 Task: Basic personal budget green modern simple.
Action: Mouse moved to (107, 273)
Screenshot: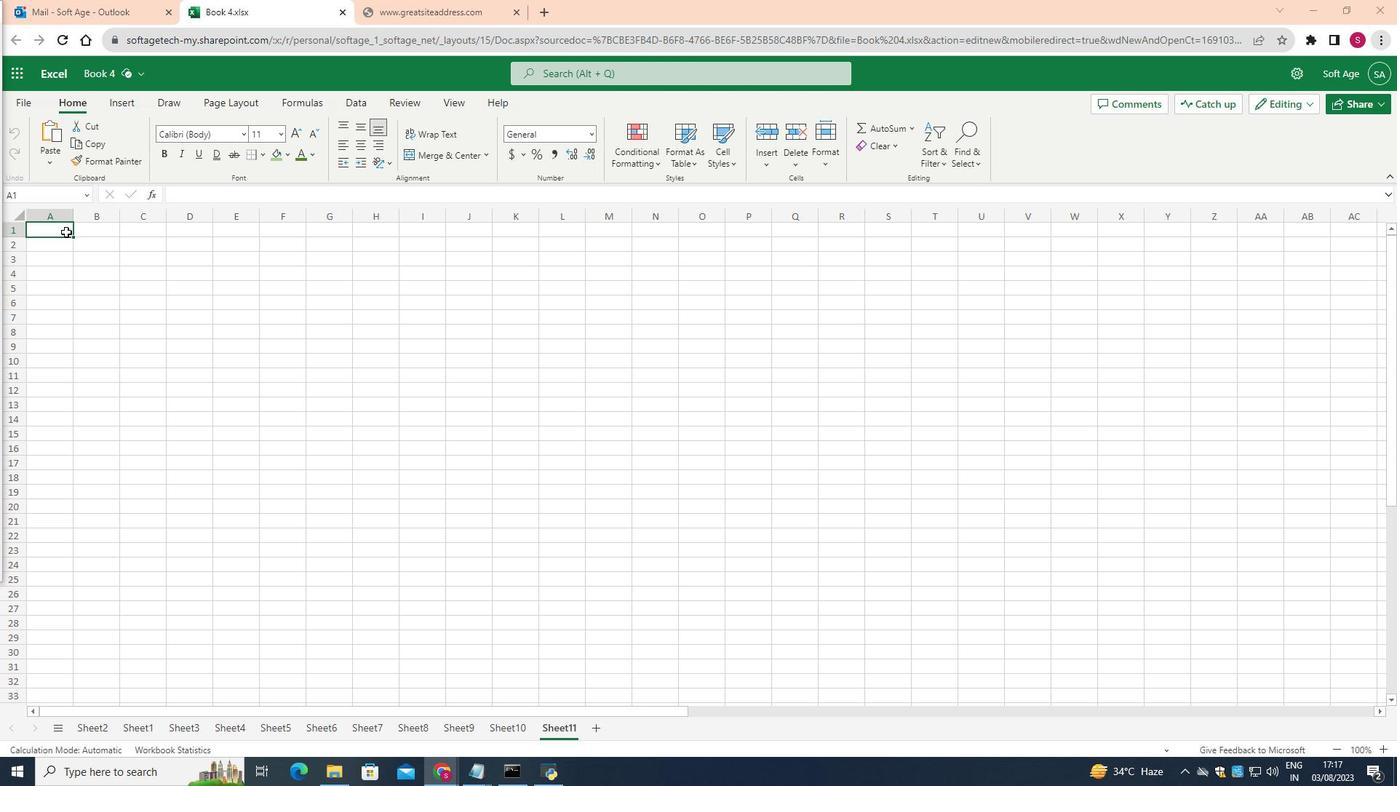
Action: Mouse pressed left at (107, 273)
Screenshot: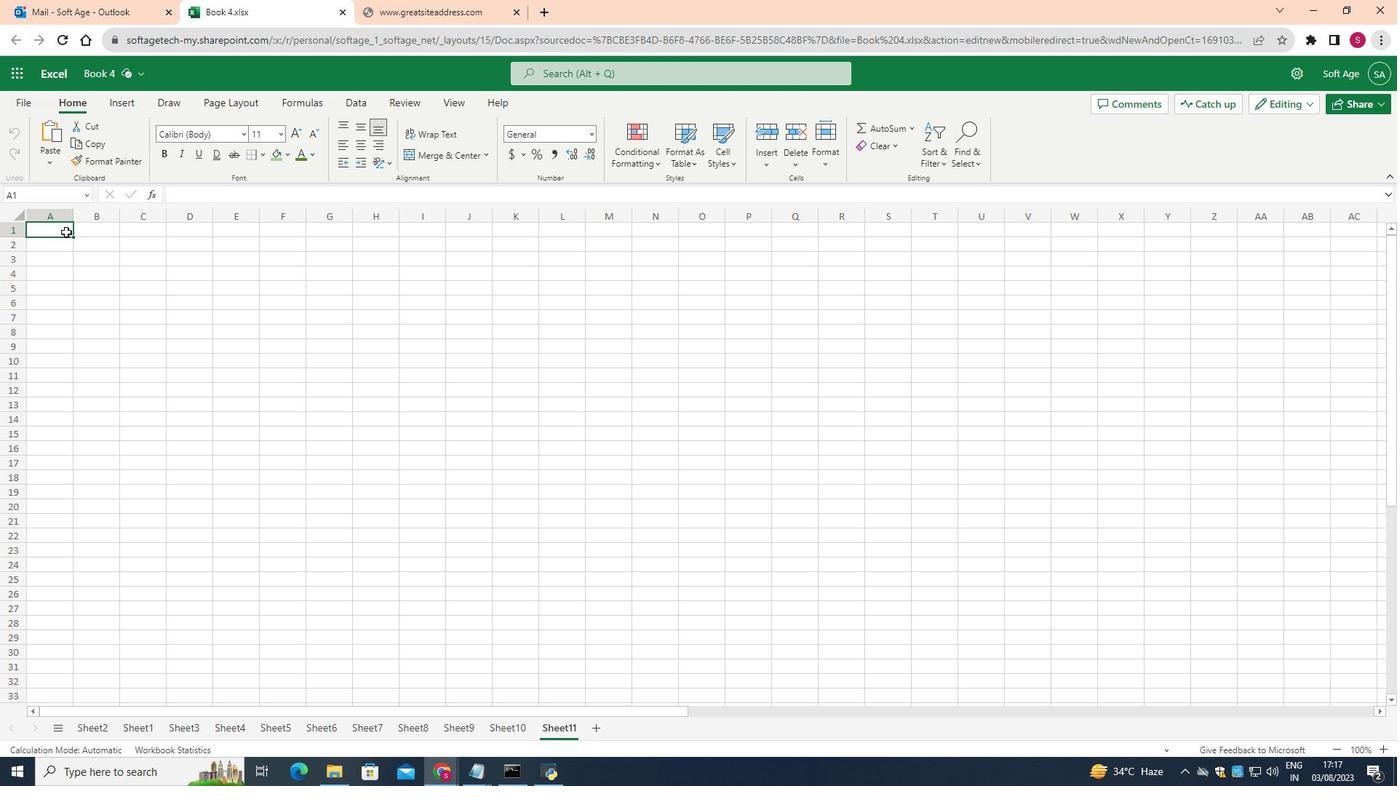 
Action: Mouse moved to (531, 195)
Screenshot: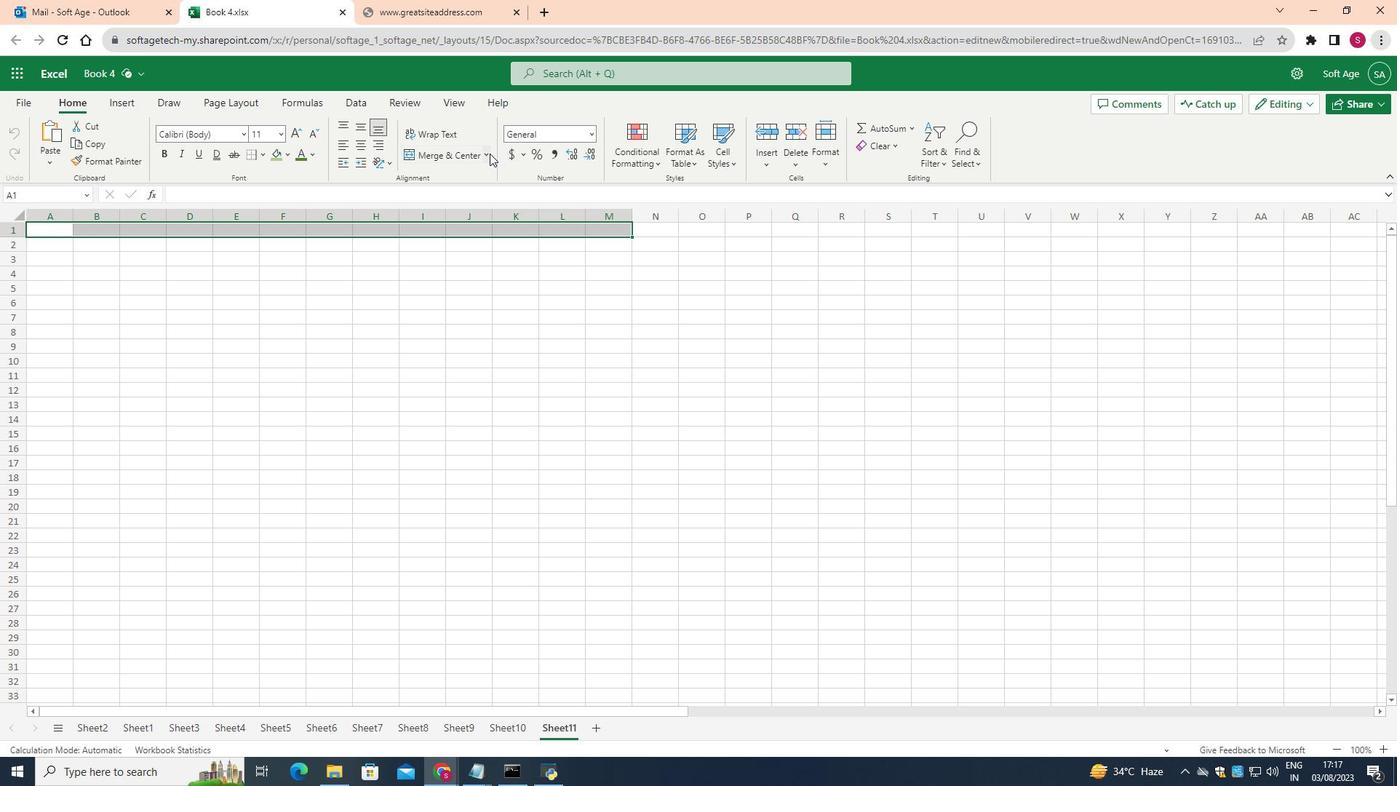 
Action: Mouse pressed left at (531, 195)
Screenshot: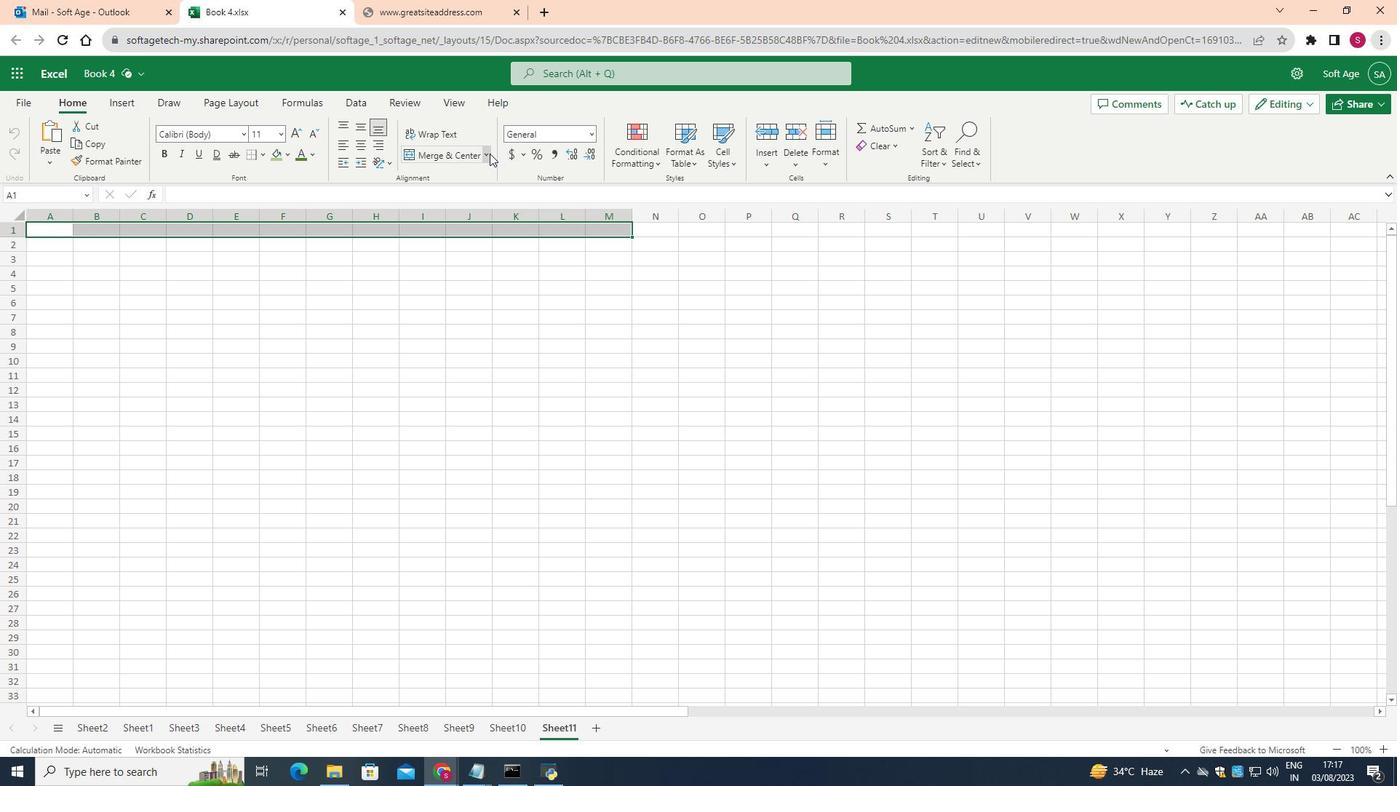 
Action: Mouse moved to (521, 283)
Screenshot: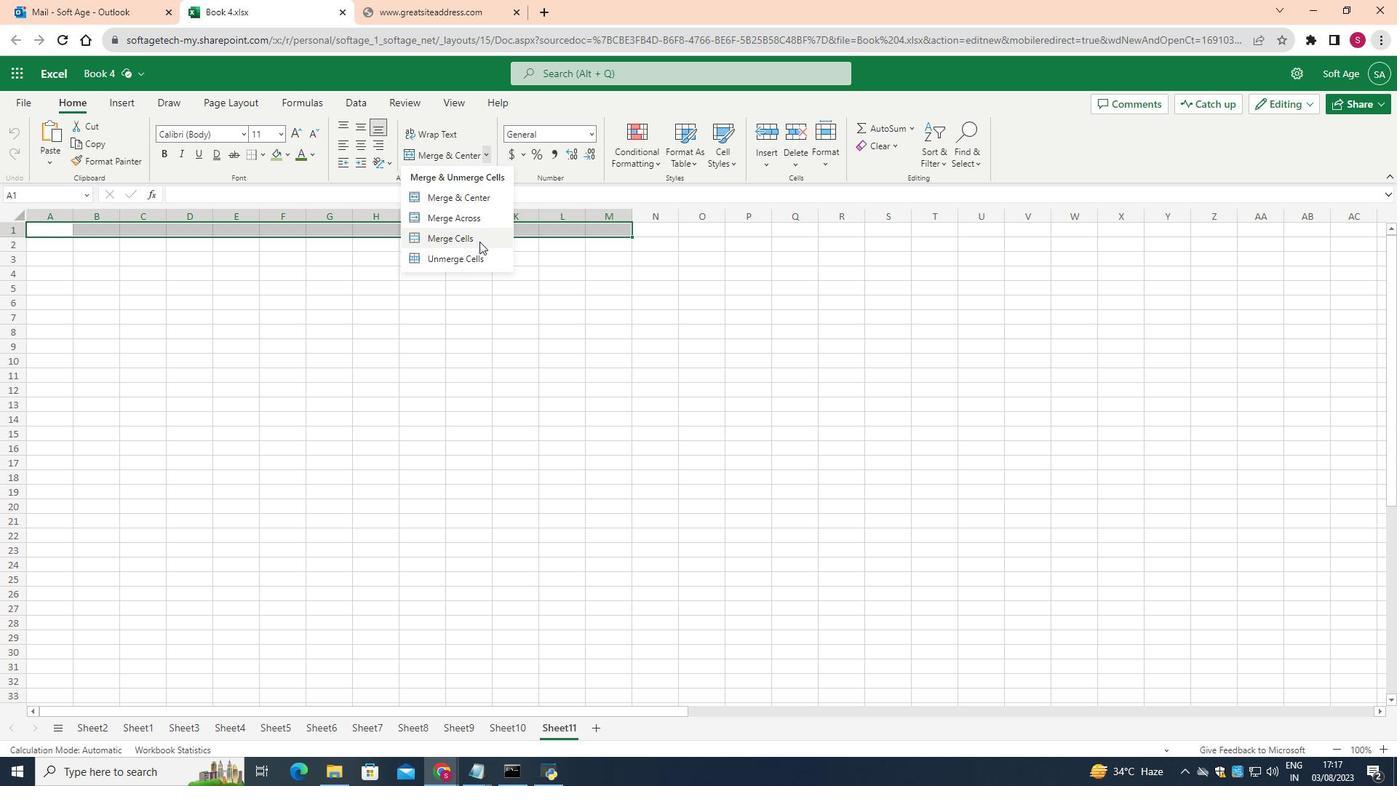 
Action: Mouse pressed left at (521, 283)
Screenshot: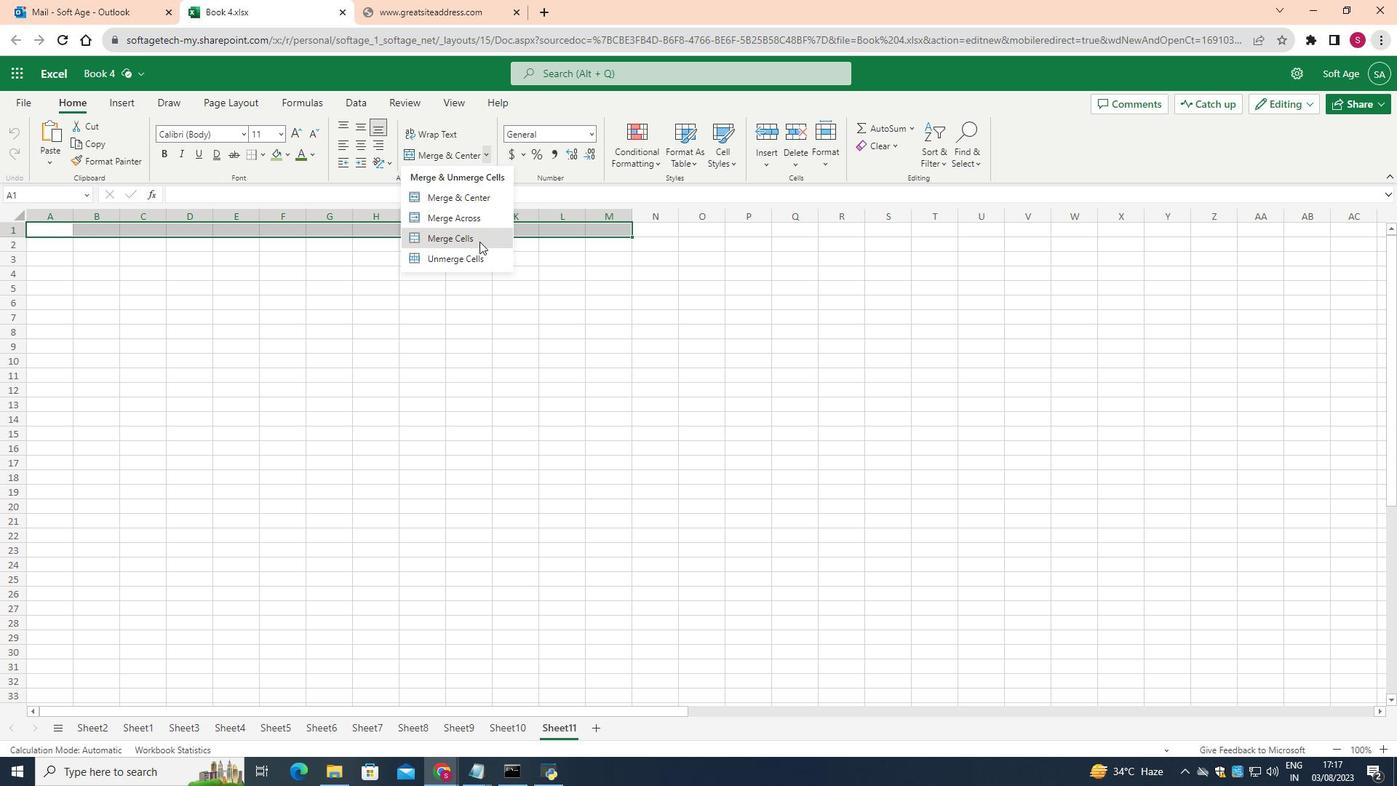 
Action: Mouse moved to (64, 278)
Screenshot: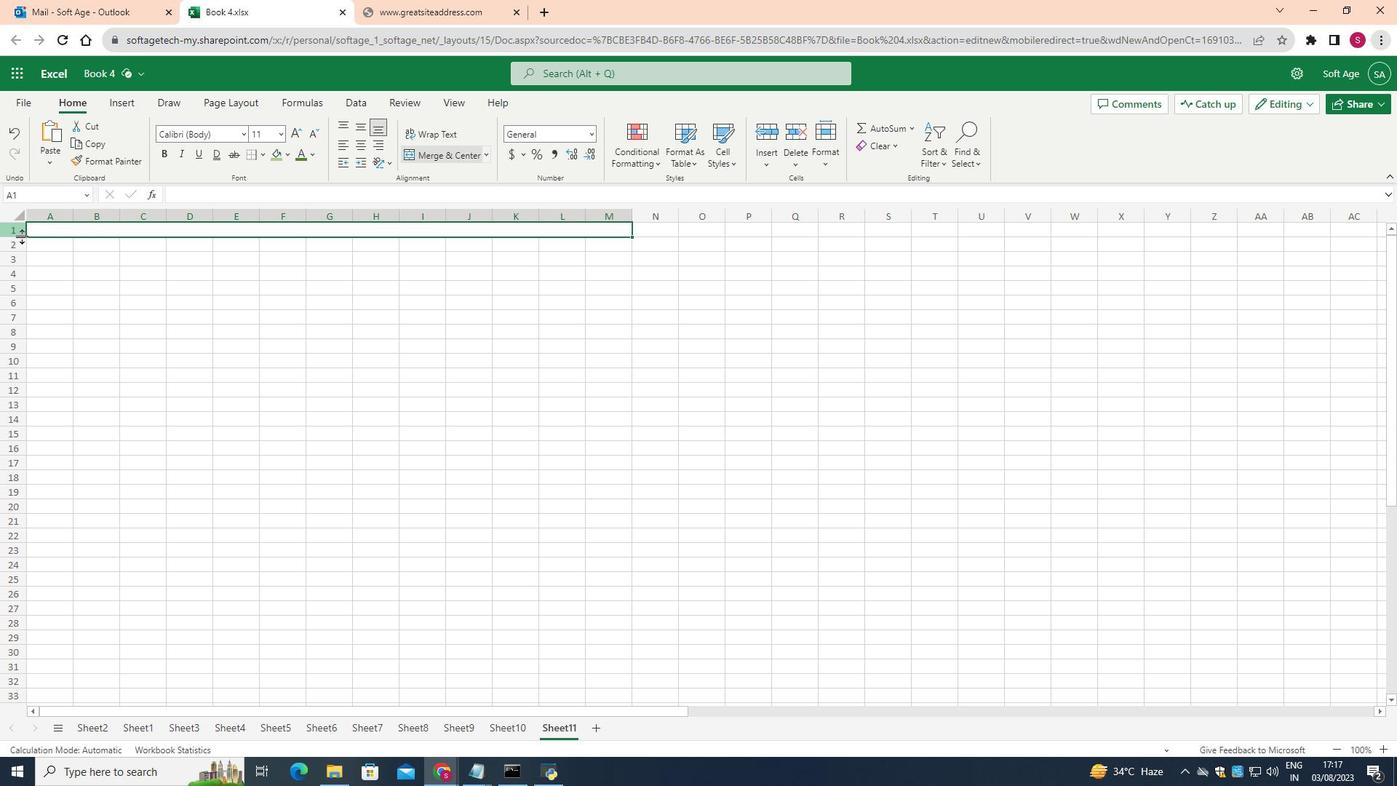 
Action: Mouse pressed left at (64, 278)
Screenshot: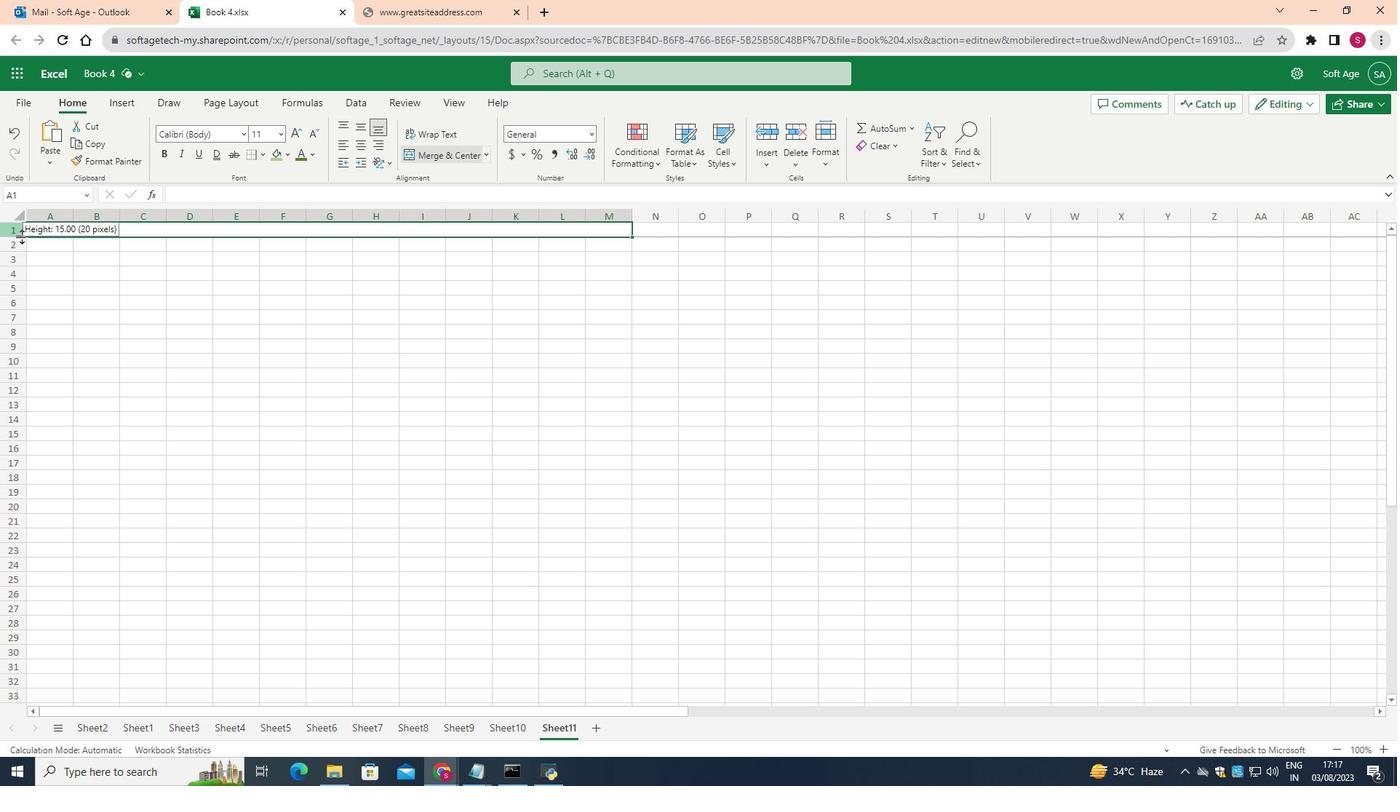 
Action: Mouse moved to (56, 320)
Screenshot: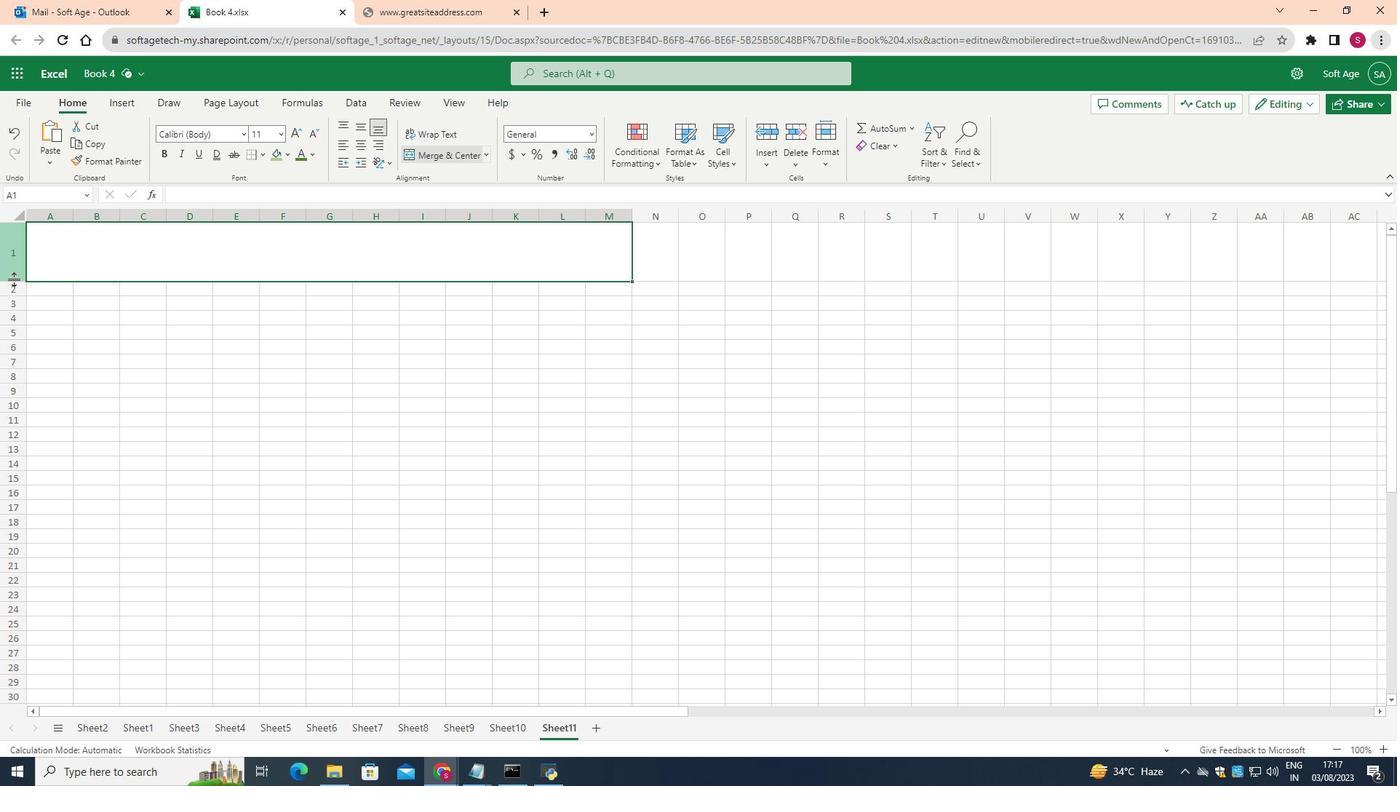 
Action: Mouse pressed left at (56, 320)
Screenshot: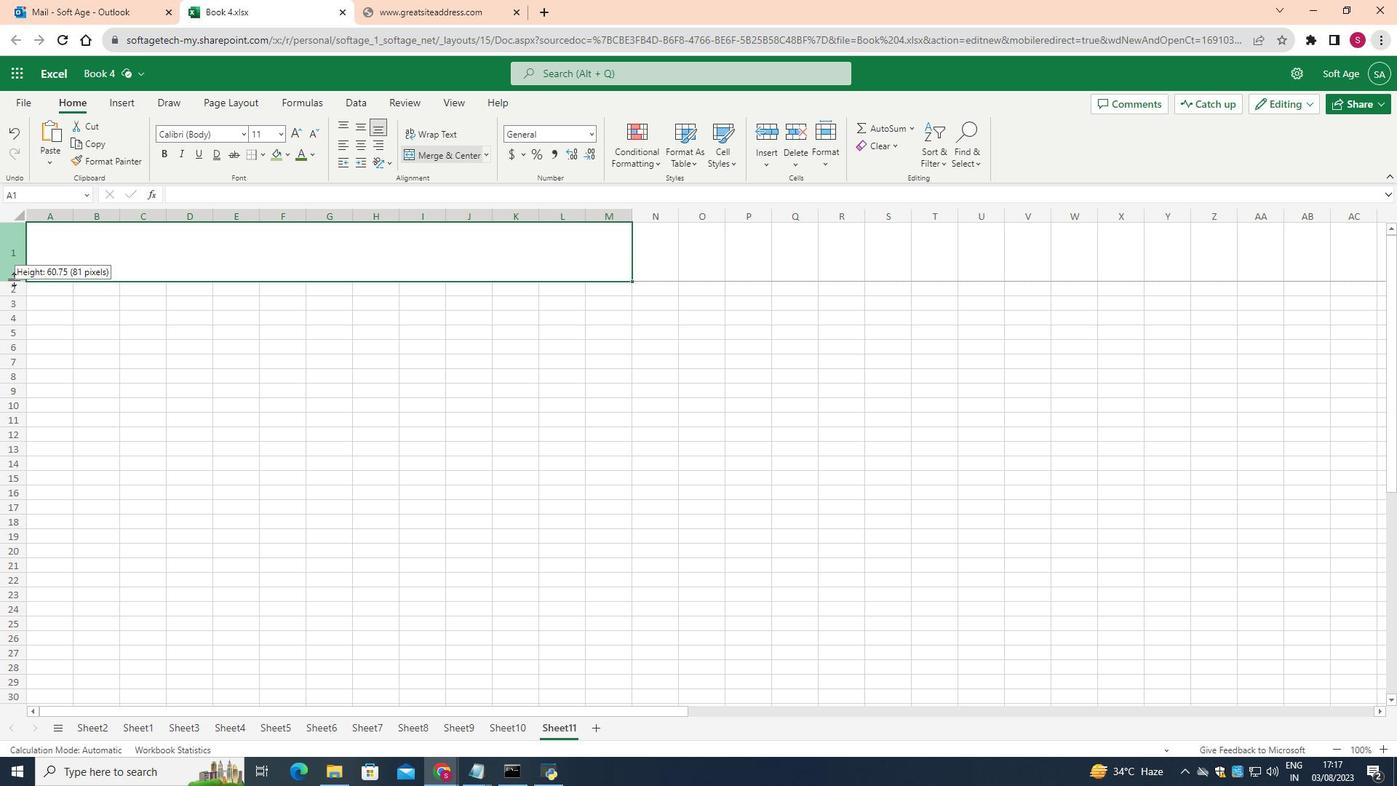 
Action: Mouse moved to (323, 174)
Screenshot: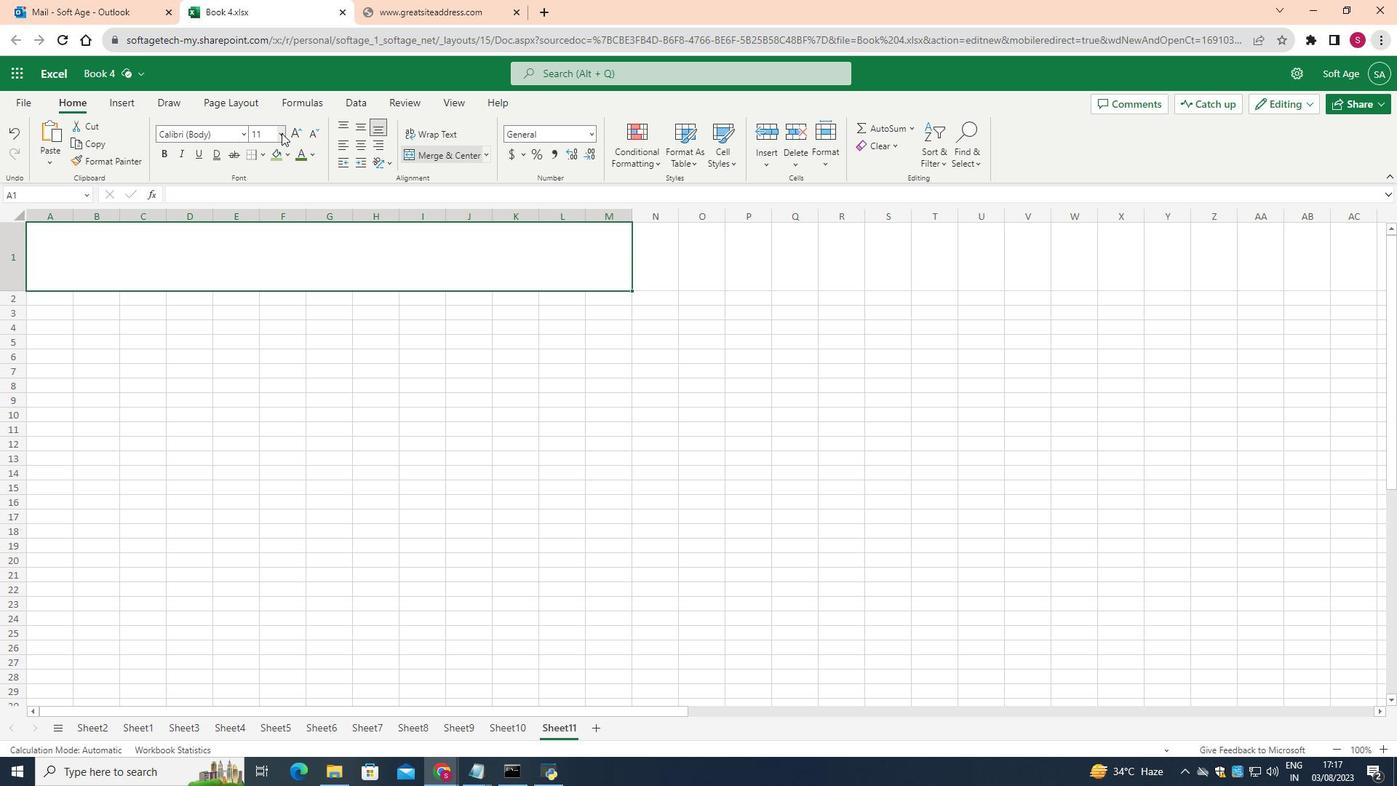 
Action: Mouse pressed left at (323, 174)
Screenshot: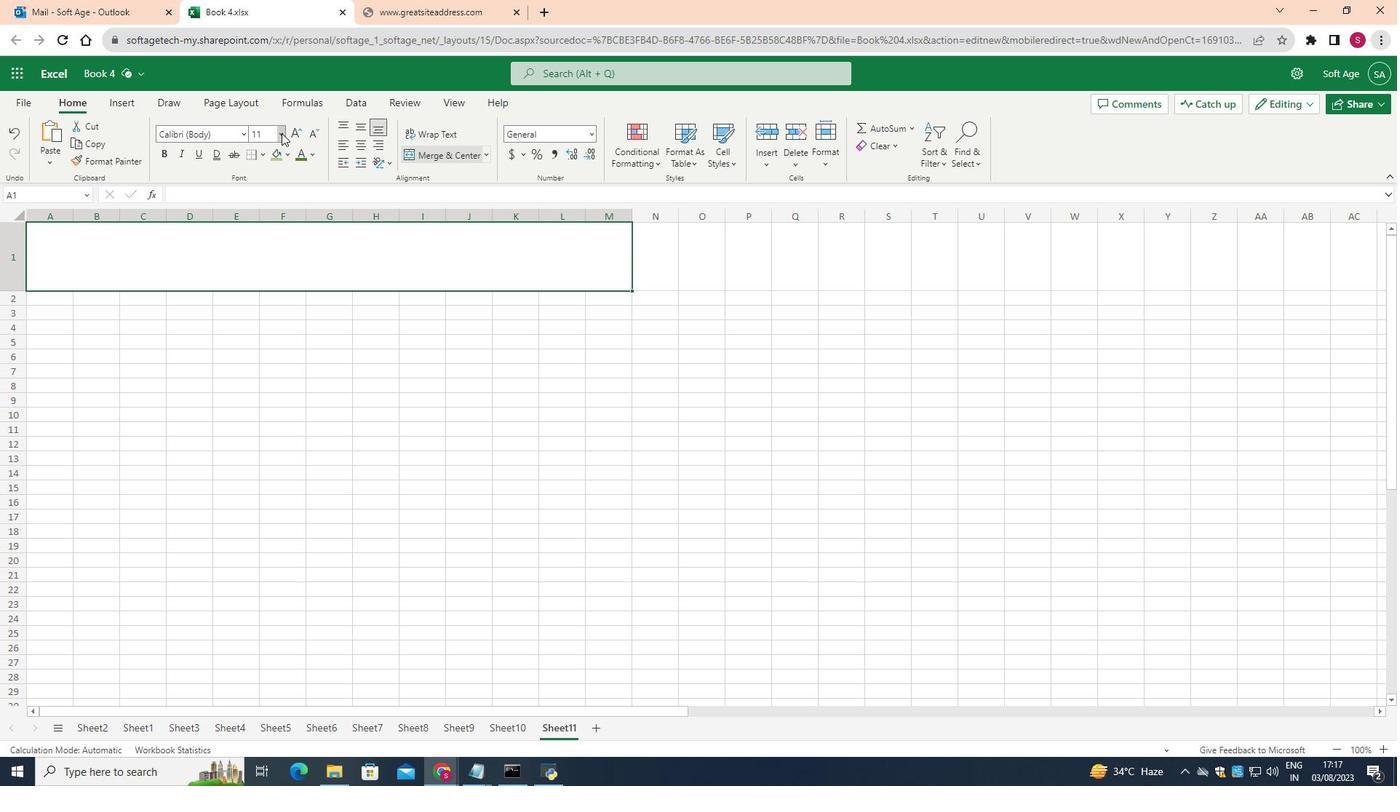 
Action: Mouse moved to (305, 411)
Screenshot: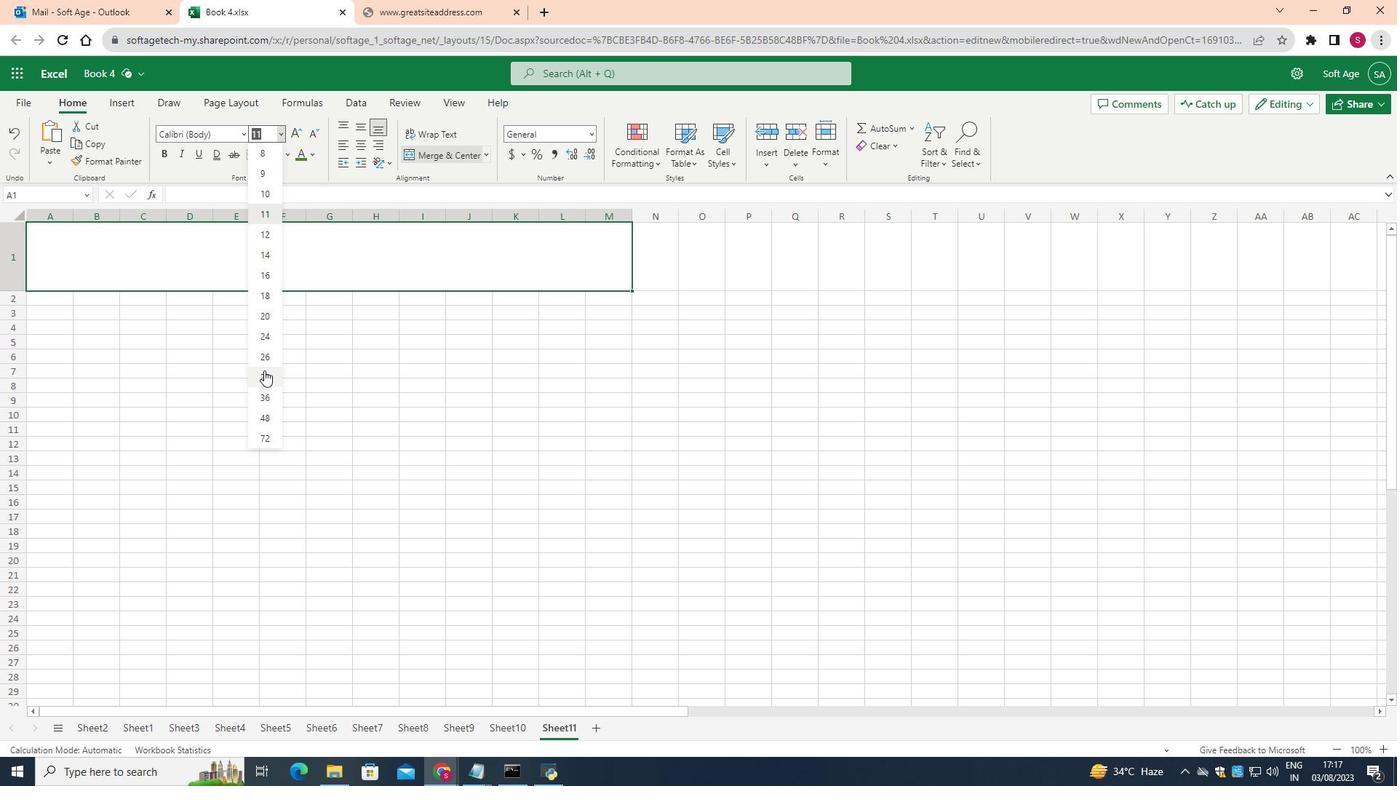 
Action: Mouse pressed left at (305, 411)
Screenshot: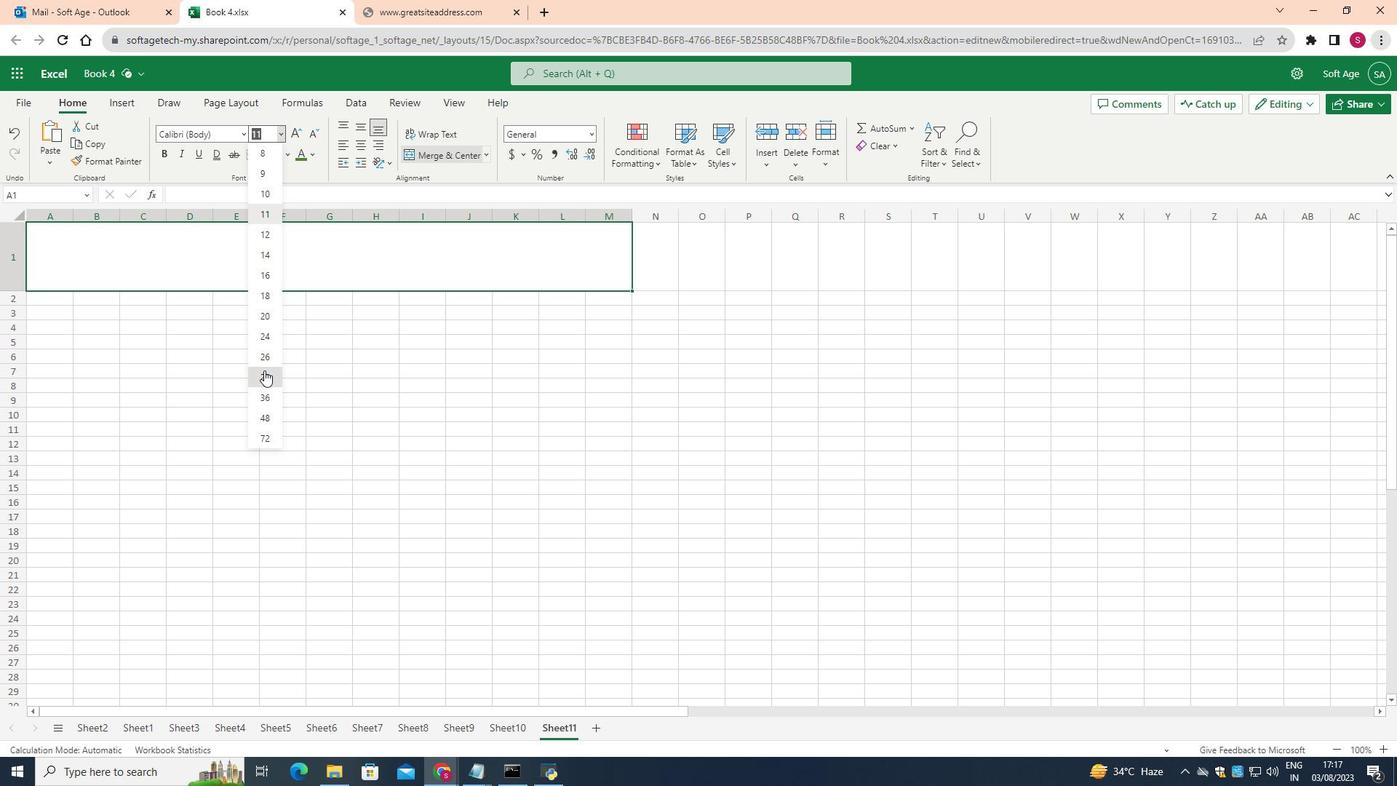 
Action: Mouse moved to (299, 305)
Screenshot: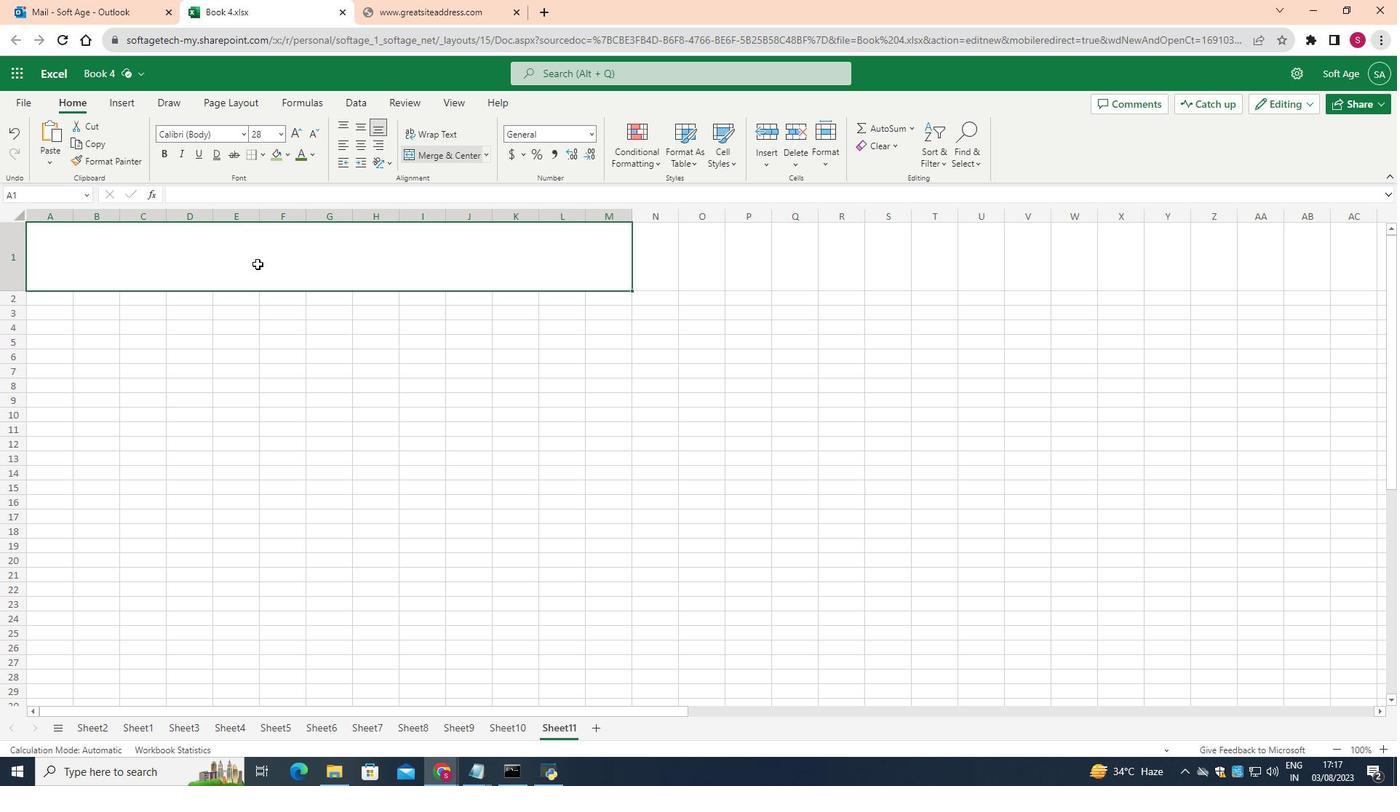 
Action: Mouse pressed left at (299, 305)
Screenshot: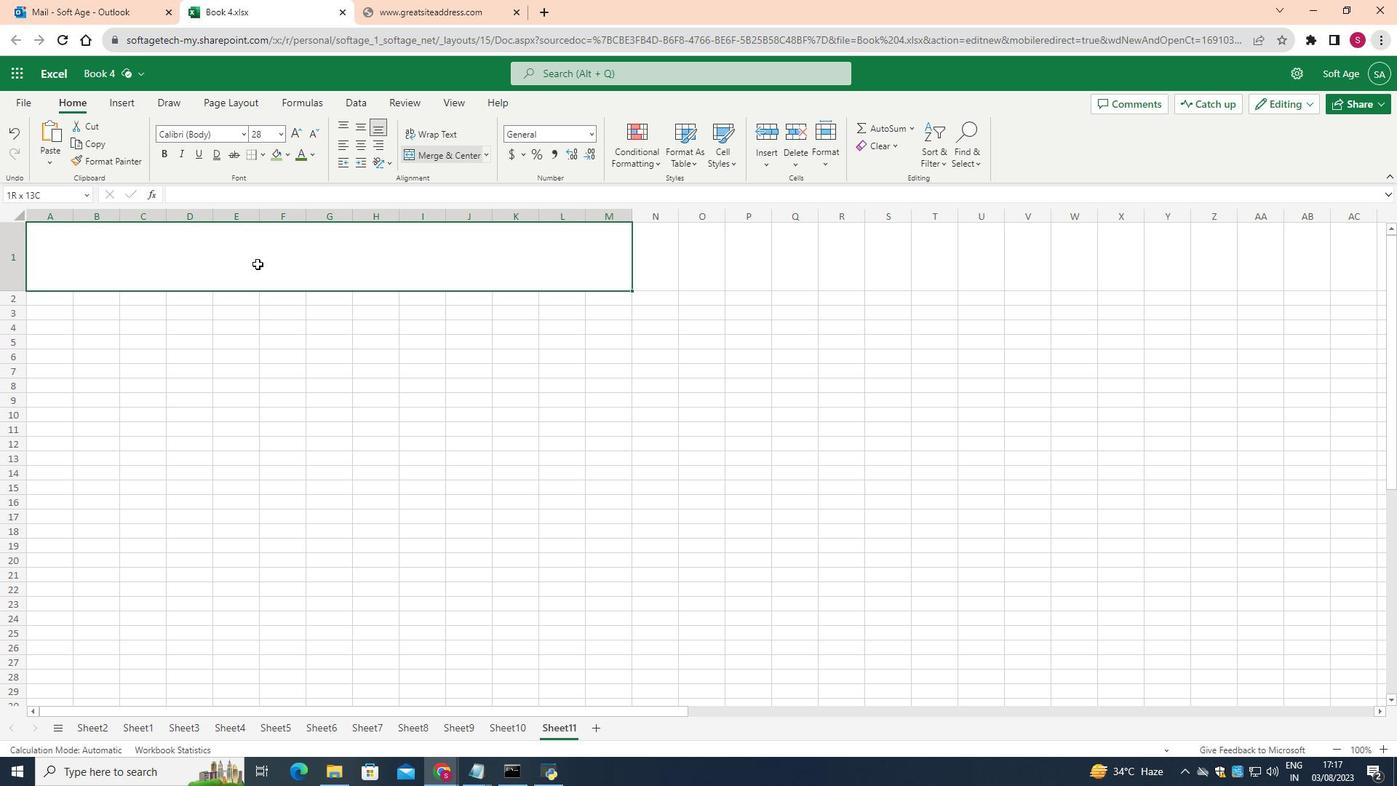 
Action: Mouse pressed left at (299, 305)
Screenshot: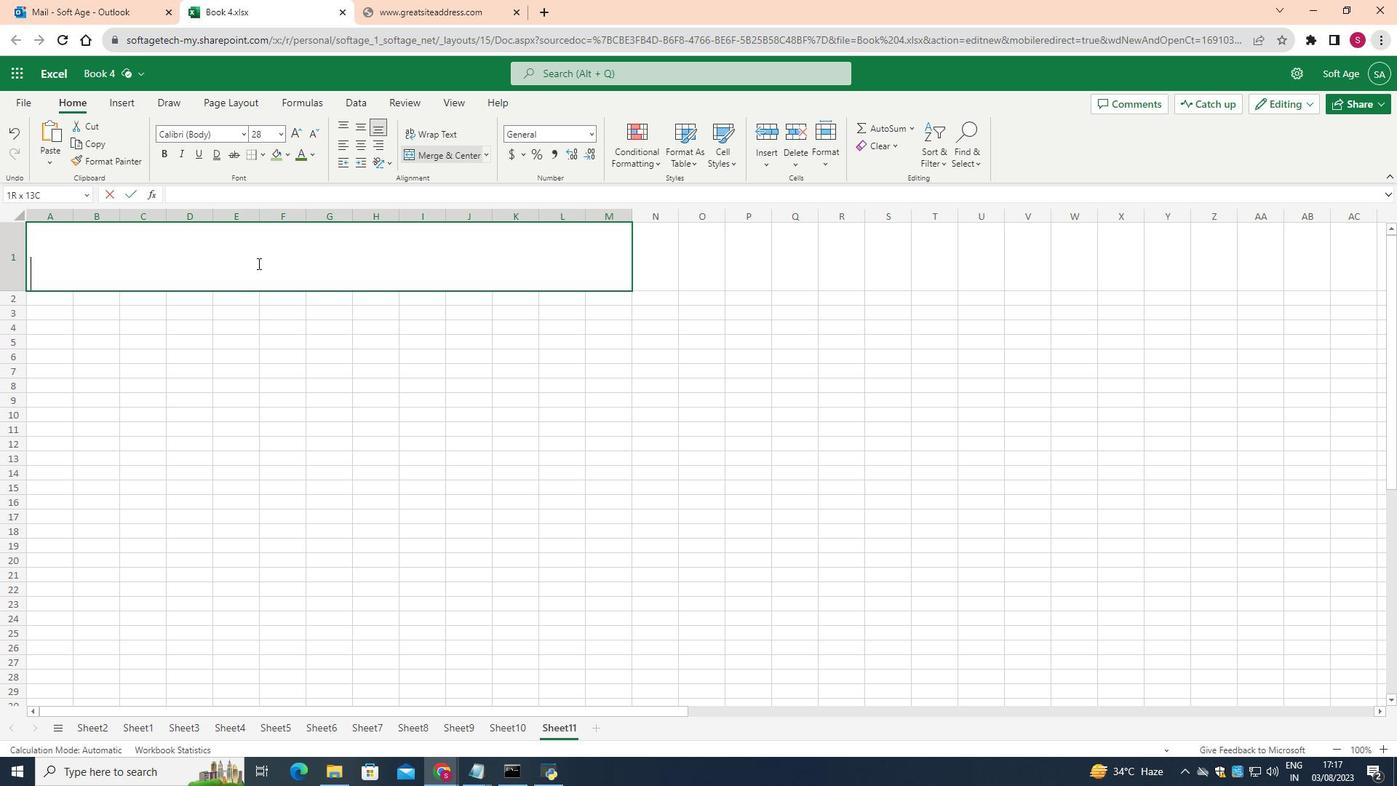 
Action: Mouse moved to (299, 304)
Screenshot: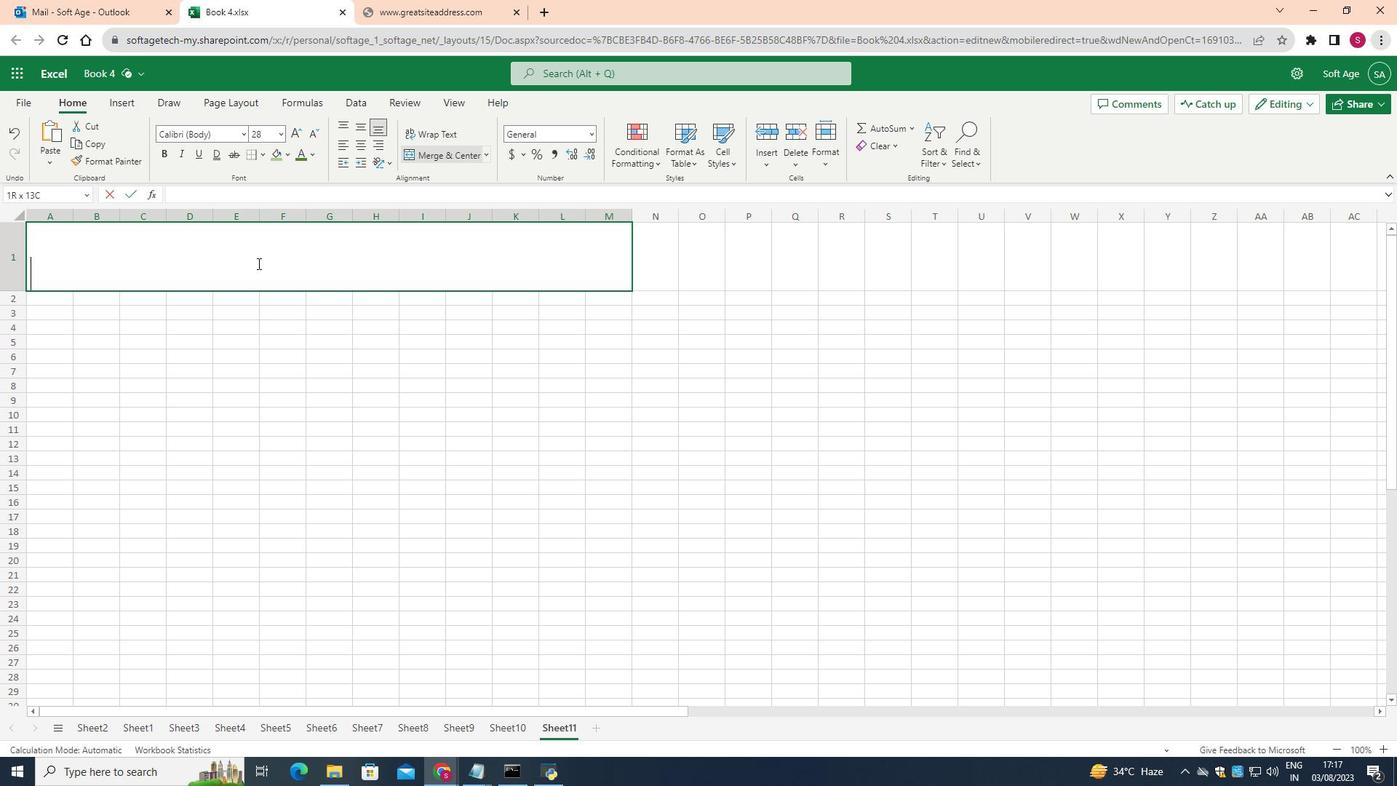 
Action: Key pressed <Key.shift>Personal<Key.space><Key.shift>Budget
Screenshot: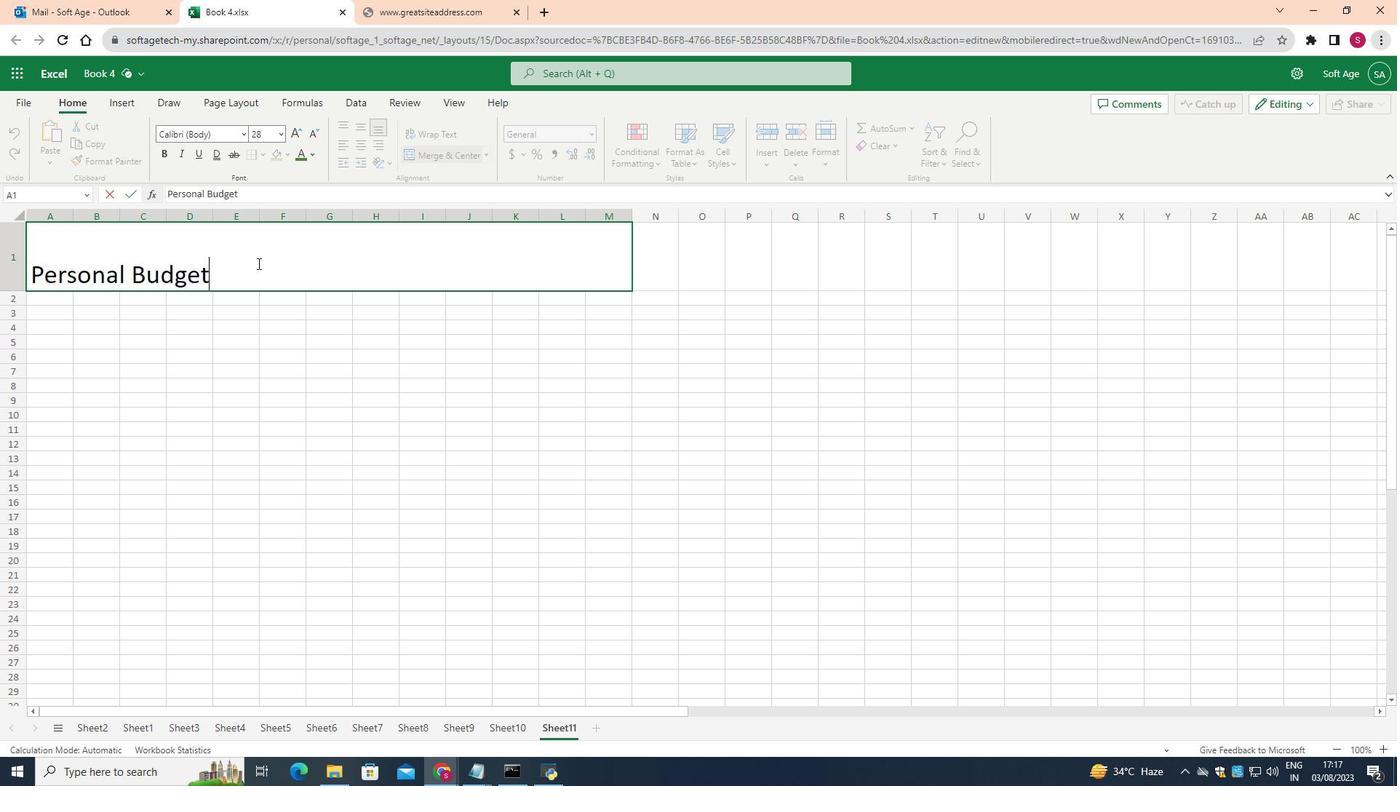 
Action: Mouse moved to (262, 393)
Screenshot: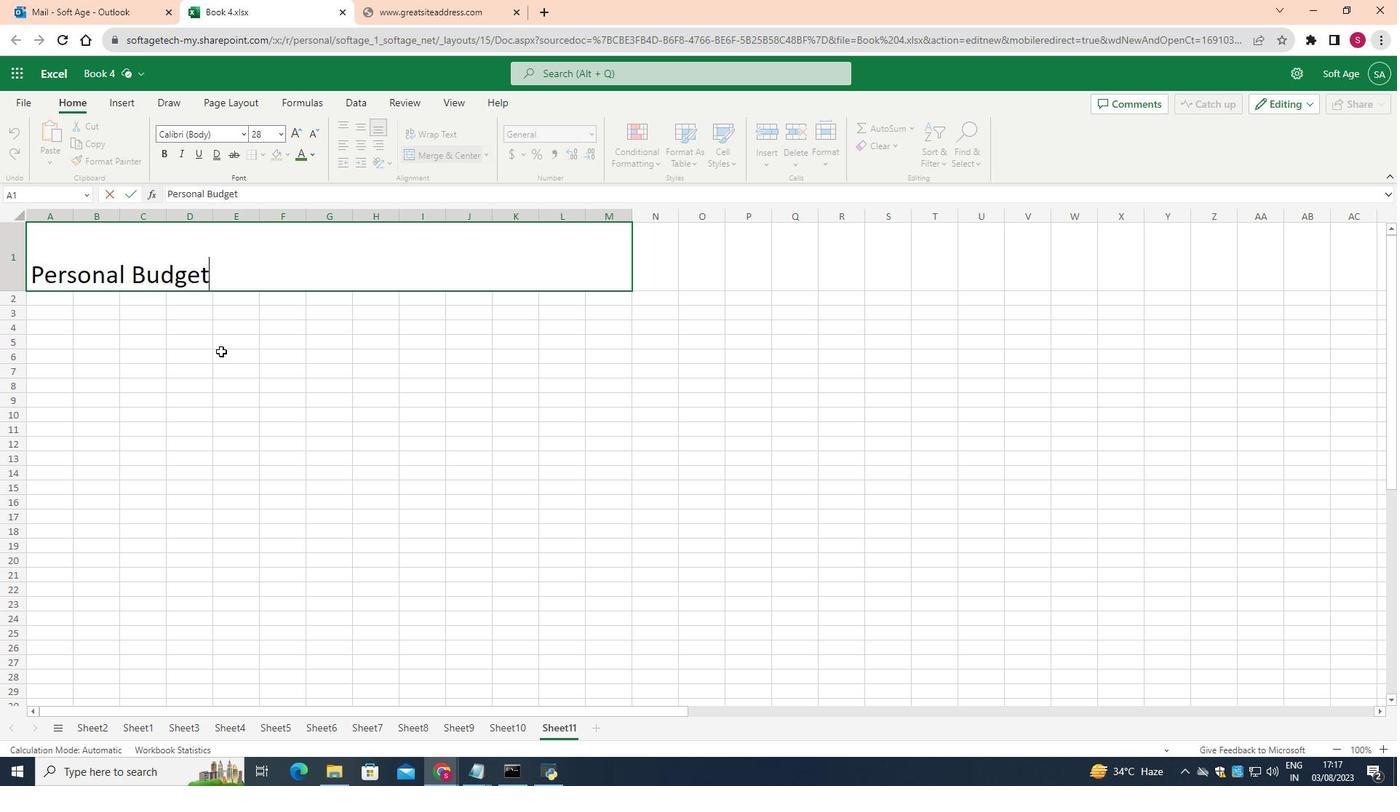 
Action: Mouse pressed left at (262, 393)
Screenshot: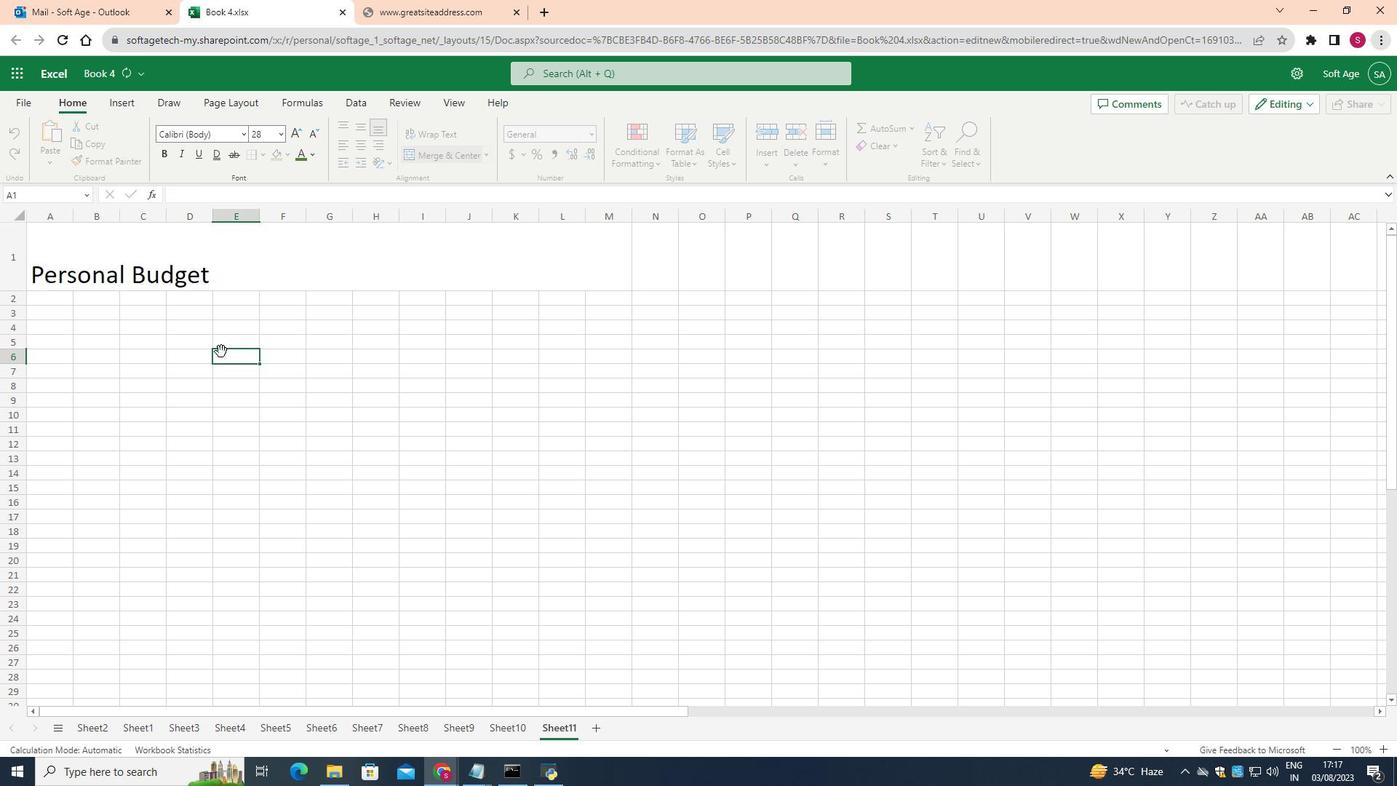 
Action: Mouse moved to (165, 315)
Screenshot: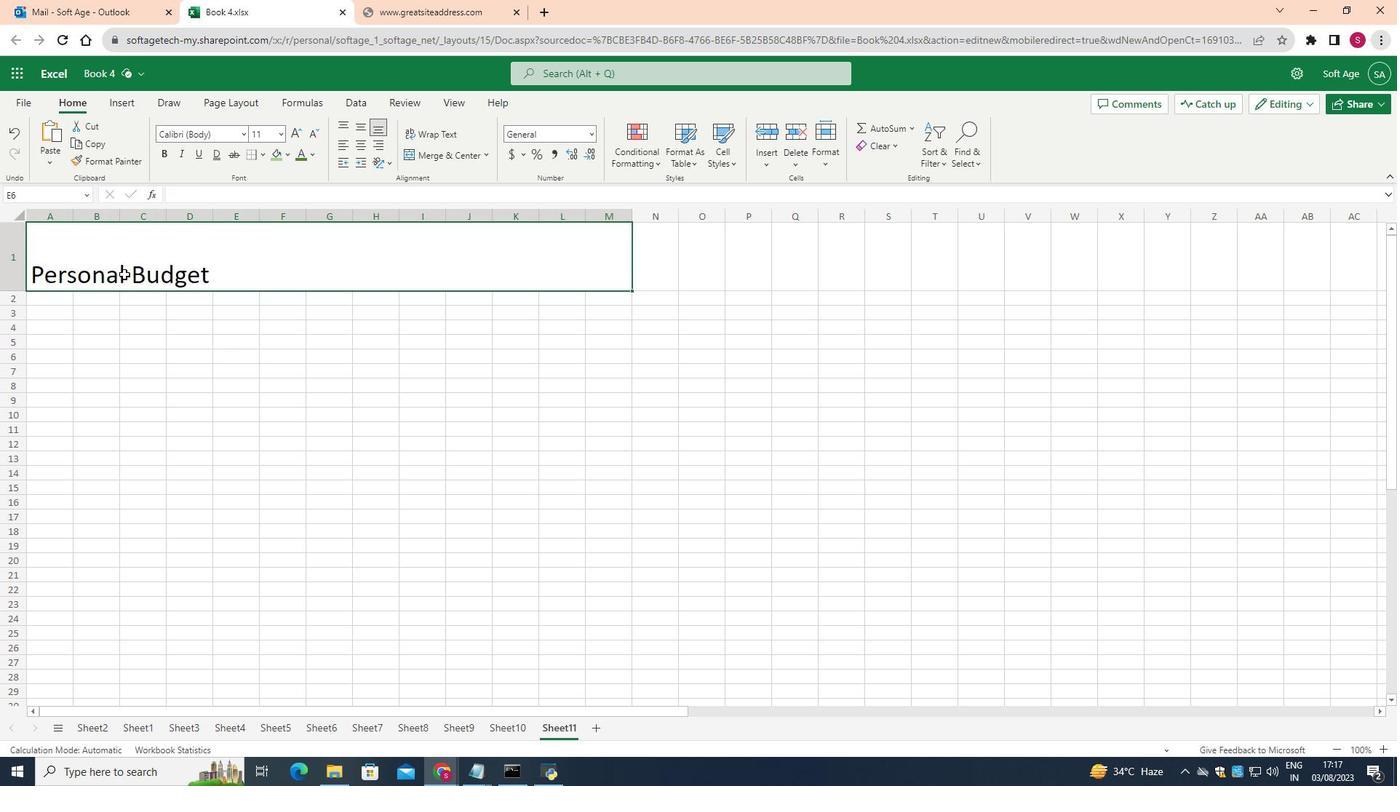 
Action: Mouse pressed left at (165, 315)
Screenshot: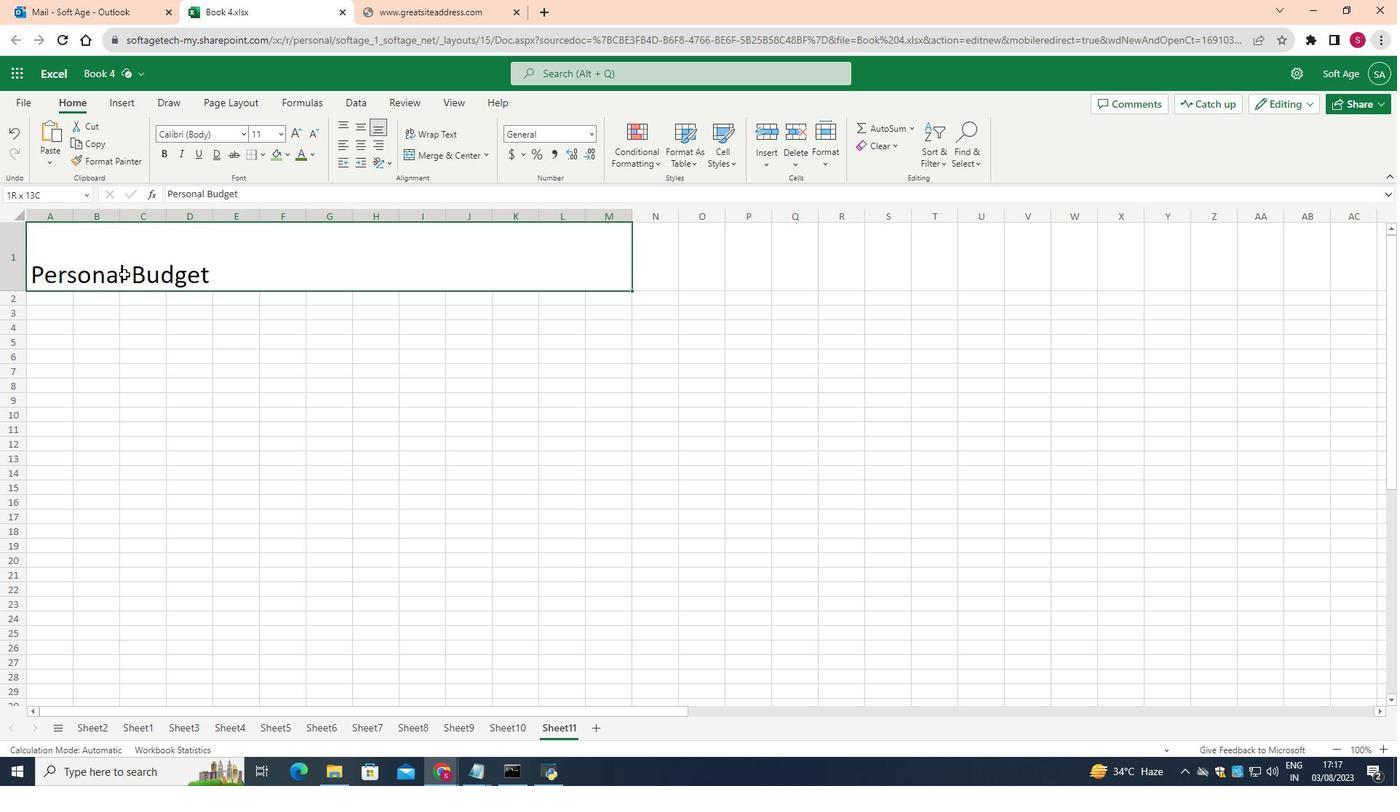 
Action: Mouse moved to (76, 315)
Screenshot: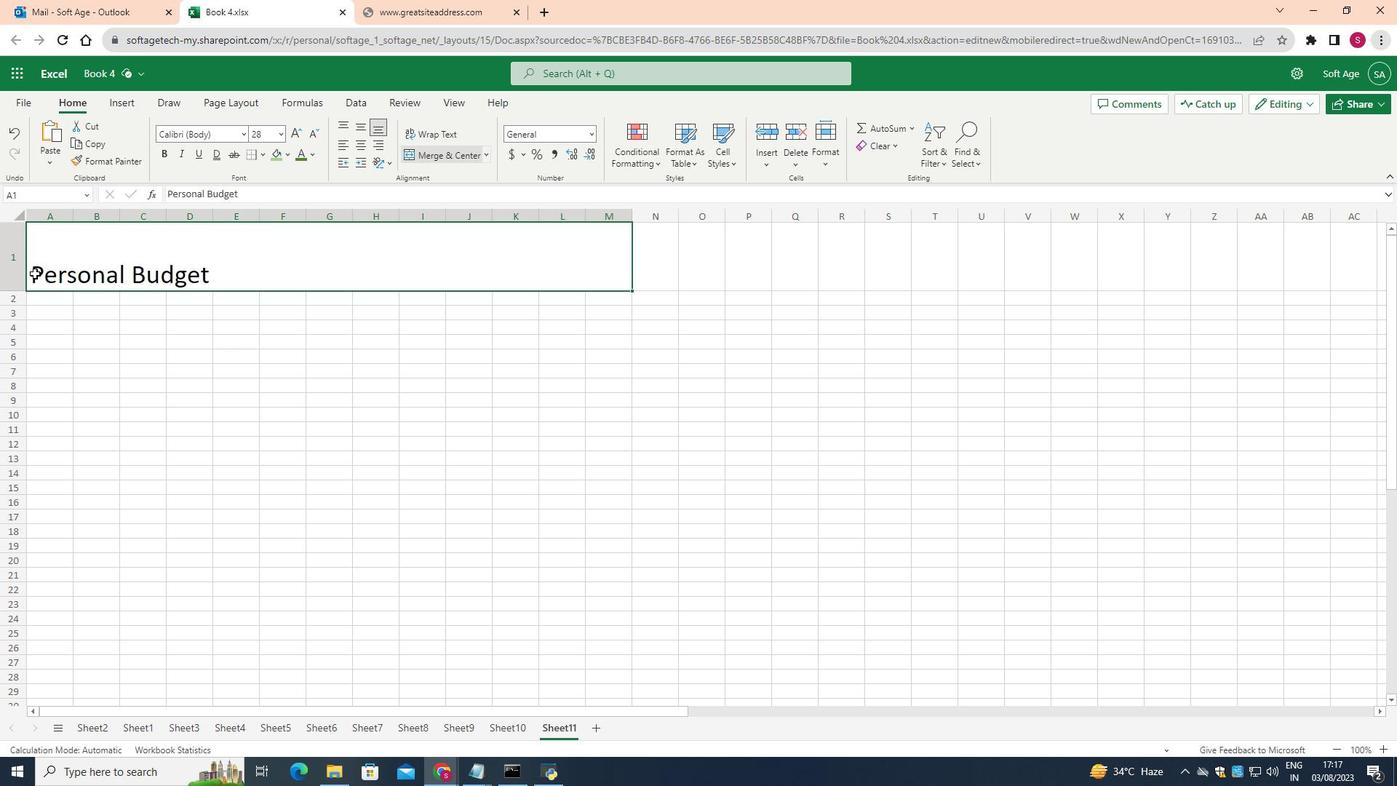 
Action: Mouse pressed left at (76, 315)
Screenshot: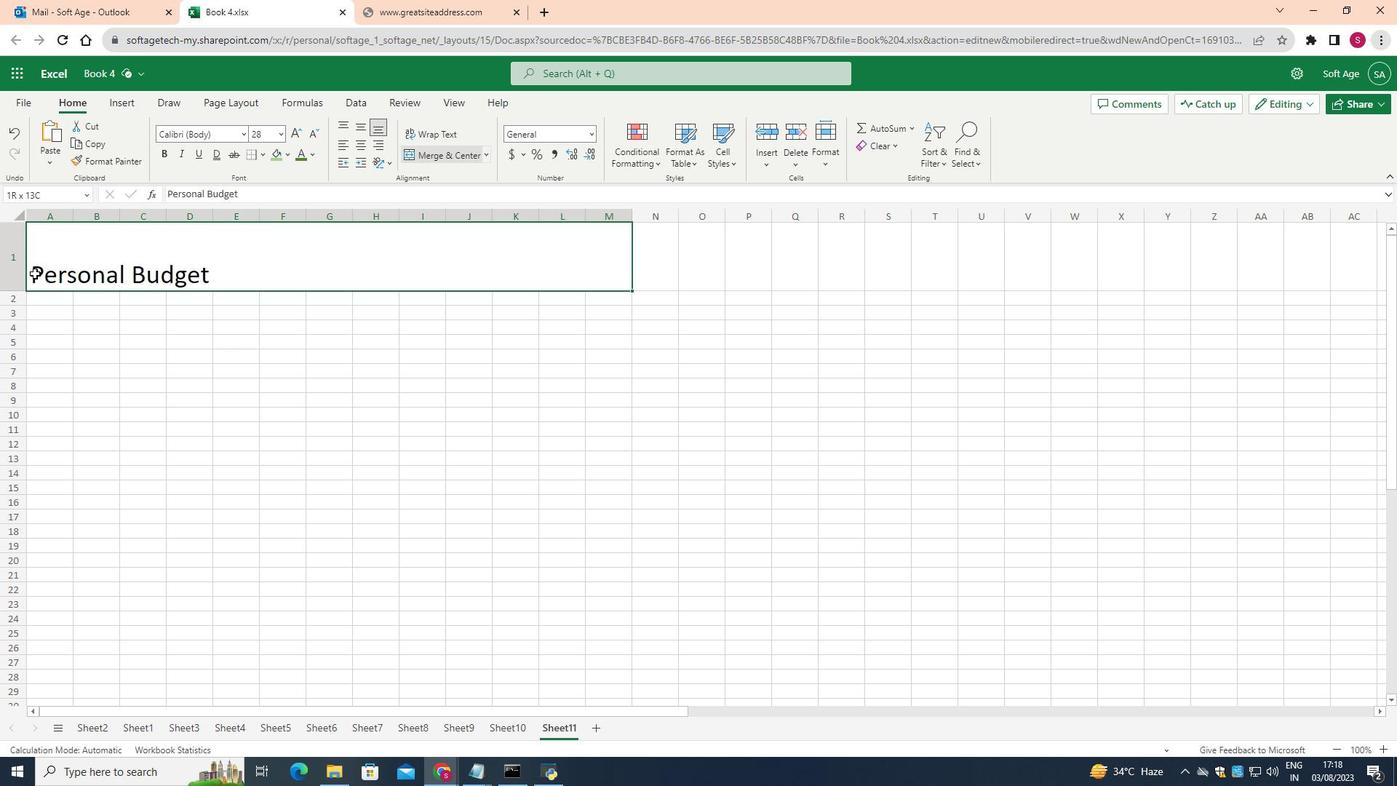 
Action: Mouse pressed left at (76, 315)
Screenshot: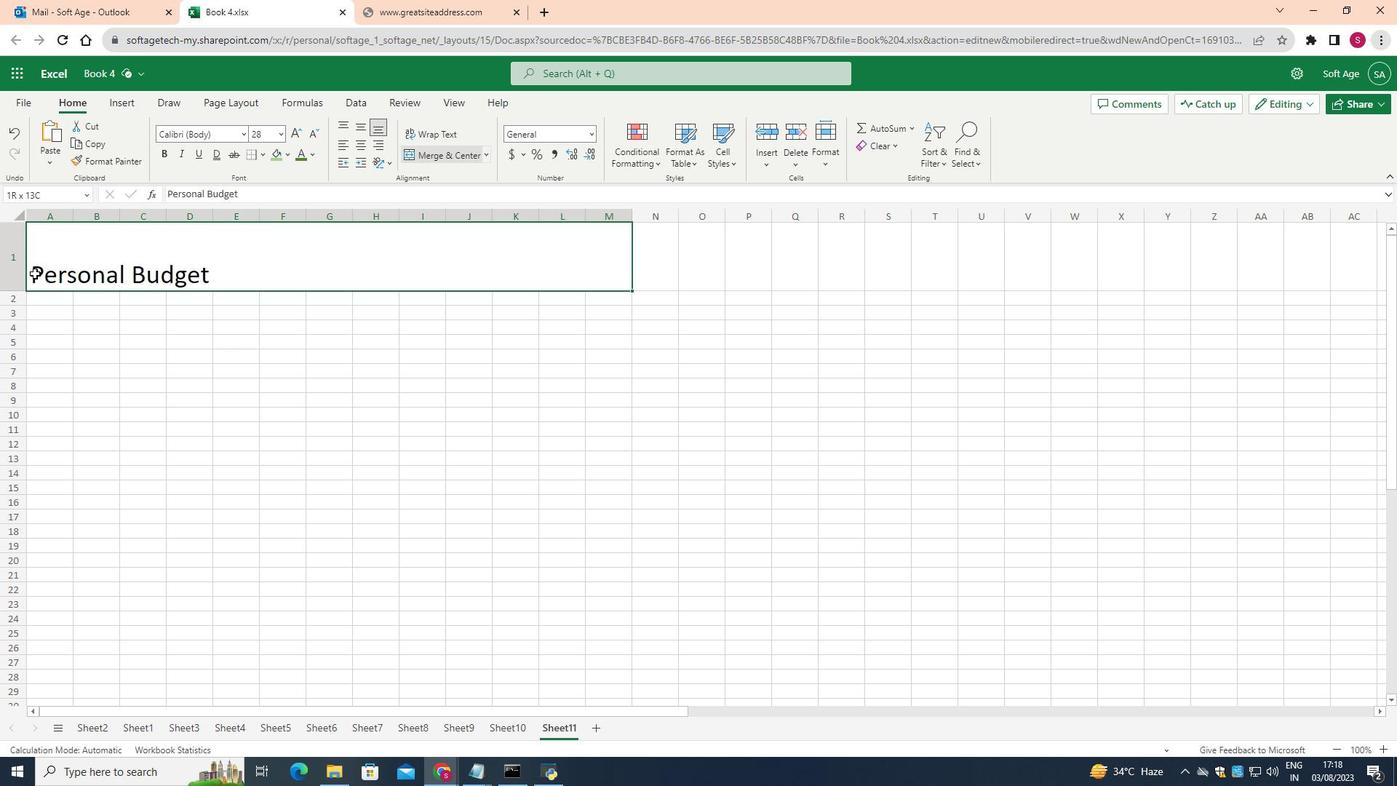 
Action: Mouse moved to (72, 317)
Screenshot: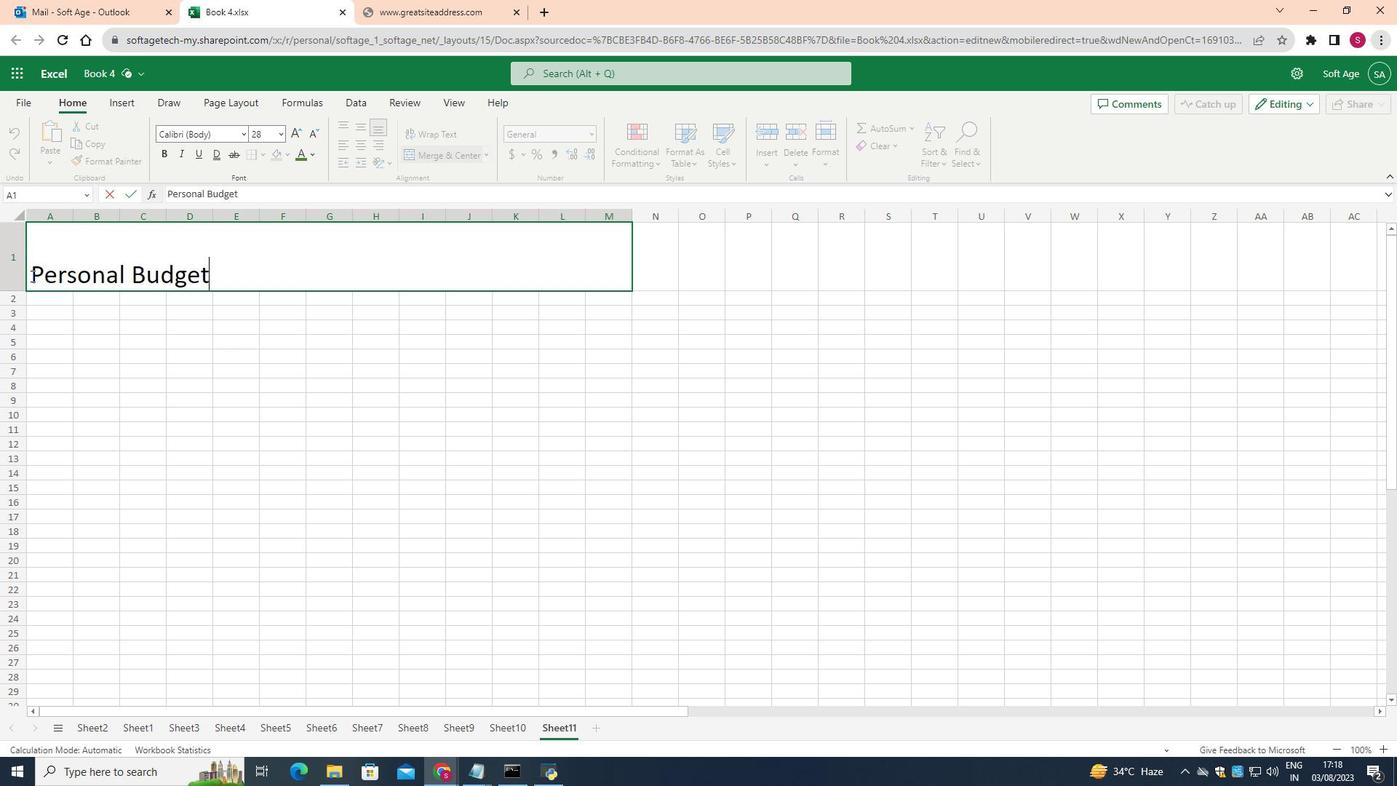 
Action: Mouse pressed left at (72, 317)
Screenshot: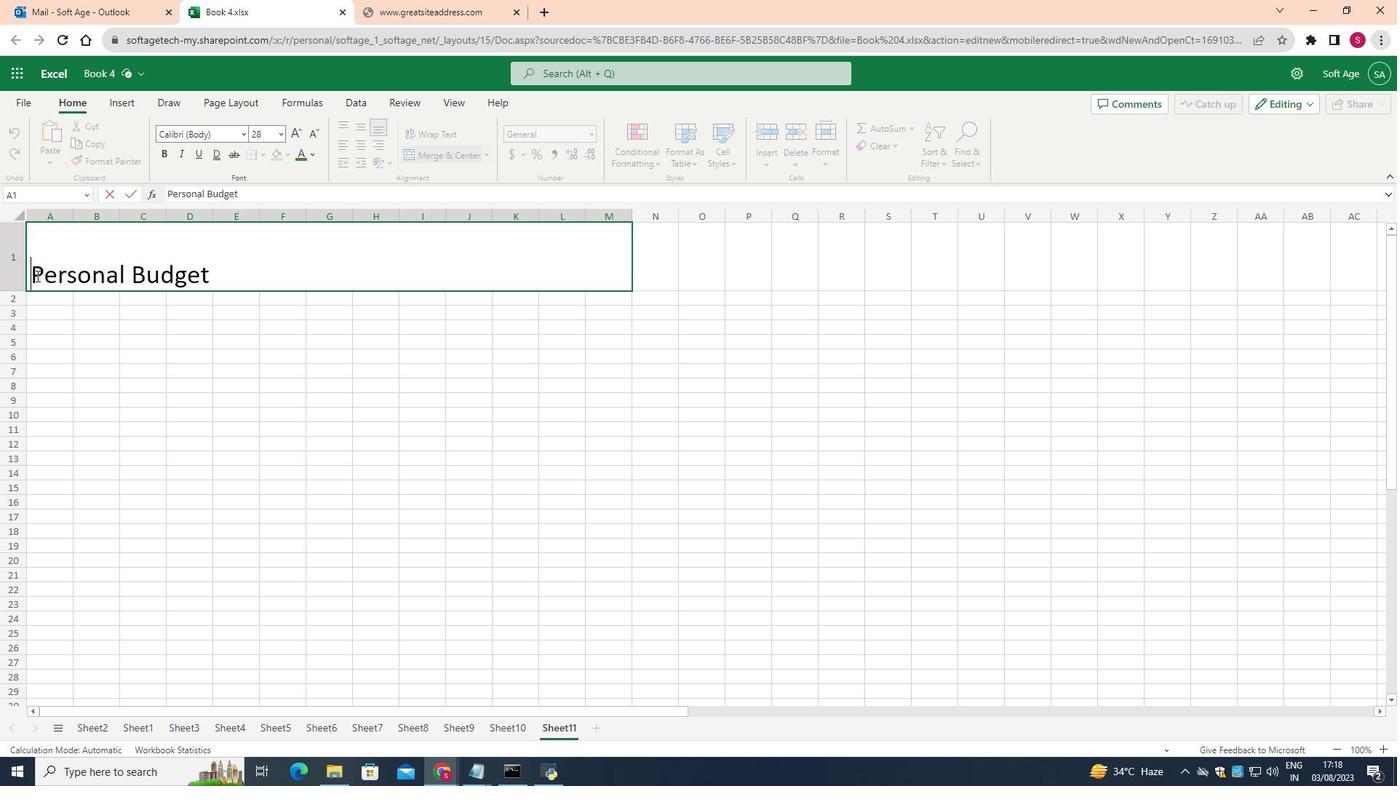 
Action: Mouse moved to (427, 420)
Screenshot: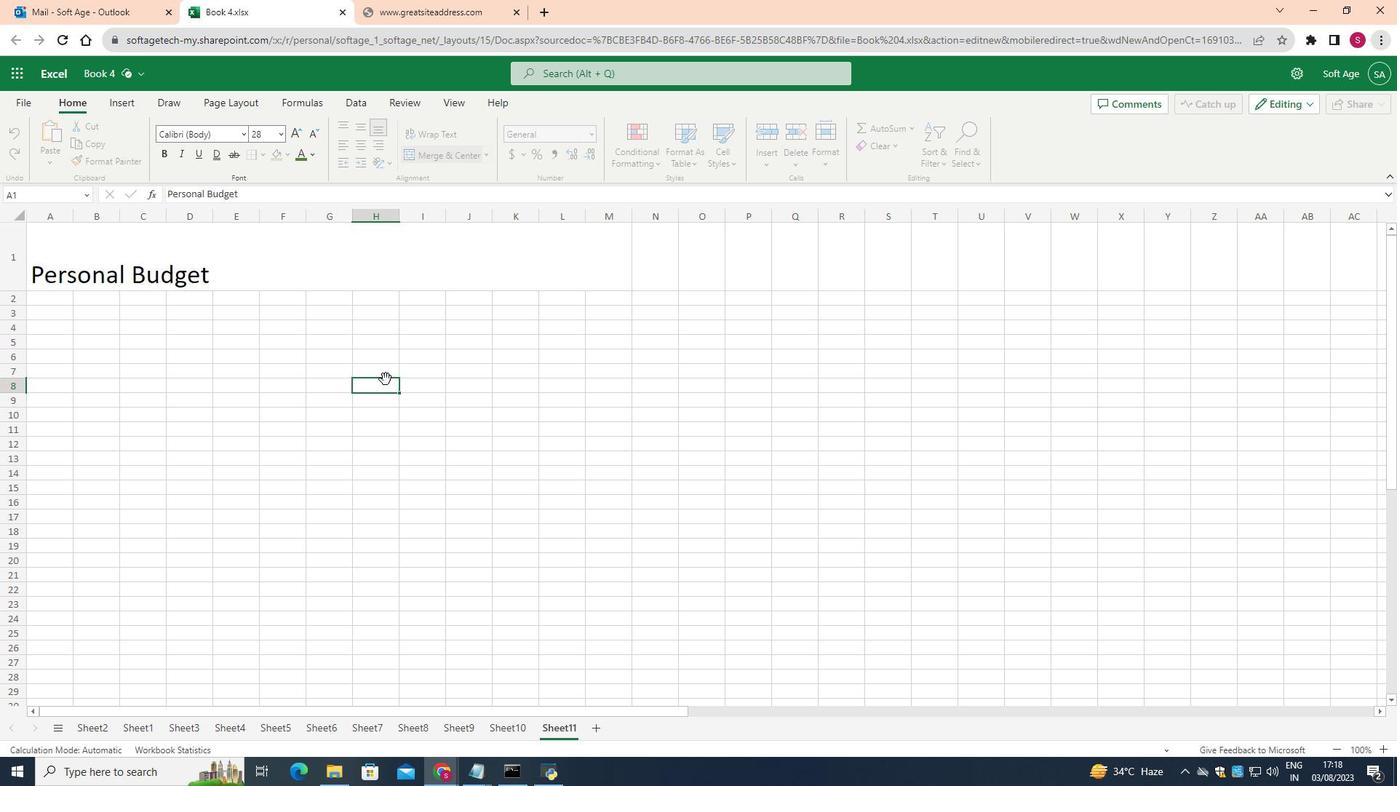 
Action: Mouse pressed left at (427, 420)
Screenshot: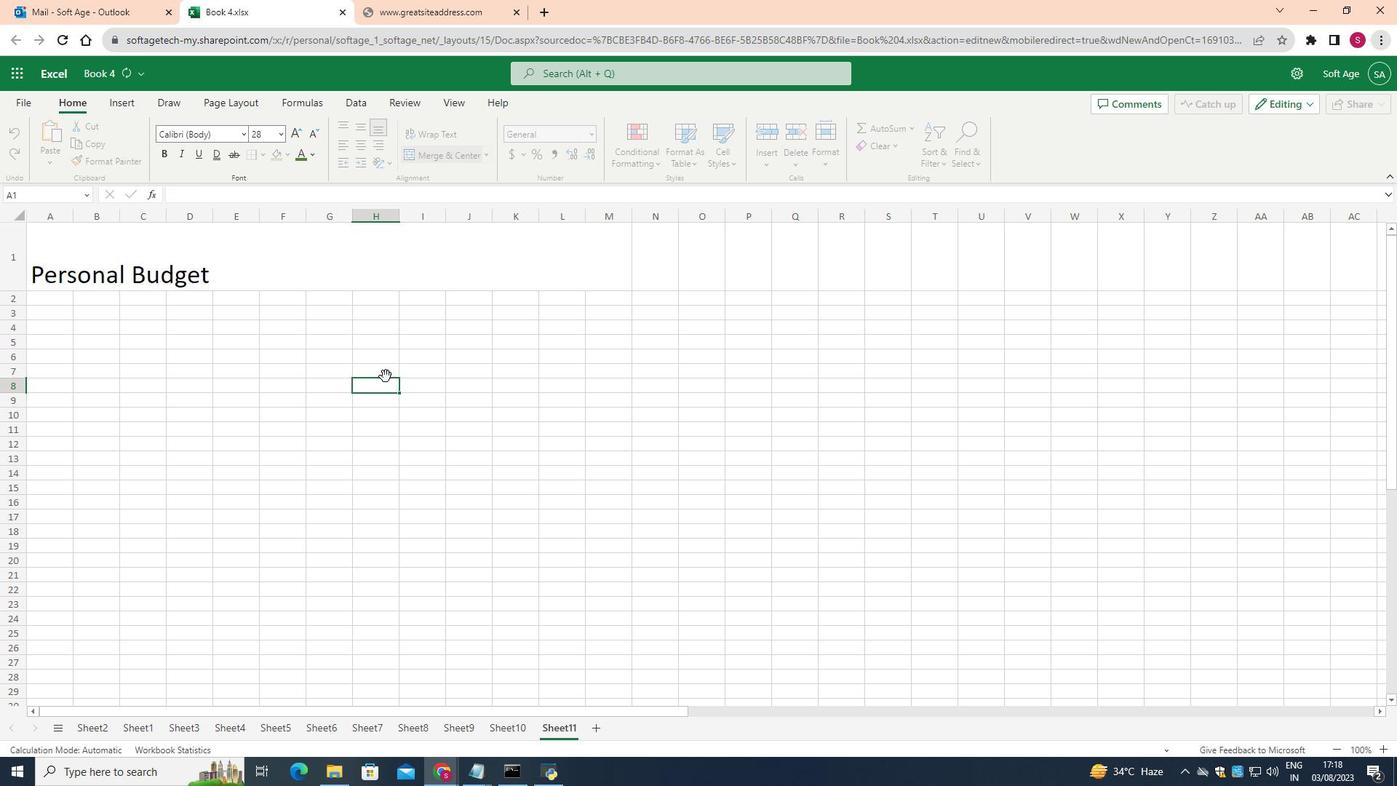
Action: Mouse moved to (416, 322)
Screenshot: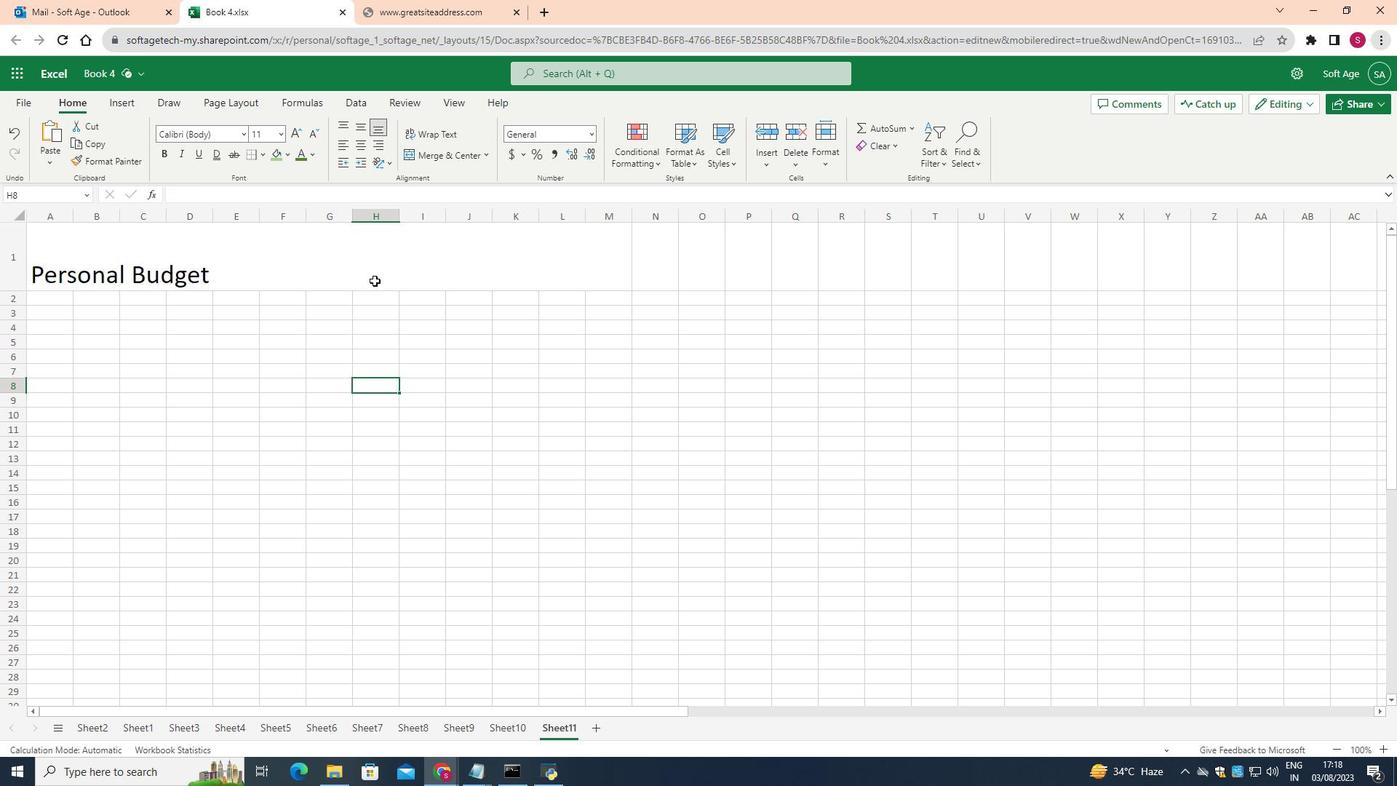 
Action: Mouse pressed left at (416, 322)
Screenshot: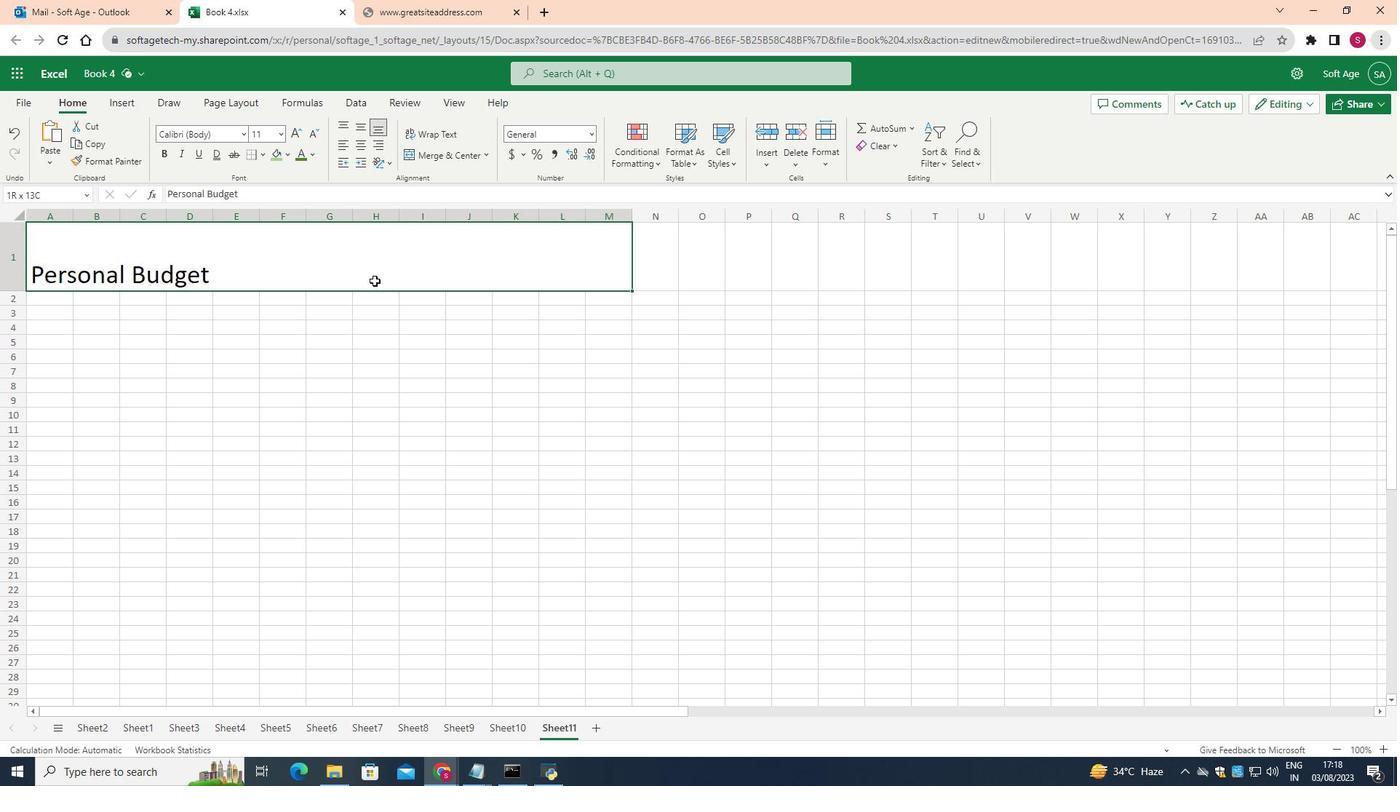 
Action: Mouse moved to (402, 165)
Screenshot: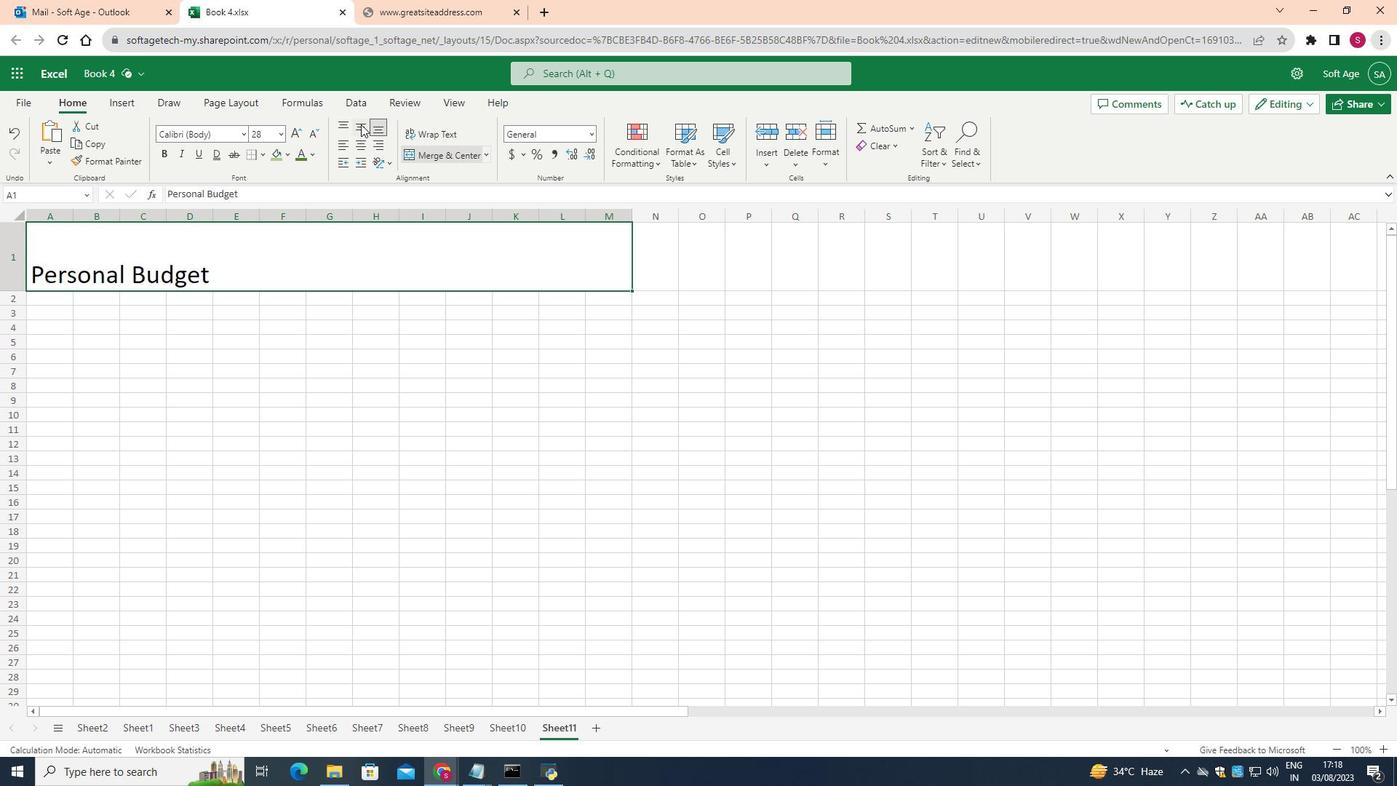 
Action: Mouse pressed left at (402, 165)
Screenshot: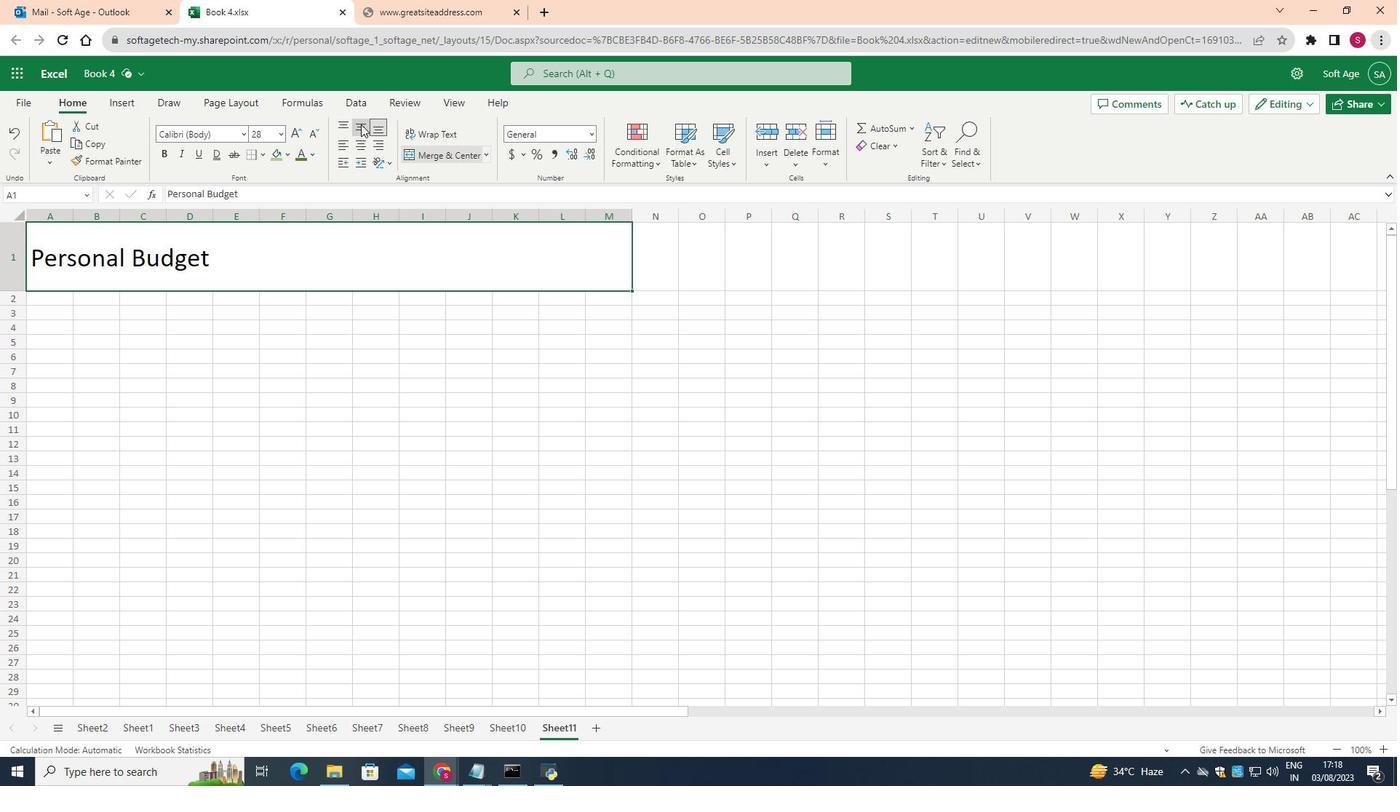
Action: Mouse moved to (320, 178)
Screenshot: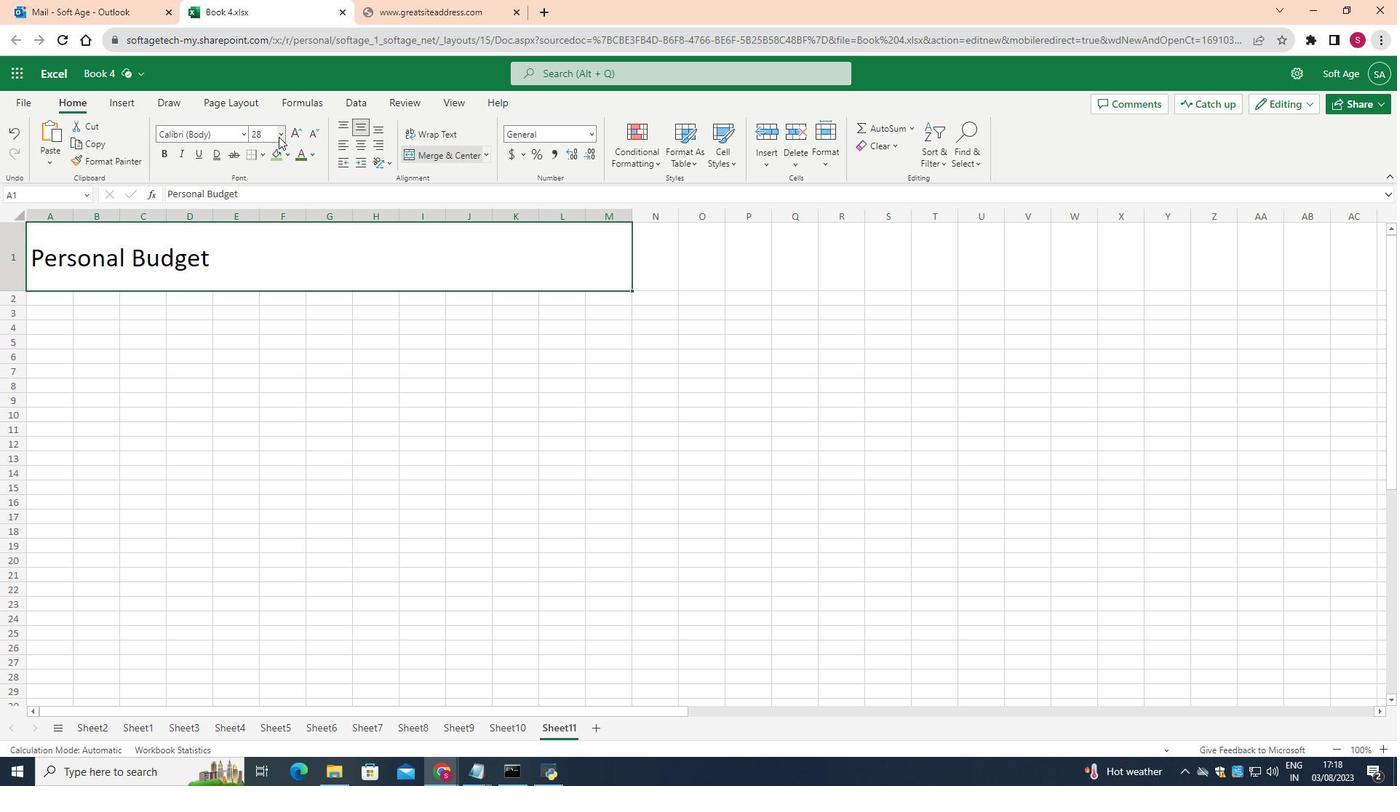 
Action: Mouse pressed left at (320, 178)
Screenshot: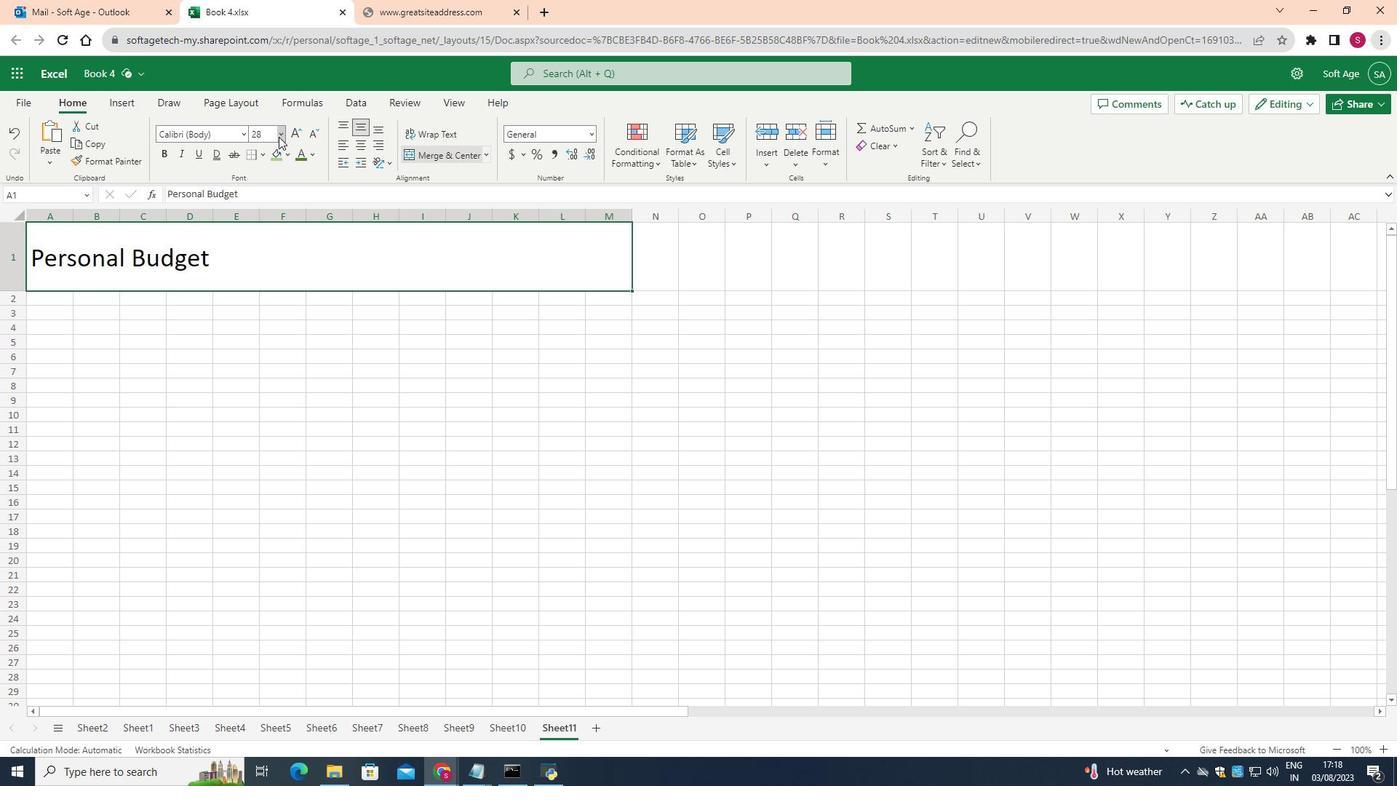 
Action: Mouse moved to (307, 433)
Screenshot: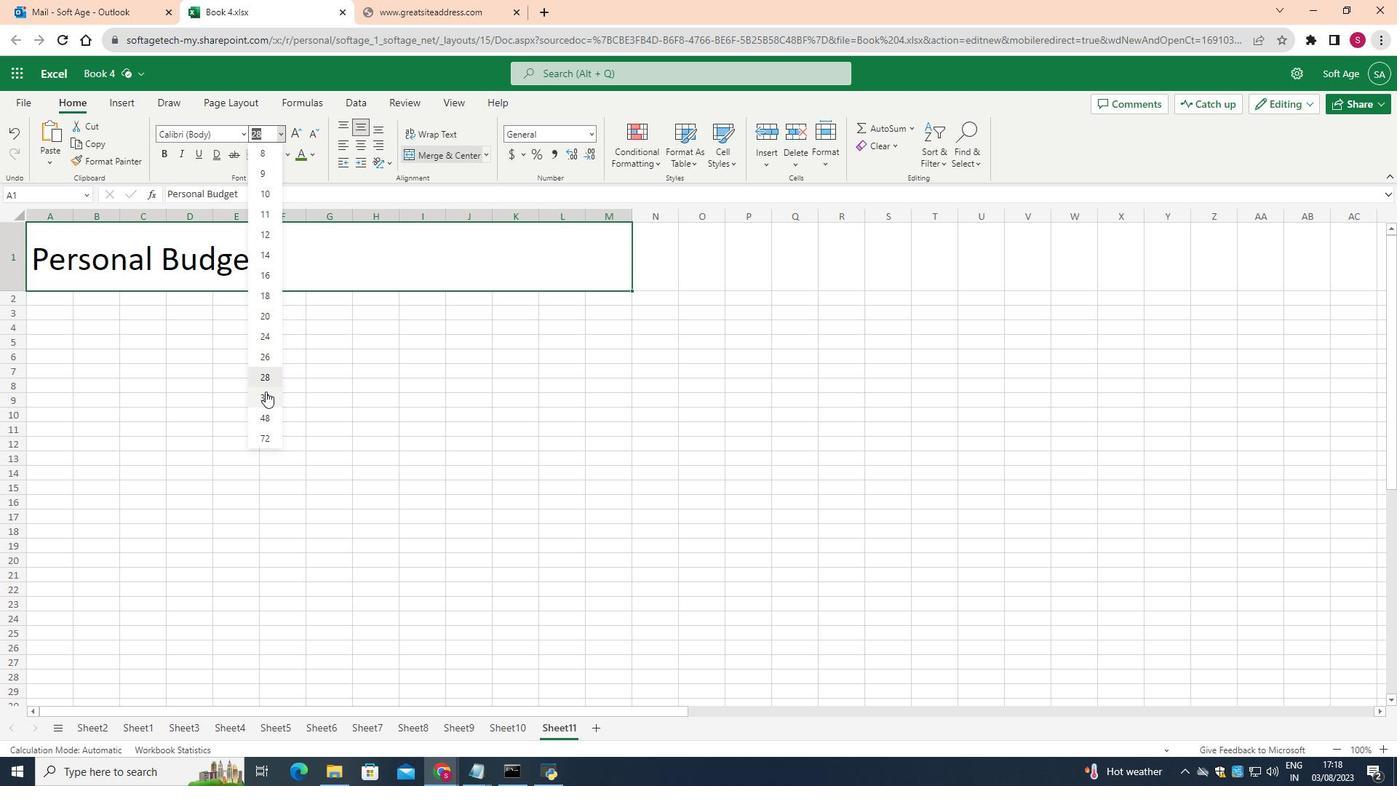 
Action: Mouse pressed left at (307, 433)
Screenshot: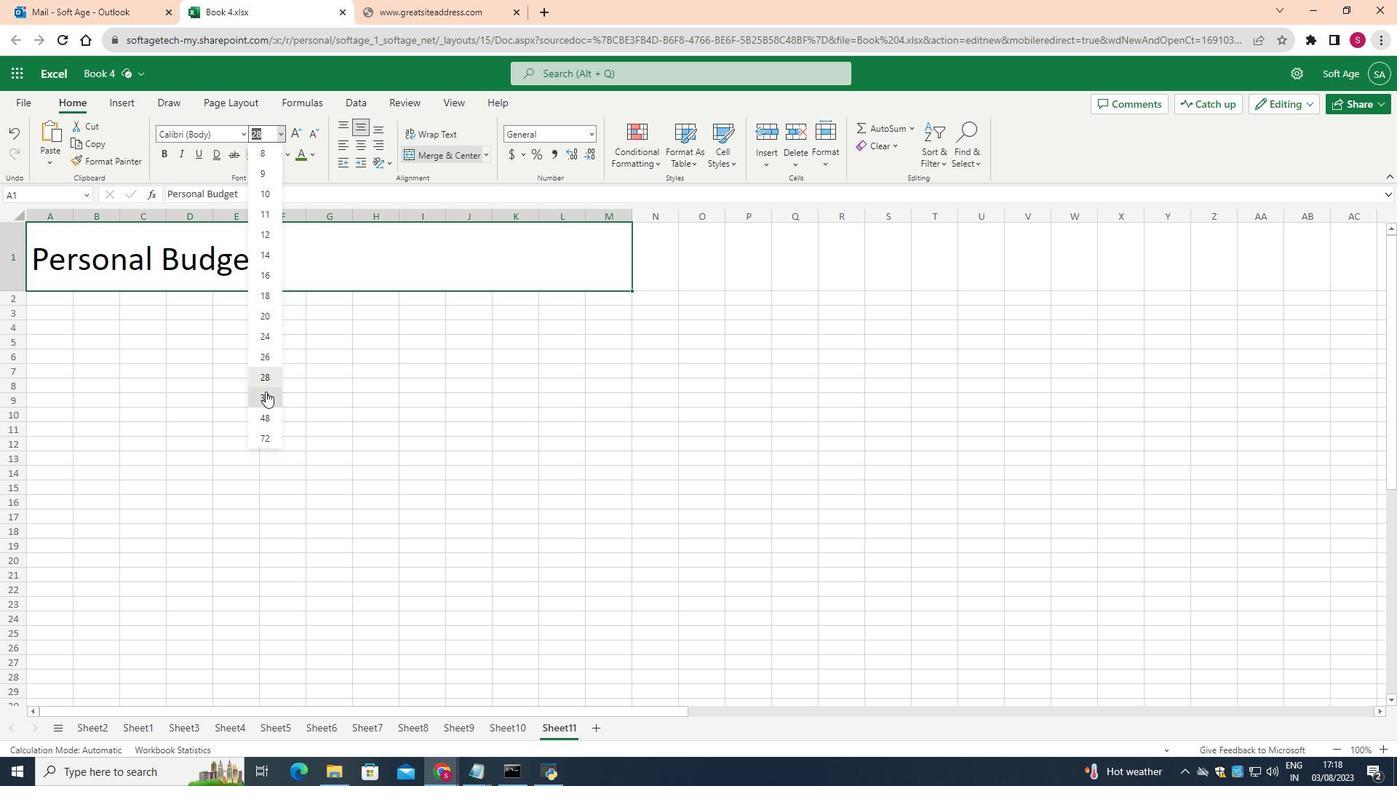 
Action: Mouse moved to (307, 384)
Screenshot: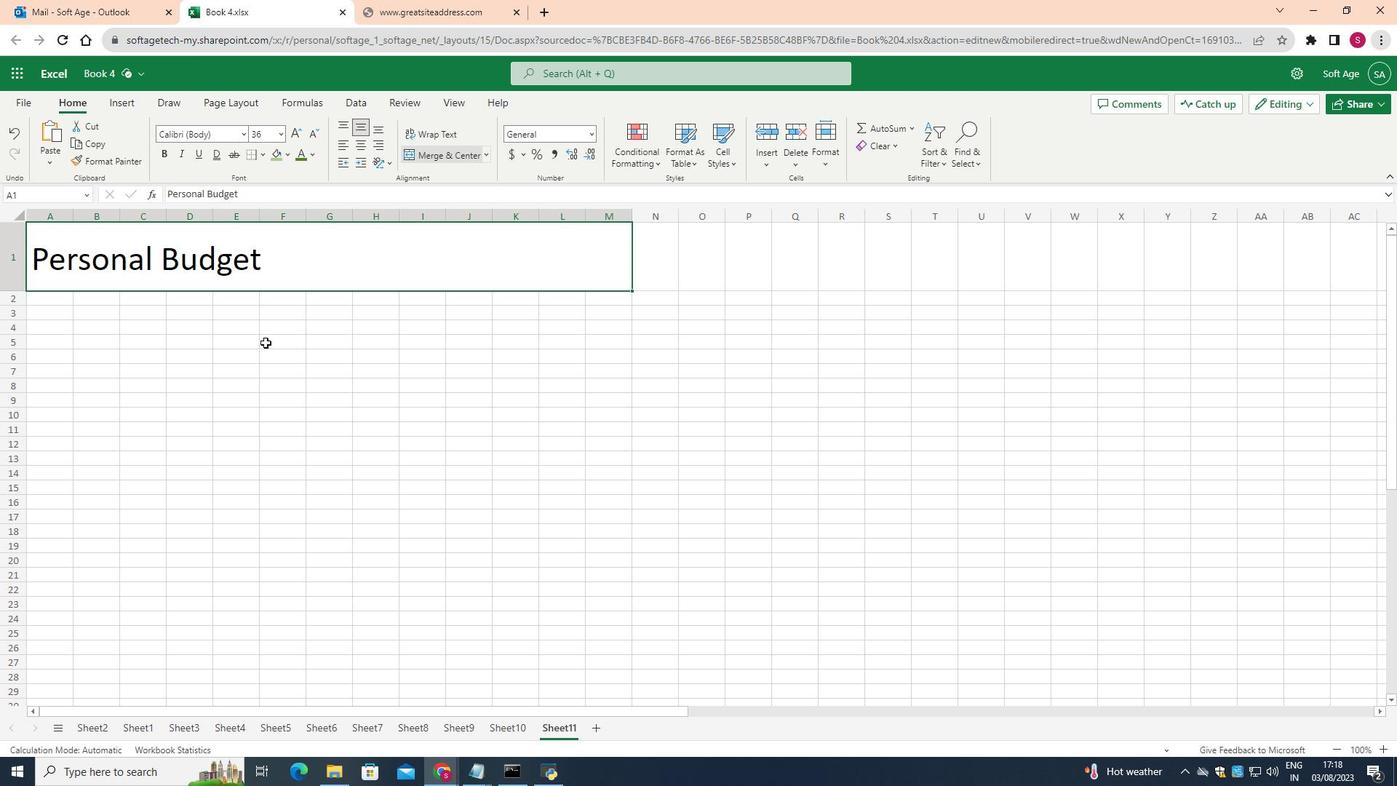 
Action: Mouse pressed left at (307, 384)
Screenshot: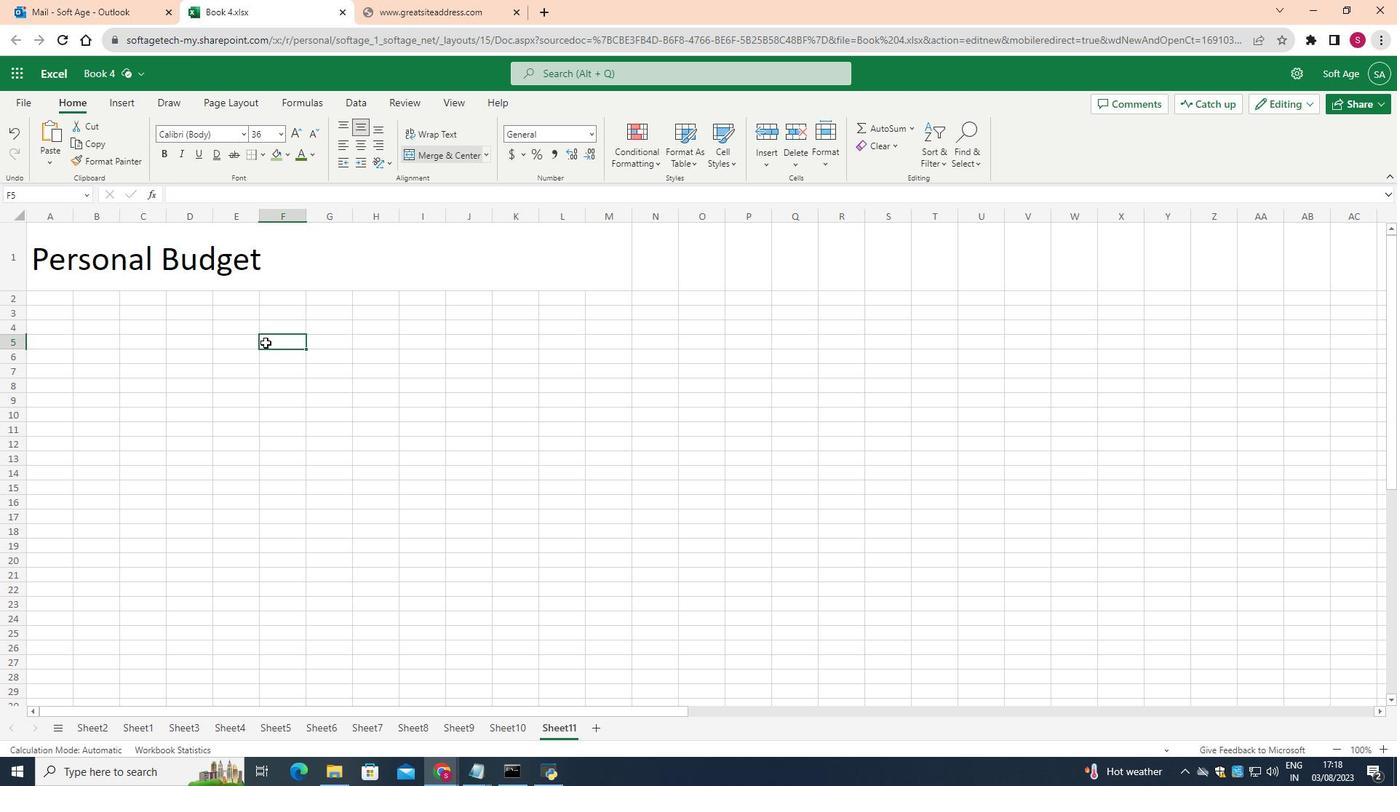
Action: Mouse moved to (115, 262)
Screenshot: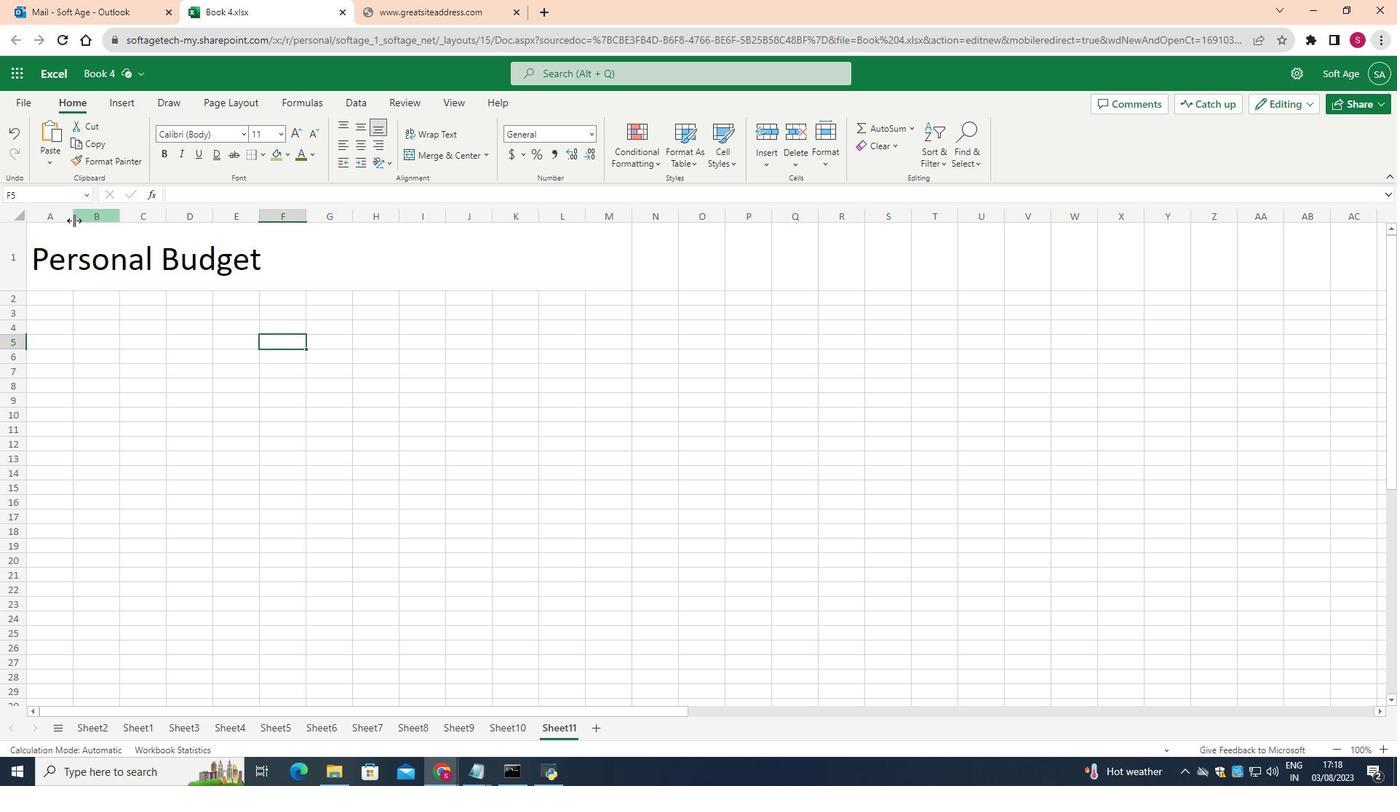 
Action: Mouse pressed left at (115, 262)
Screenshot: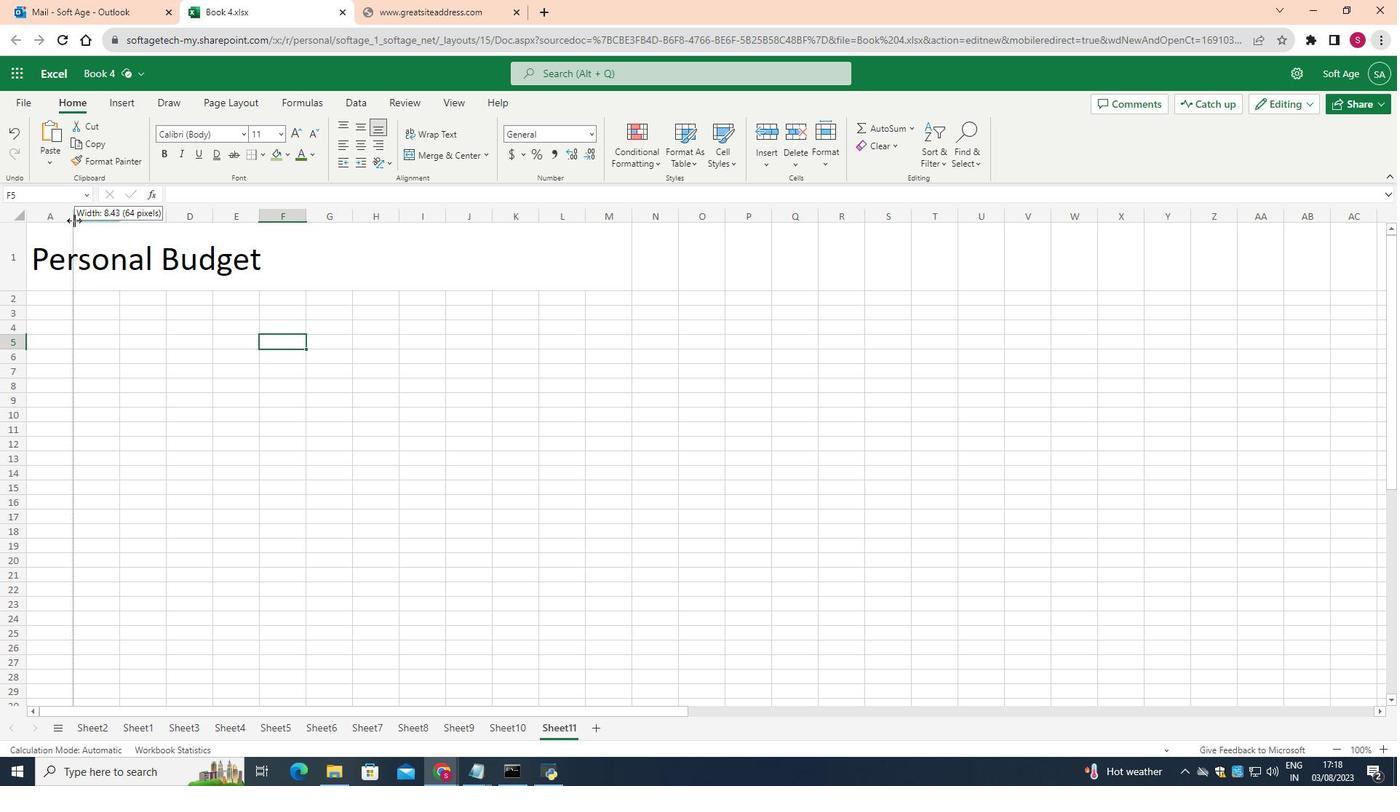 
Action: Mouse moved to (196, 337)
Screenshot: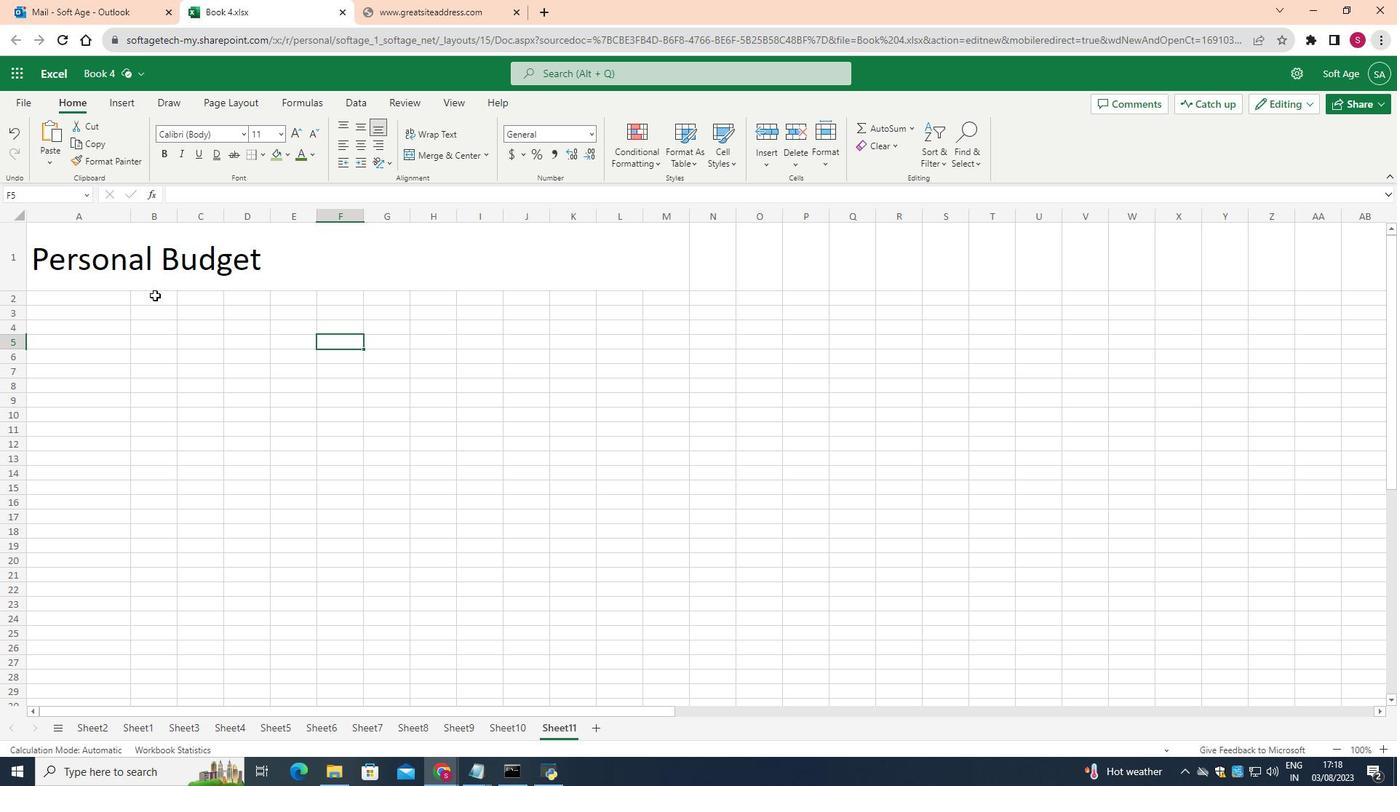 
Action: Mouse pressed left at (196, 337)
Screenshot: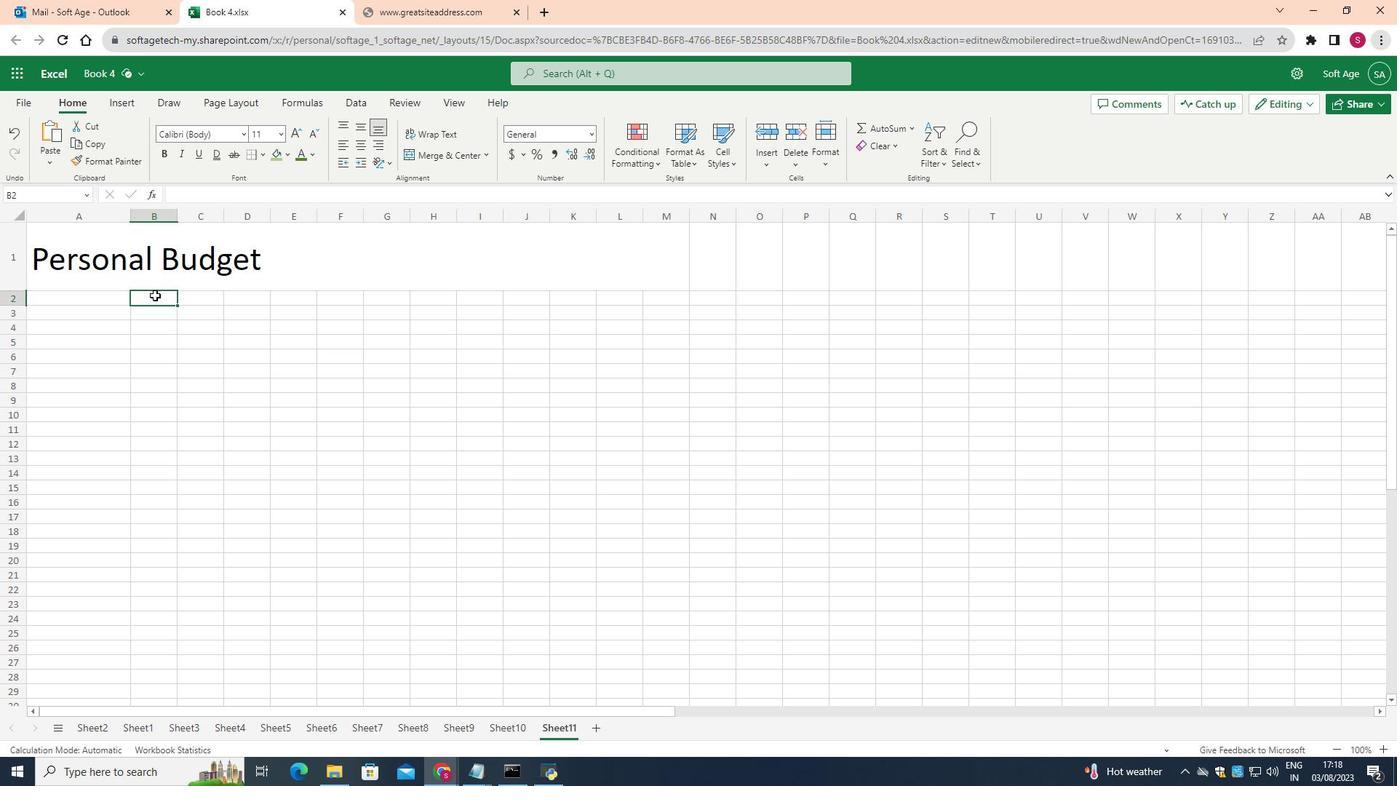 
Action: Mouse moved to (323, 171)
Screenshot: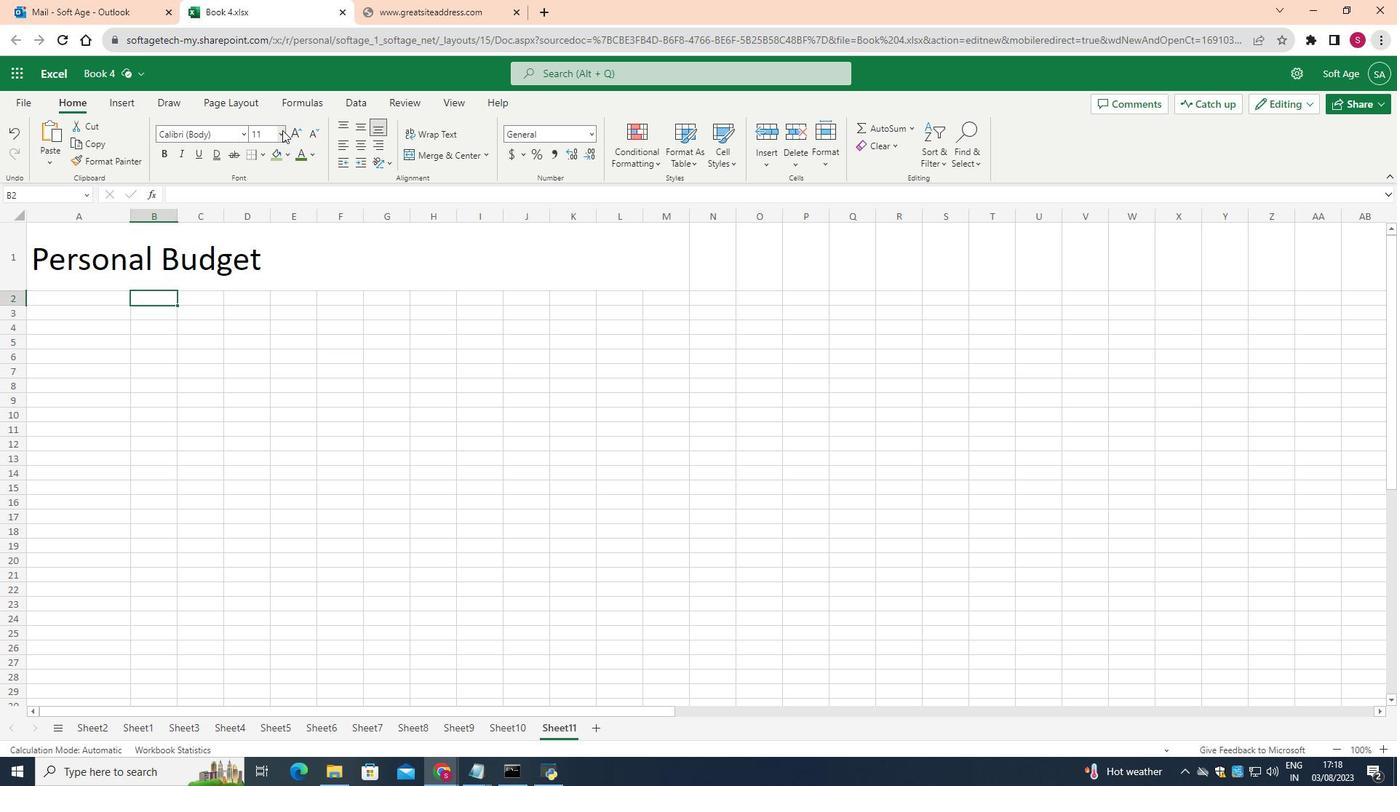 
Action: Mouse pressed left at (323, 171)
Screenshot: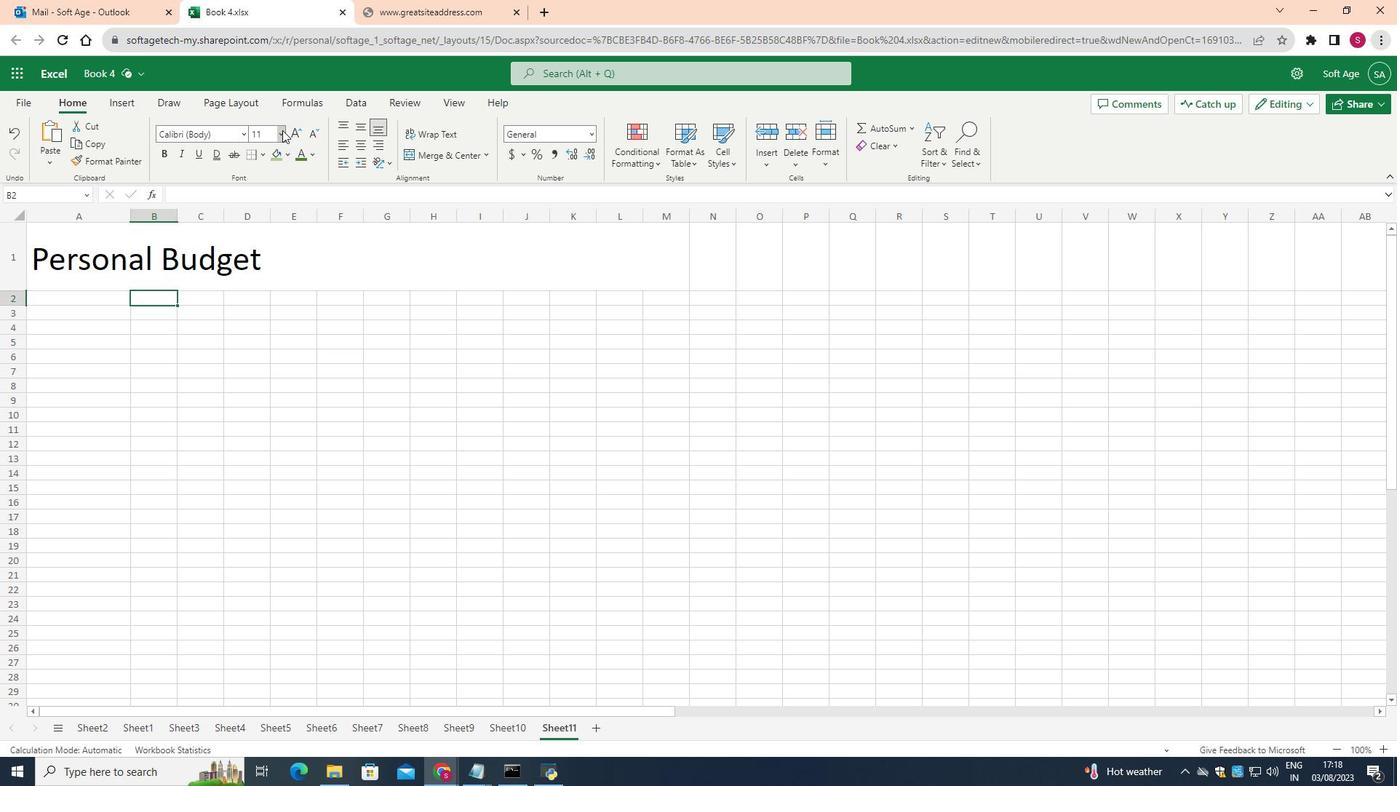 
Action: Mouse moved to (308, 294)
Screenshot: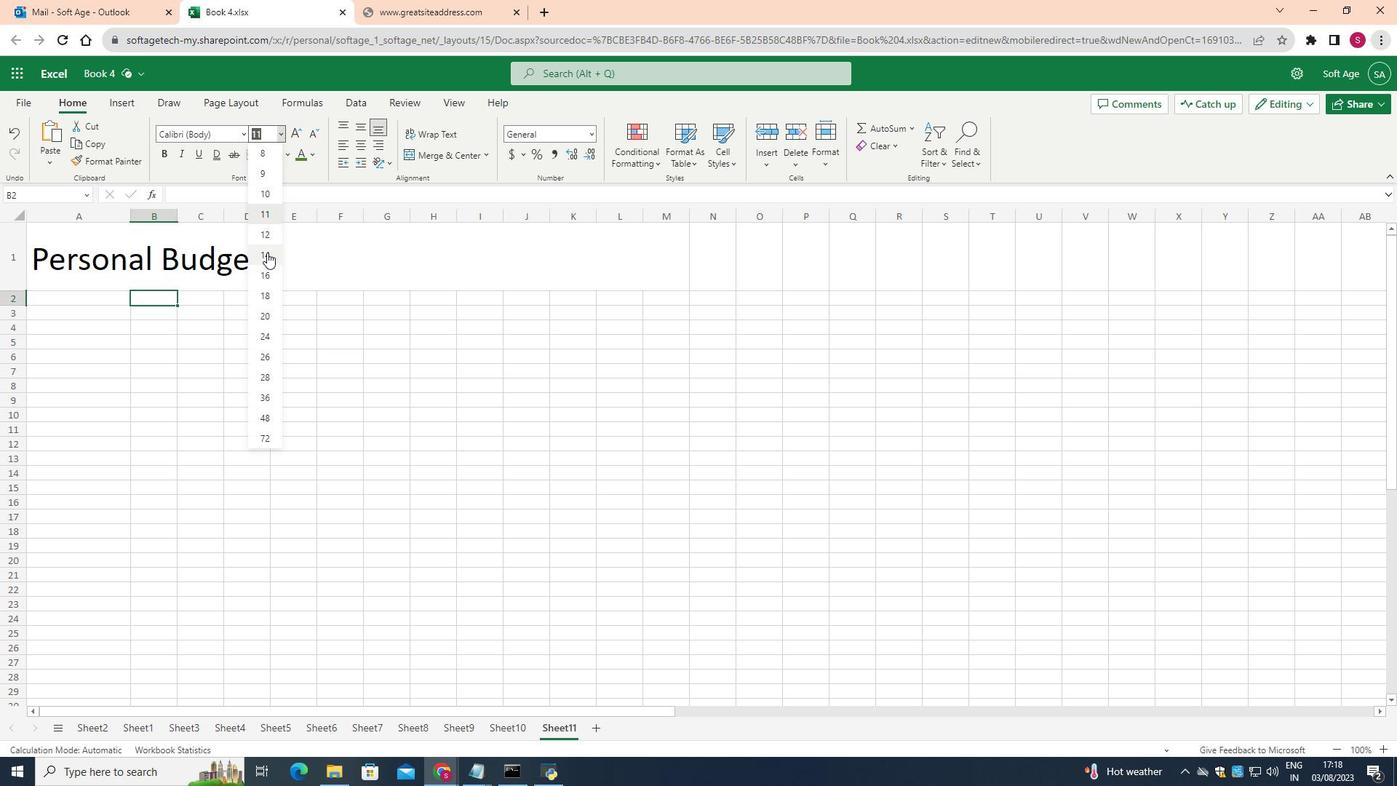 
Action: Mouse pressed left at (308, 294)
Screenshot: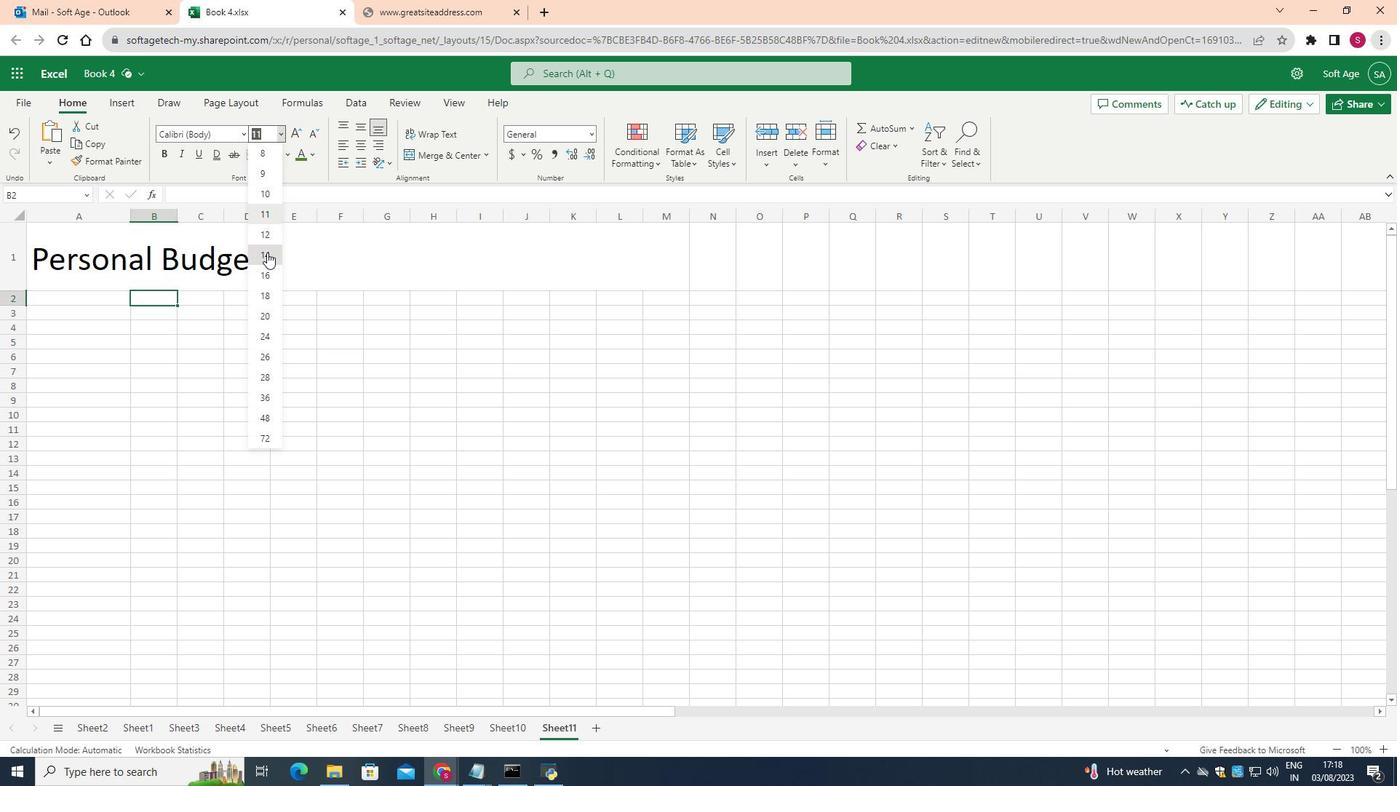 
Action: Key pressed <Key.shift>Jan
Screenshot: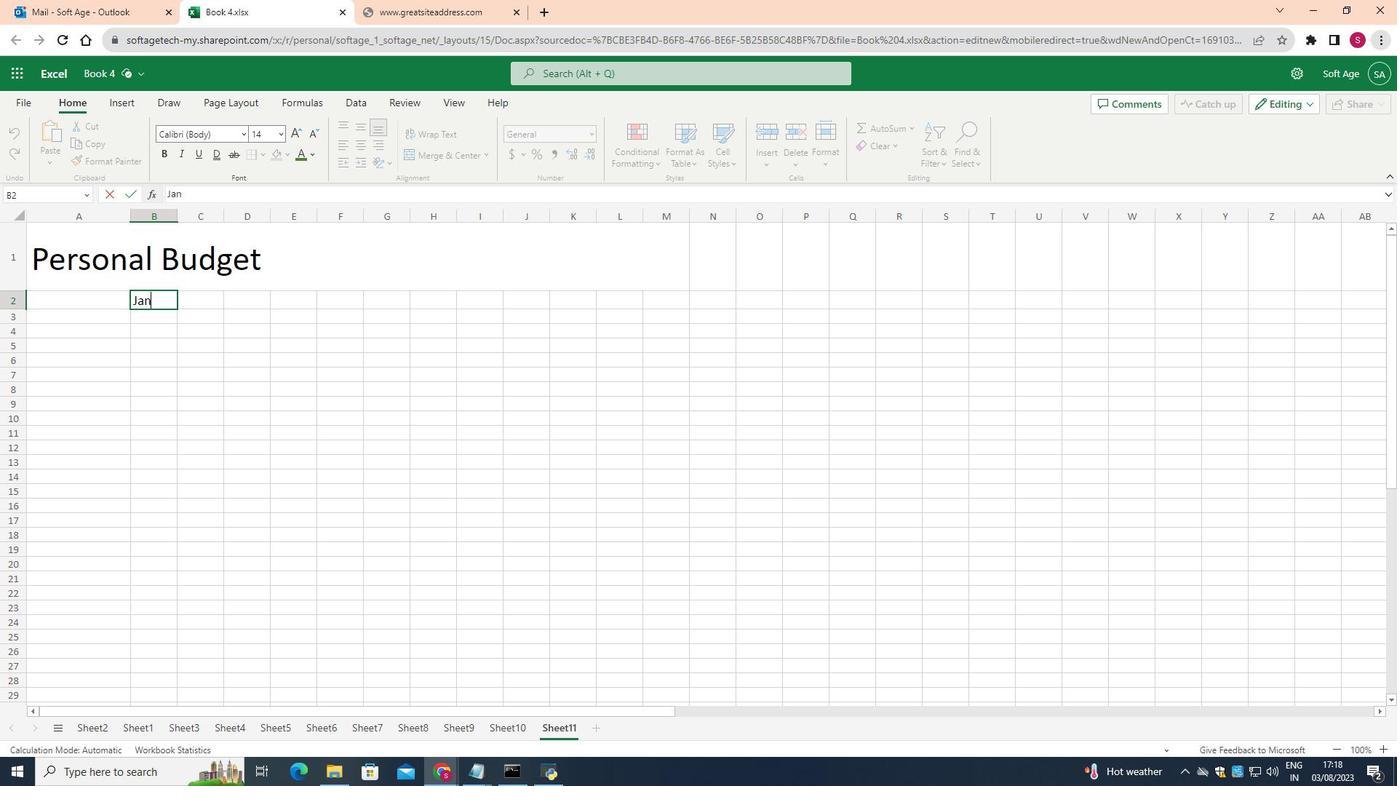 
Action: Mouse moved to (230, 343)
Screenshot: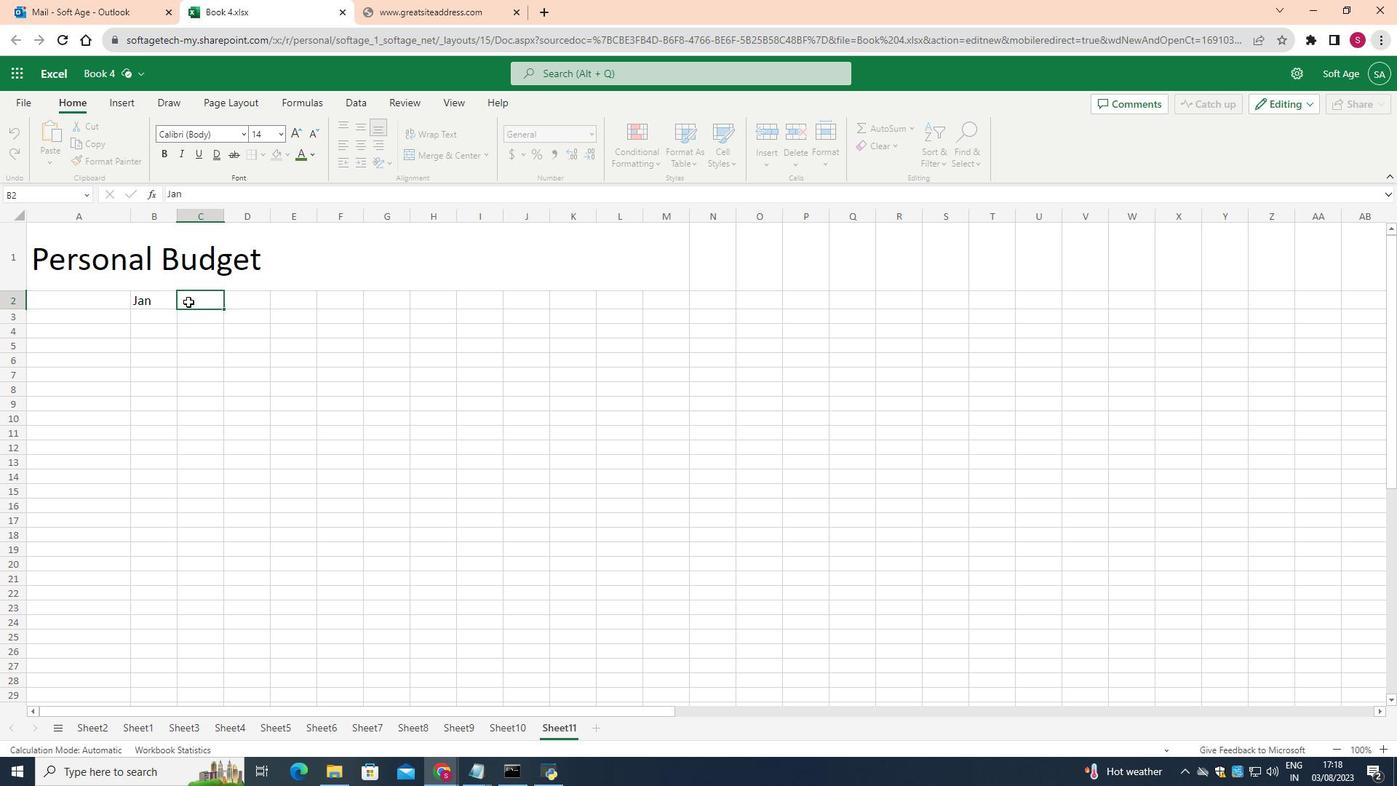 
Action: Mouse pressed left at (230, 343)
Screenshot: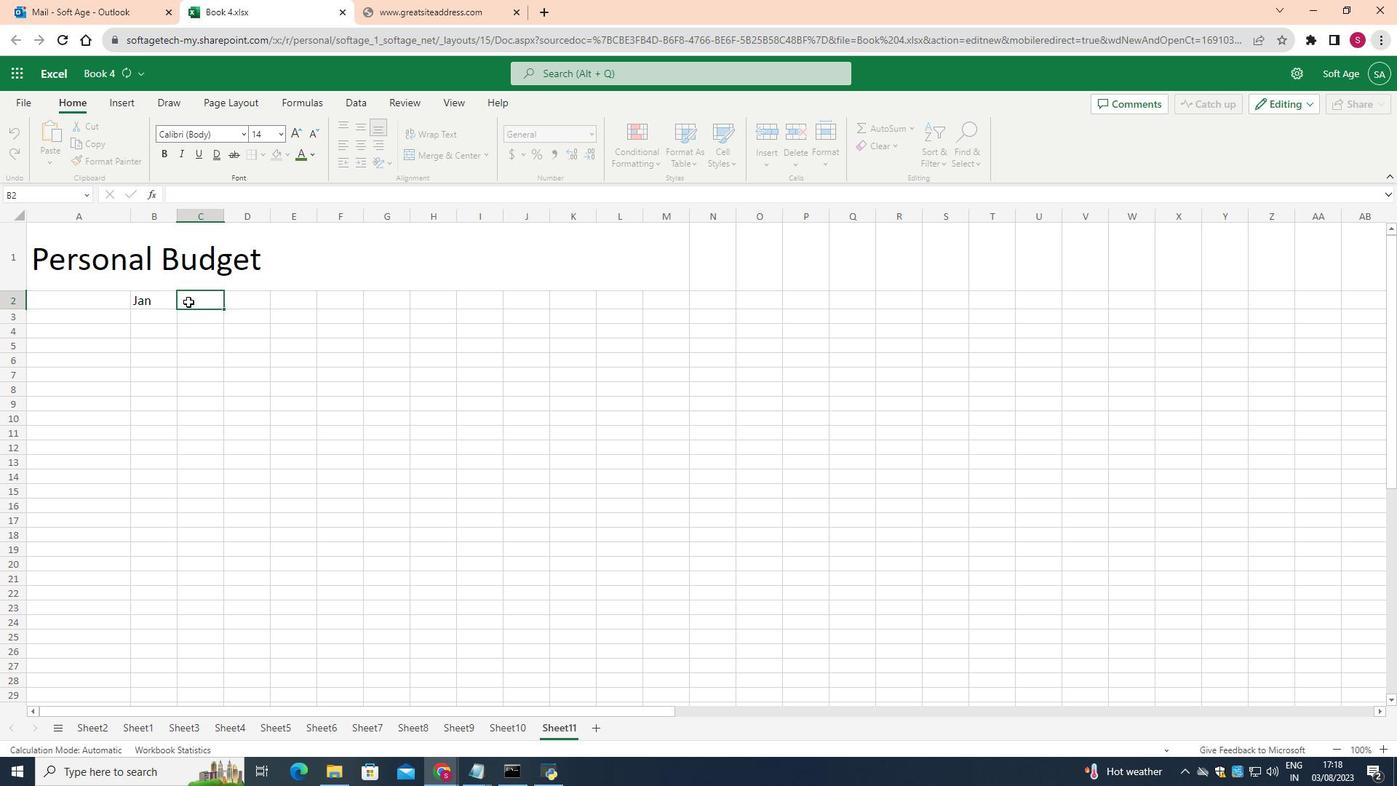 
Action: Mouse moved to (320, 171)
Screenshot: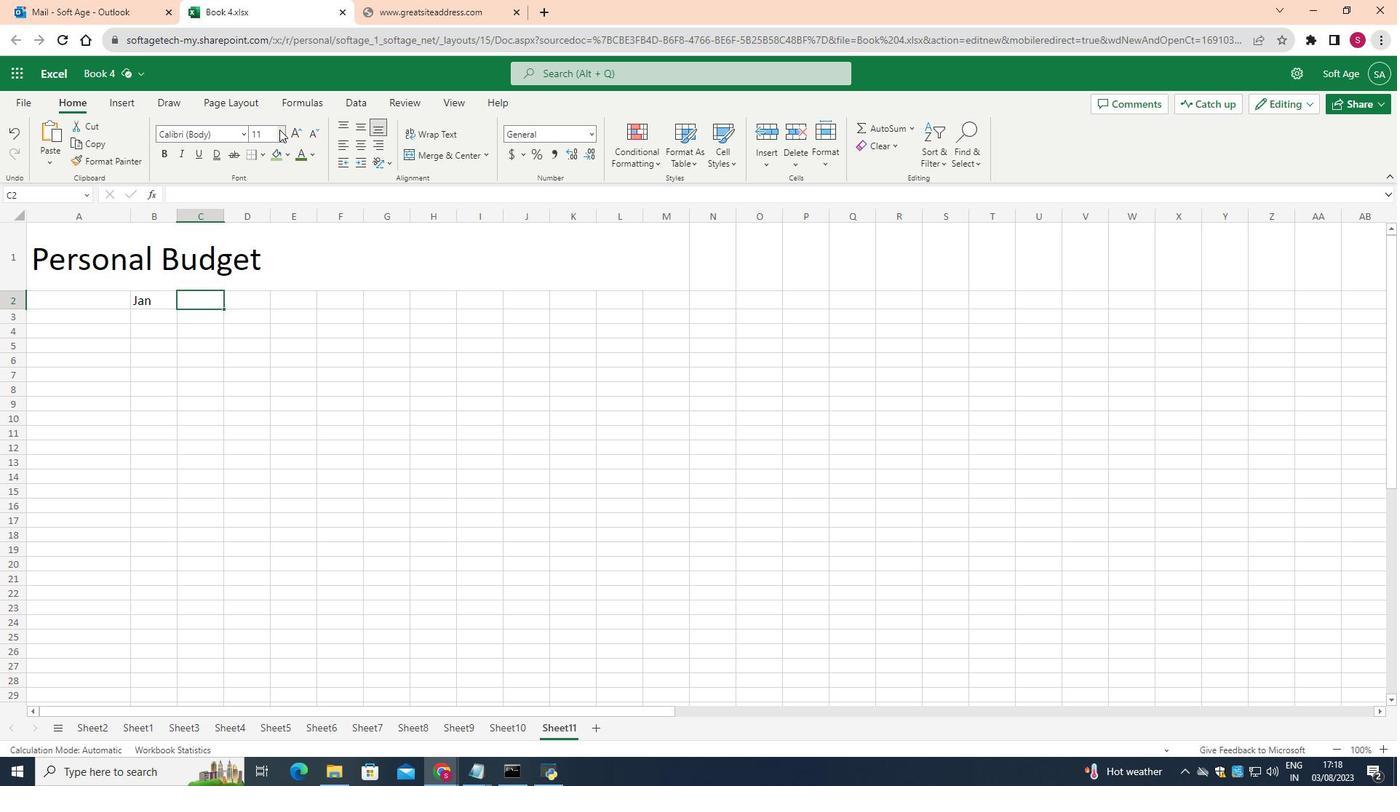
Action: Mouse pressed left at (320, 171)
Screenshot: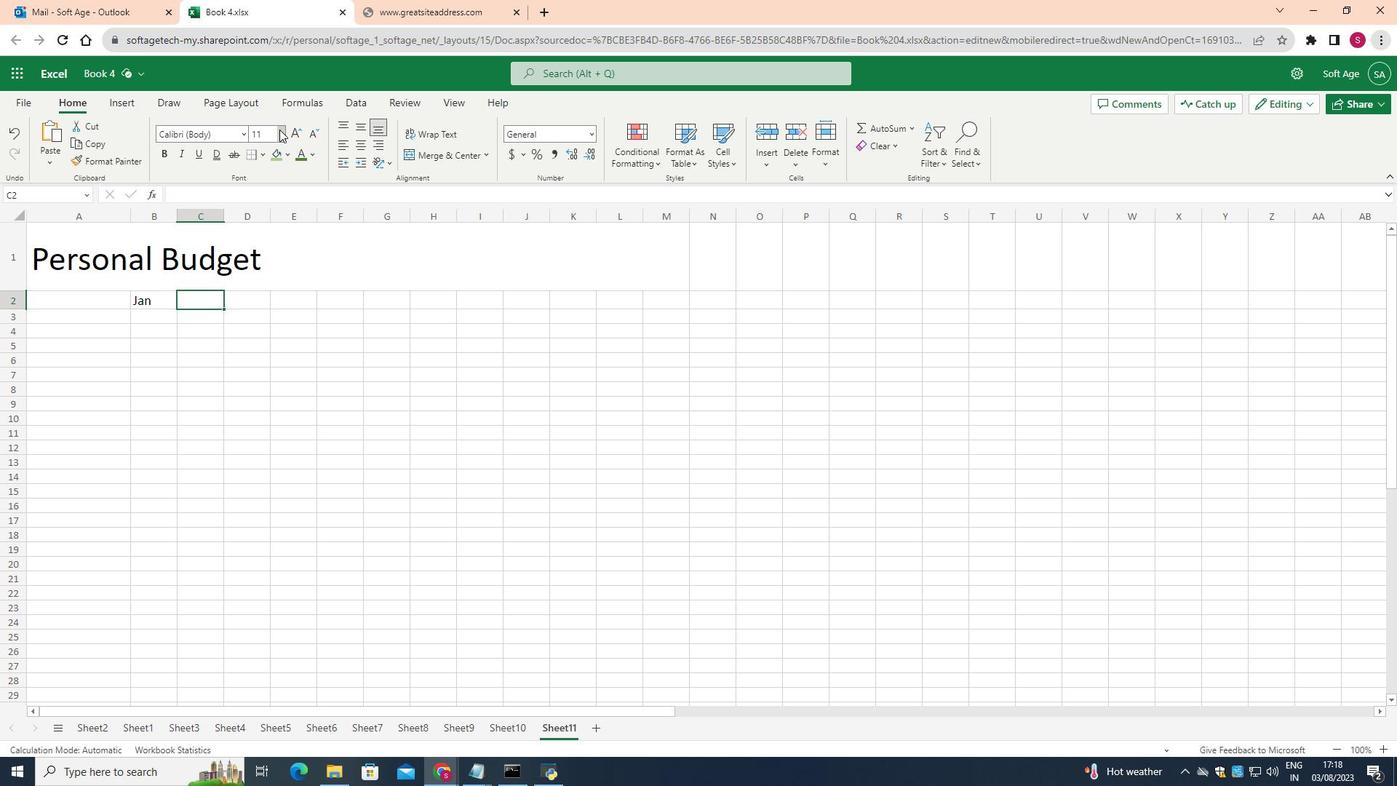 
Action: Mouse moved to (311, 296)
Screenshot: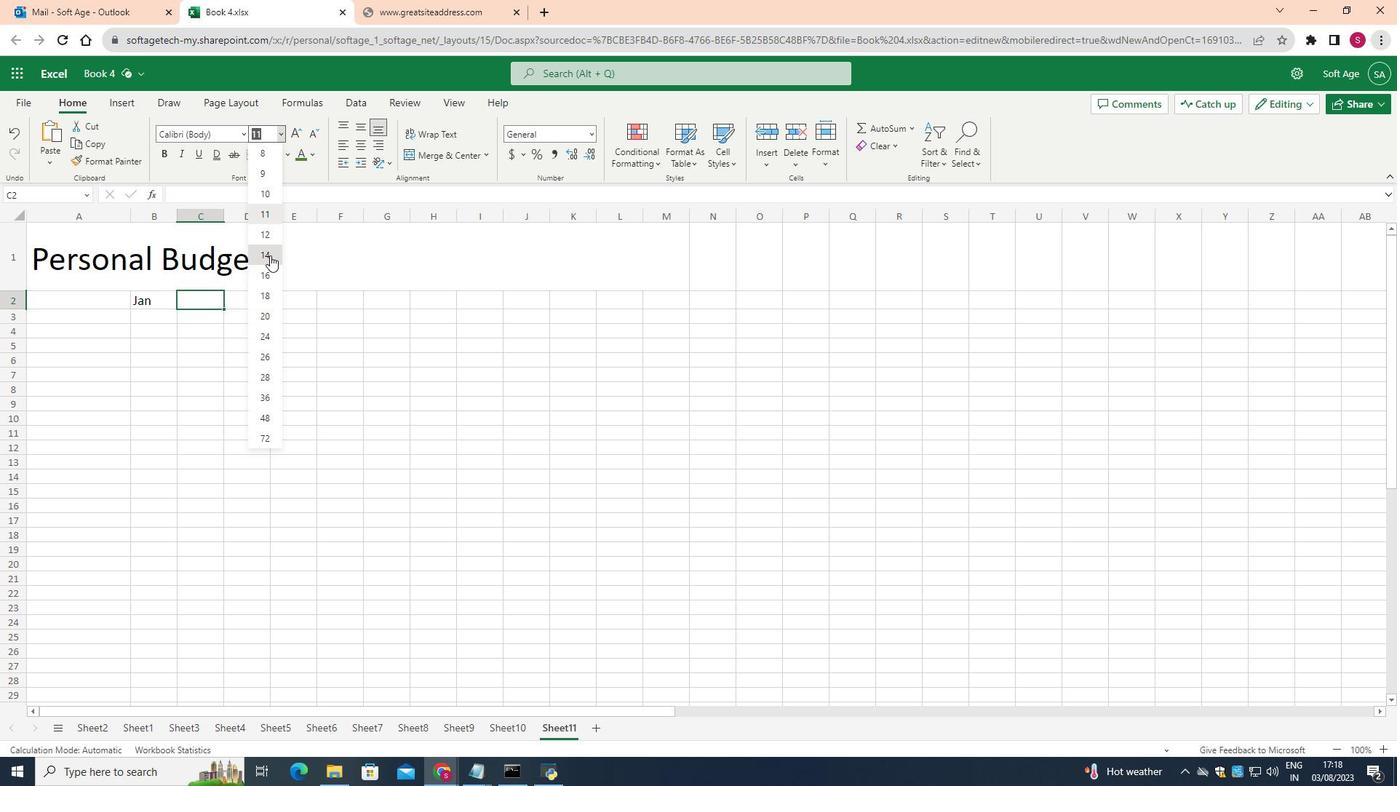 
Action: Mouse pressed left at (311, 296)
Screenshot: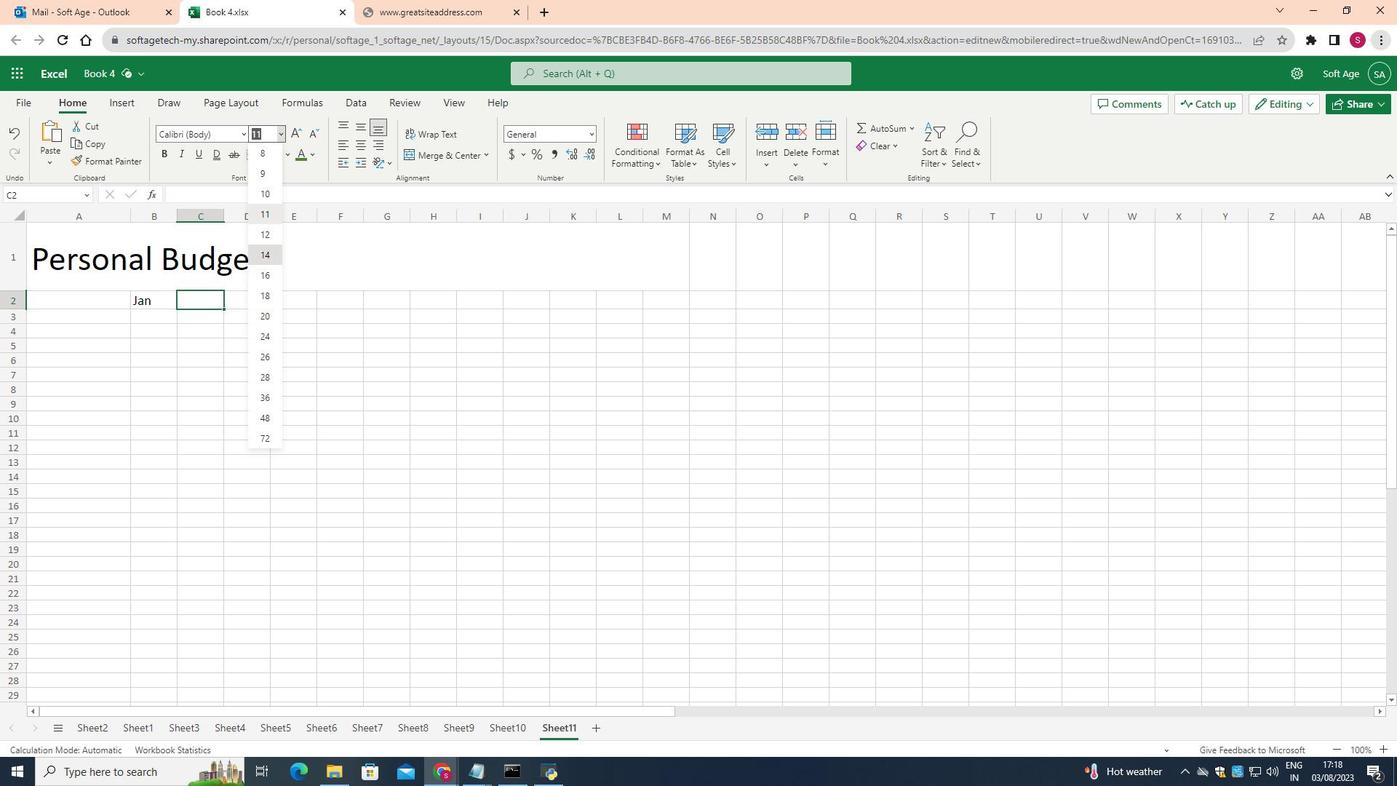 
Action: Key pressed <Key.shift>Feb
Screenshot: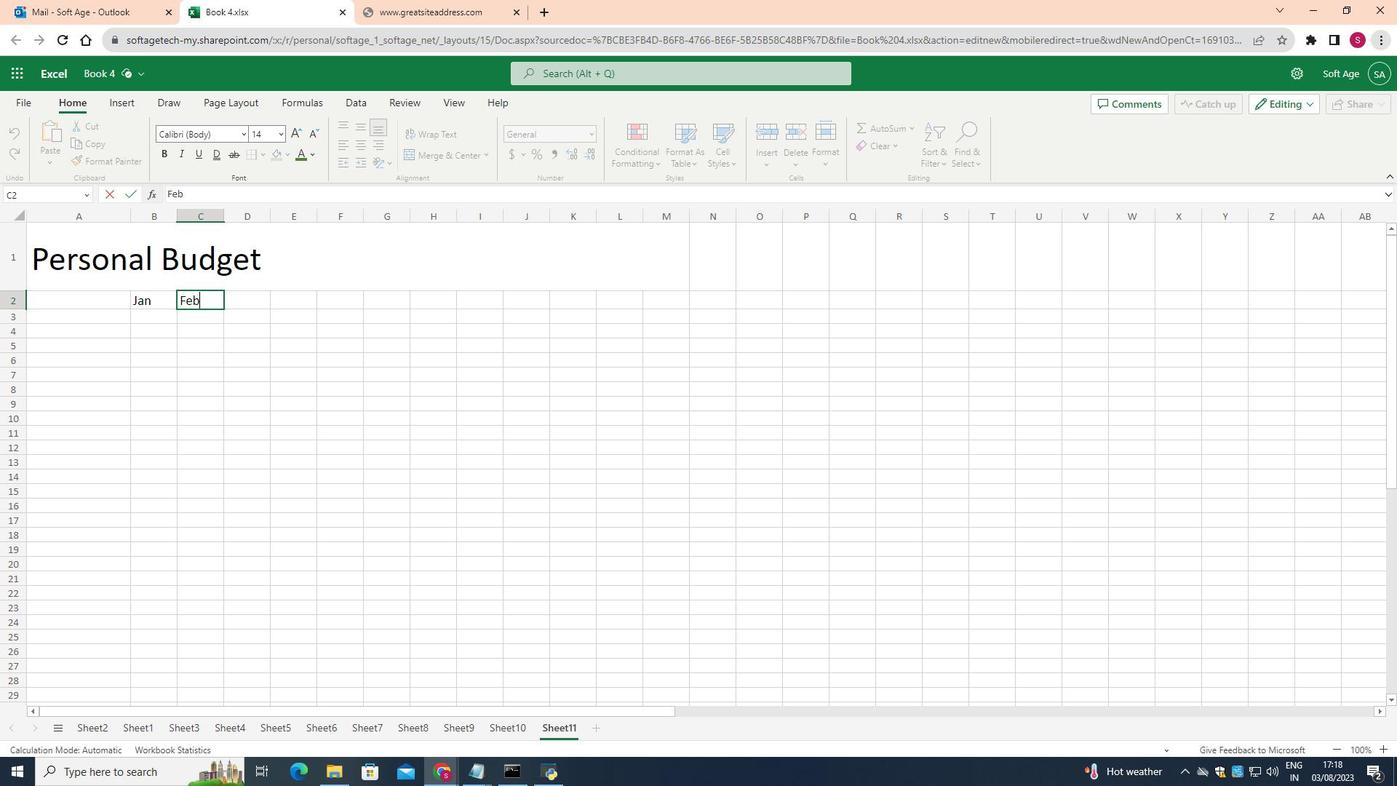 
Action: Mouse moved to (299, 340)
Screenshot: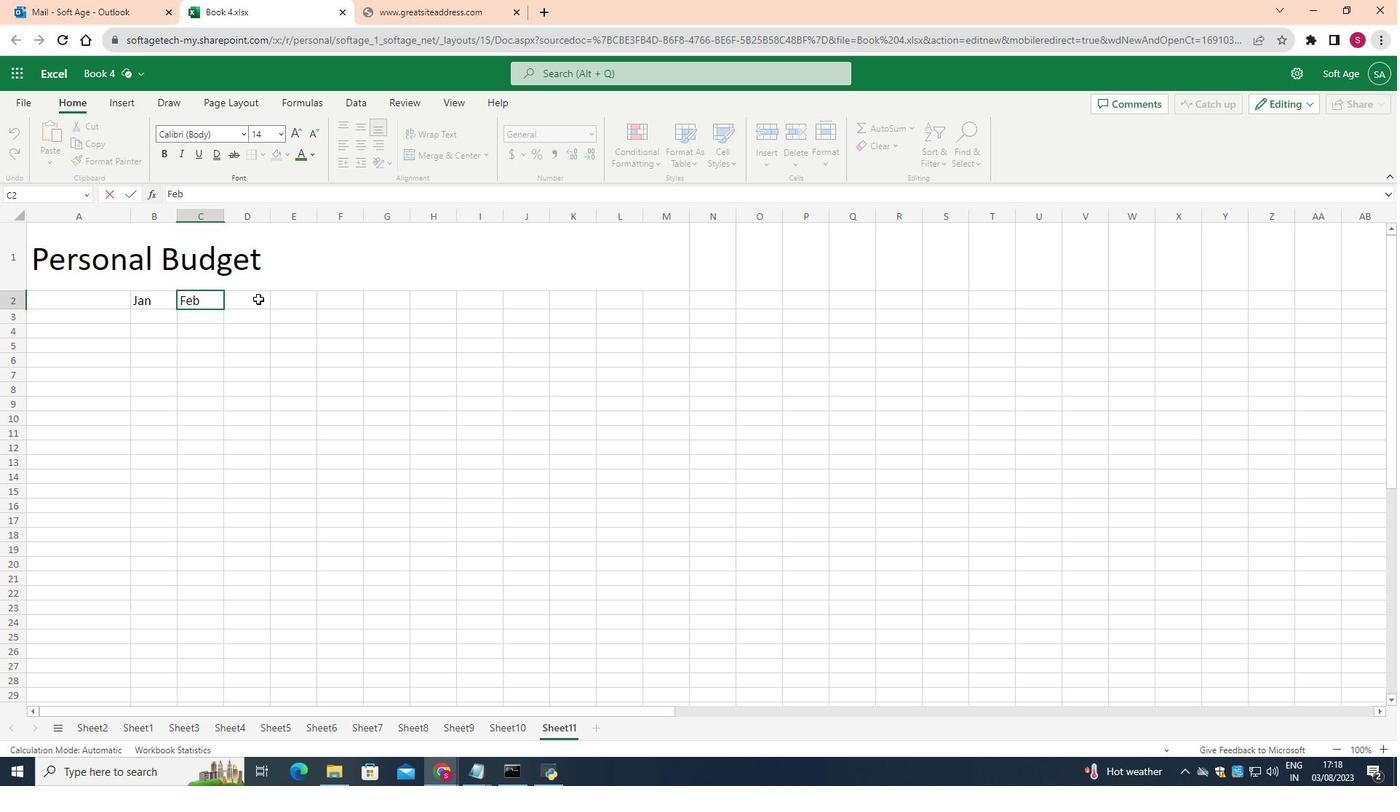 
Action: Mouse pressed left at (299, 340)
Screenshot: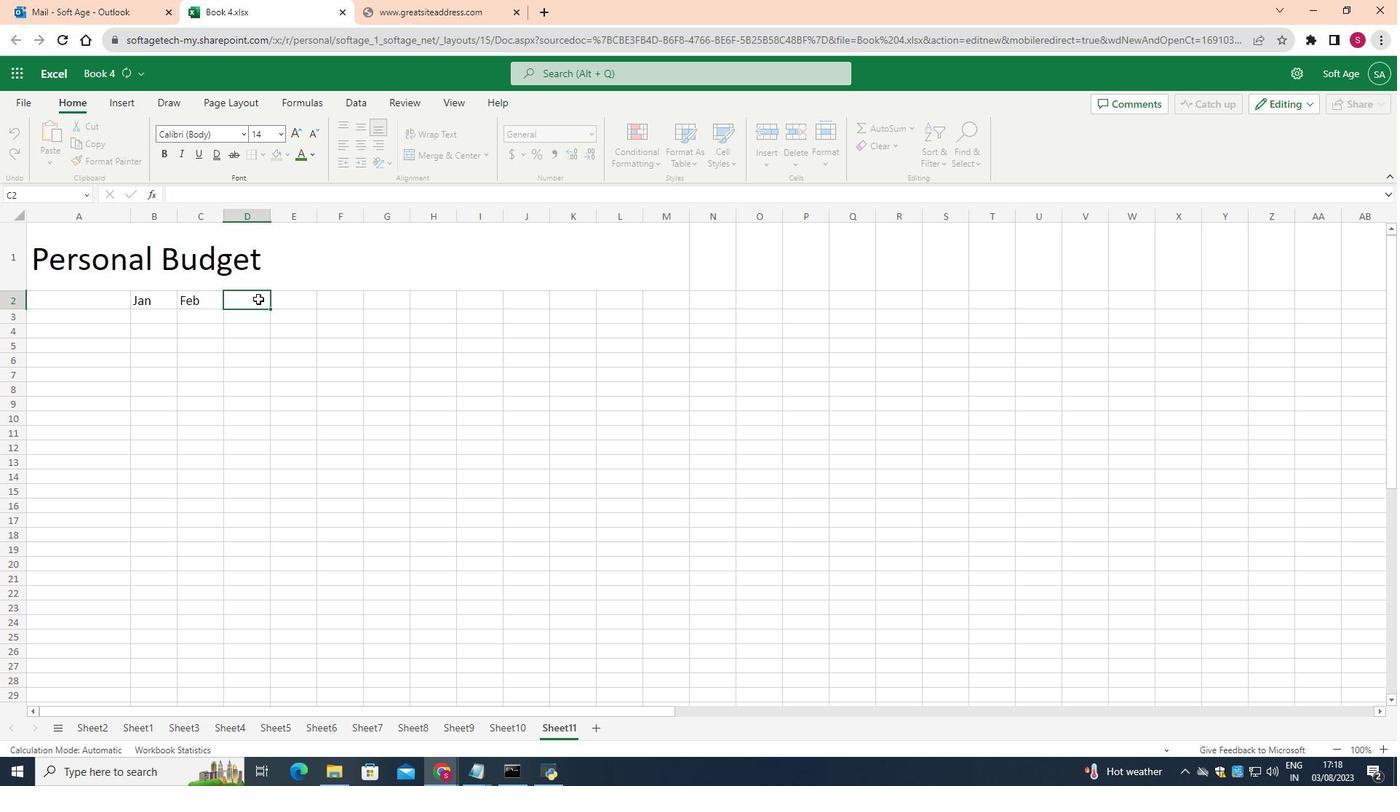 
Action: Mouse moved to (320, 173)
Screenshot: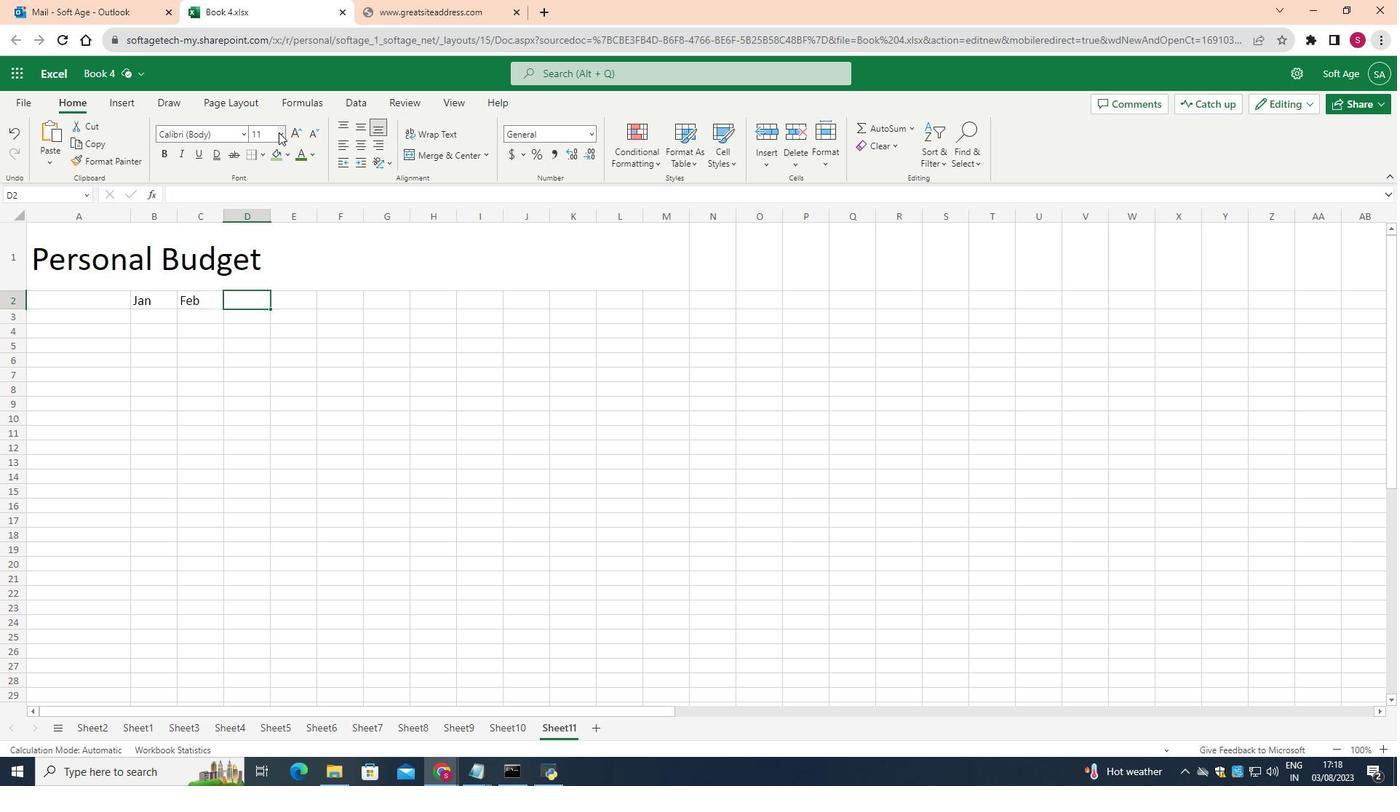 
Action: Mouse pressed left at (320, 173)
Screenshot: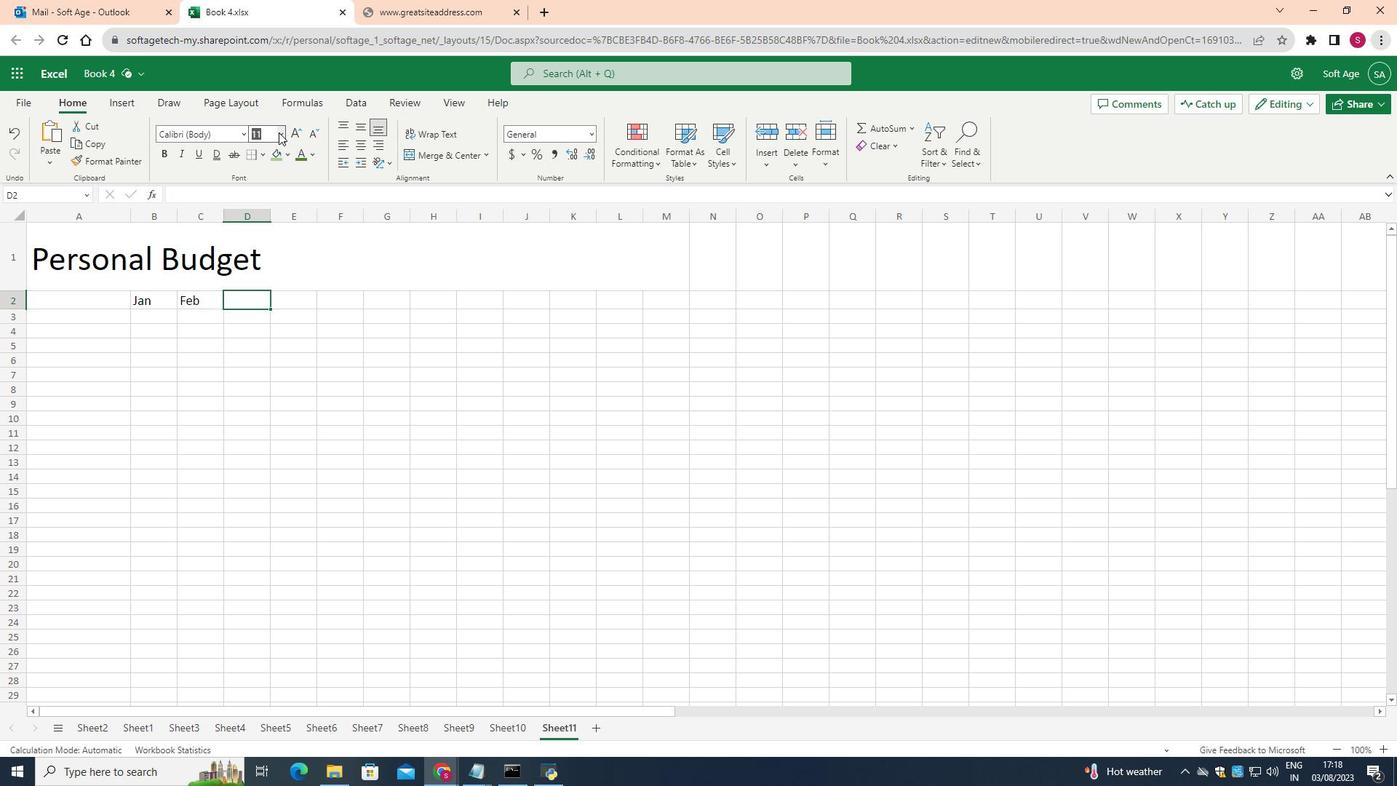 
Action: Mouse moved to (300, 291)
Screenshot: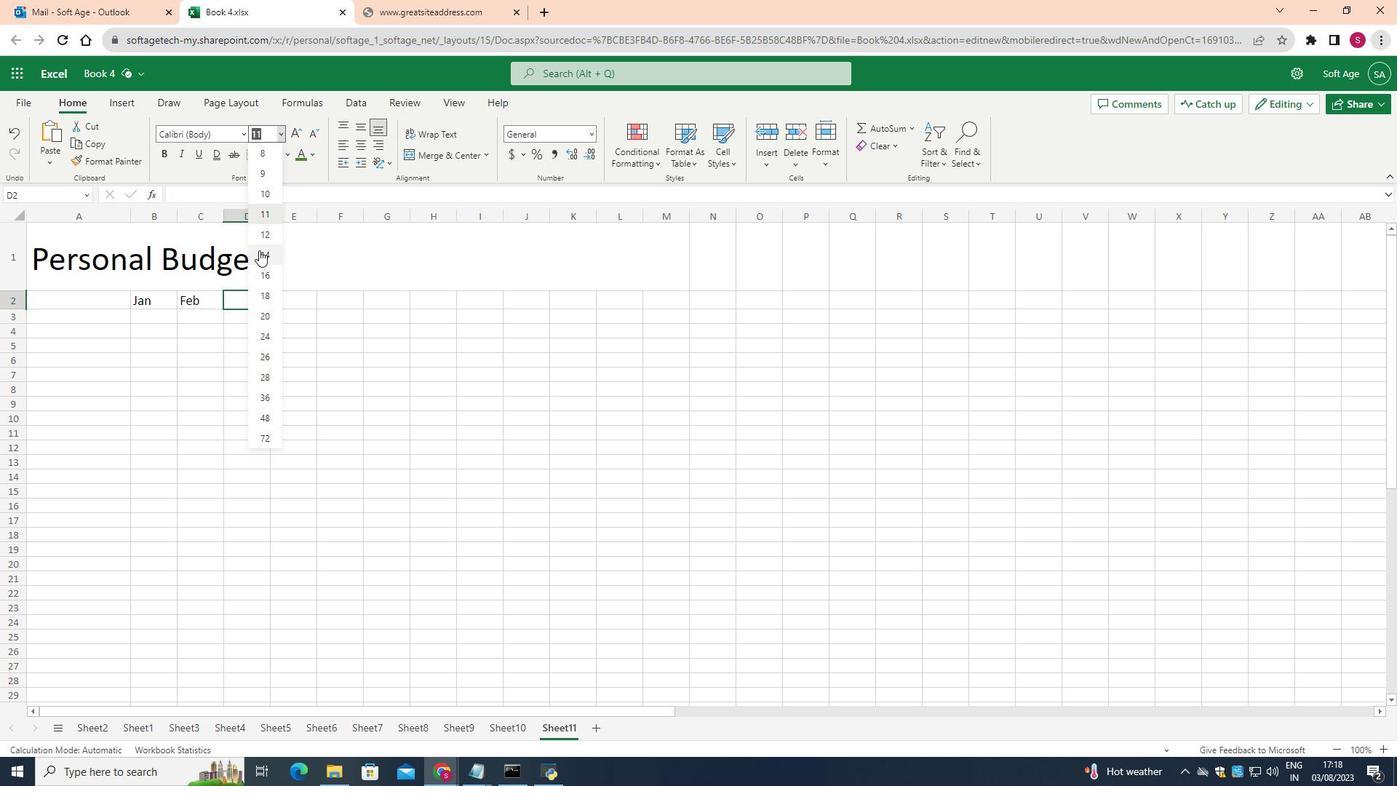 
Action: Mouse pressed left at (300, 291)
Screenshot: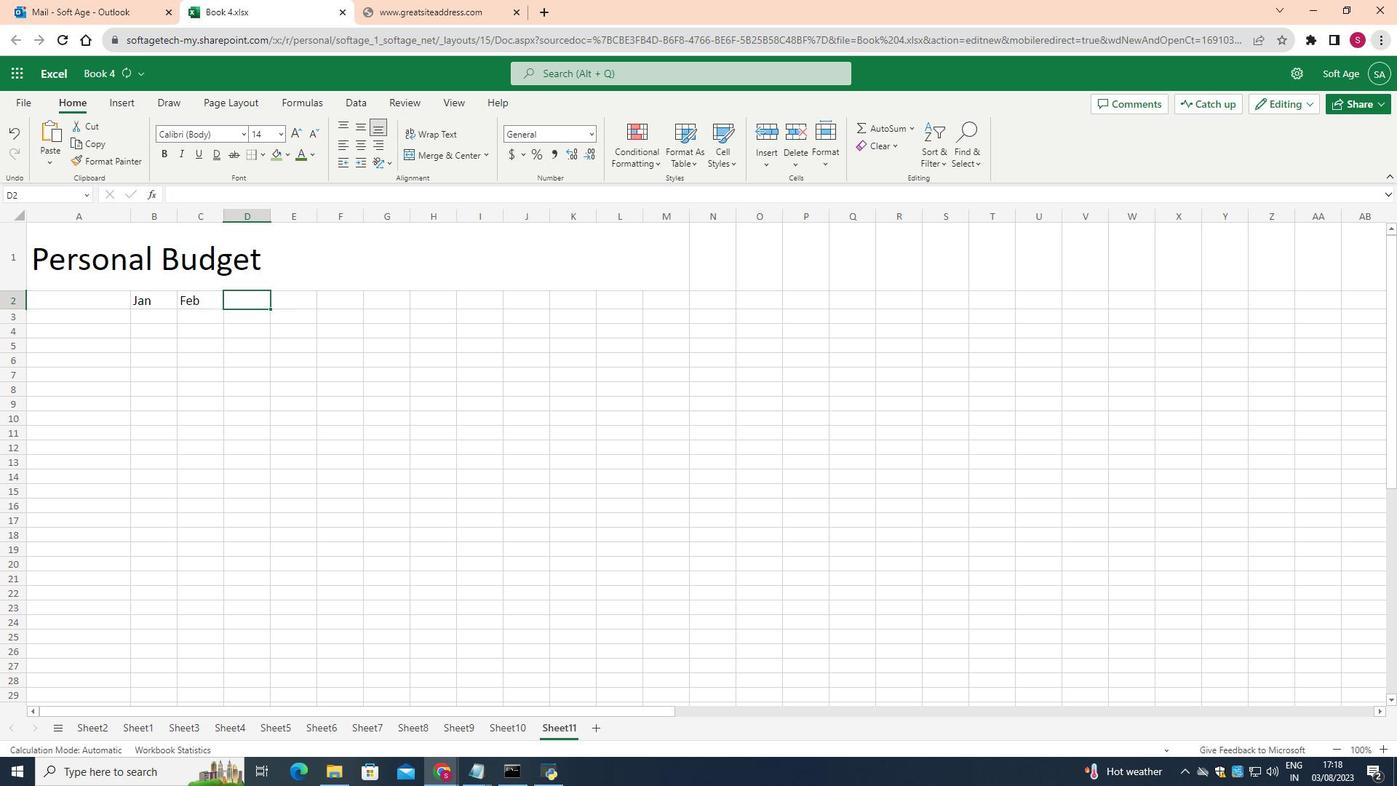 
Action: Key pressed <Key.shift>March
Screenshot: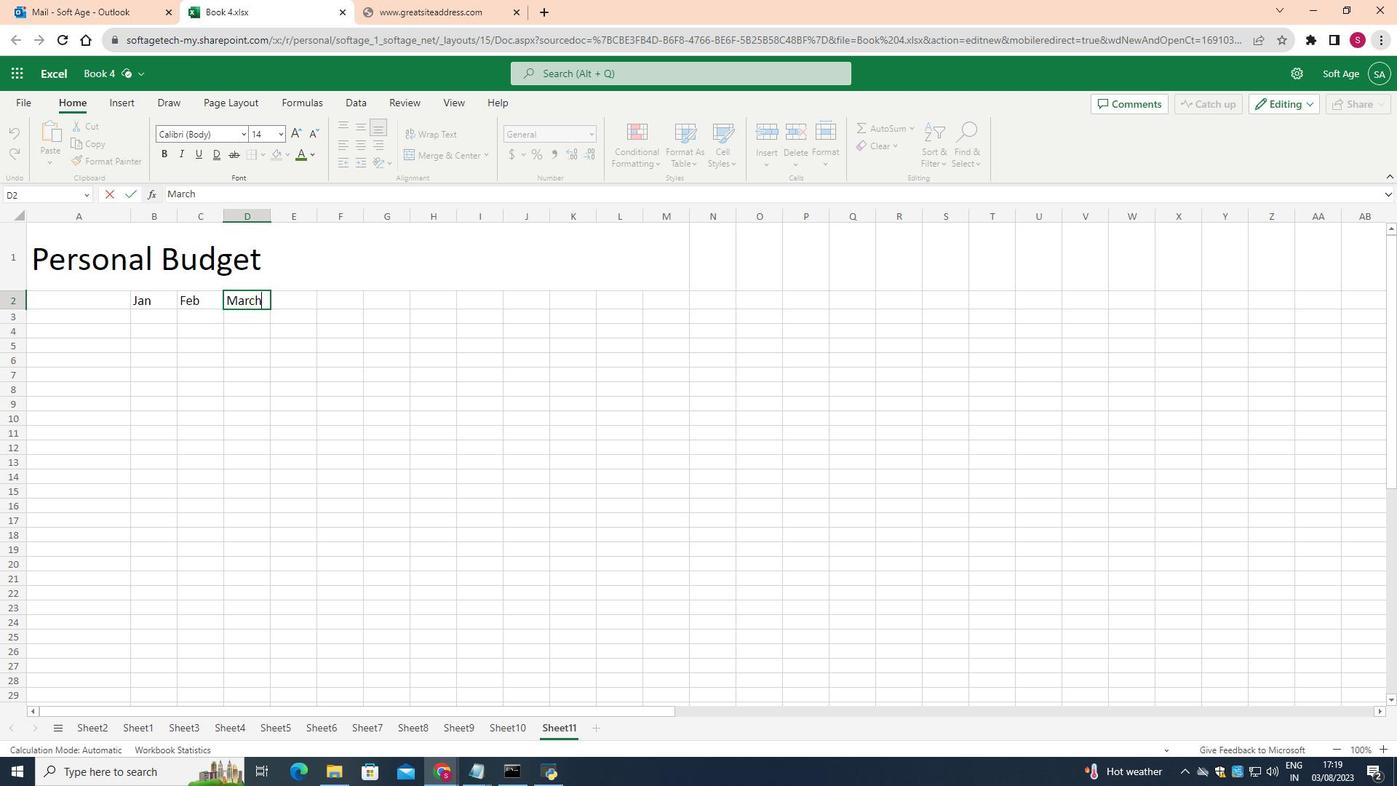 
Action: Mouse moved to (342, 345)
Screenshot: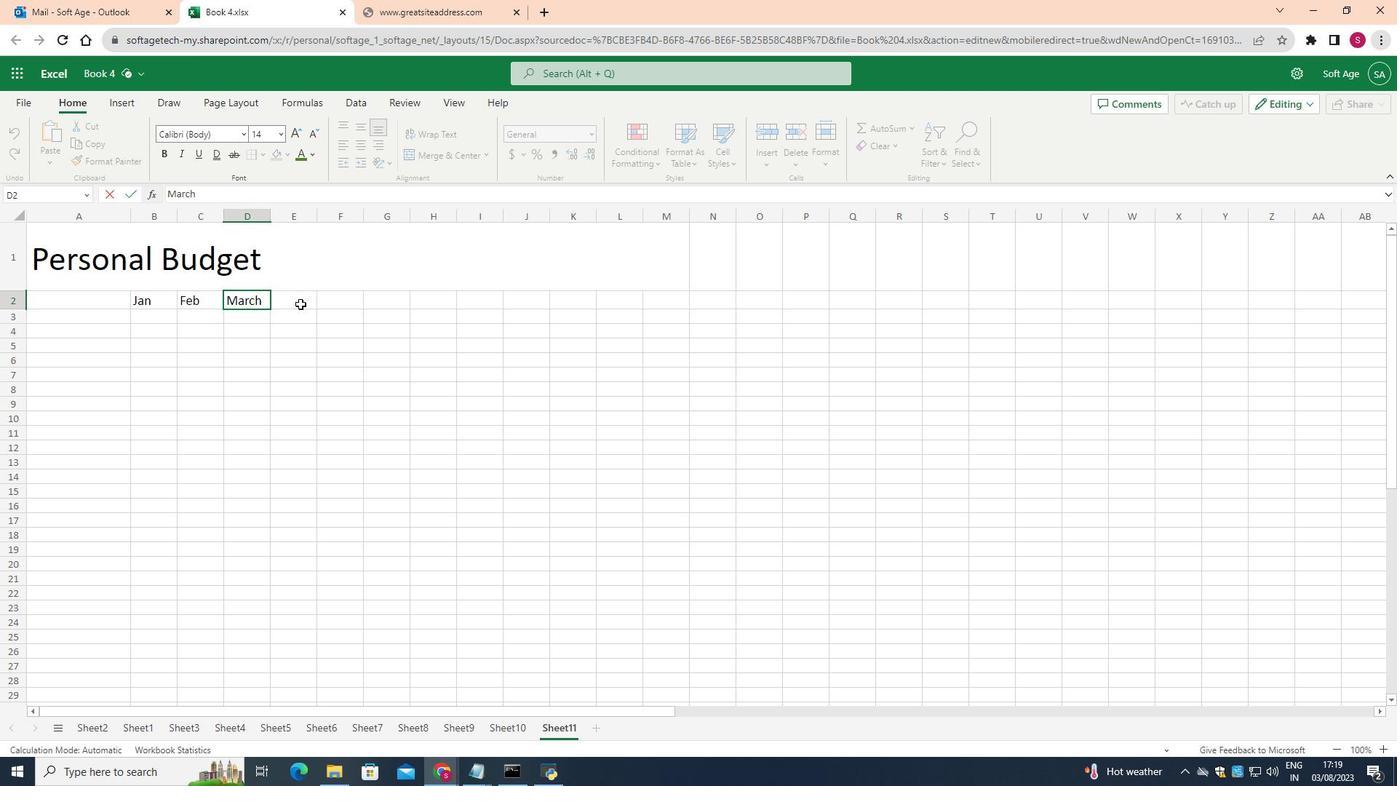 
Action: Mouse pressed left at (342, 345)
Screenshot: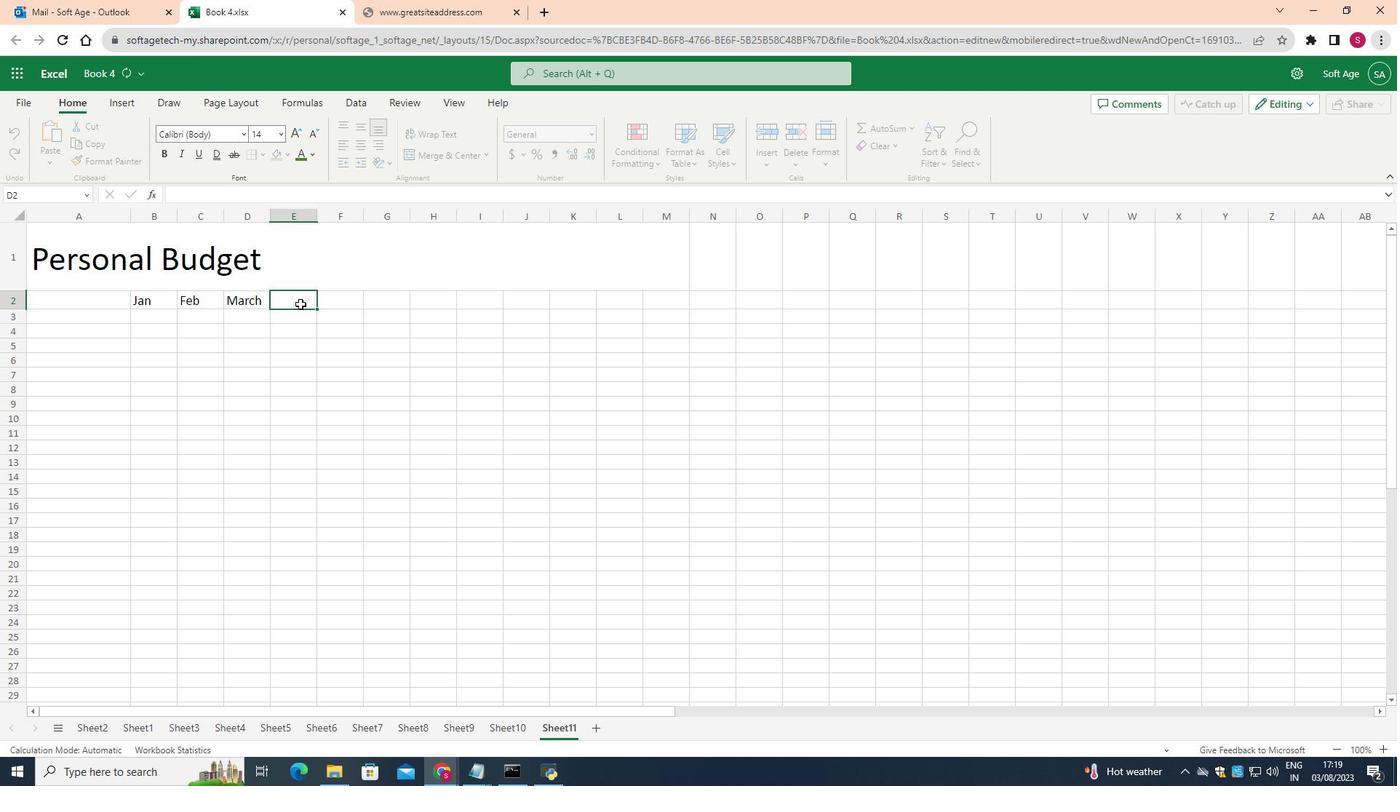 
Action: Mouse moved to (323, 177)
Screenshot: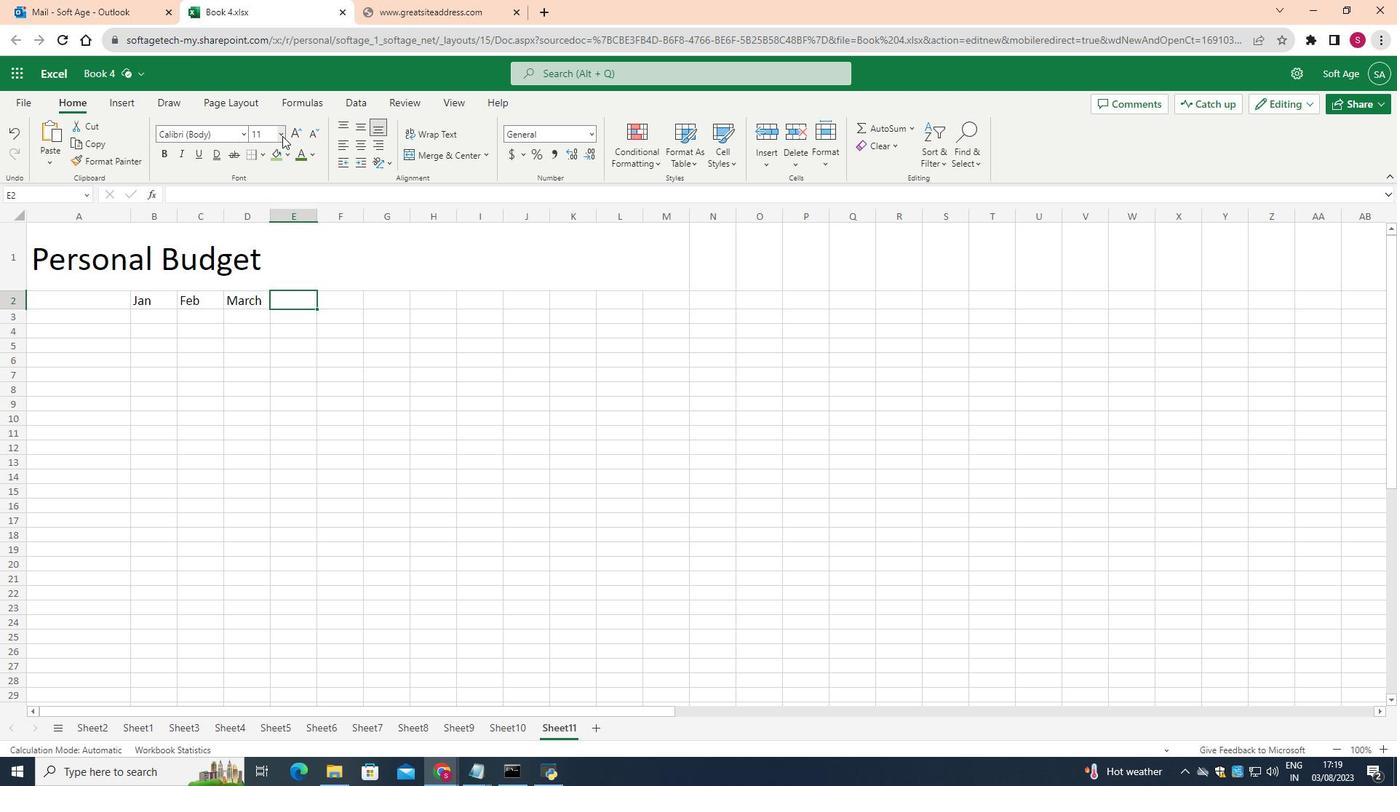 
Action: Mouse pressed left at (323, 177)
Screenshot: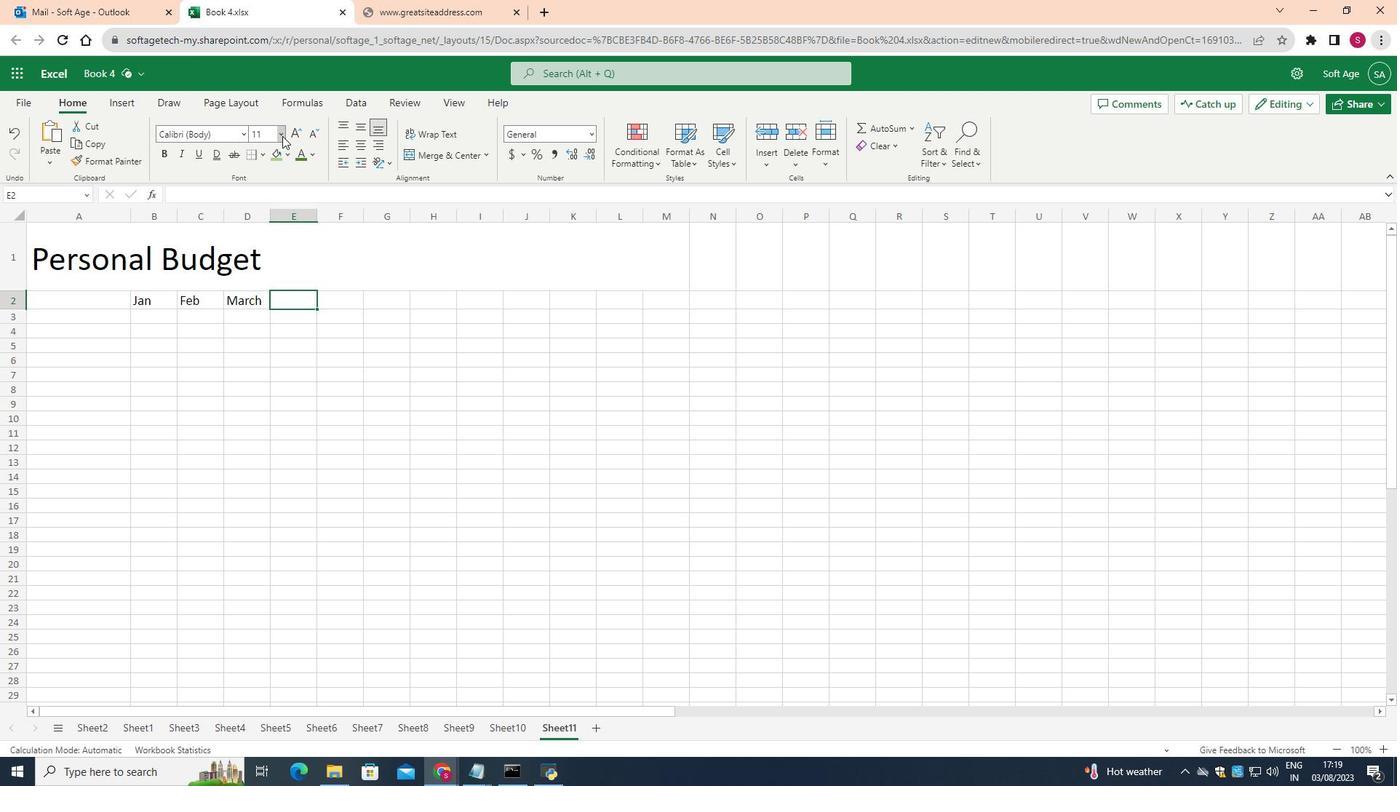 
Action: Mouse moved to (310, 301)
Screenshot: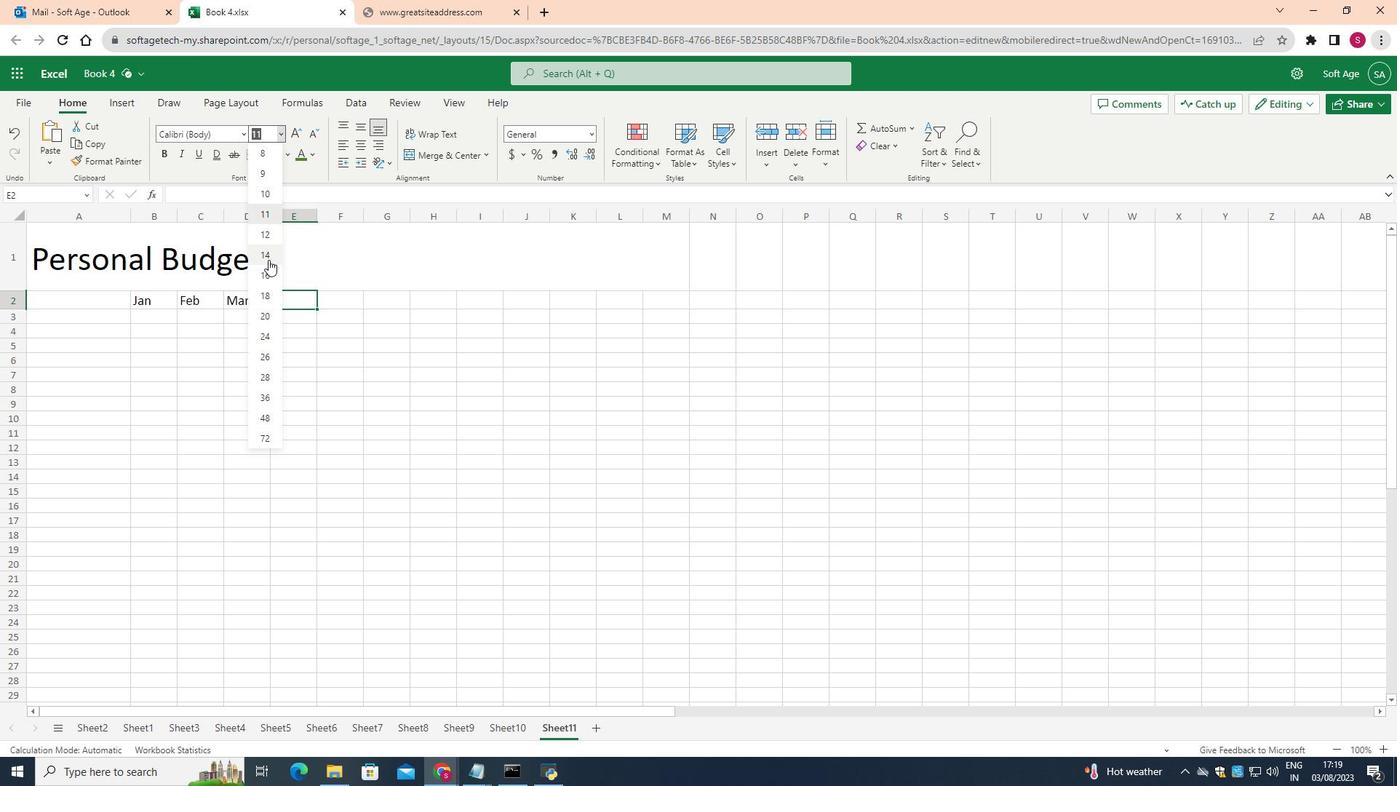 
Action: Mouse pressed left at (310, 301)
Screenshot: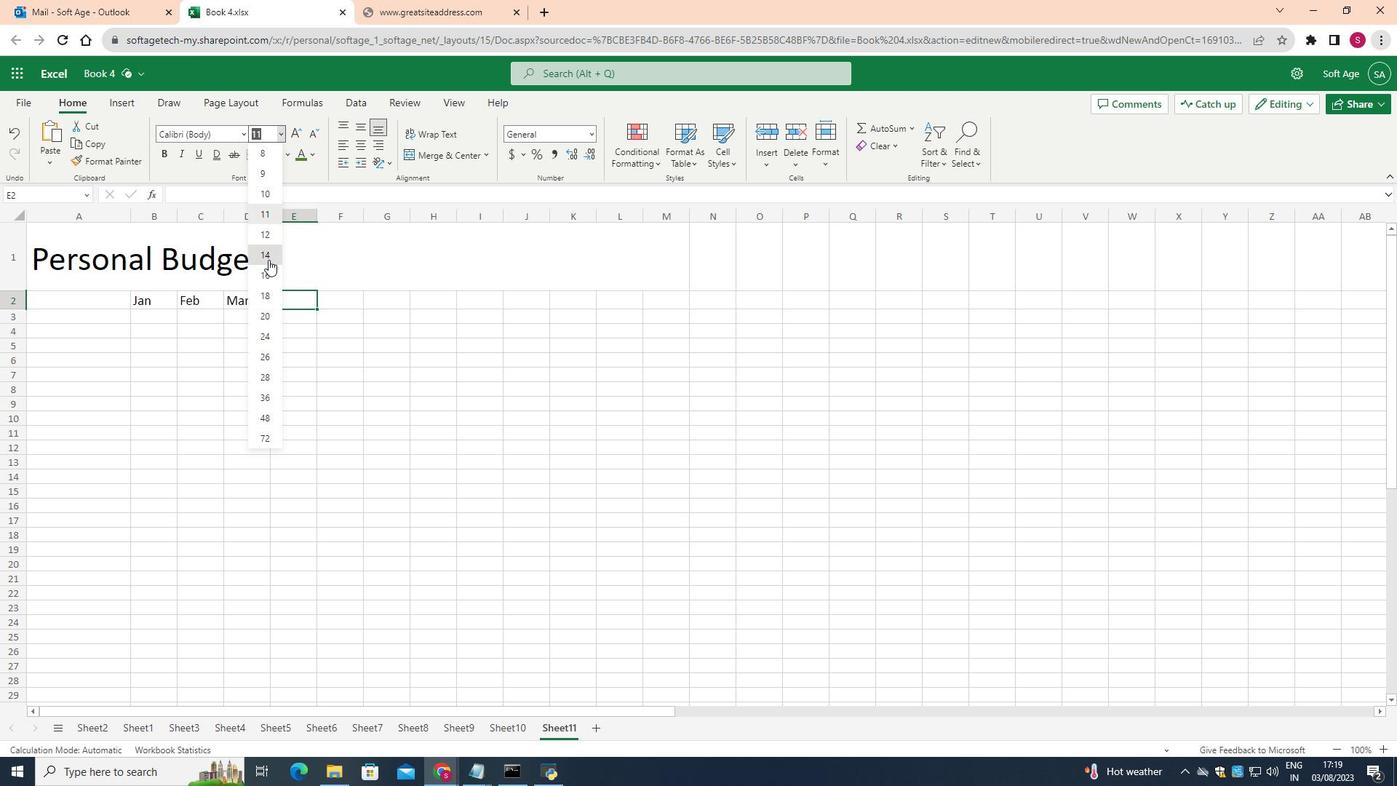 
Action: Key pressed <Key.shift>April
Screenshot: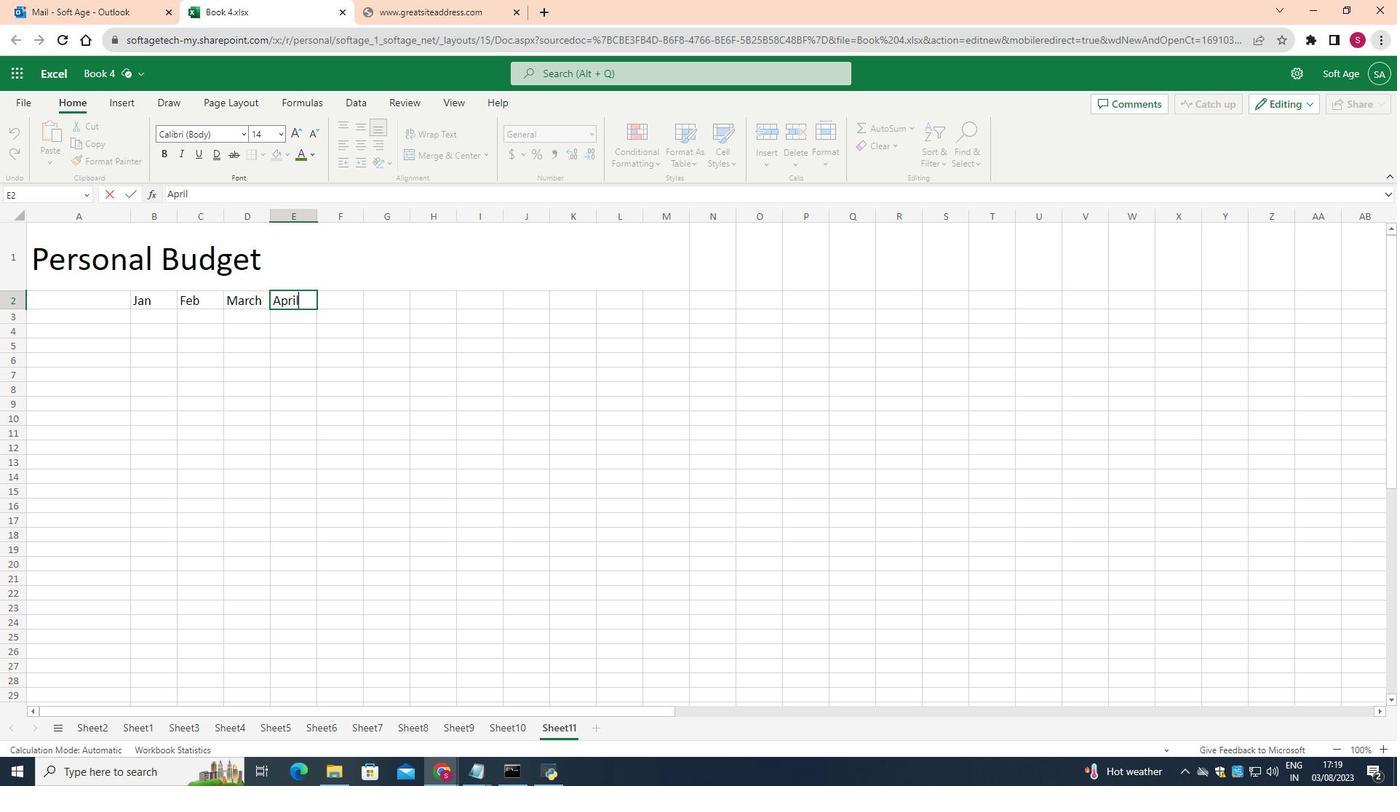 
Action: Mouse moved to (392, 342)
Screenshot: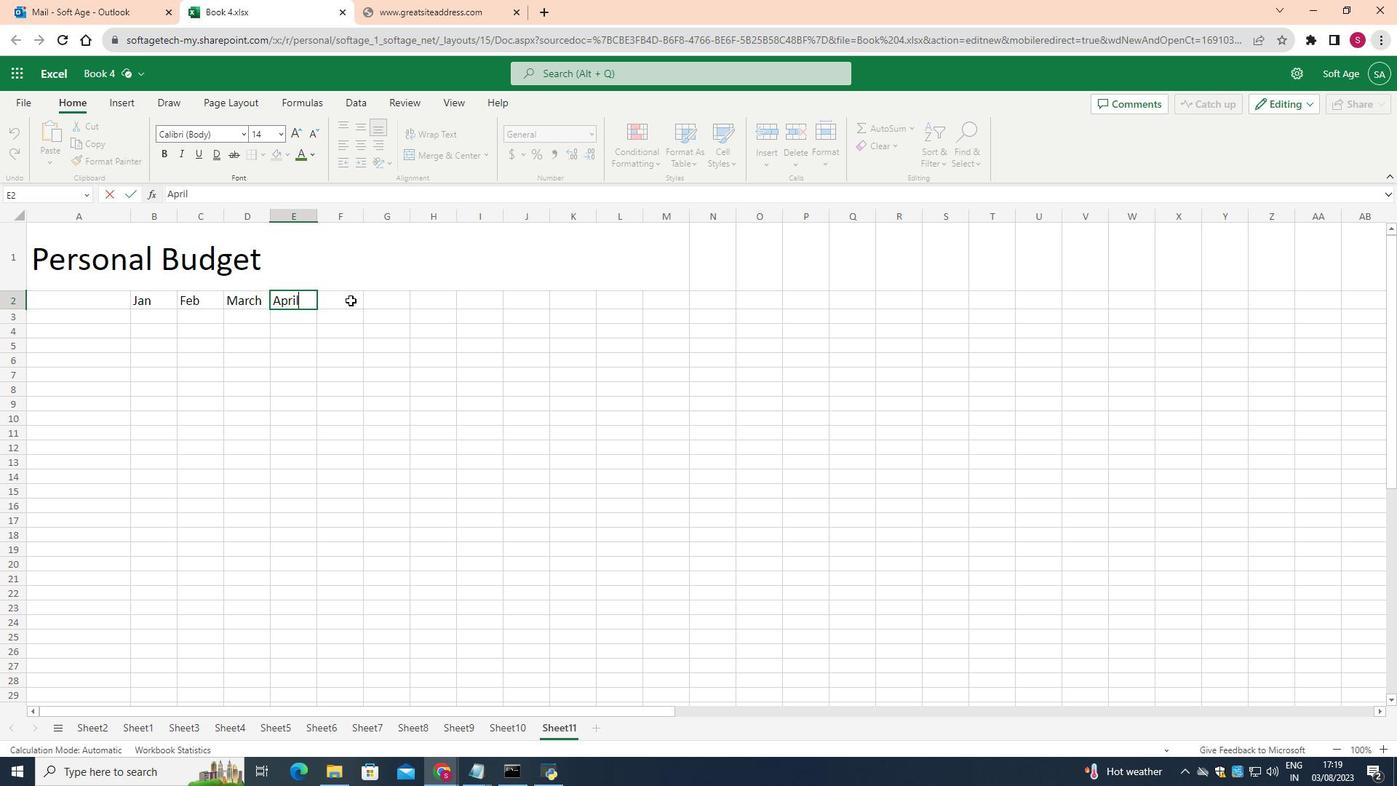 
Action: Mouse pressed left at (392, 342)
Screenshot: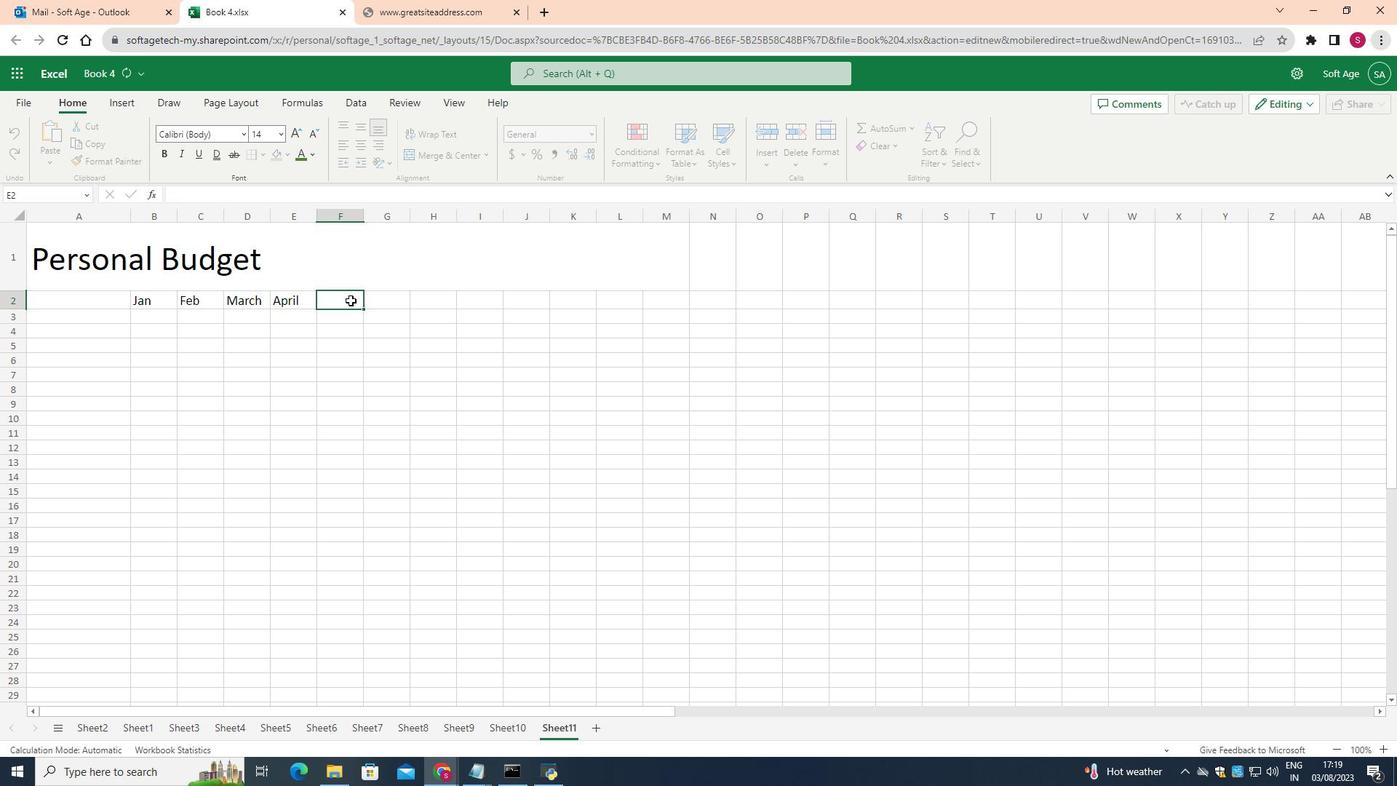 
Action: Mouse moved to (320, 173)
Screenshot: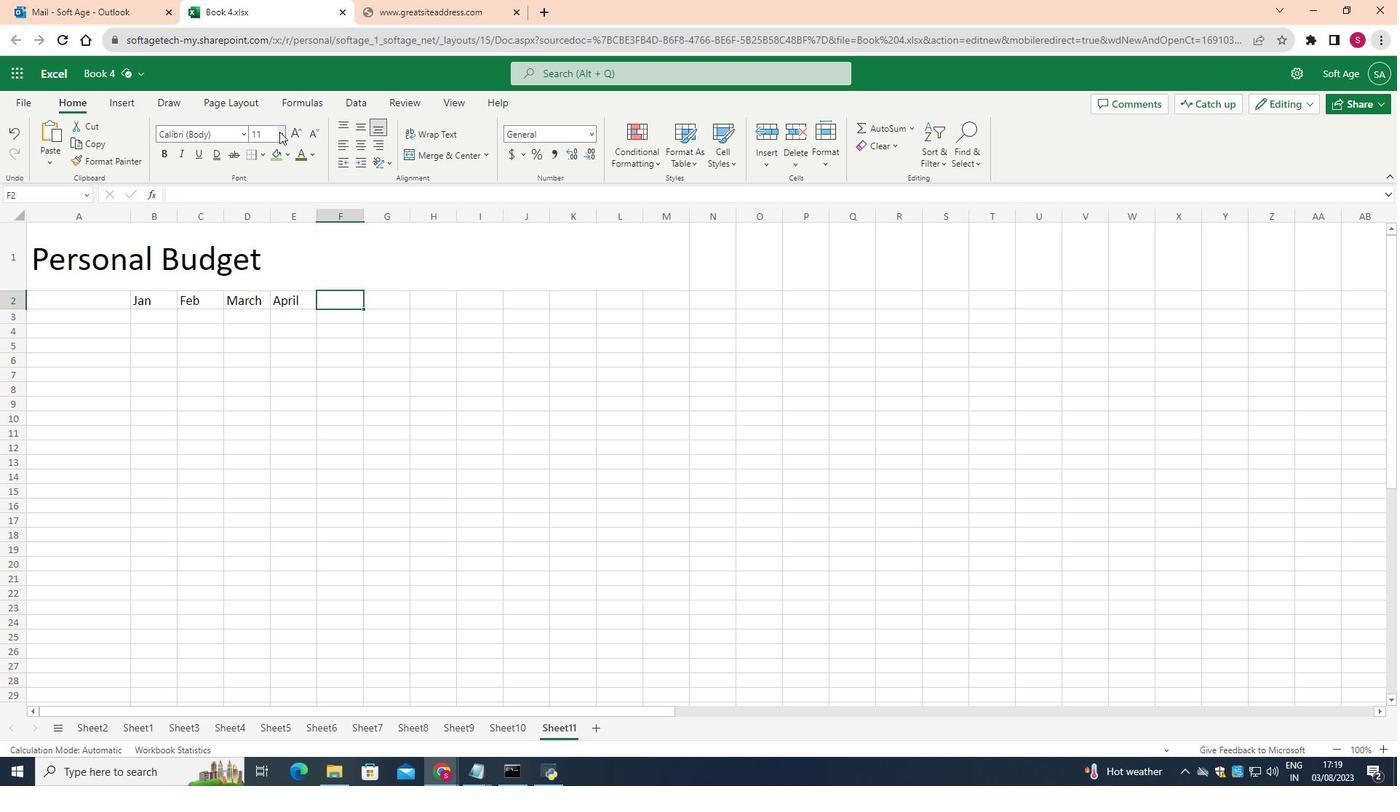 
Action: Mouse pressed left at (320, 173)
Screenshot: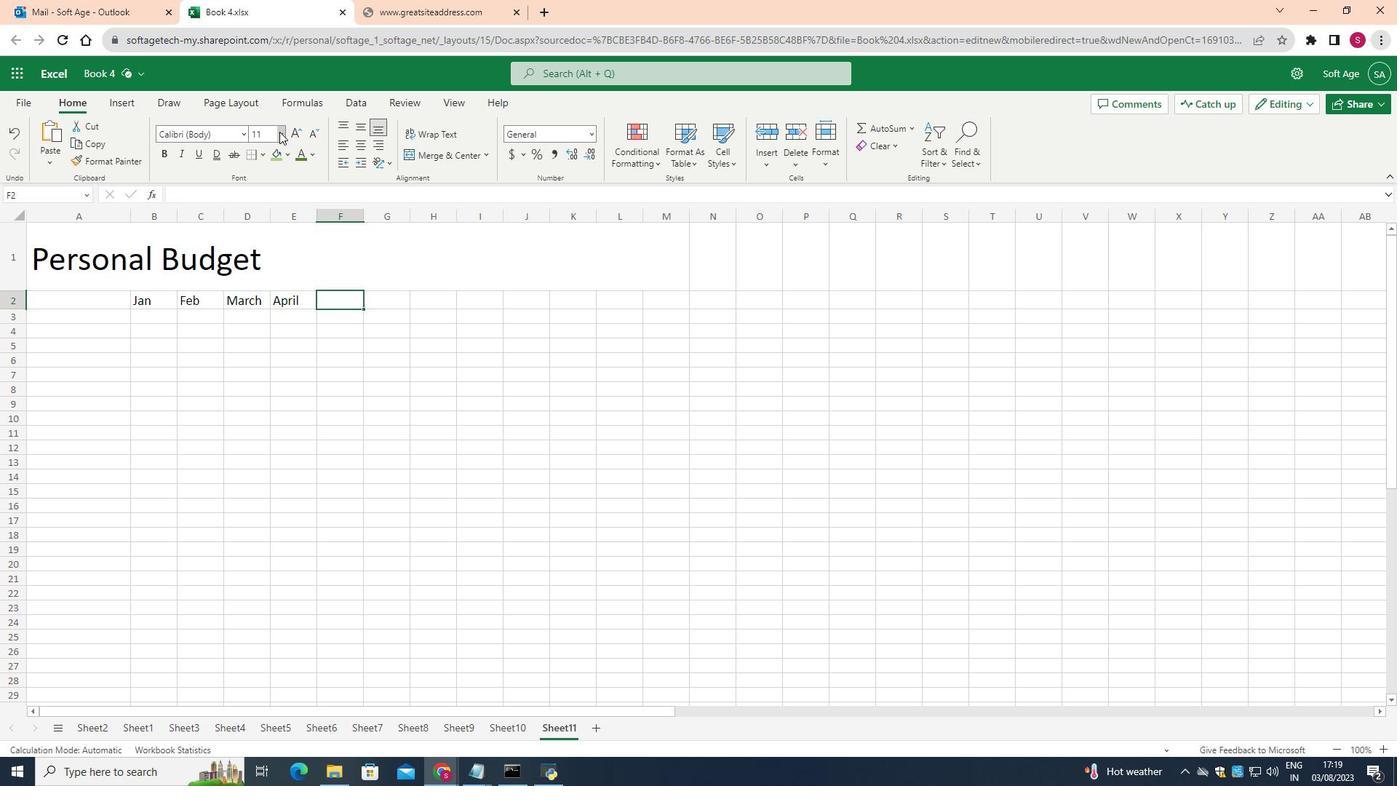 
Action: Mouse moved to (311, 295)
Screenshot: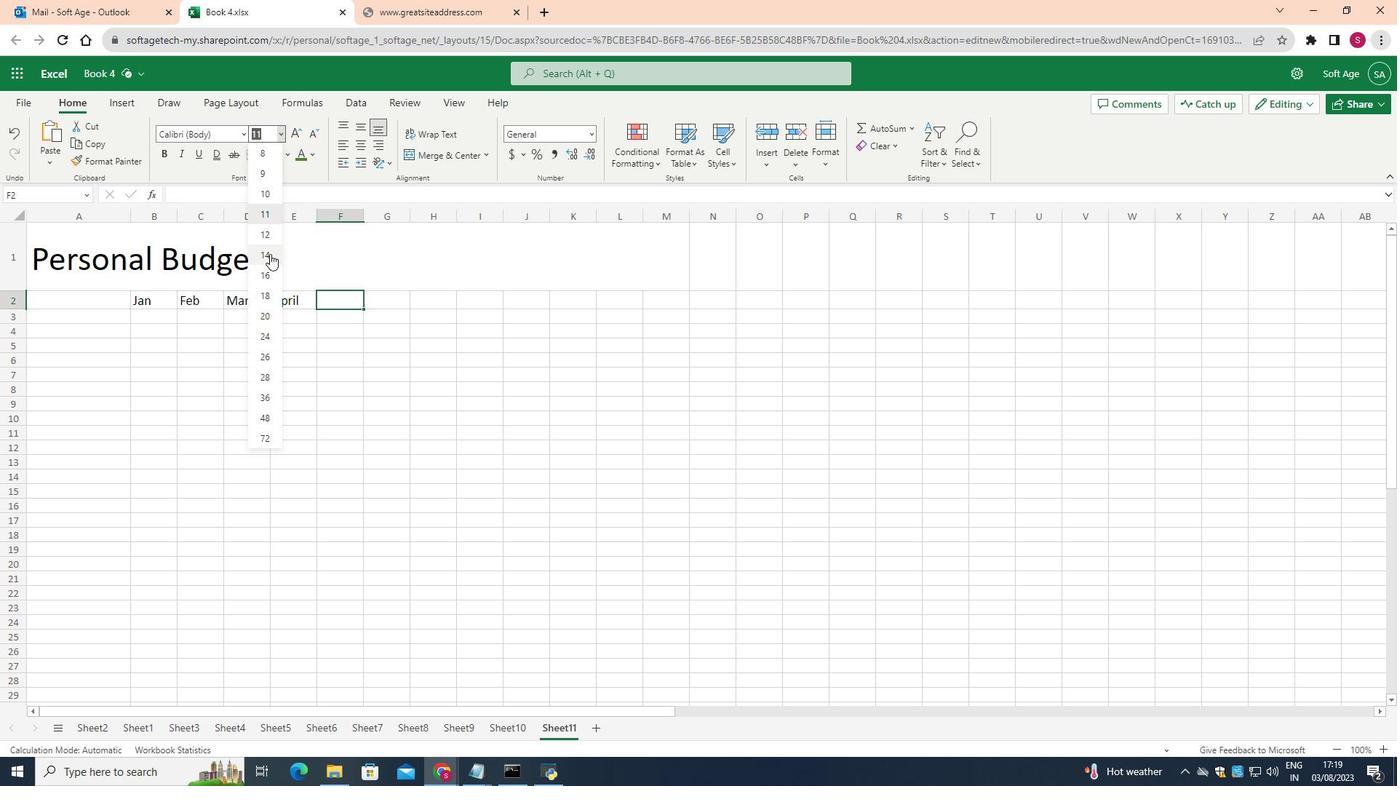 
Action: Mouse pressed left at (311, 295)
Screenshot: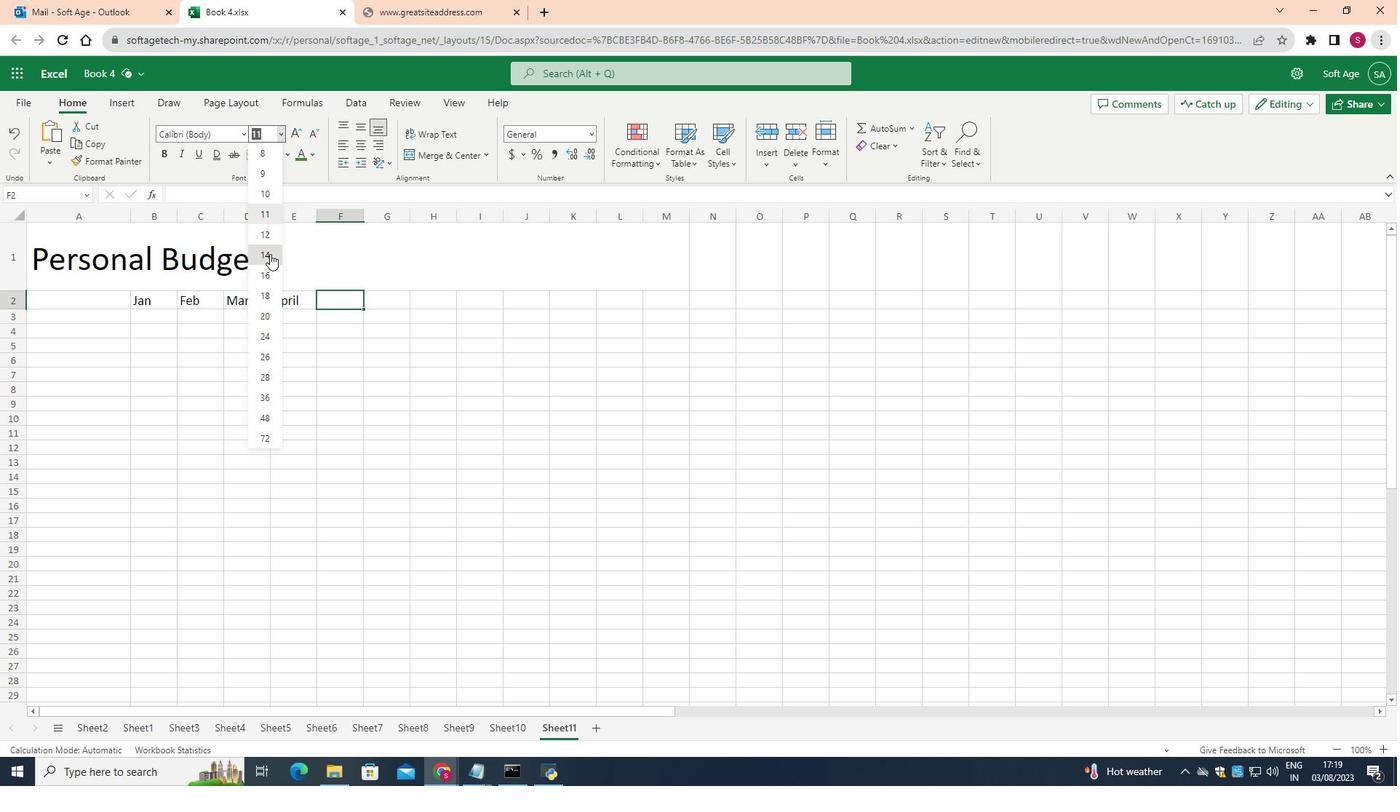 
Action: Key pressed <Key.shift>May
Screenshot: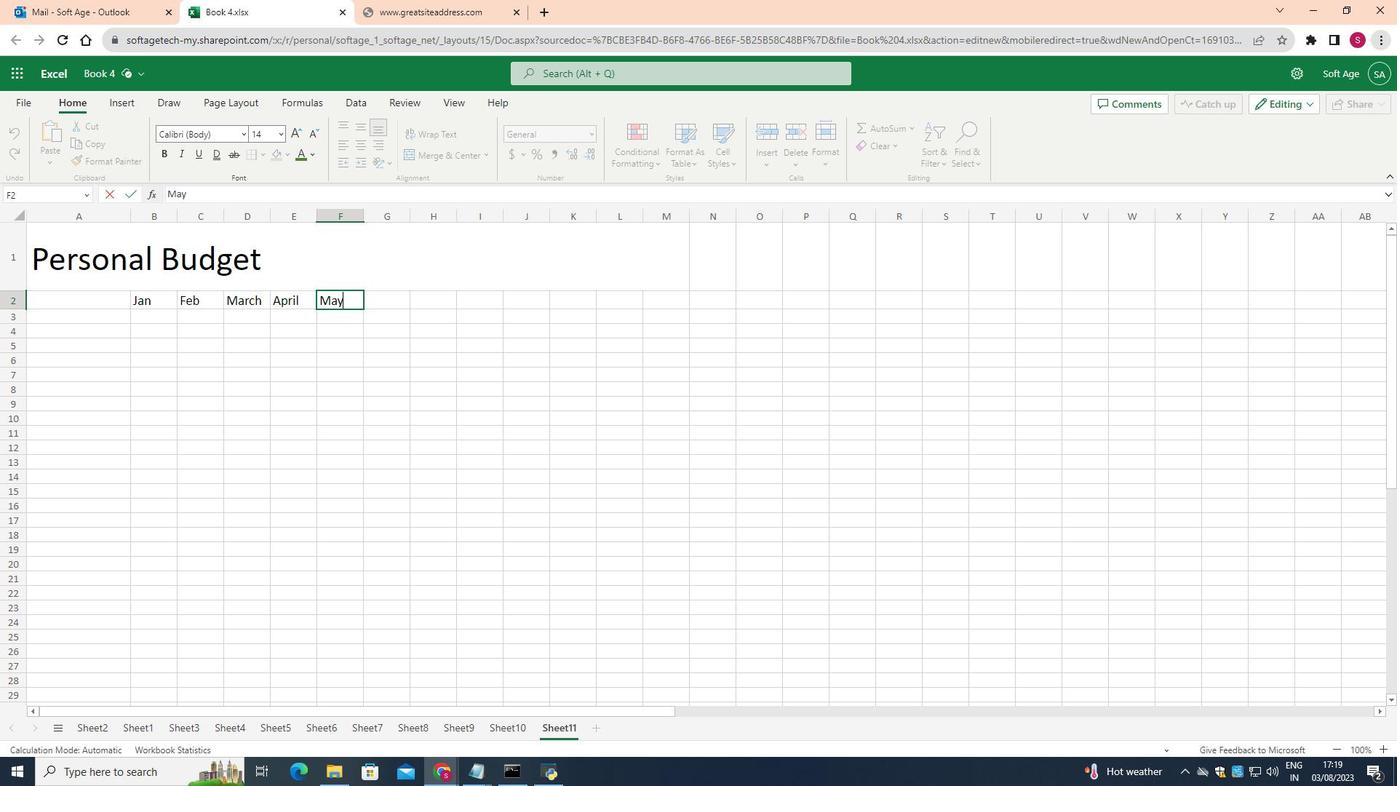 
Action: Mouse moved to (438, 339)
Screenshot: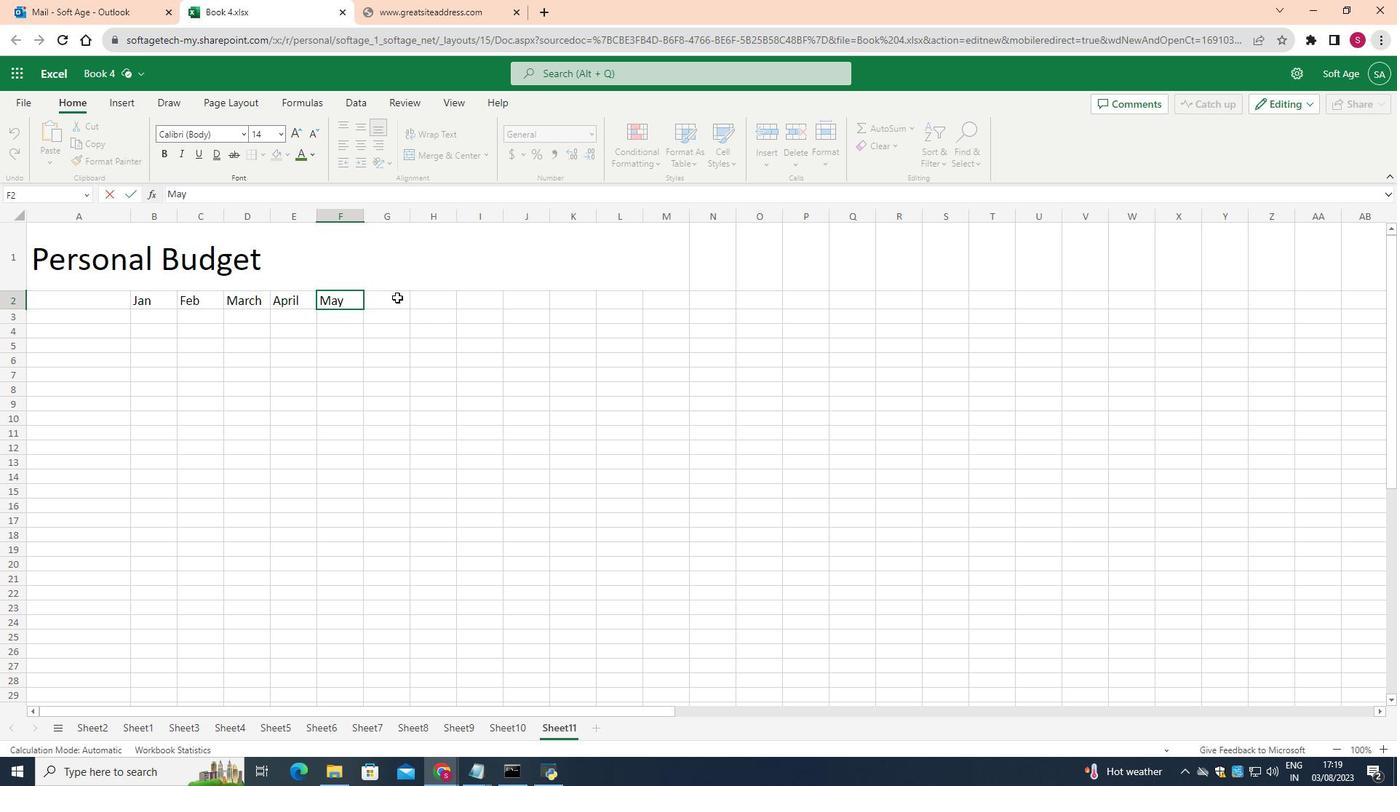 
Action: Mouse pressed left at (438, 339)
Screenshot: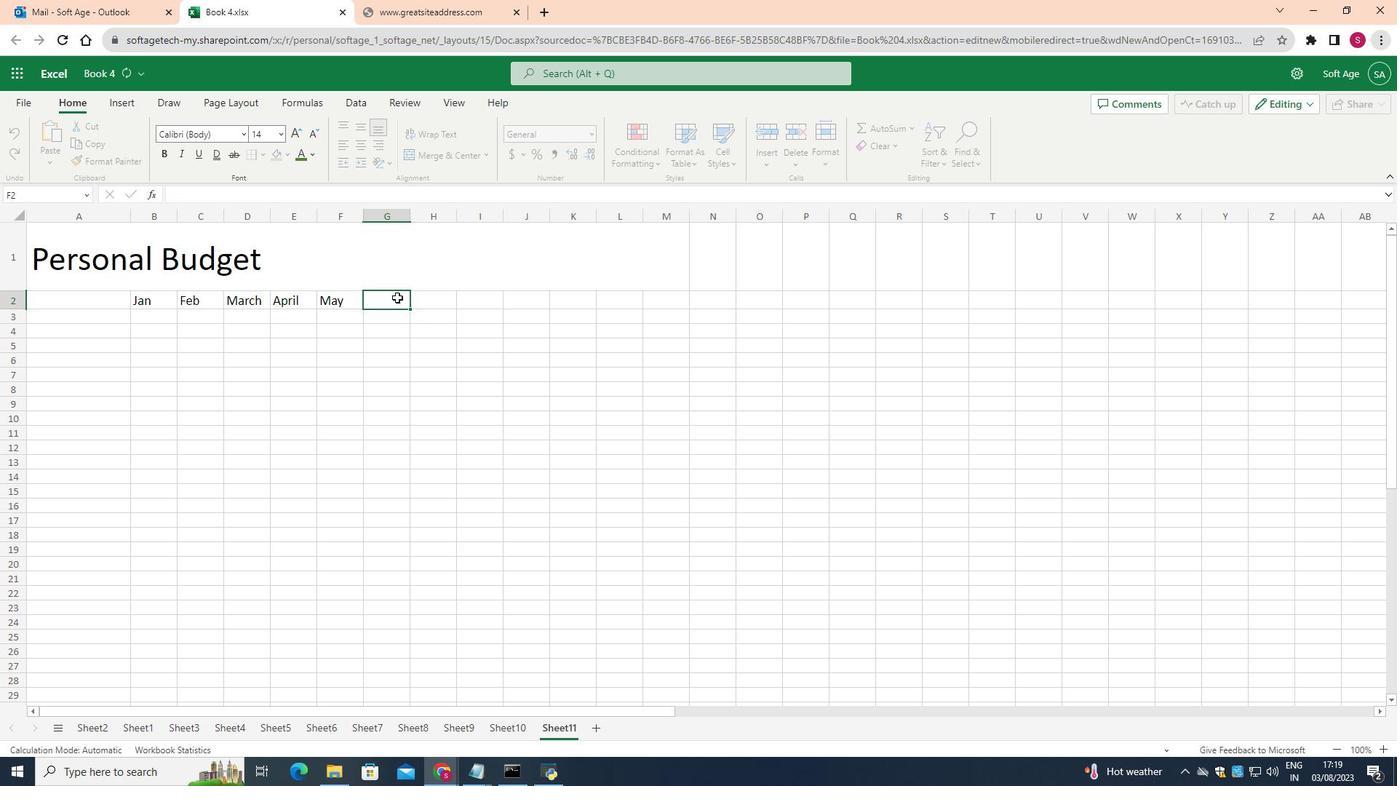 
Action: Mouse moved to (320, 171)
Screenshot: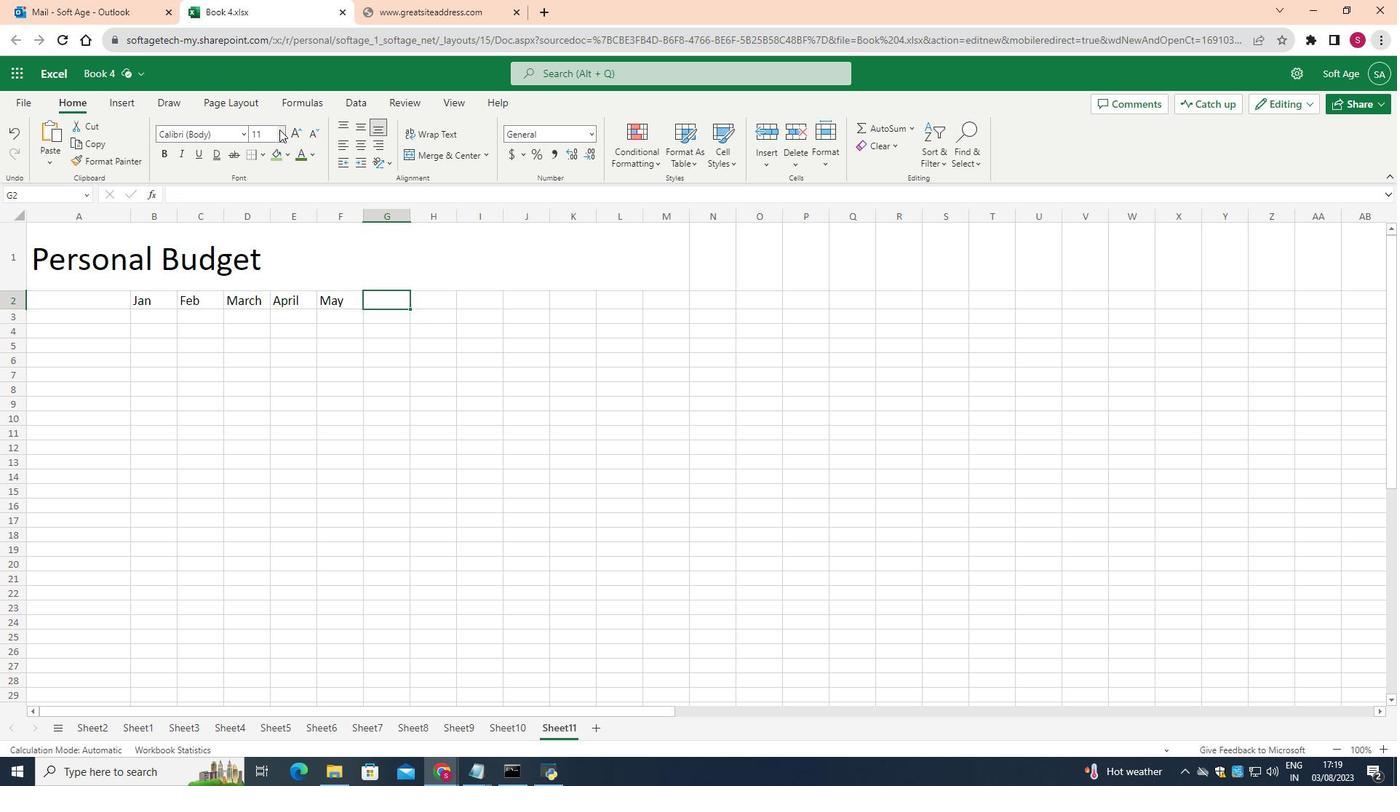 
Action: Mouse pressed left at (320, 171)
Screenshot: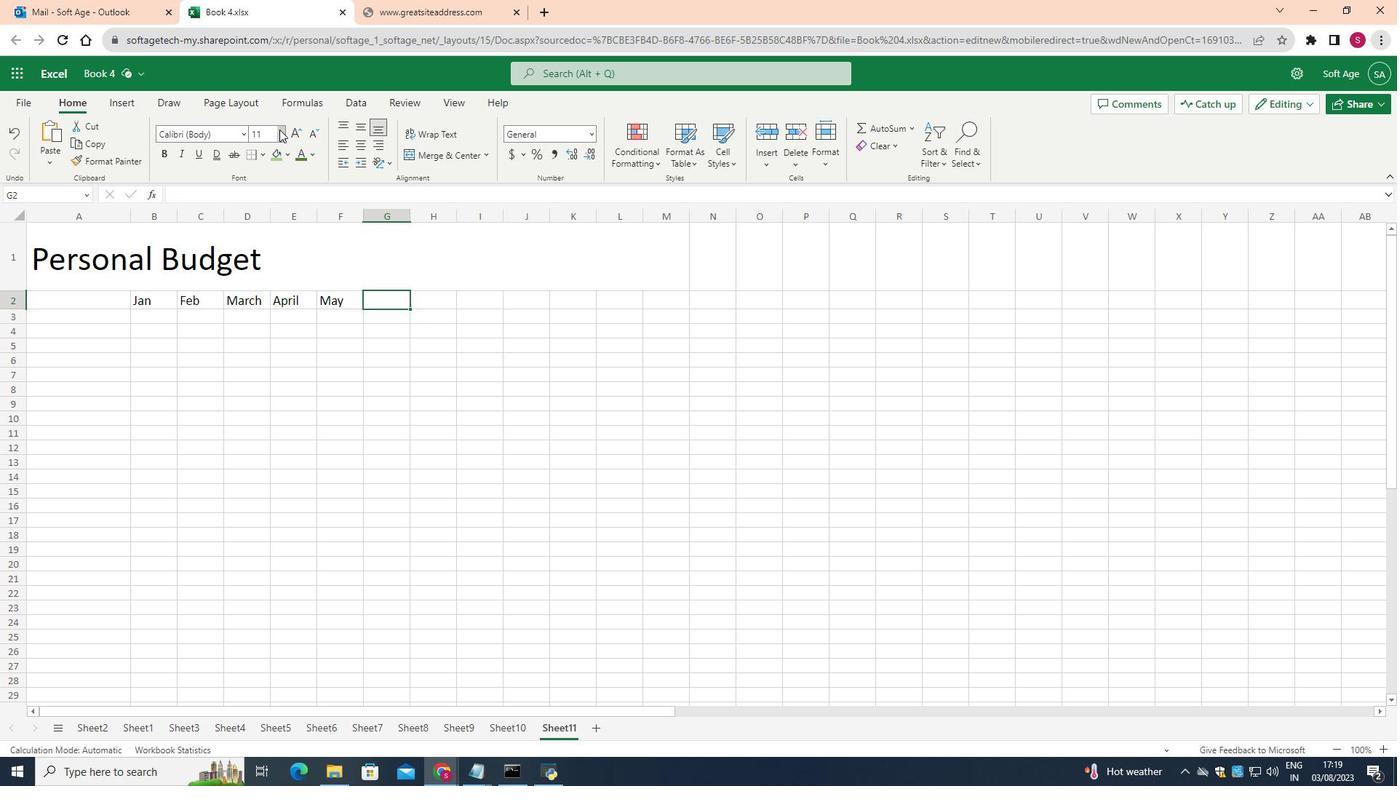 
Action: Mouse moved to (306, 292)
Screenshot: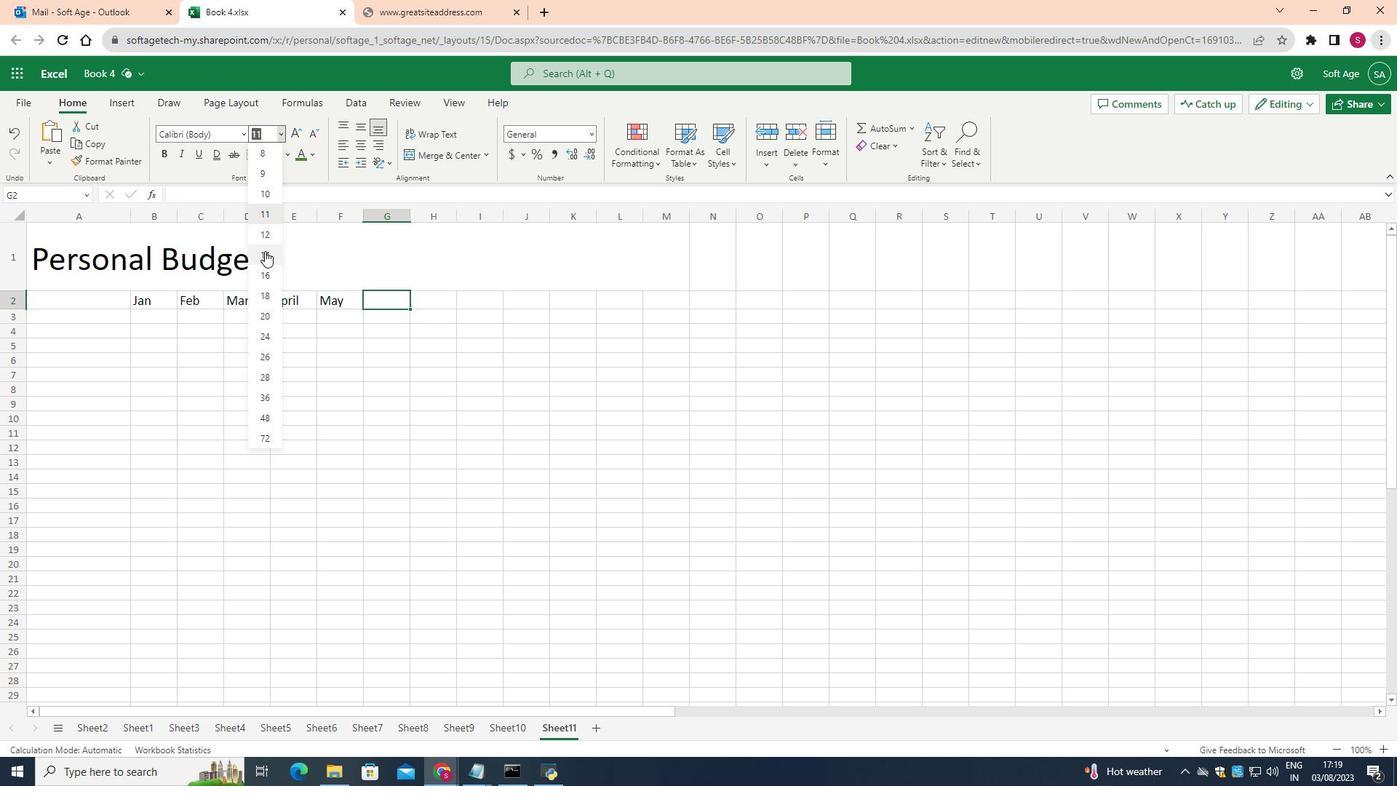 
Action: Mouse pressed left at (306, 292)
Screenshot: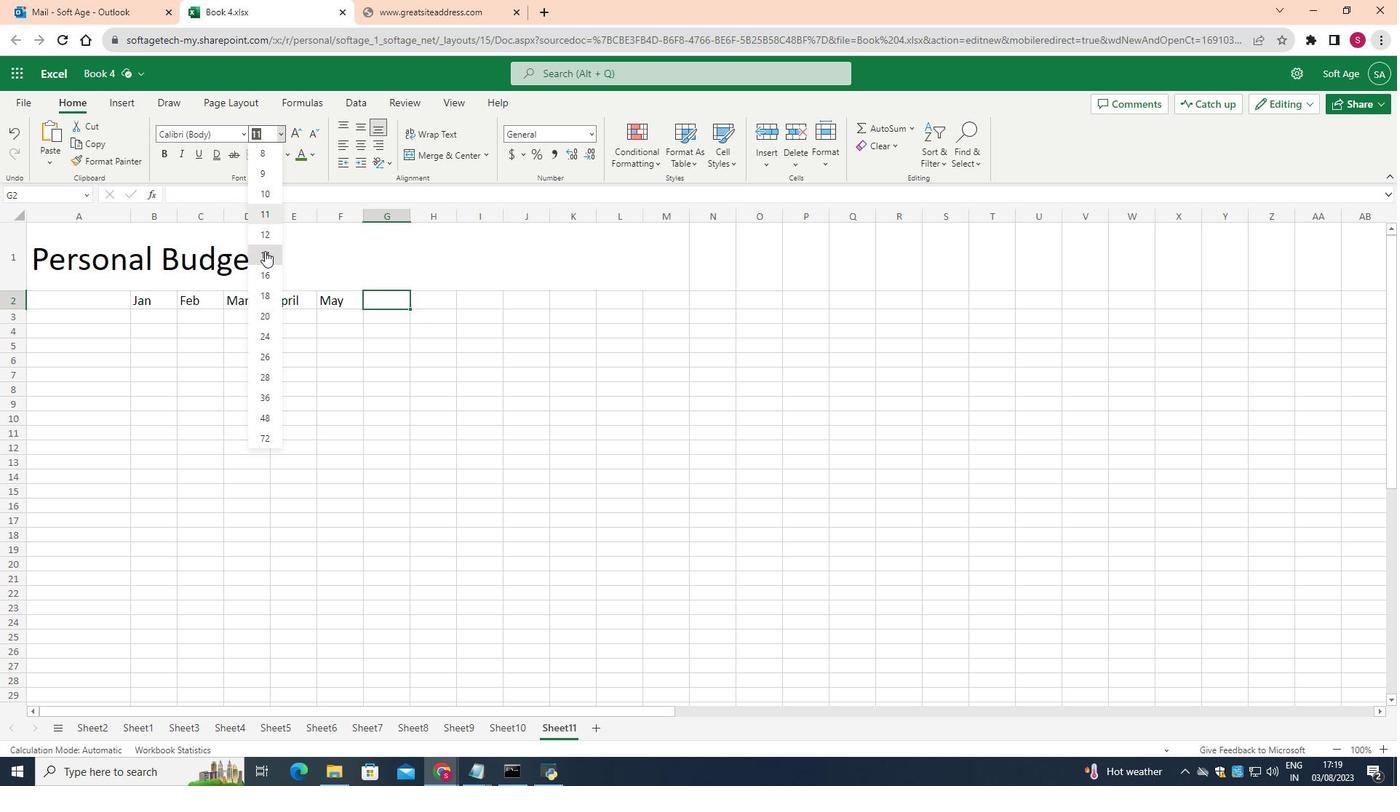 
Action: Key pressed <Key.shift>June
Screenshot: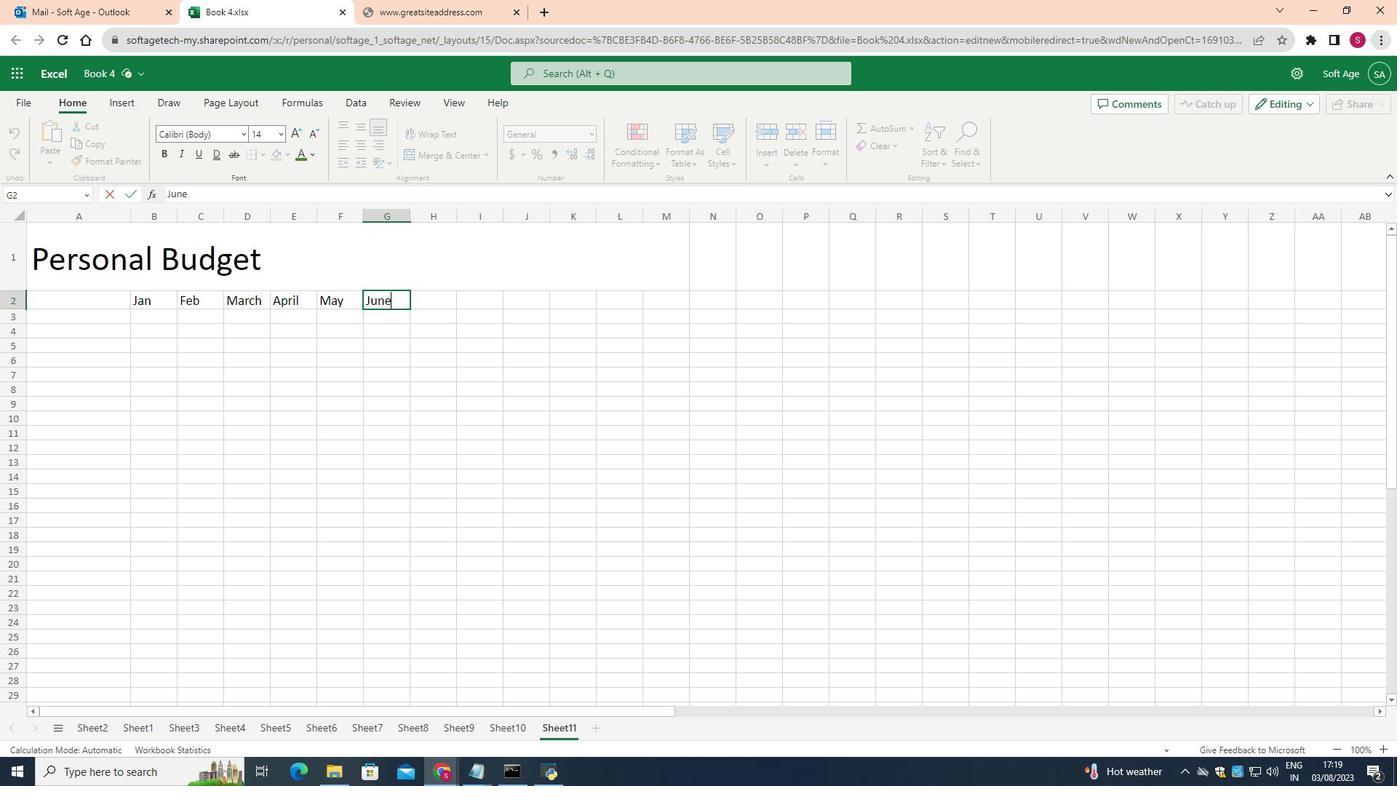 
Action: Mouse moved to (465, 340)
Screenshot: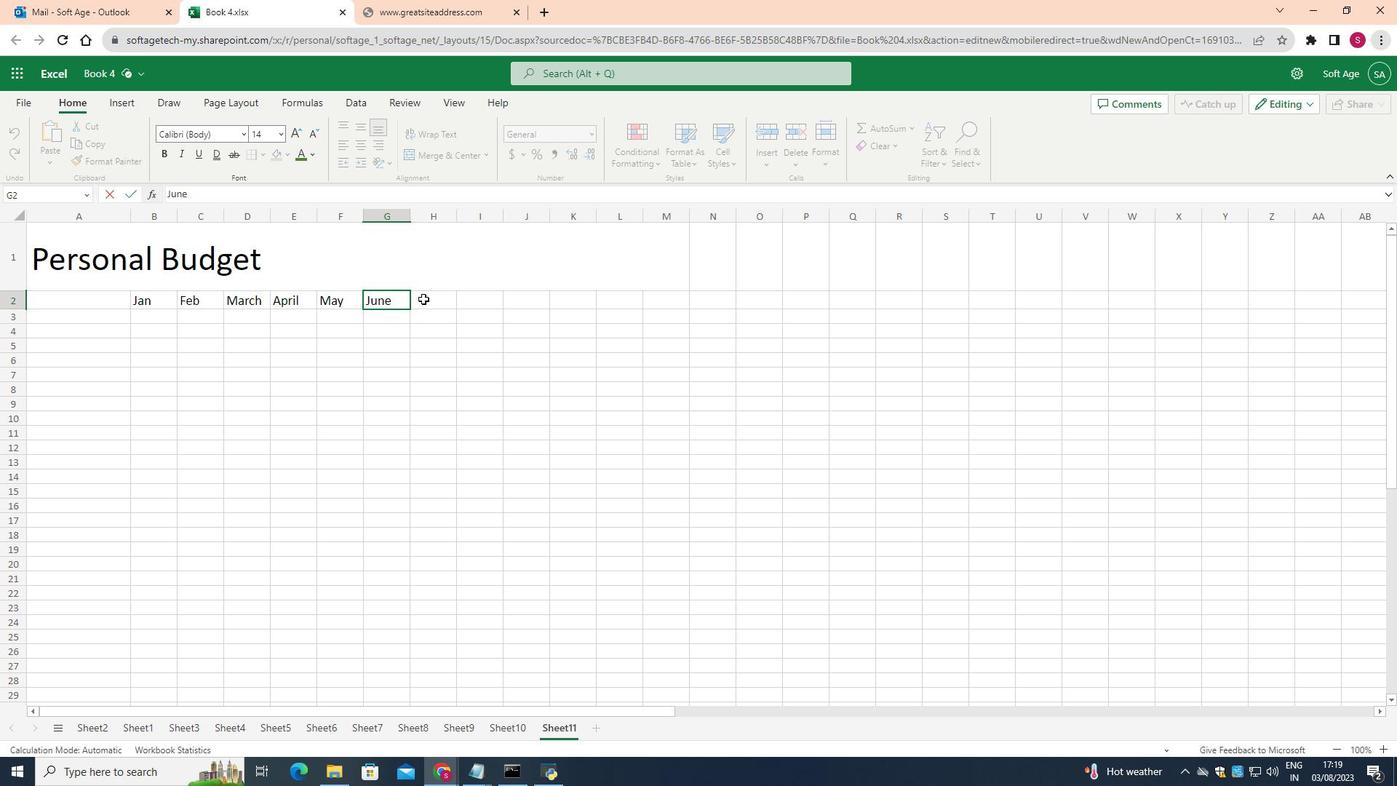 
Action: Mouse pressed left at (465, 340)
Screenshot: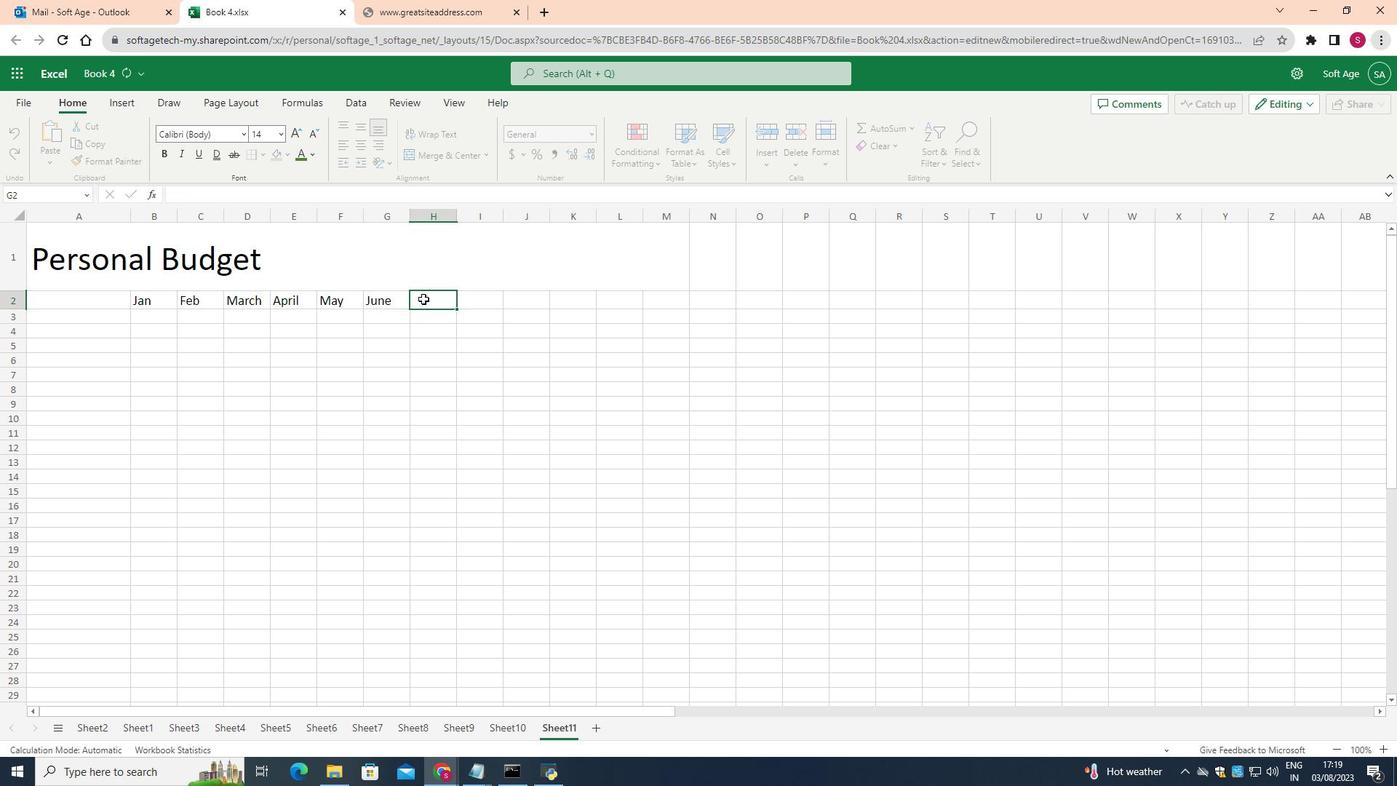 
Action: Mouse moved to (318, 172)
Screenshot: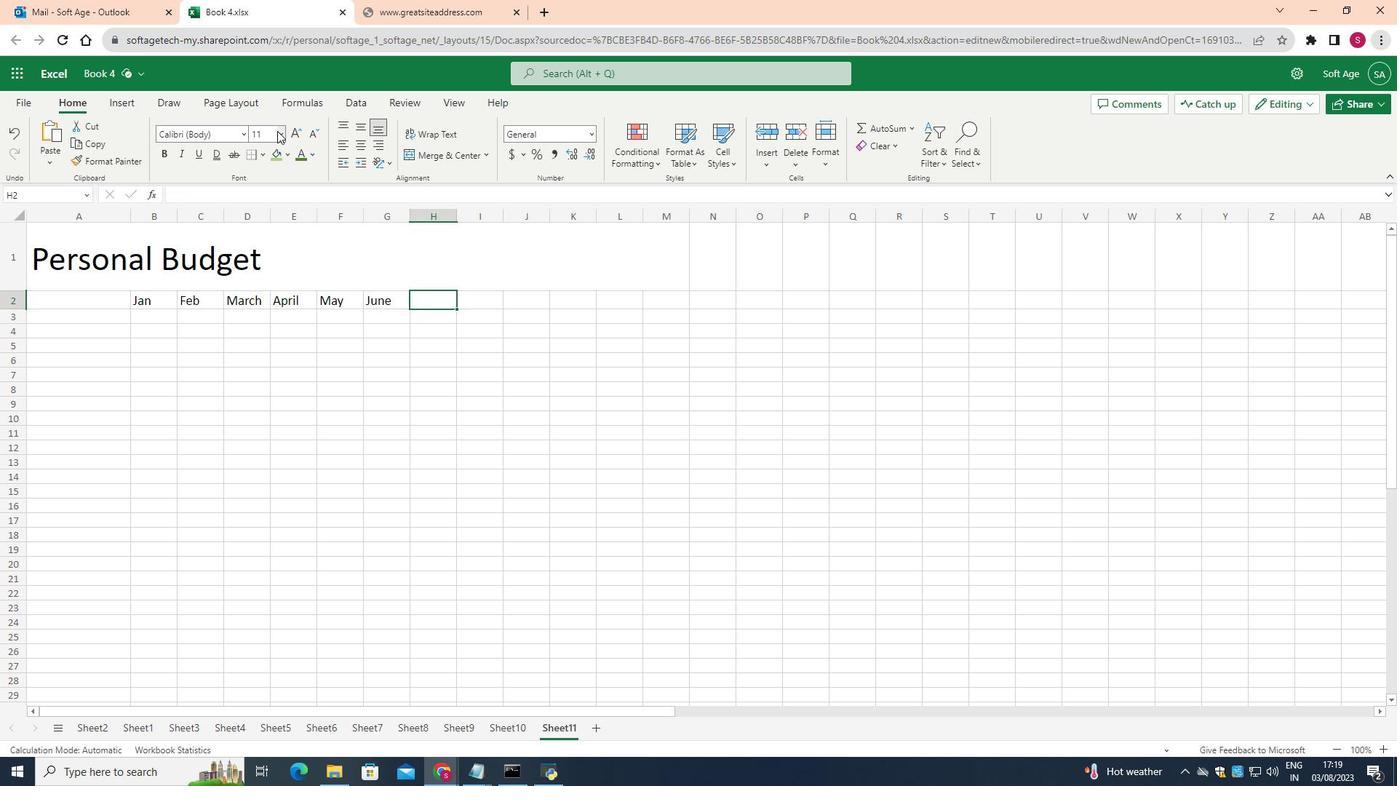
Action: Mouse pressed left at (318, 172)
Screenshot: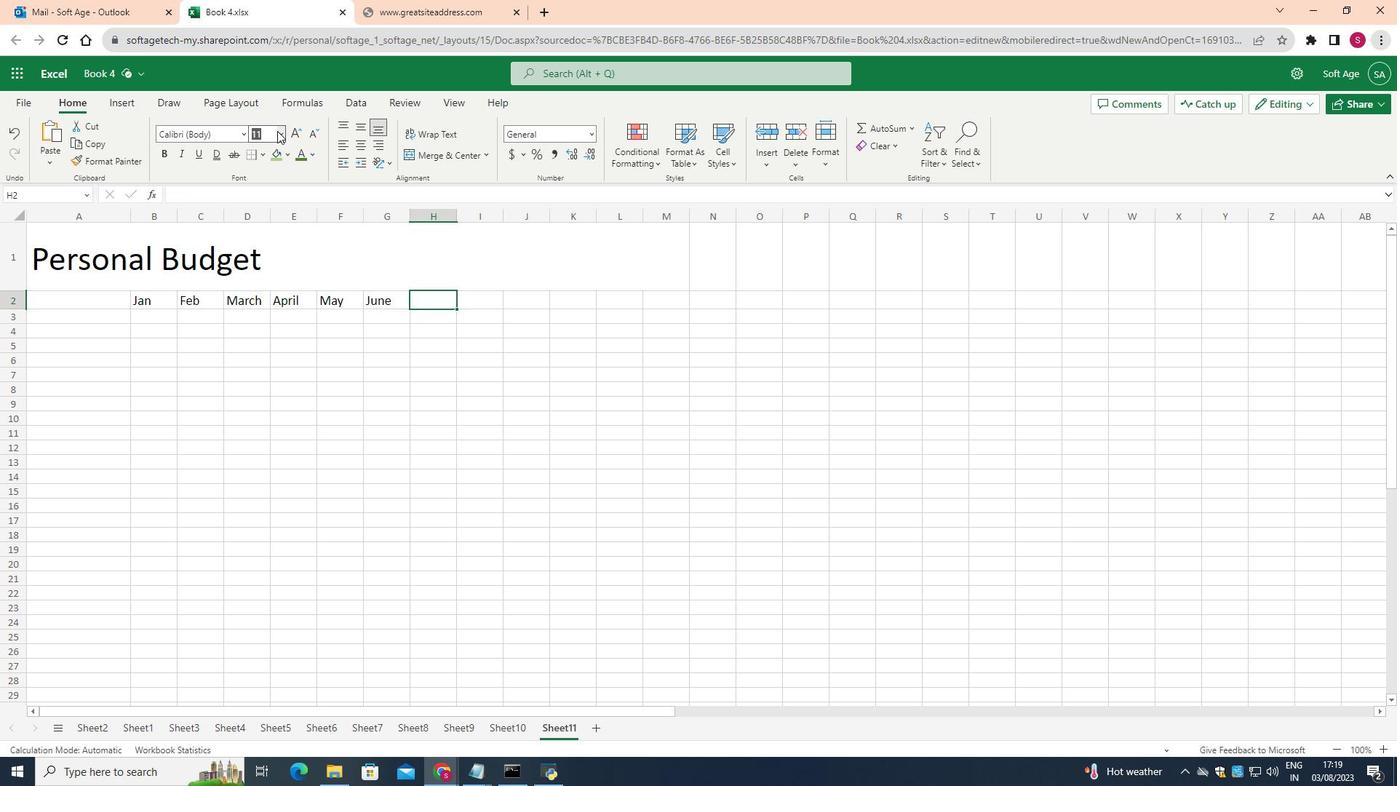 
Action: Mouse moved to (310, 293)
Screenshot: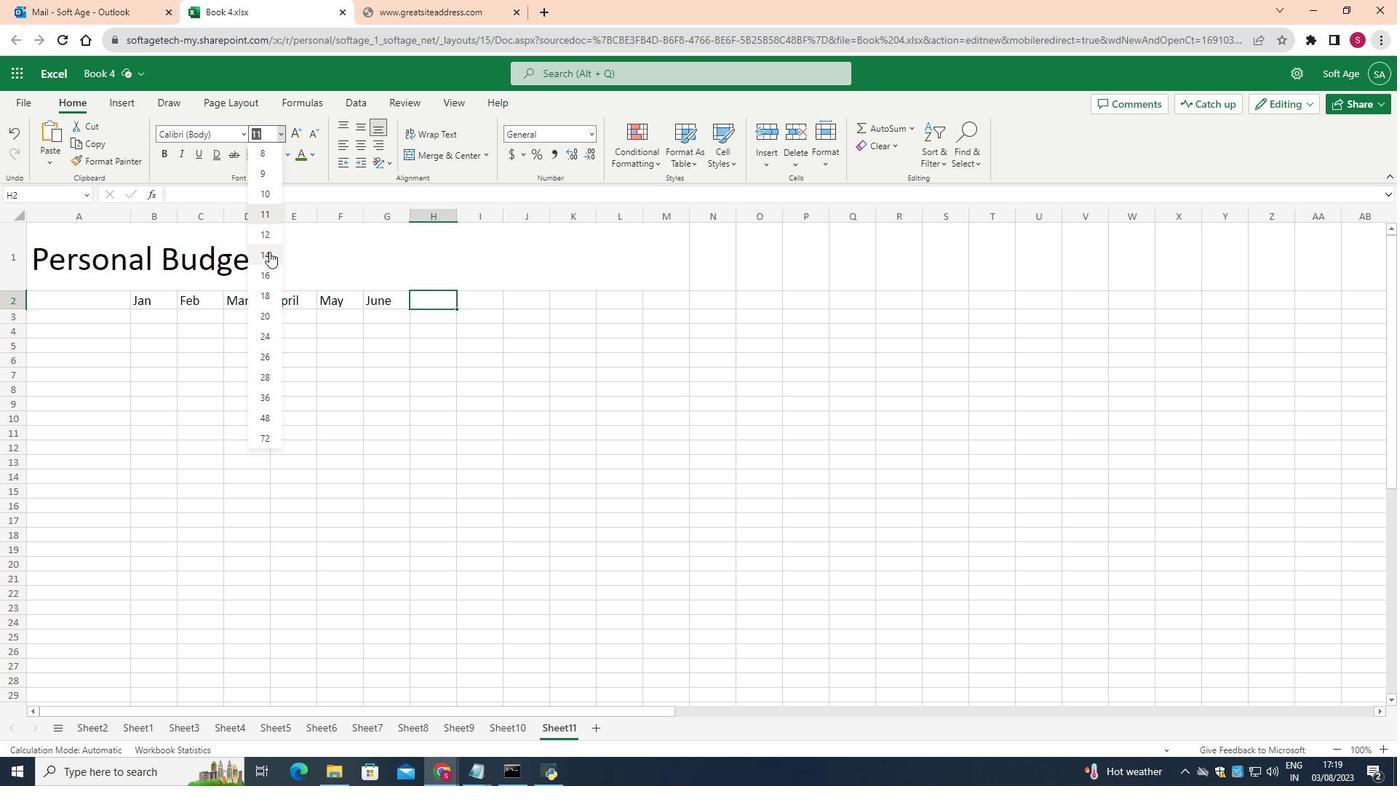 
Action: Mouse pressed left at (310, 293)
Screenshot: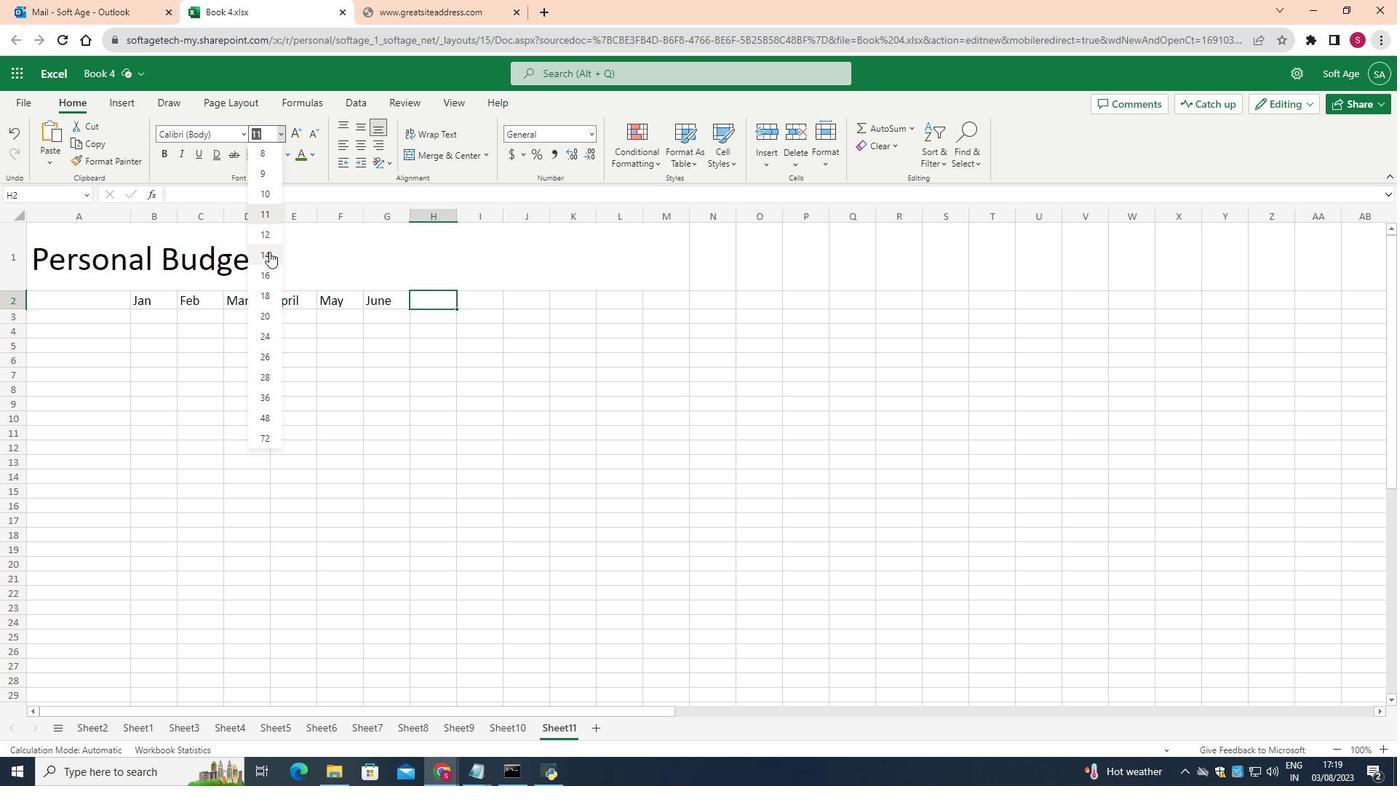 
Action: Key pressed <Key.shift>July
Screenshot: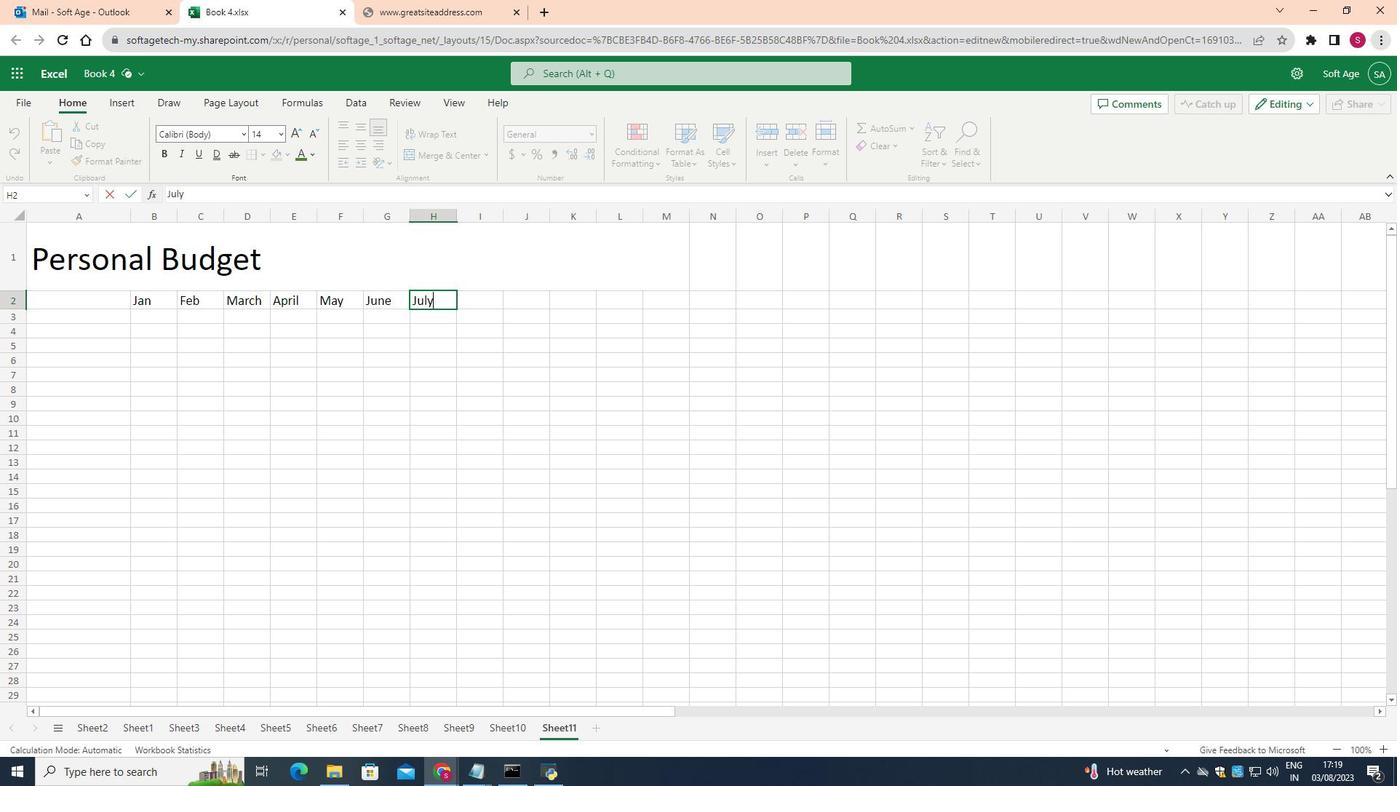 
Action: Mouse moved to (532, 345)
Screenshot: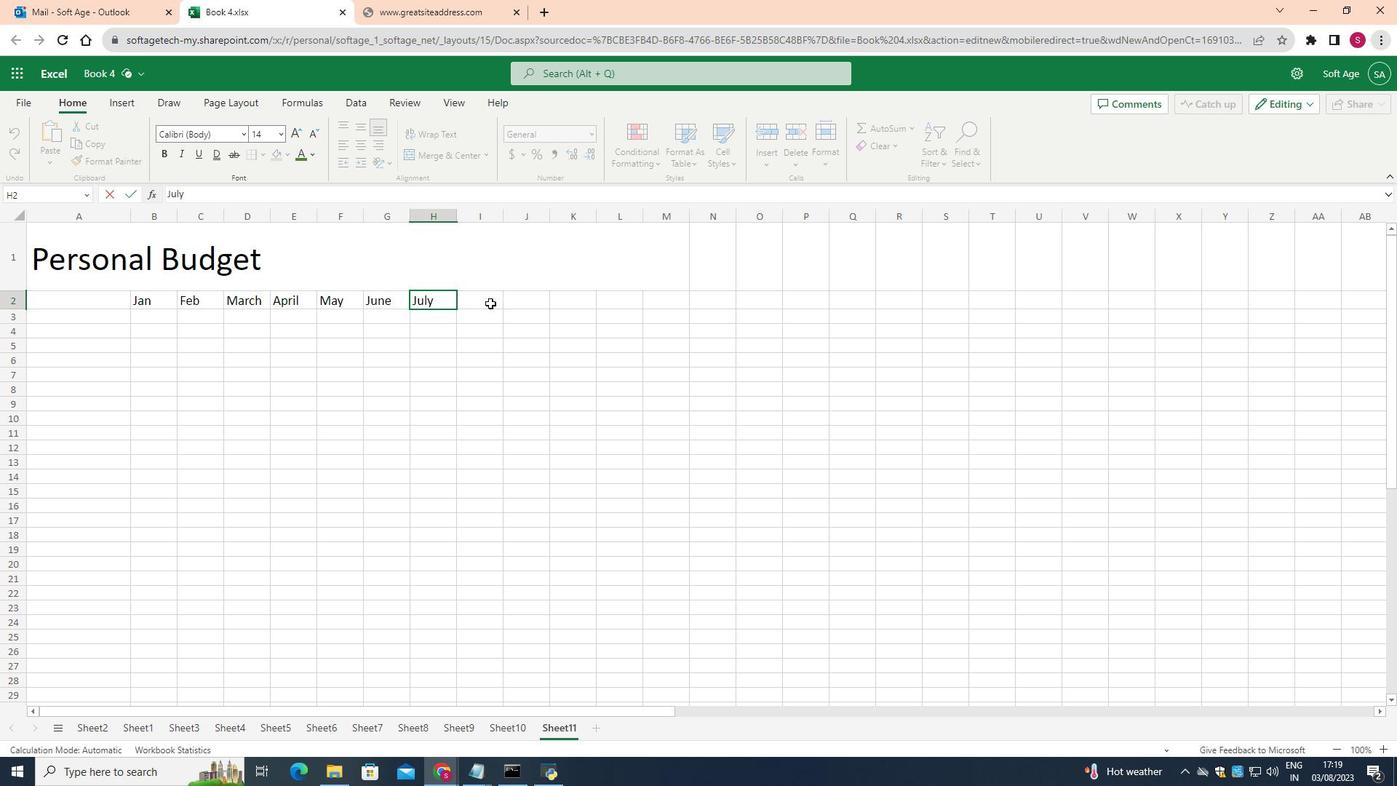 
Action: Mouse pressed left at (532, 345)
Screenshot: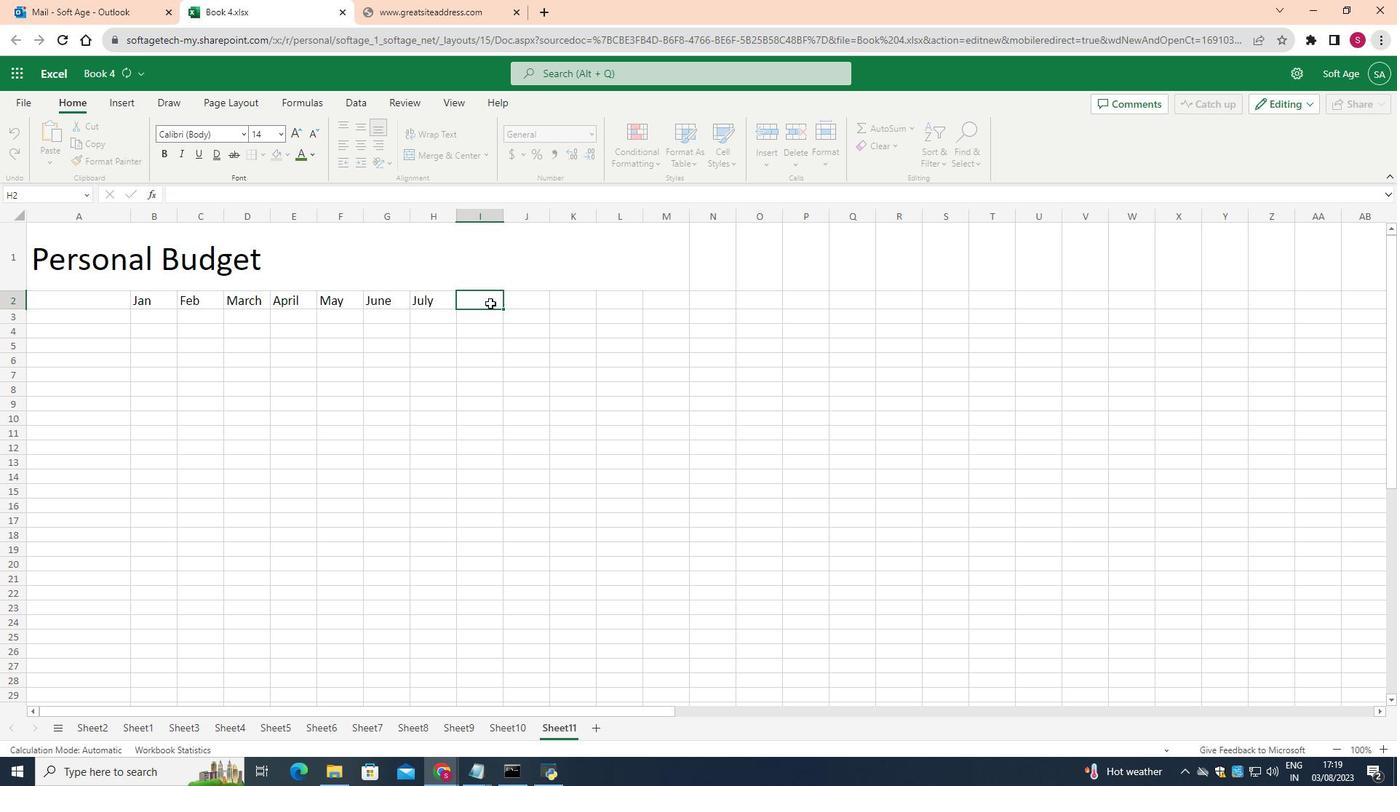 
Action: Mouse moved to (320, 173)
Screenshot: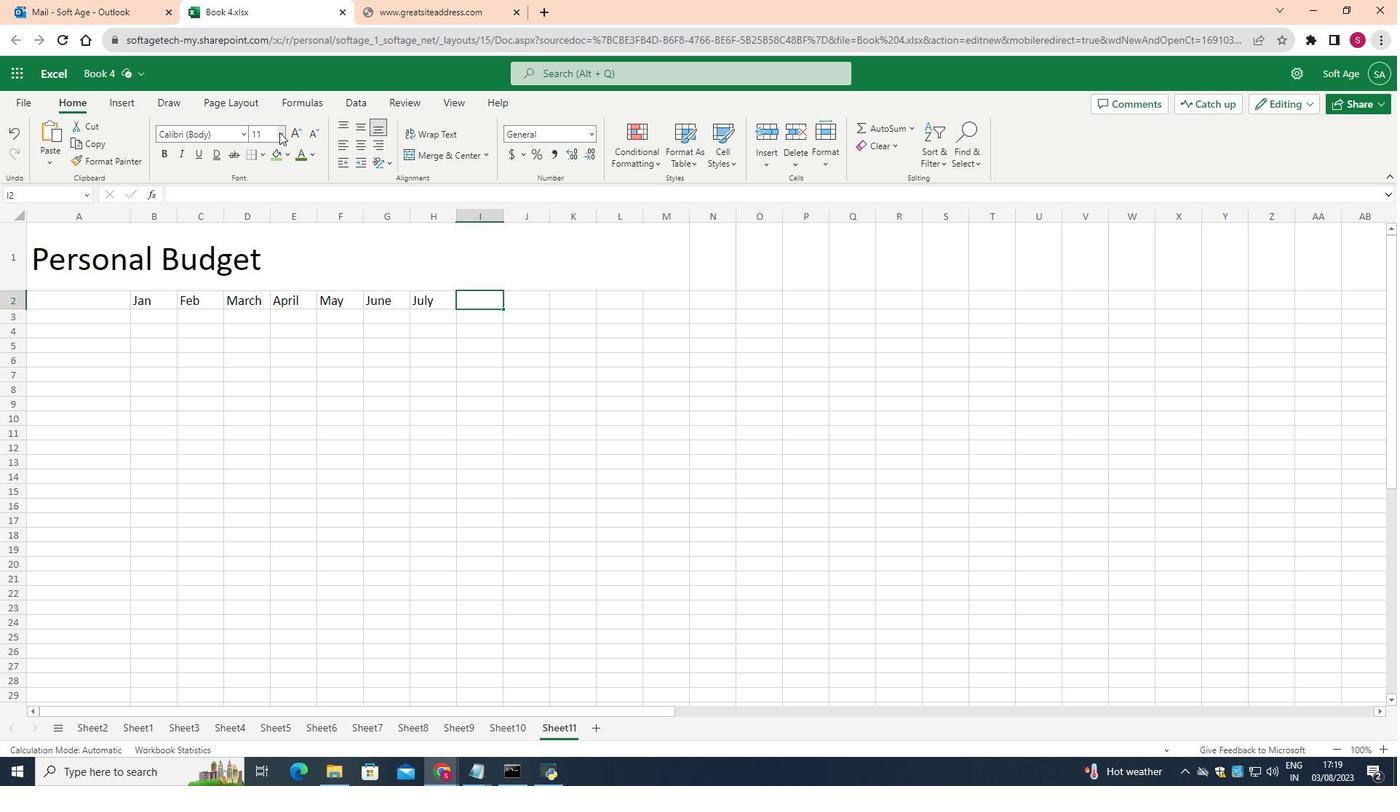 
Action: Mouse pressed left at (320, 173)
Screenshot: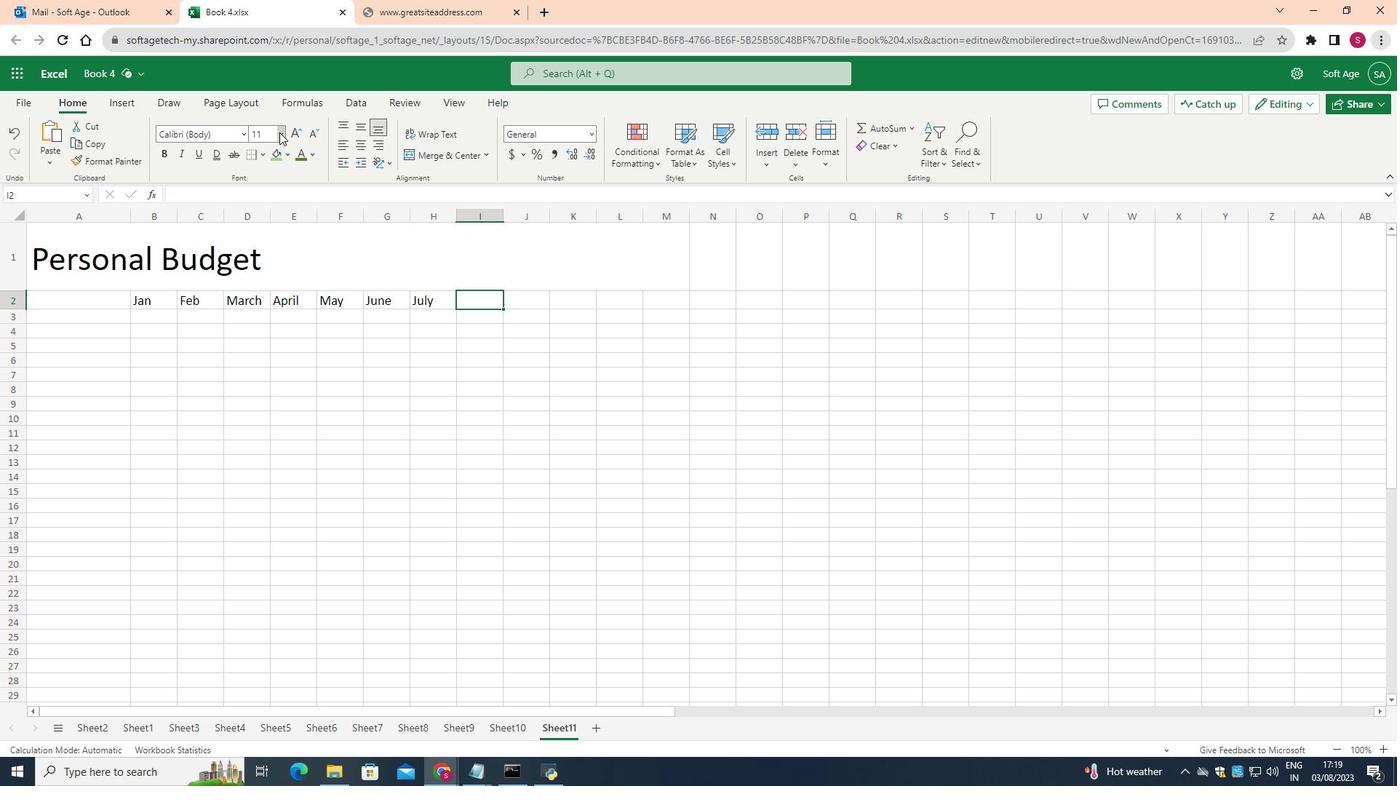 
Action: Mouse moved to (302, 292)
Screenshot: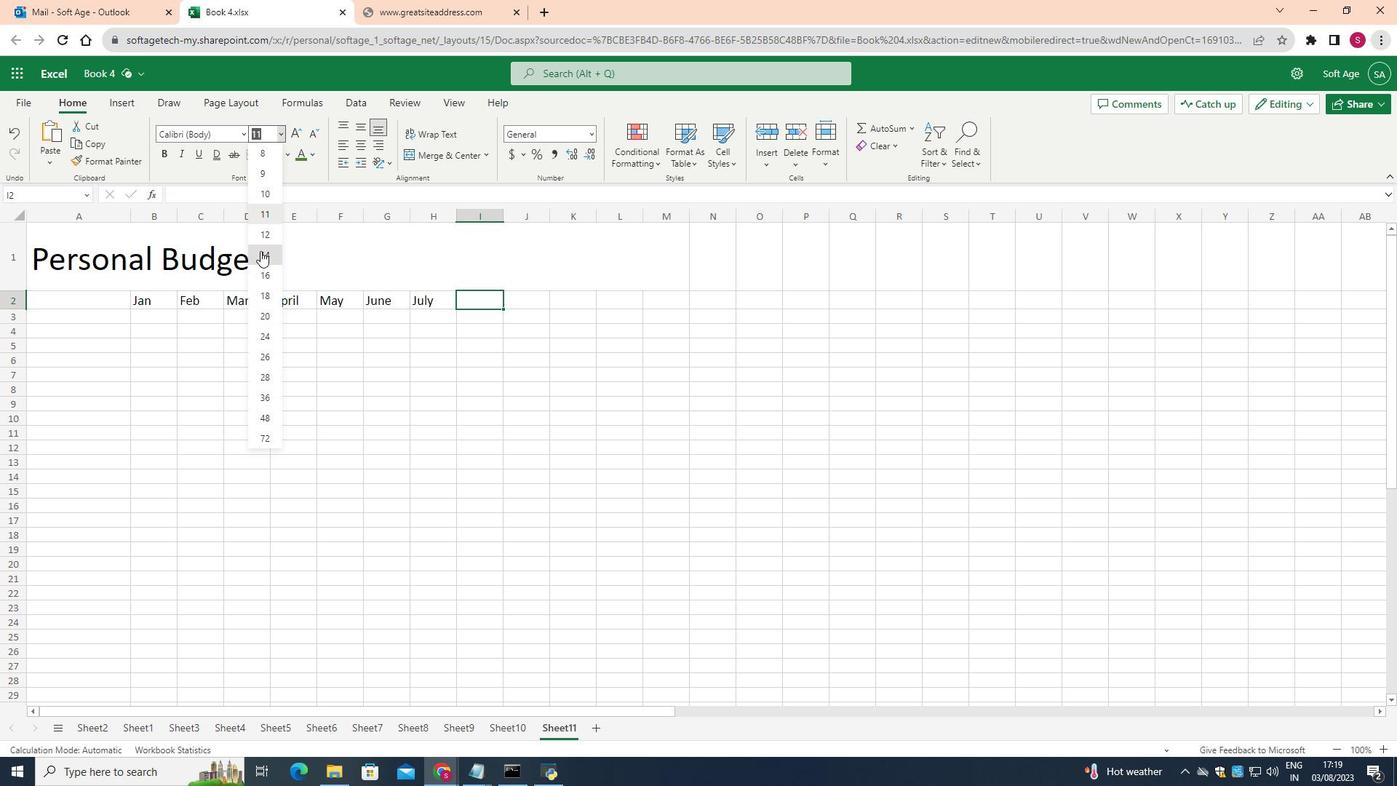
Action: Mouse pressed left at (302, 292)
Screenshot: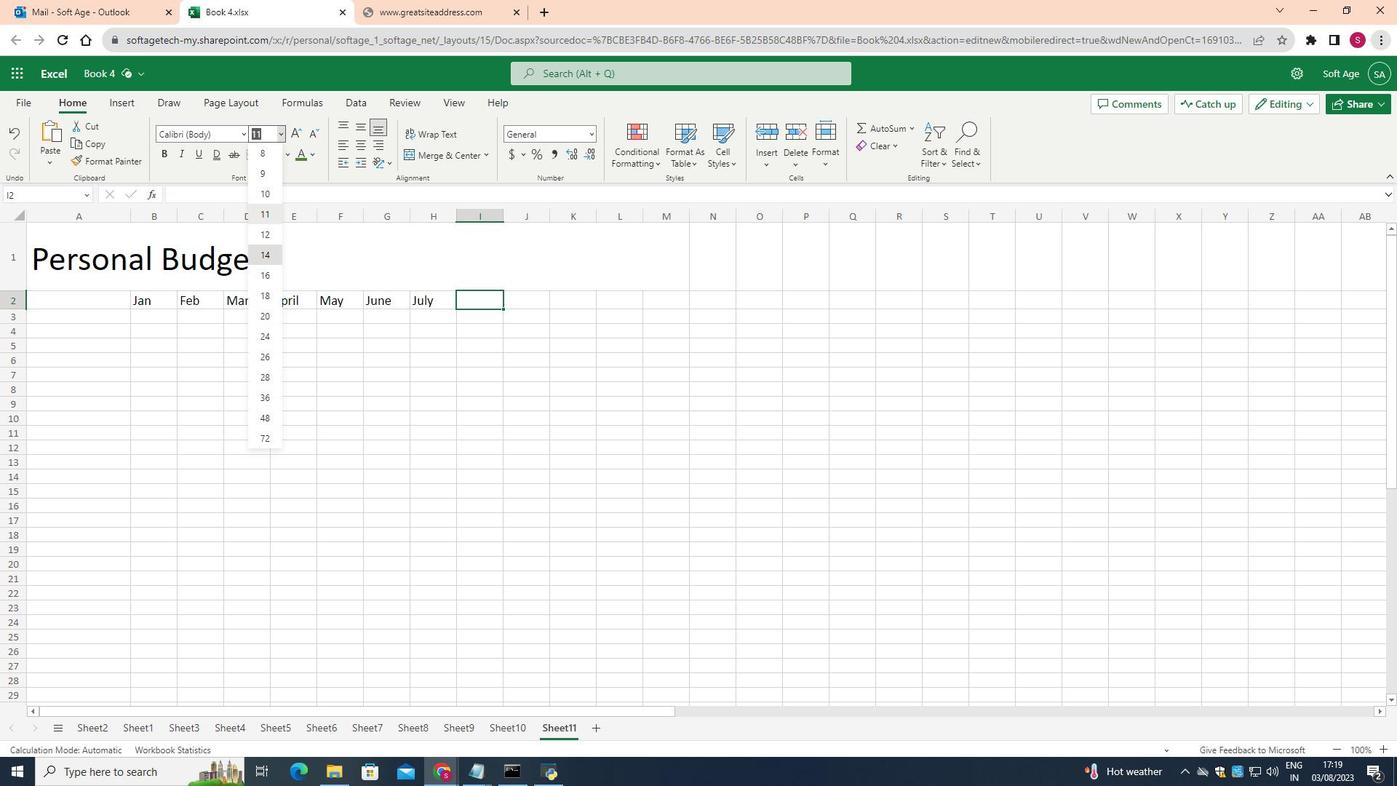 
Action: Mouse moved to (506, 342)
Screenshot: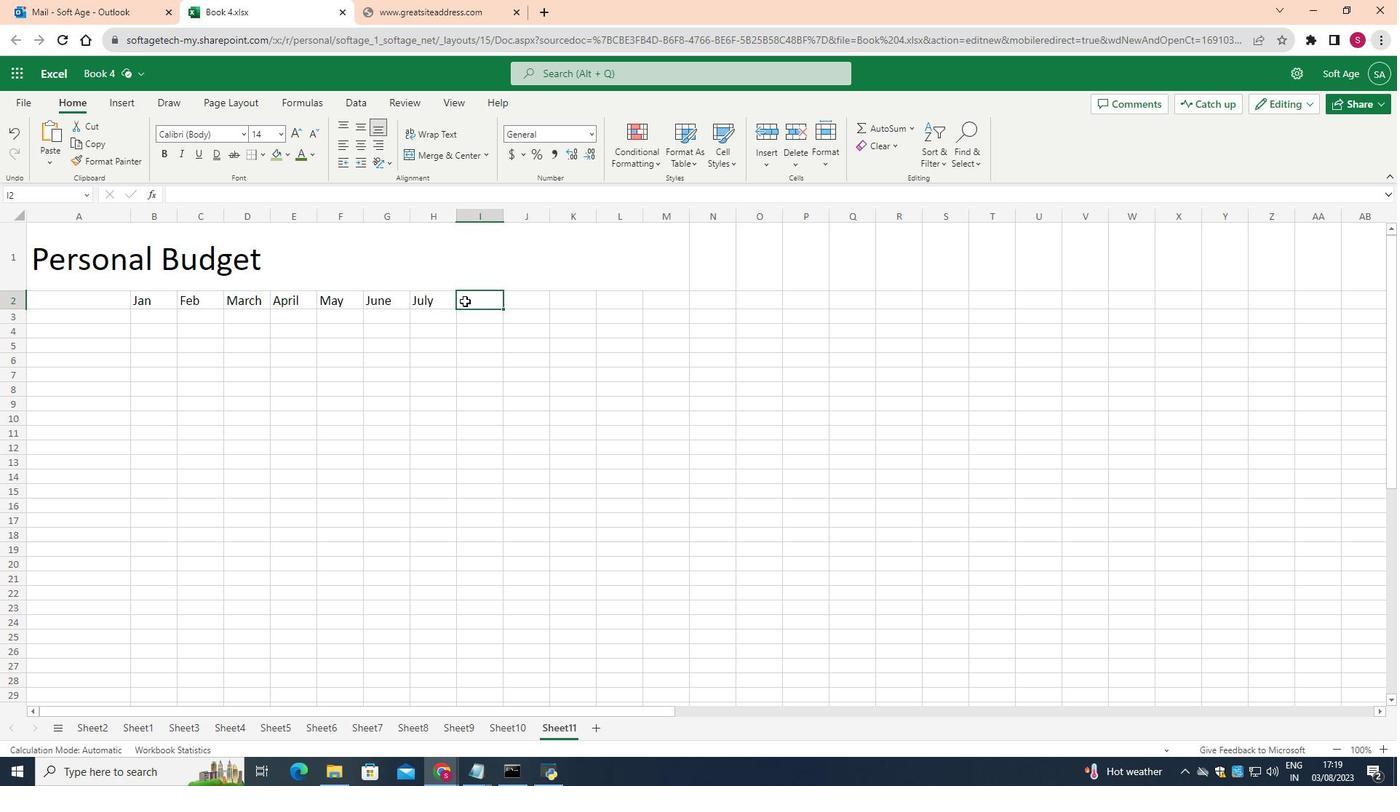 
Action: Mouse pressed left at (506, 342)
Screenshot: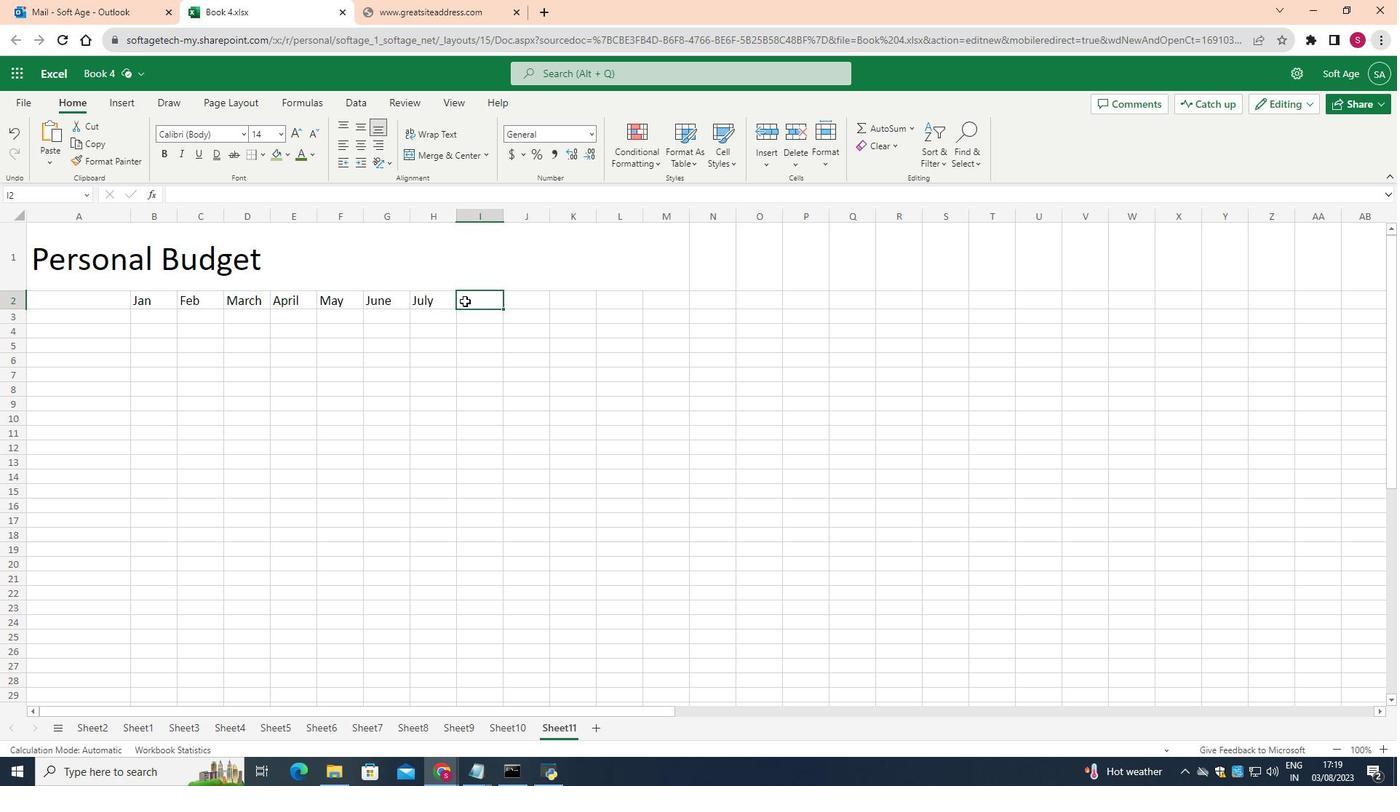 
Action: Mouse pressed left at (506, 342)
Screenshot: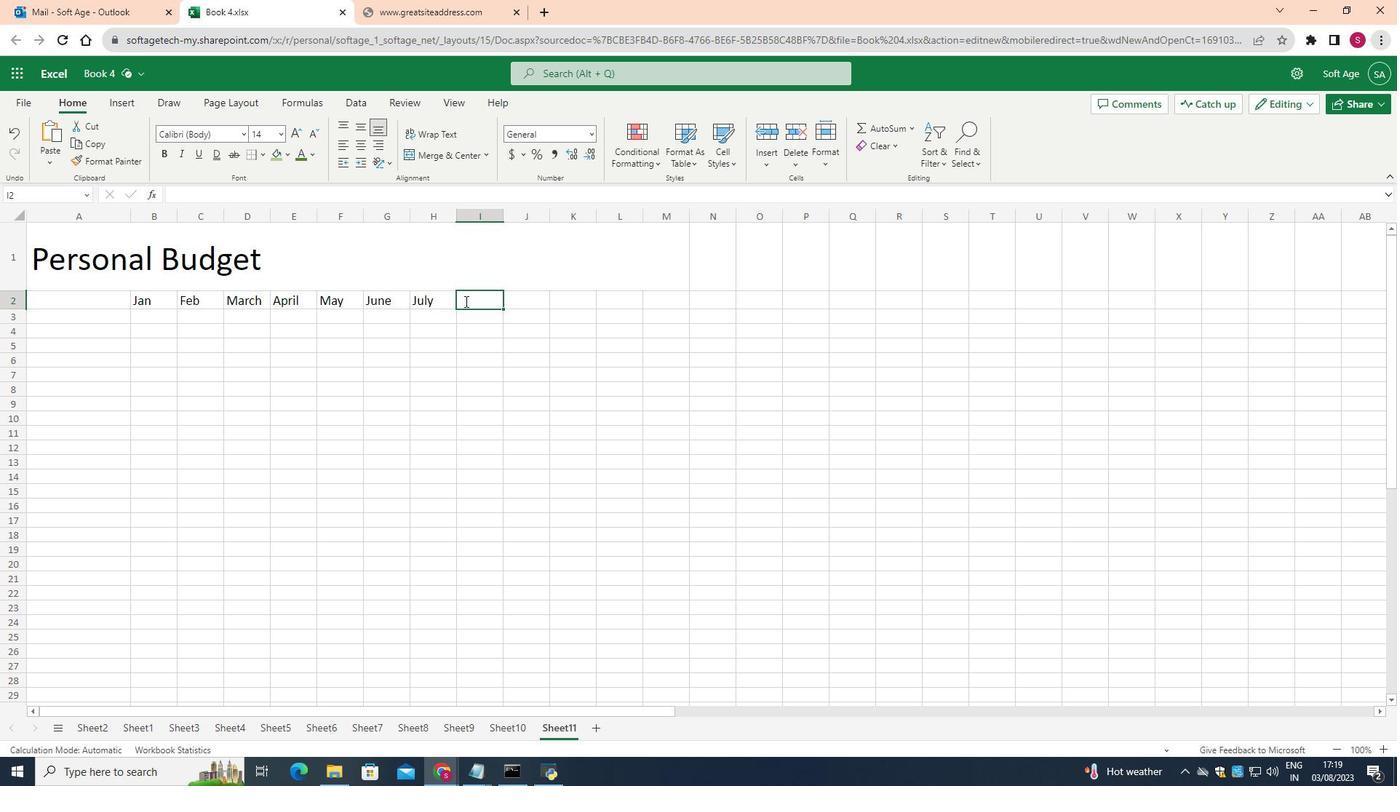 
Action: Key pressed <Key.shift>Aug
Screenshot: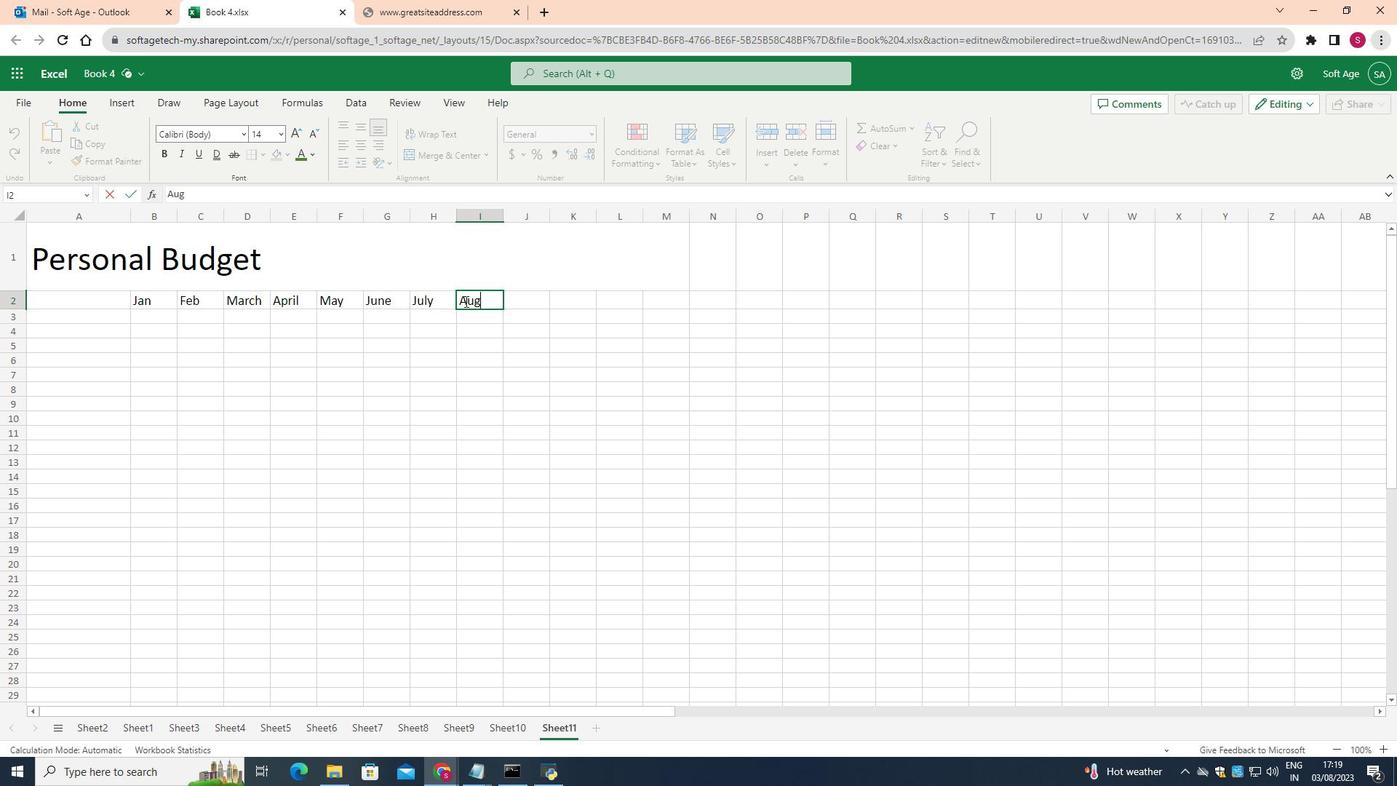 
Action: Mouse moved to (567, 350)
Screenshot: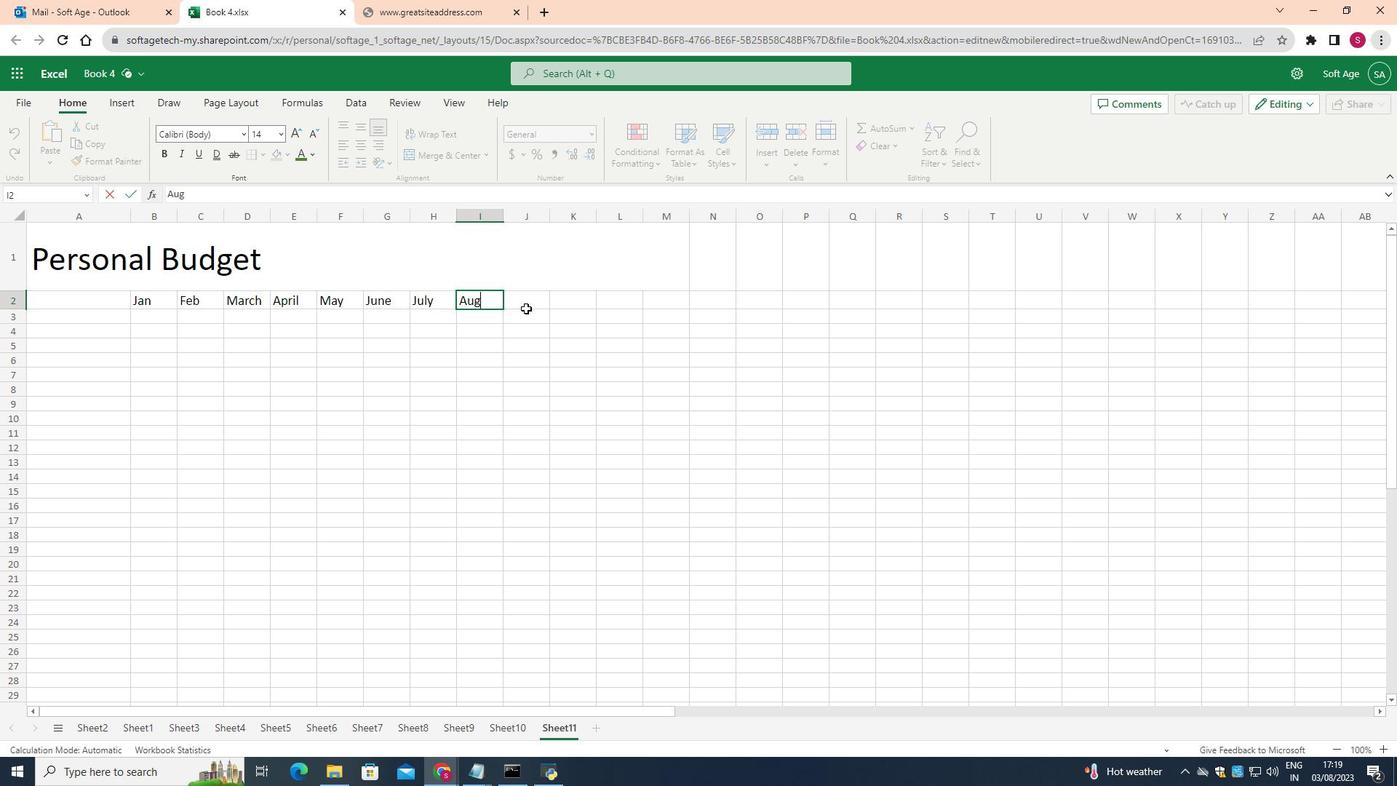 
Action: Mouse pressed left at (567, 350)
Screenshot: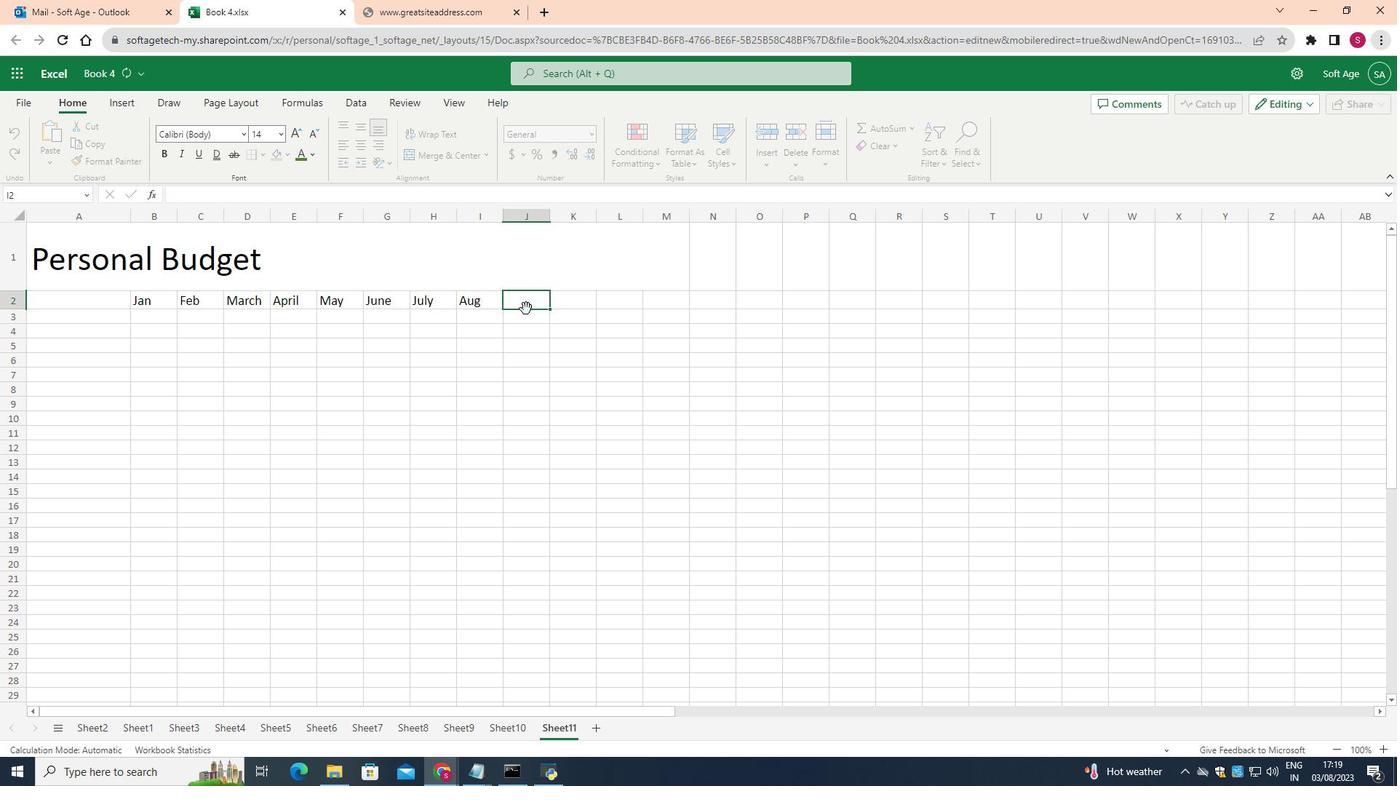 
Action: Mouse moved to (323, 174)
Screenshot: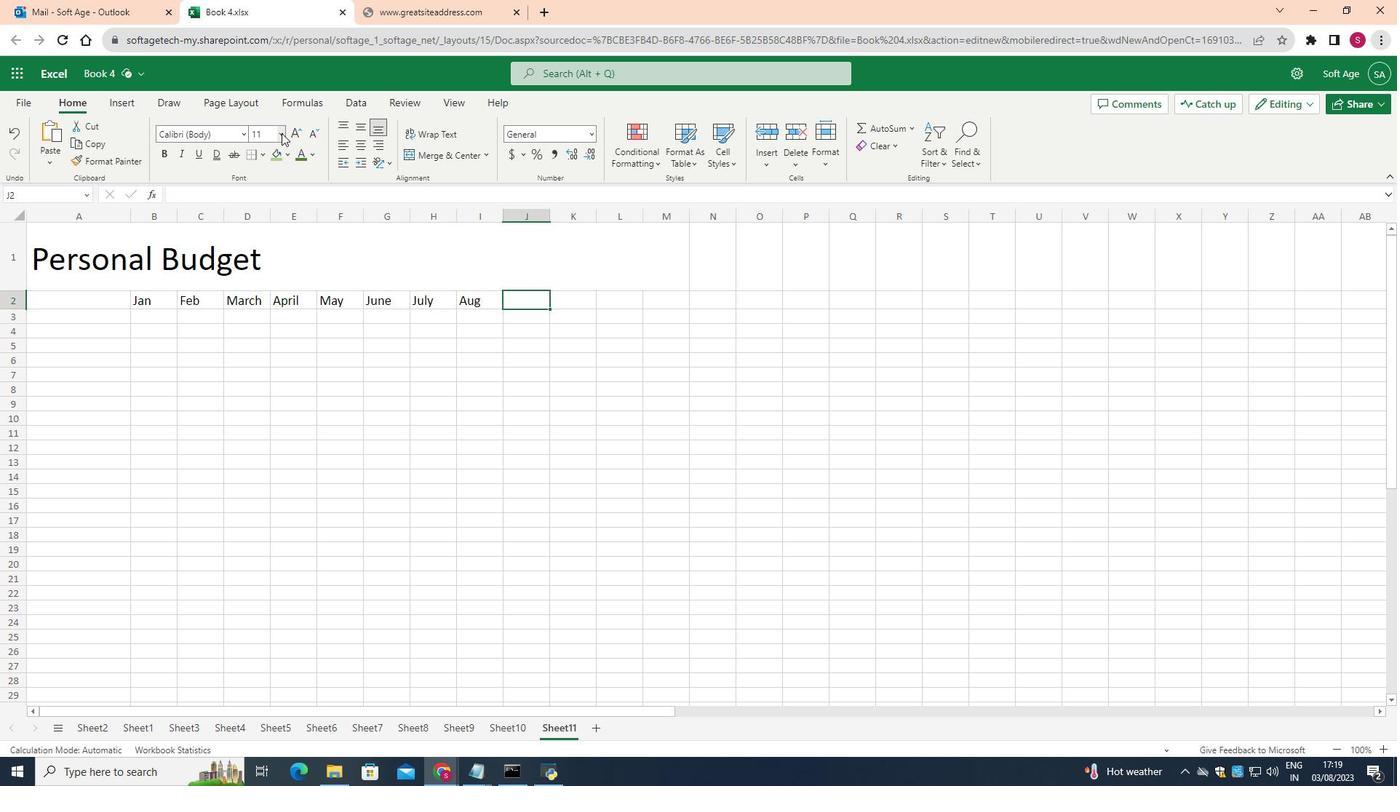
Action: Mouse pressed left at (323, 174)
Screenshot: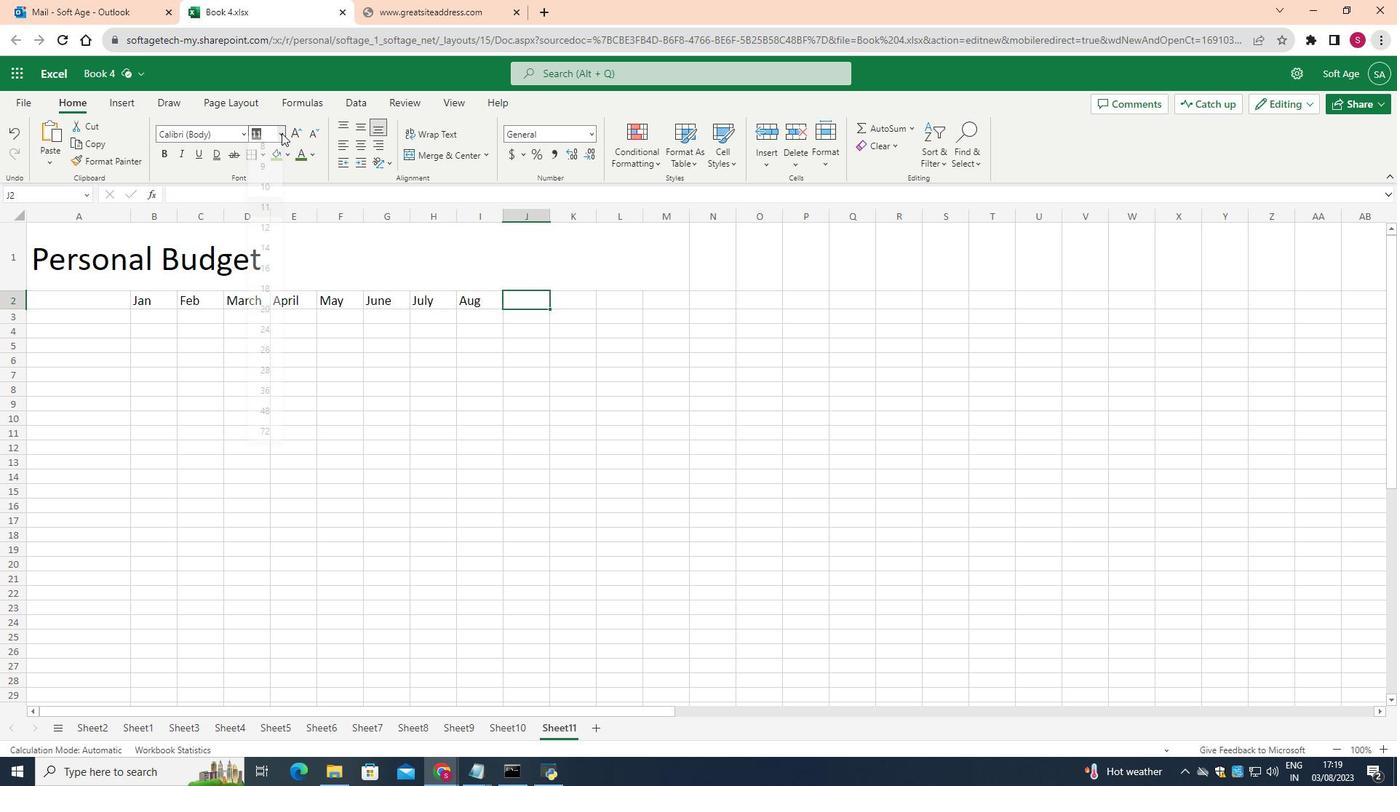 
Action: Mouse moved to (307, 299)
Screenshot: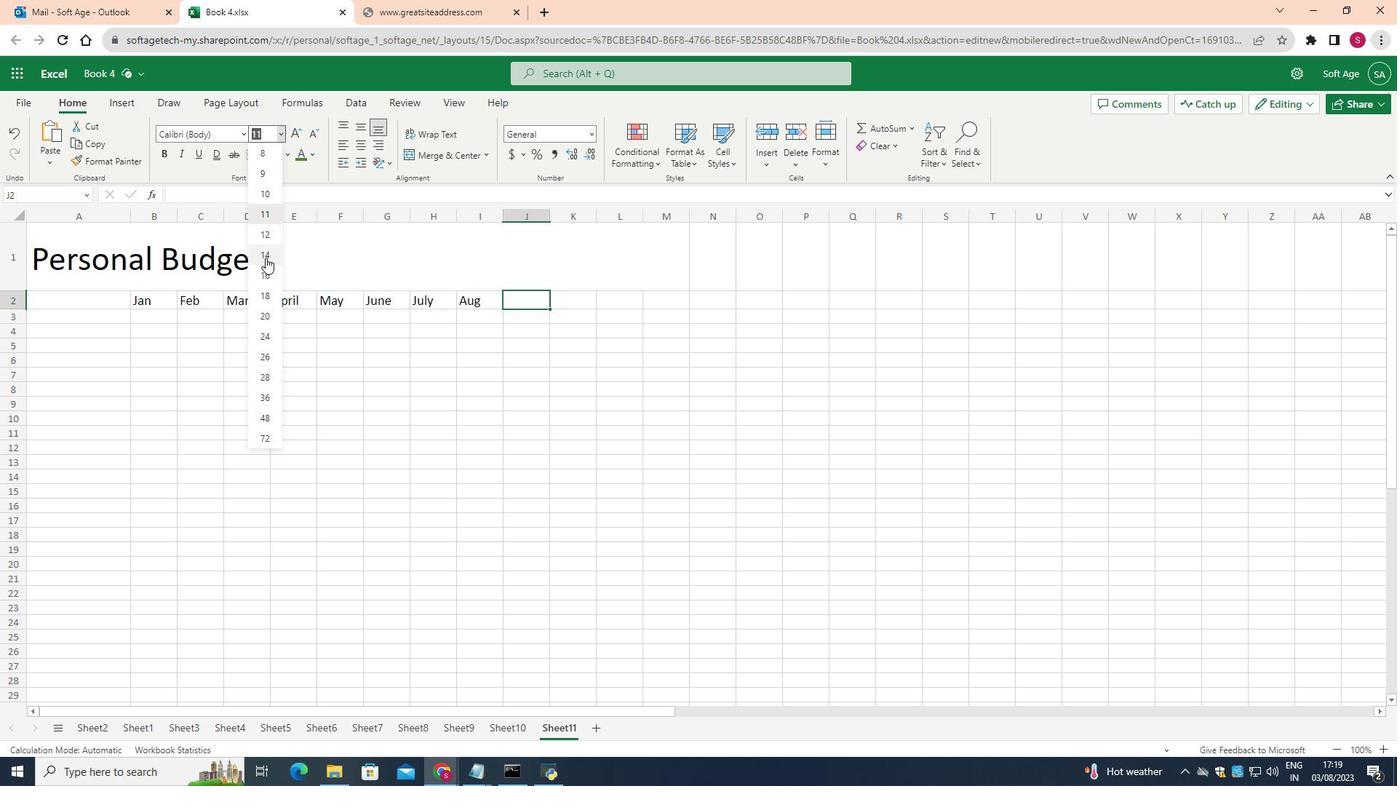 
Action: Mouse pressed left at (307, 299)
Screenshot: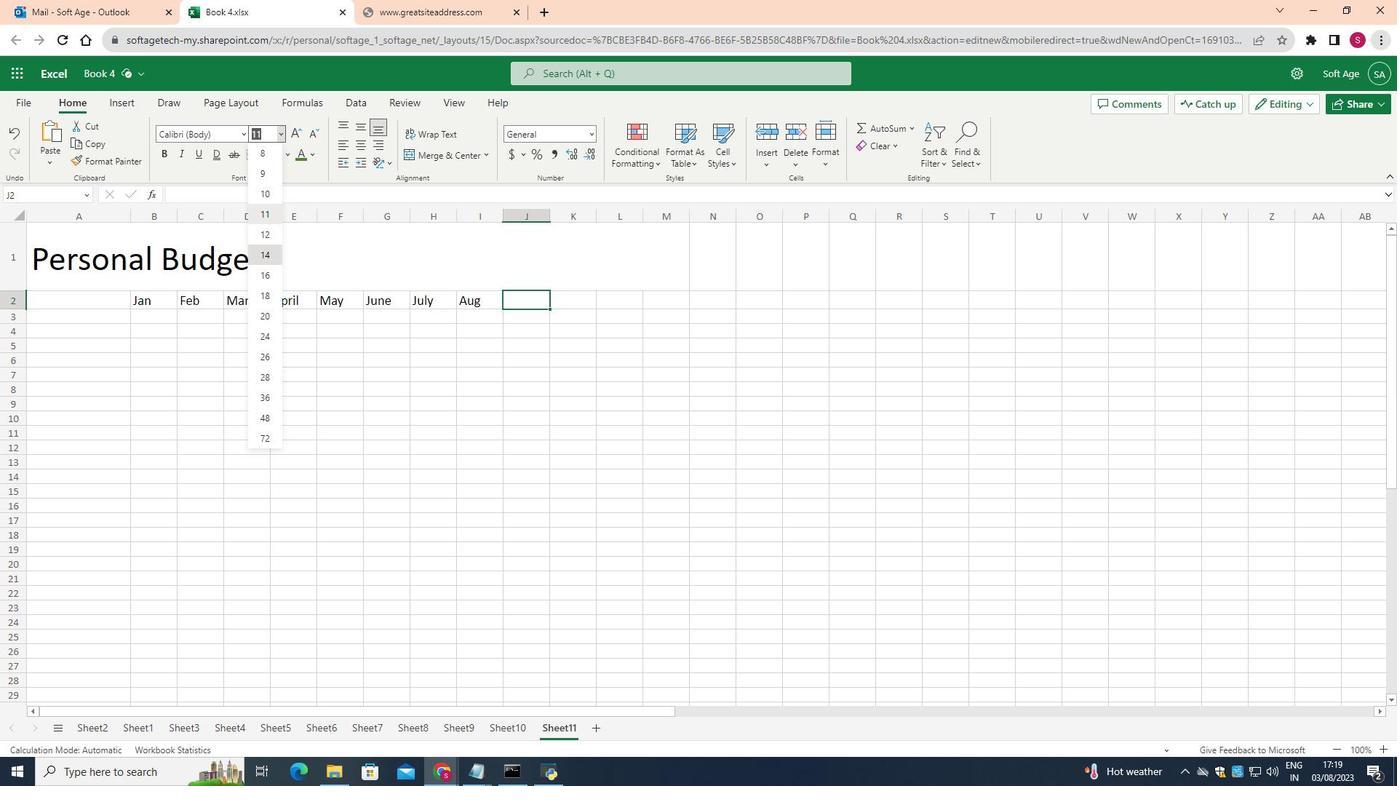 
Action: Mouse moved to (561, 347)
Screenshot: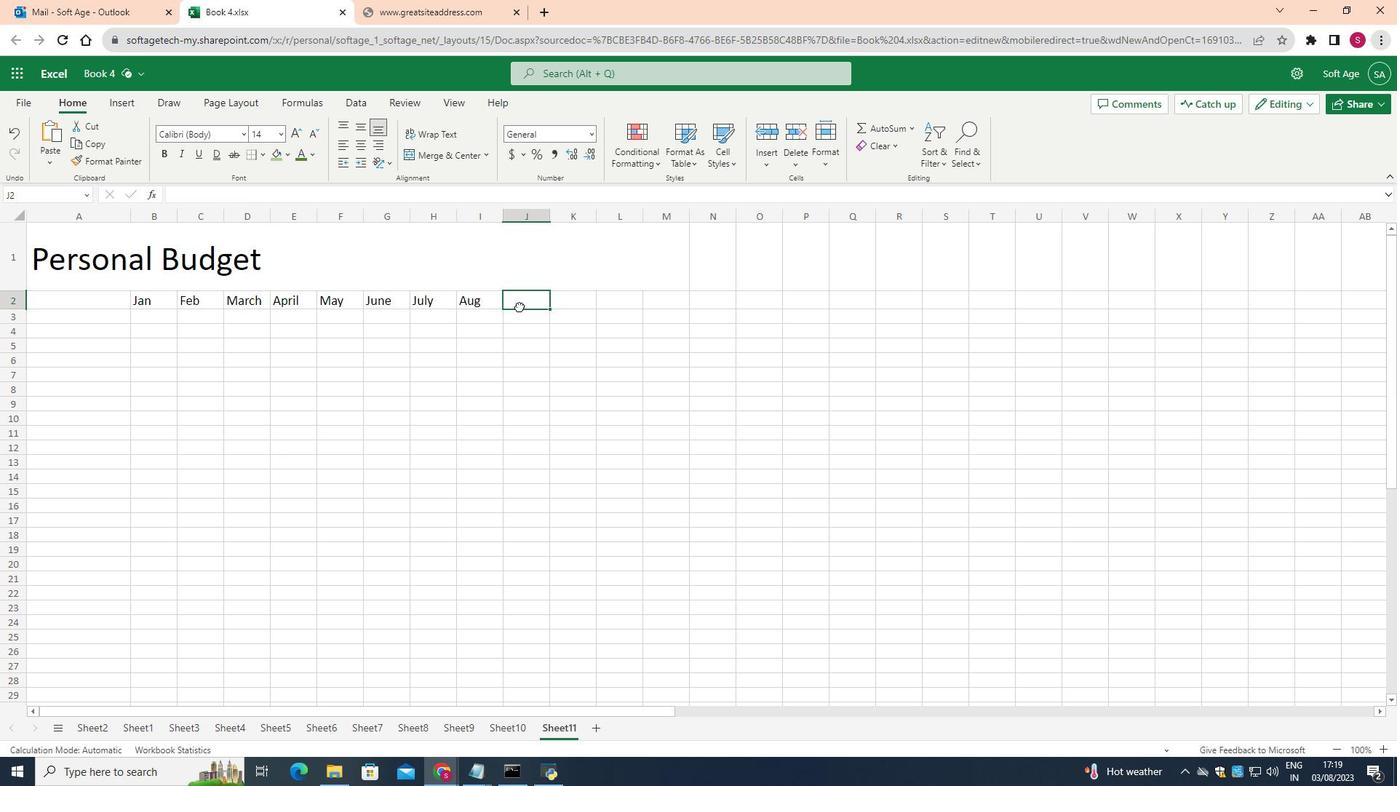 
Action: Mouse pressed left at (561, 347)
Screenshot: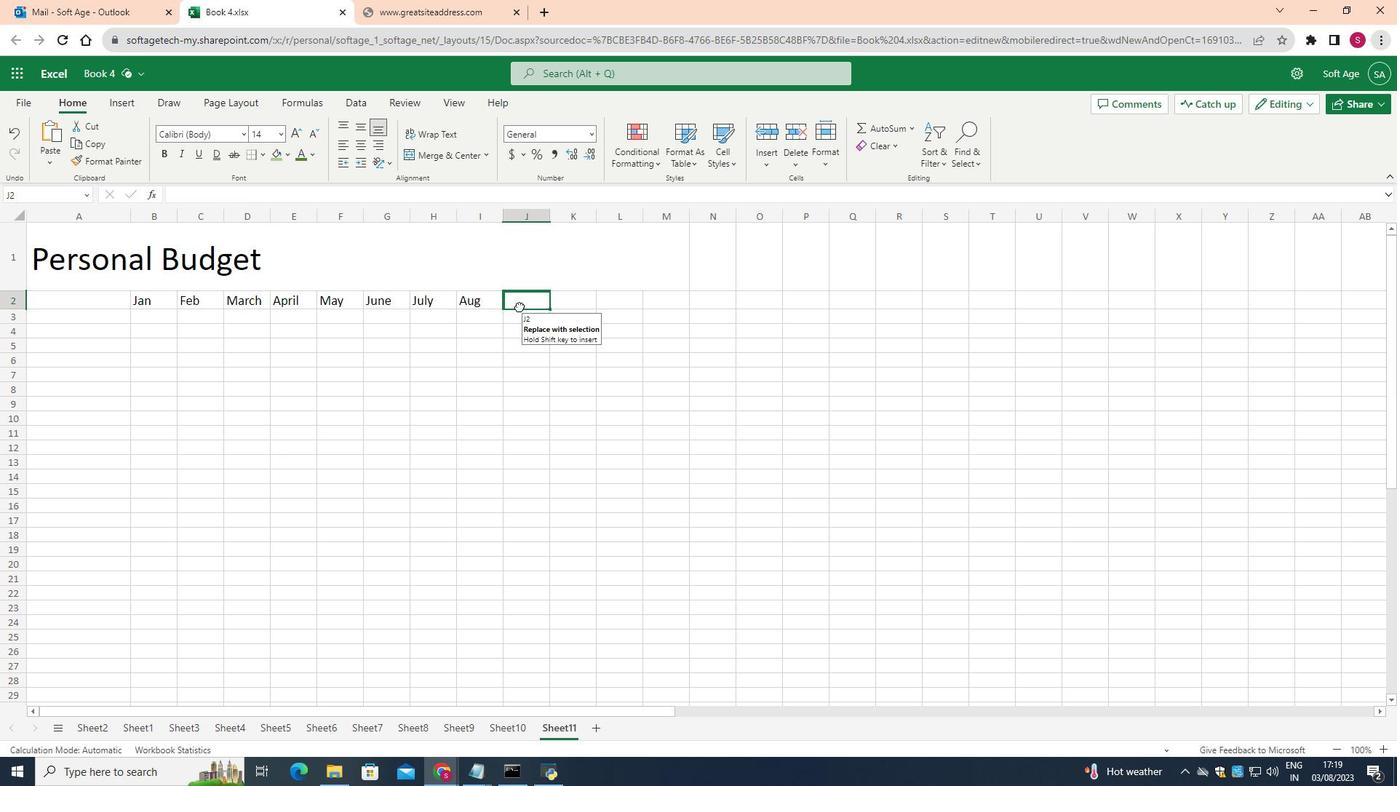 
Action: Mouse pressed left at (561, 347)
Screenshot: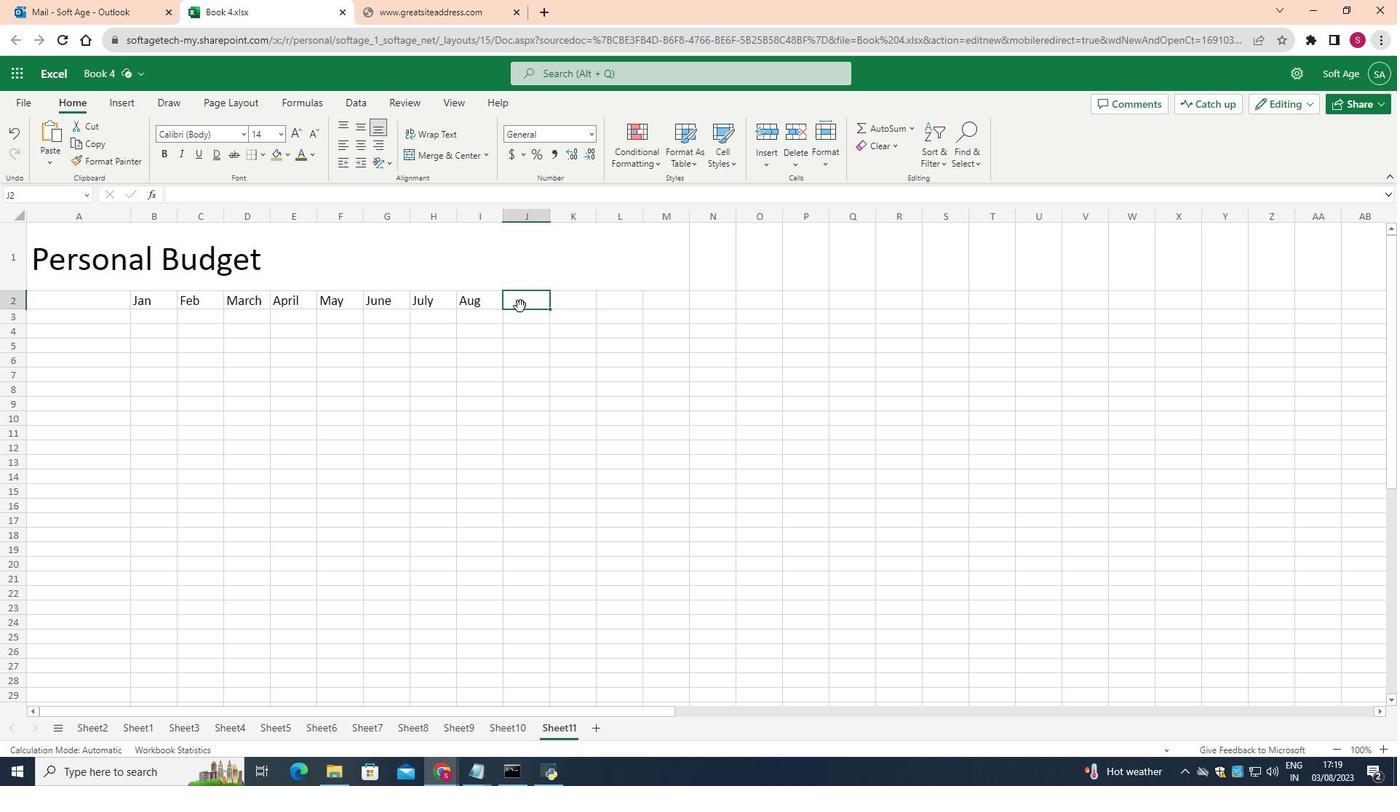 
Action: Mouse moved to (563, 343)
Screenshot: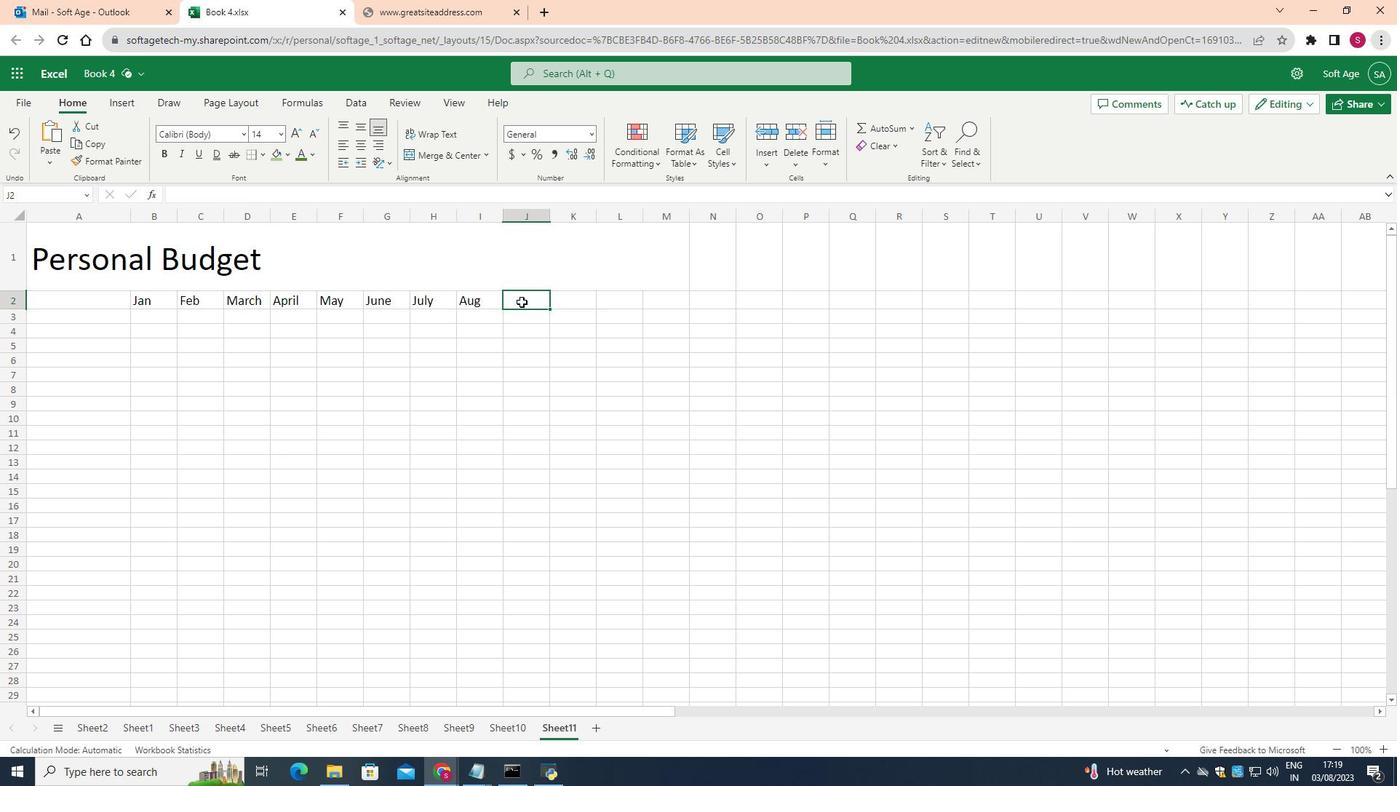 
Action: Mouse pressed left at (563, 343)
Screenshot: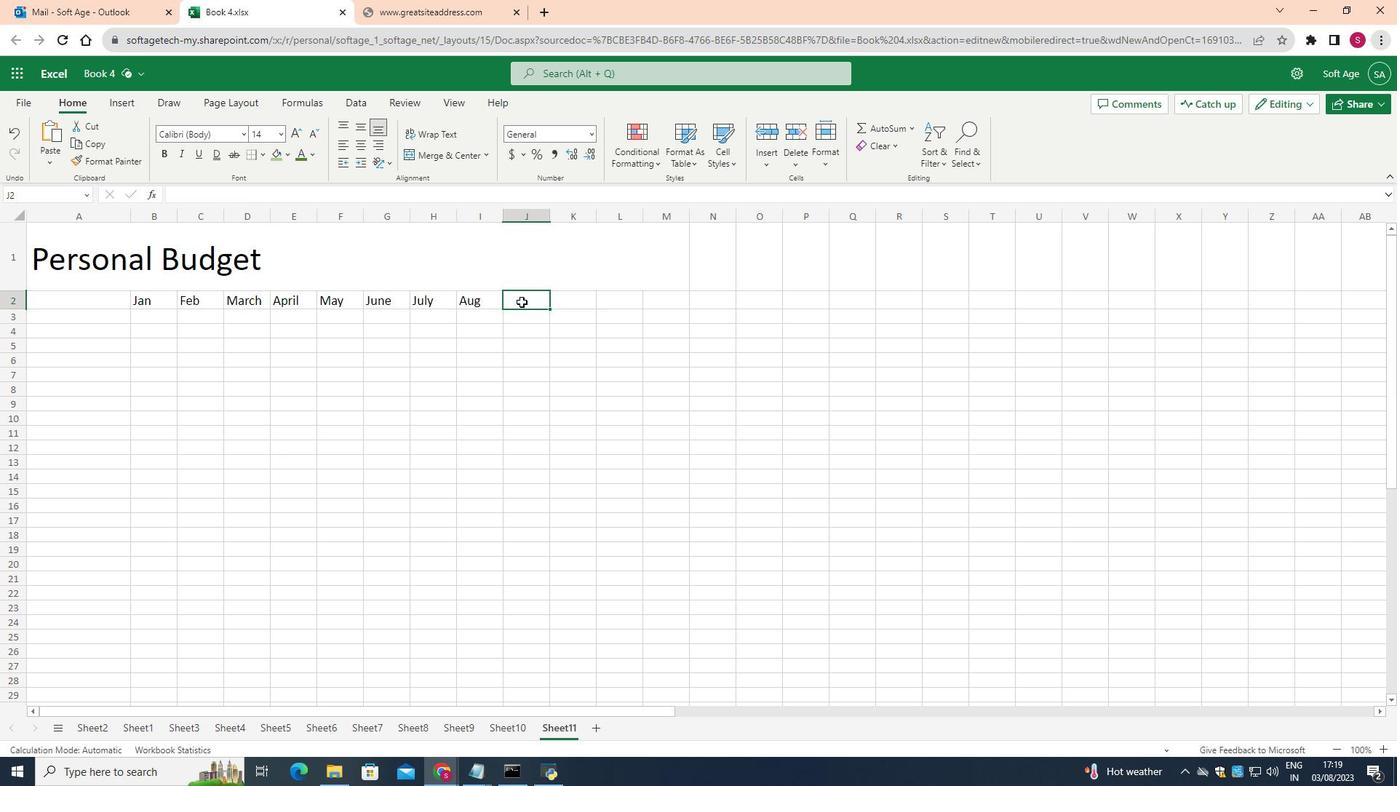 
Action: Mouse pressed left at (563, 343)
Screenshot: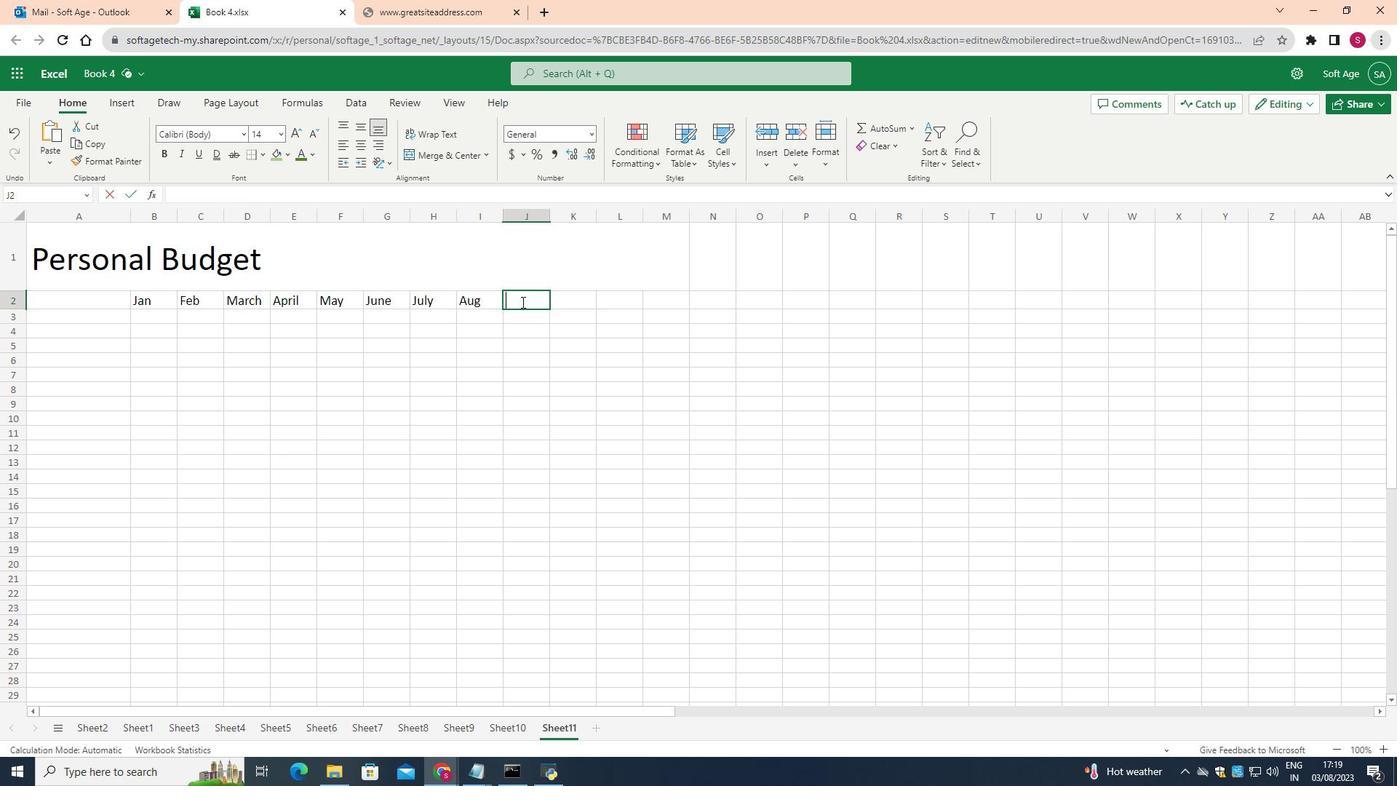 
Action: Key pressed <Key.shift>Sep
Screenshot: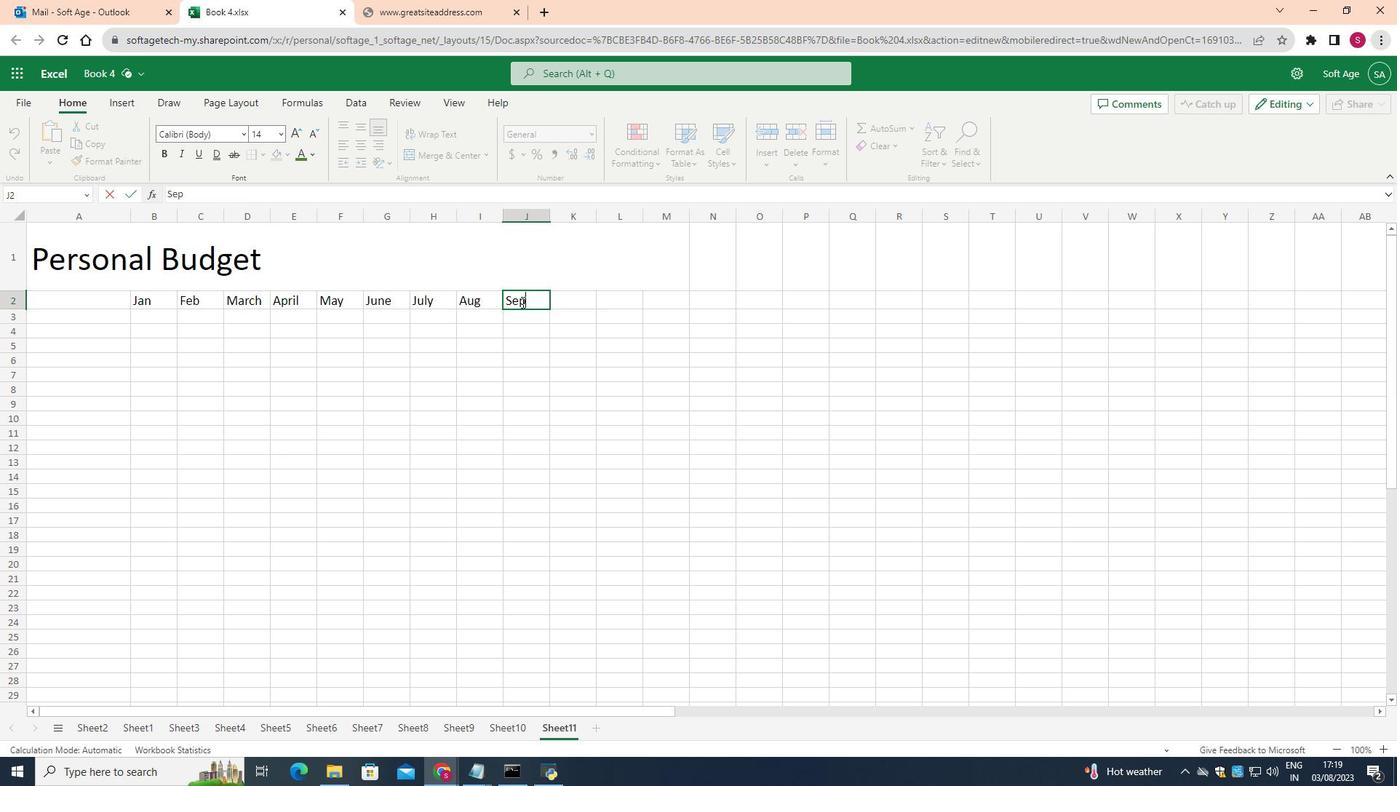 
Action: Mouse moved to (611, 338)
Screenshot: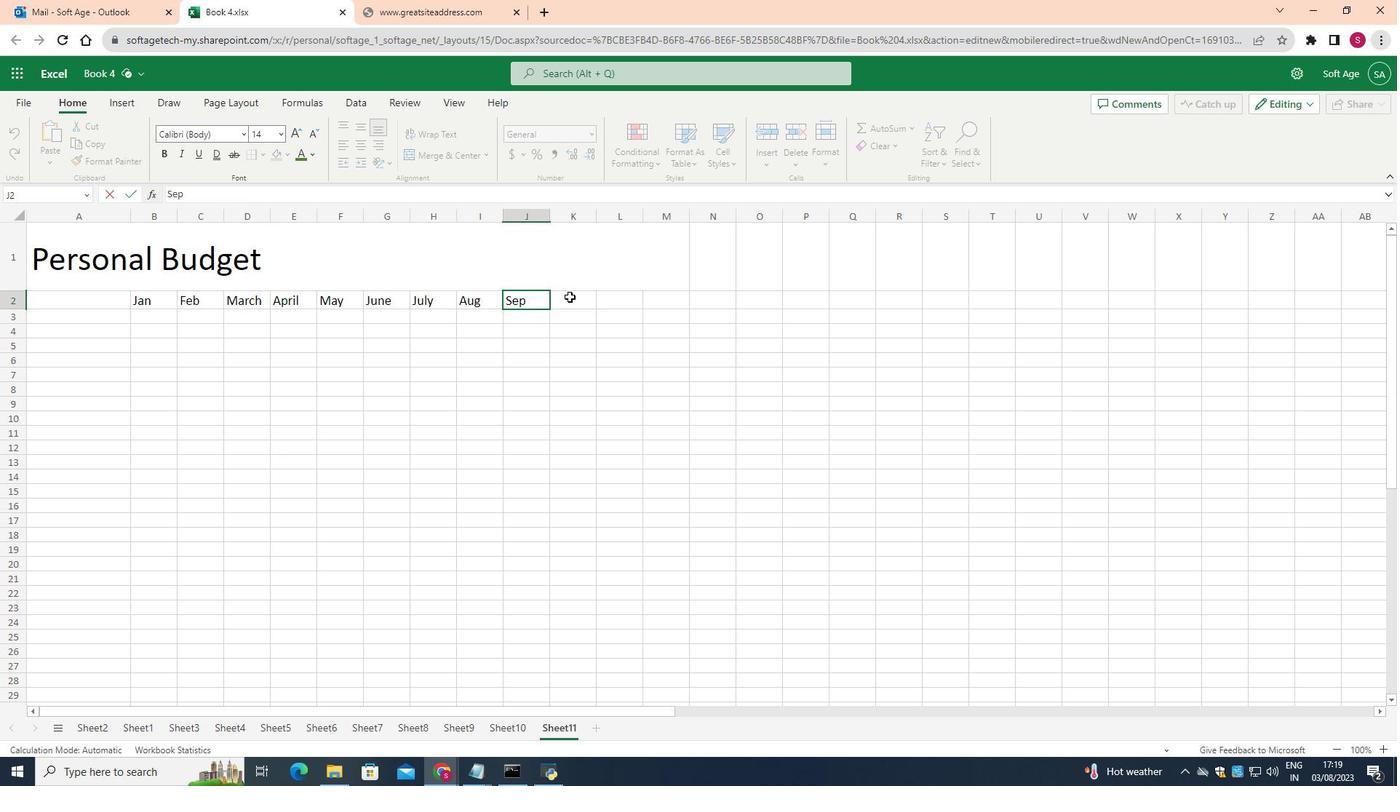 
Action: Mouse pressed left at (611, 338)
Screenshot: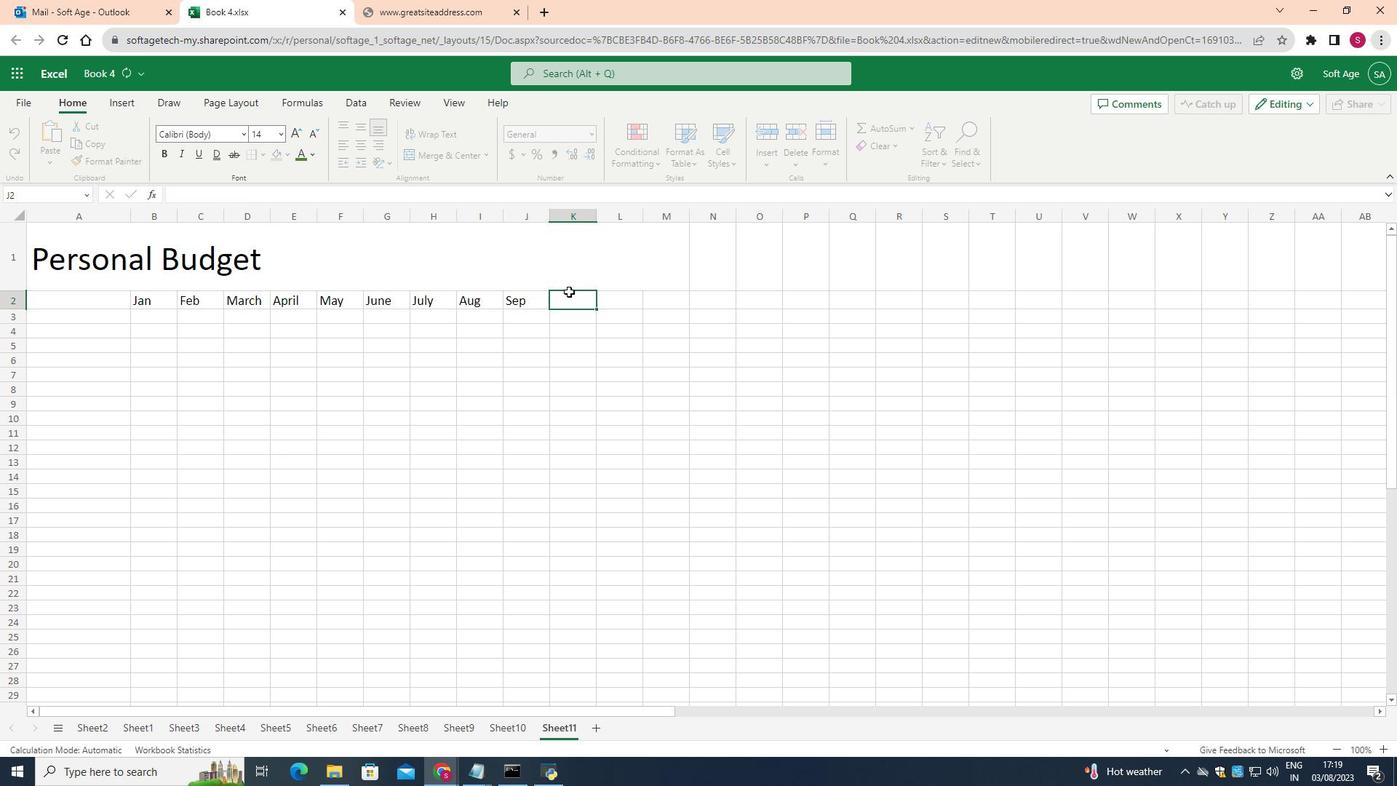 
Action: Mouse moved to (323, 169)
Screenshot: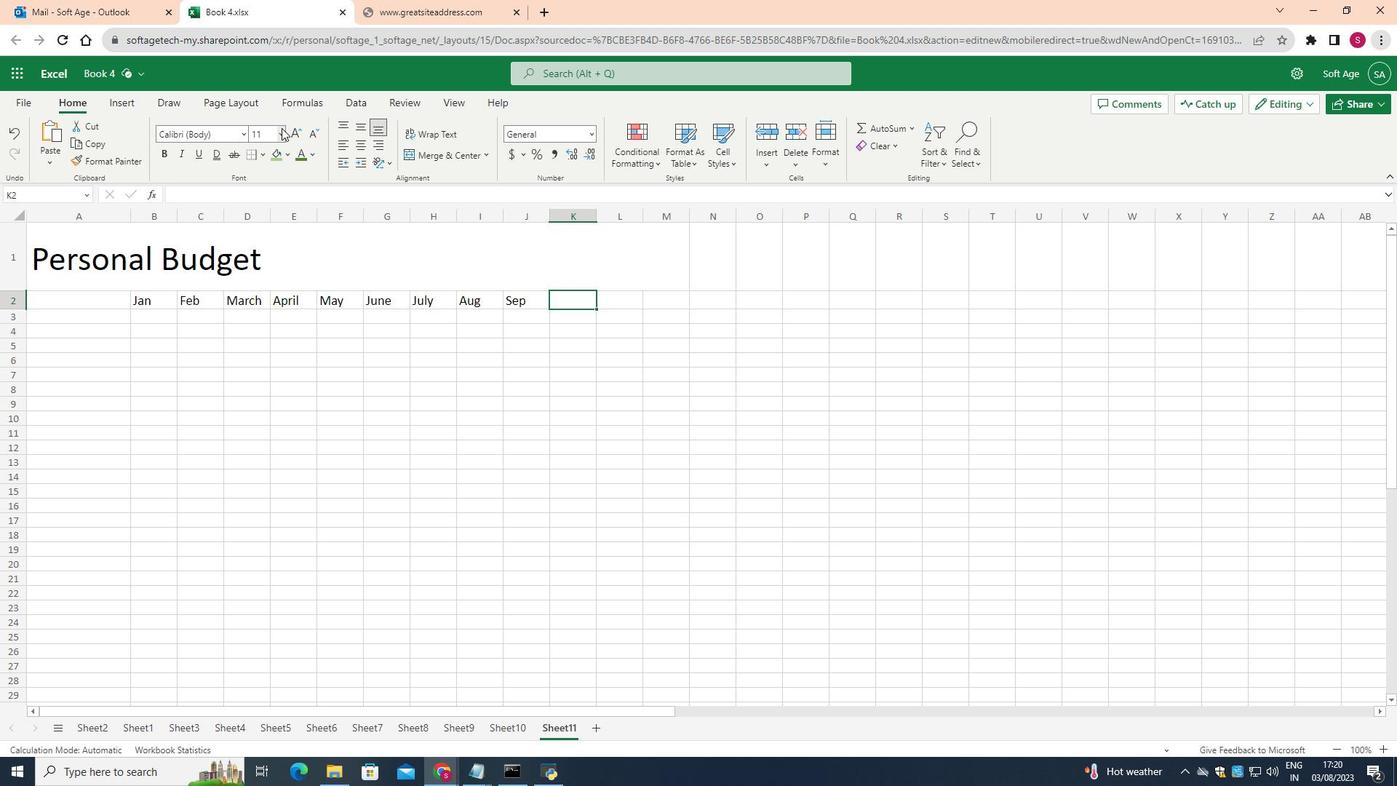 
Action: Mouse pressed left at (323, 169)
Screenshot: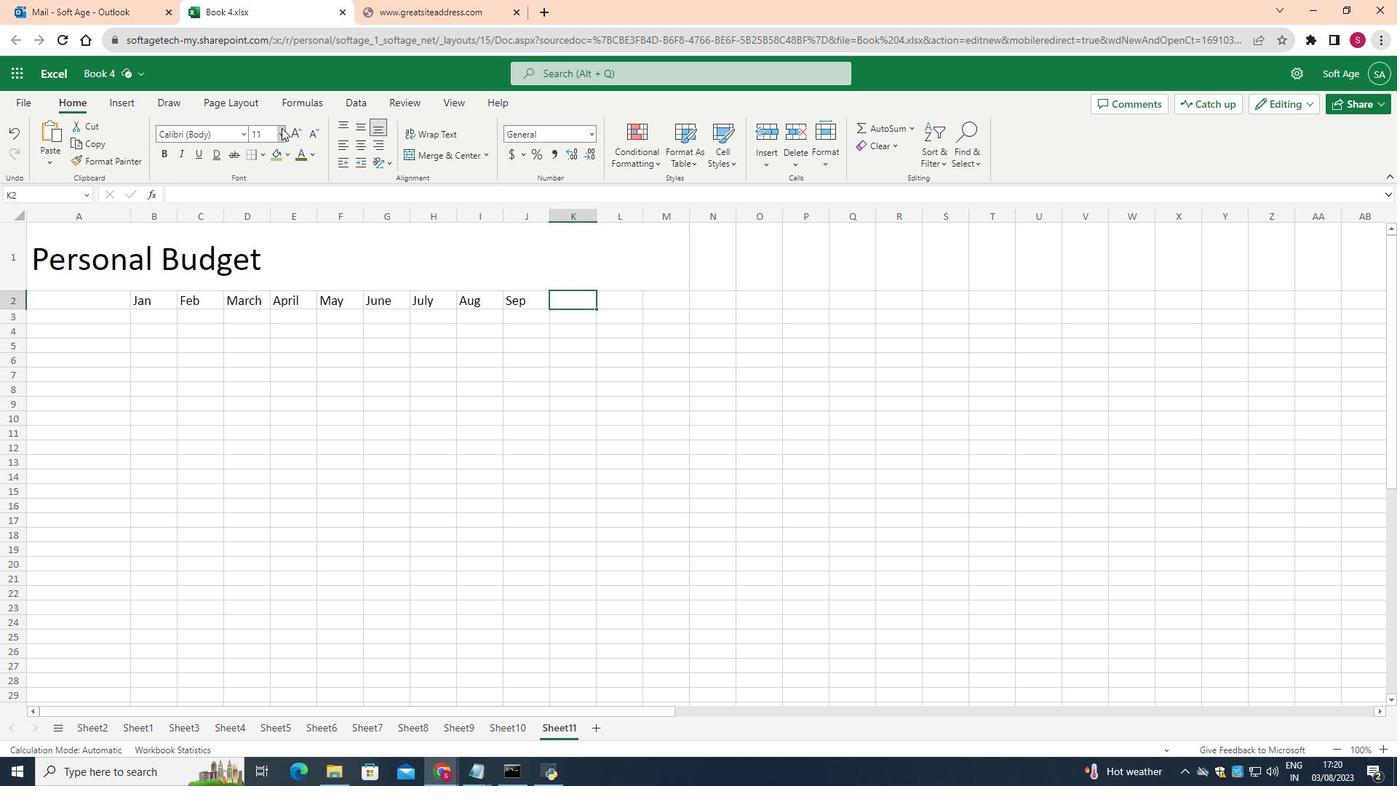 
Action: Mouse moved to (310, 289)
Screenshot: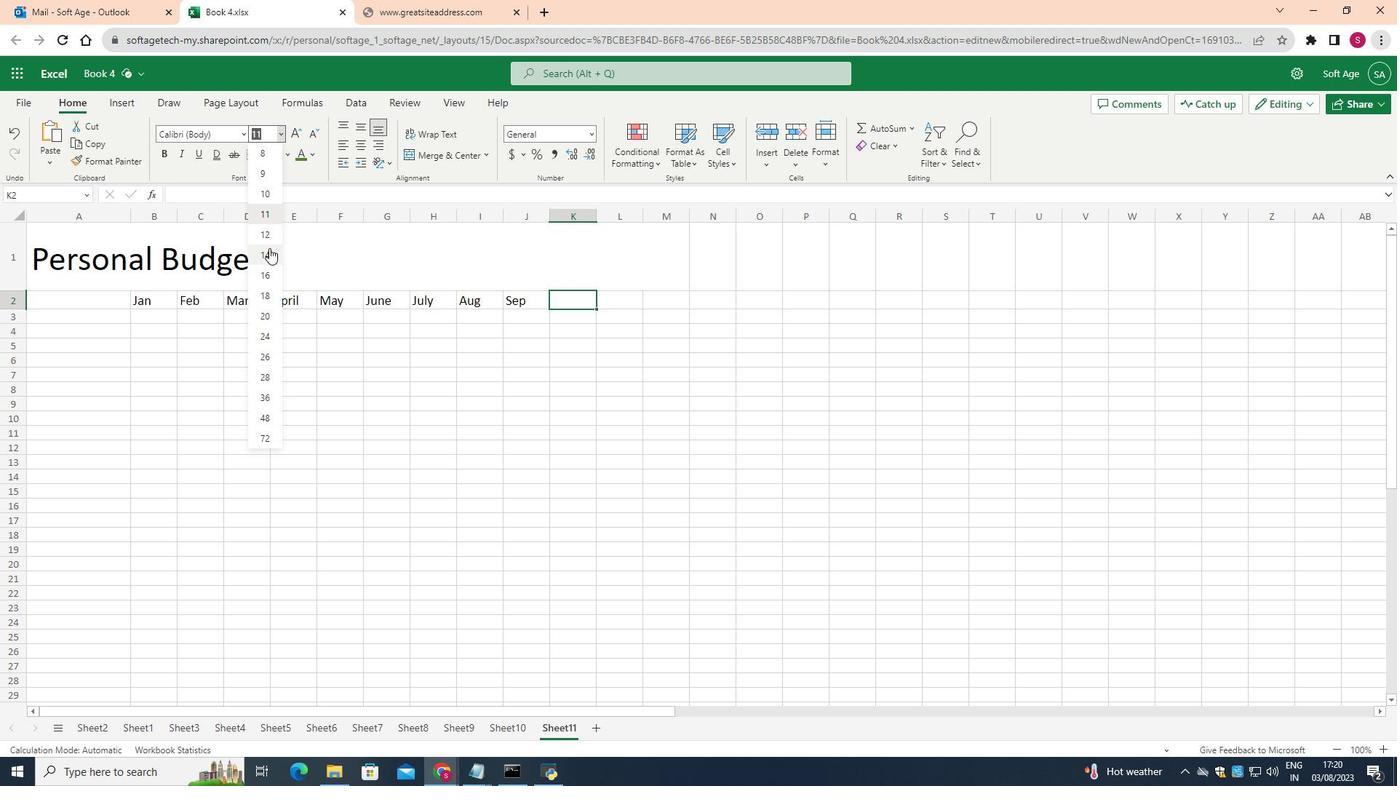
Action: Mouse pressed left at (310, 289)
Screenshot: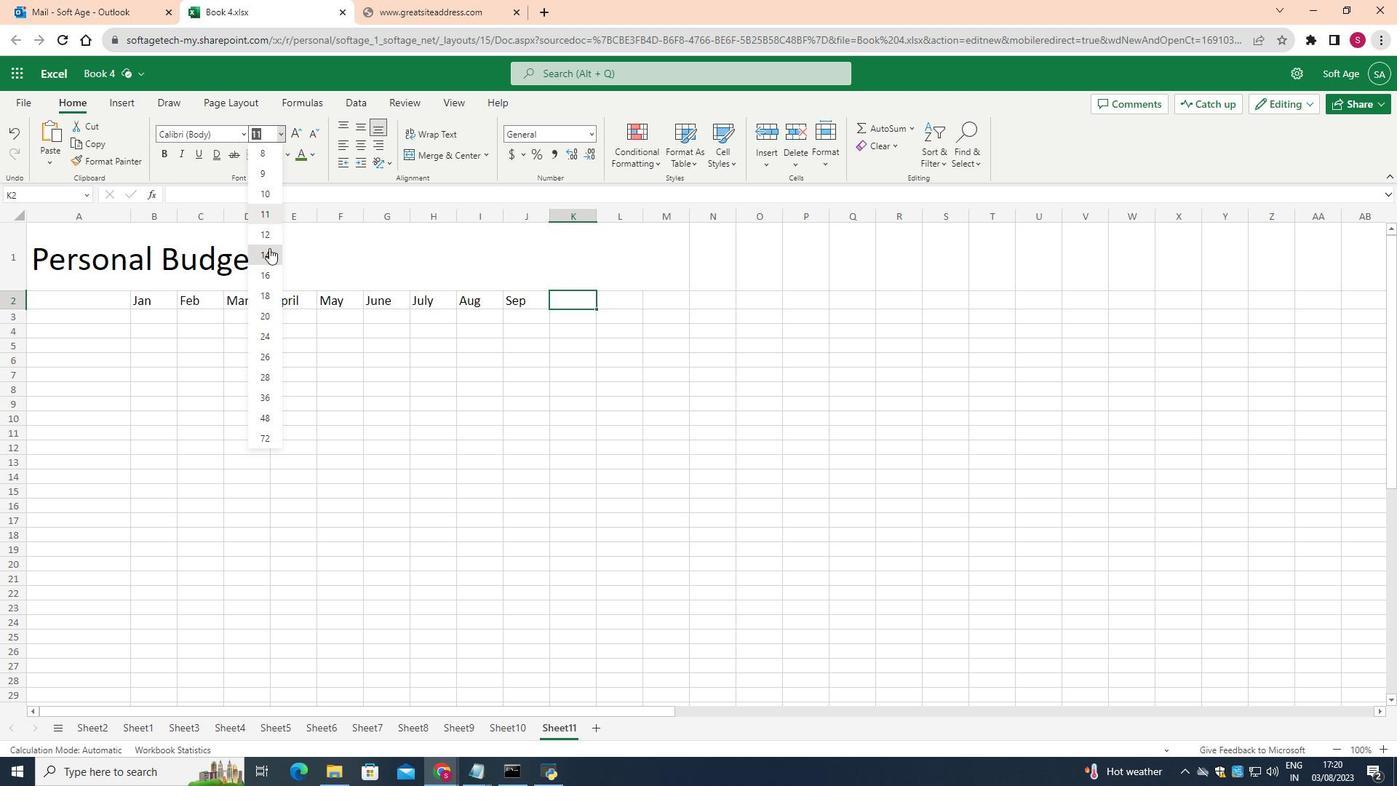 
Action: Mouse moved to (615, 343)
Screenshot: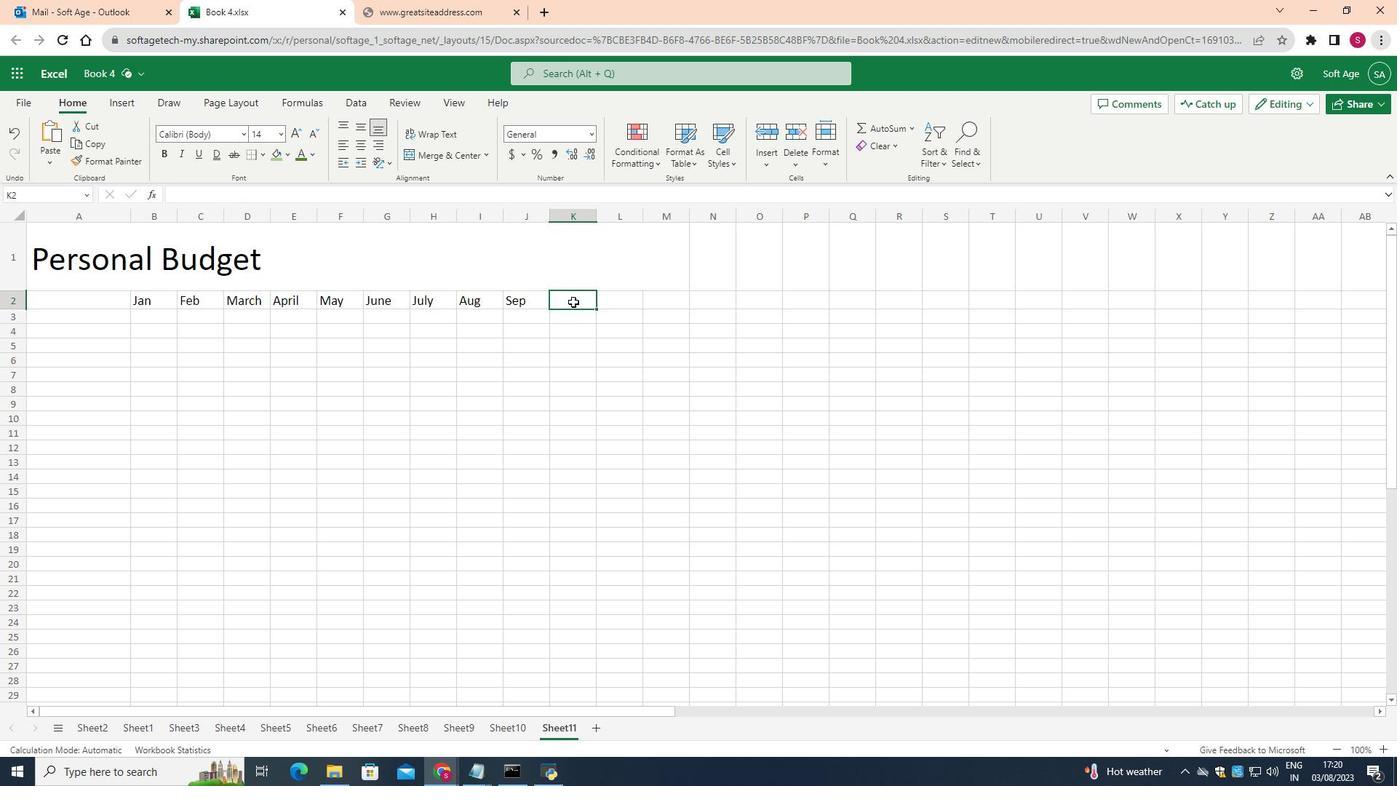 
Action: Mouse pressed left at (615, 343)
Screenshot: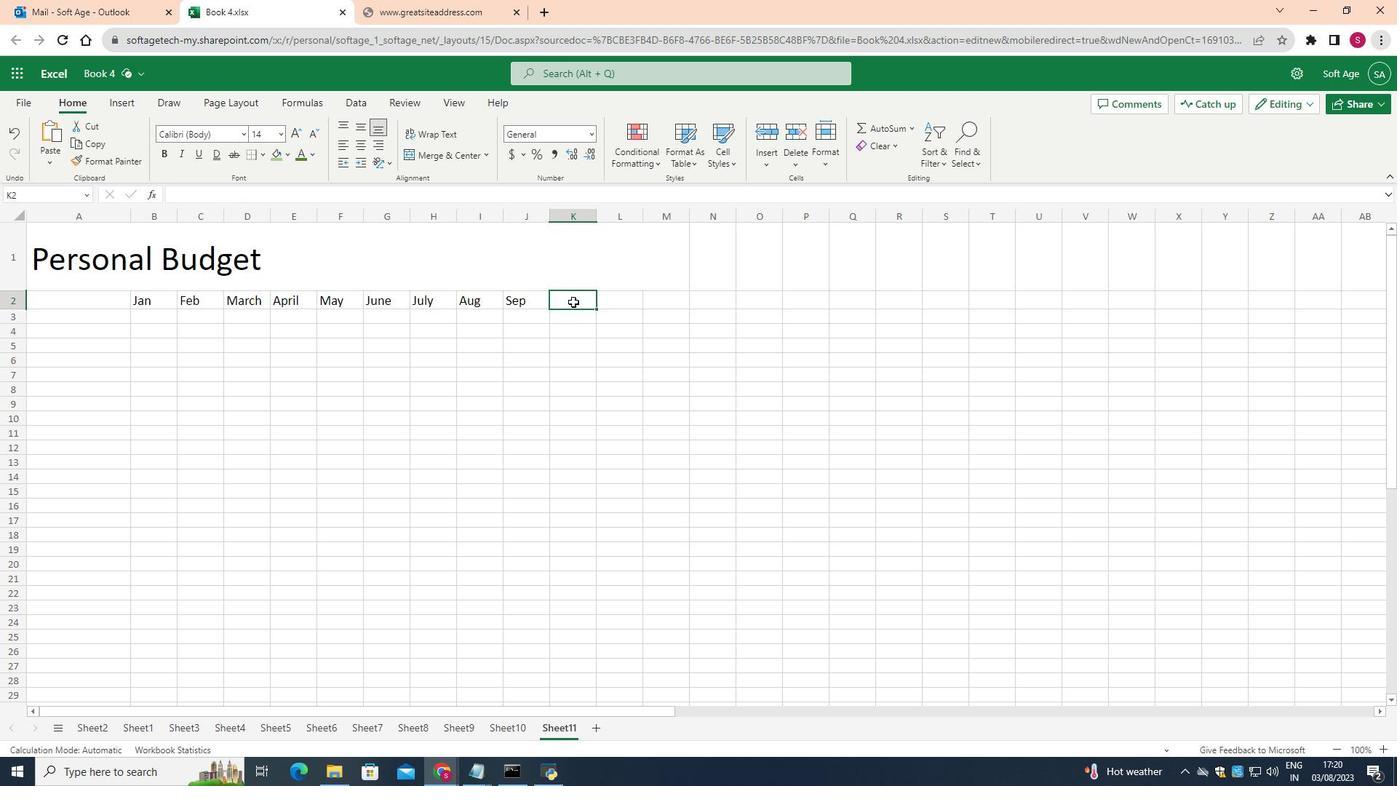 
Action: Mouse pressed left at (615, 343)
Screenshot: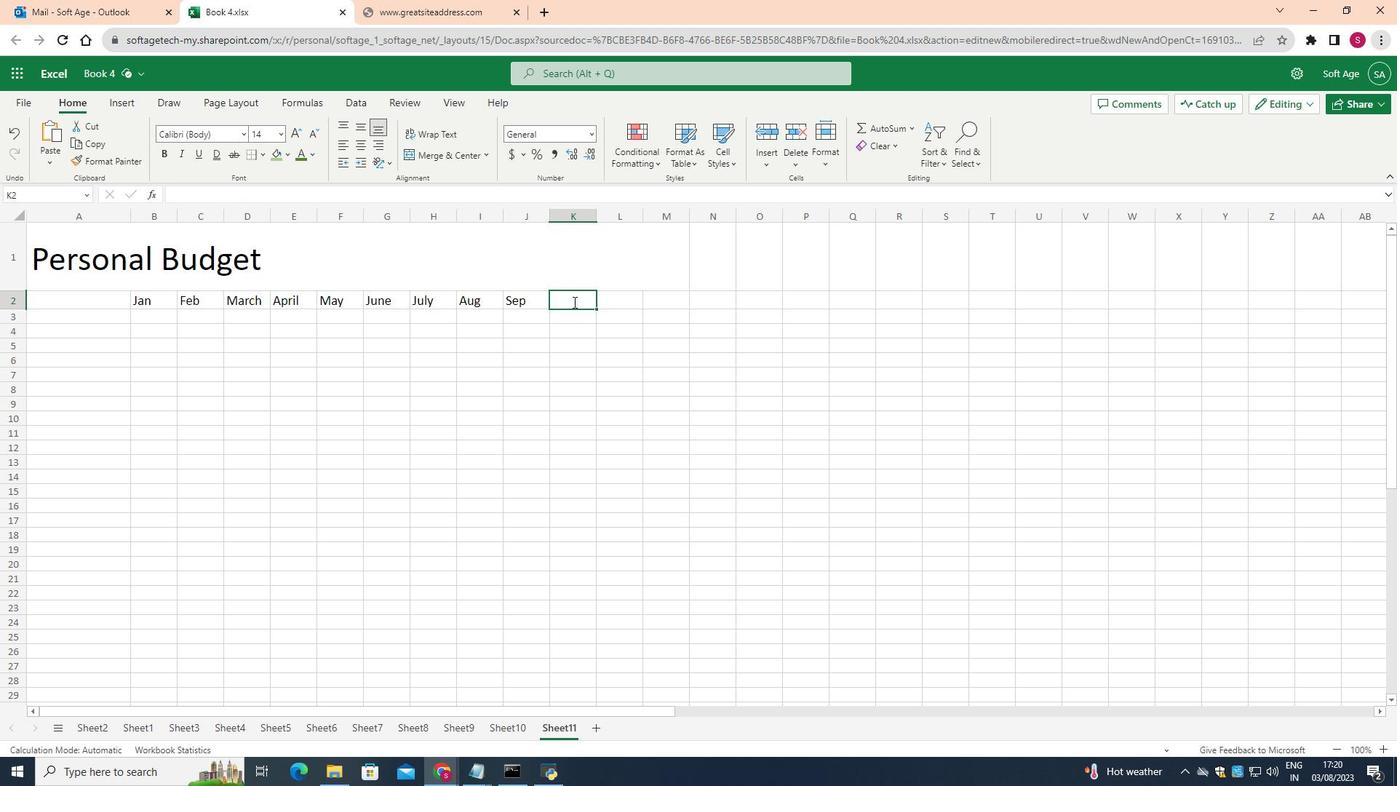 
Action: Key pressed <Key.shift>Oct
Screenshot: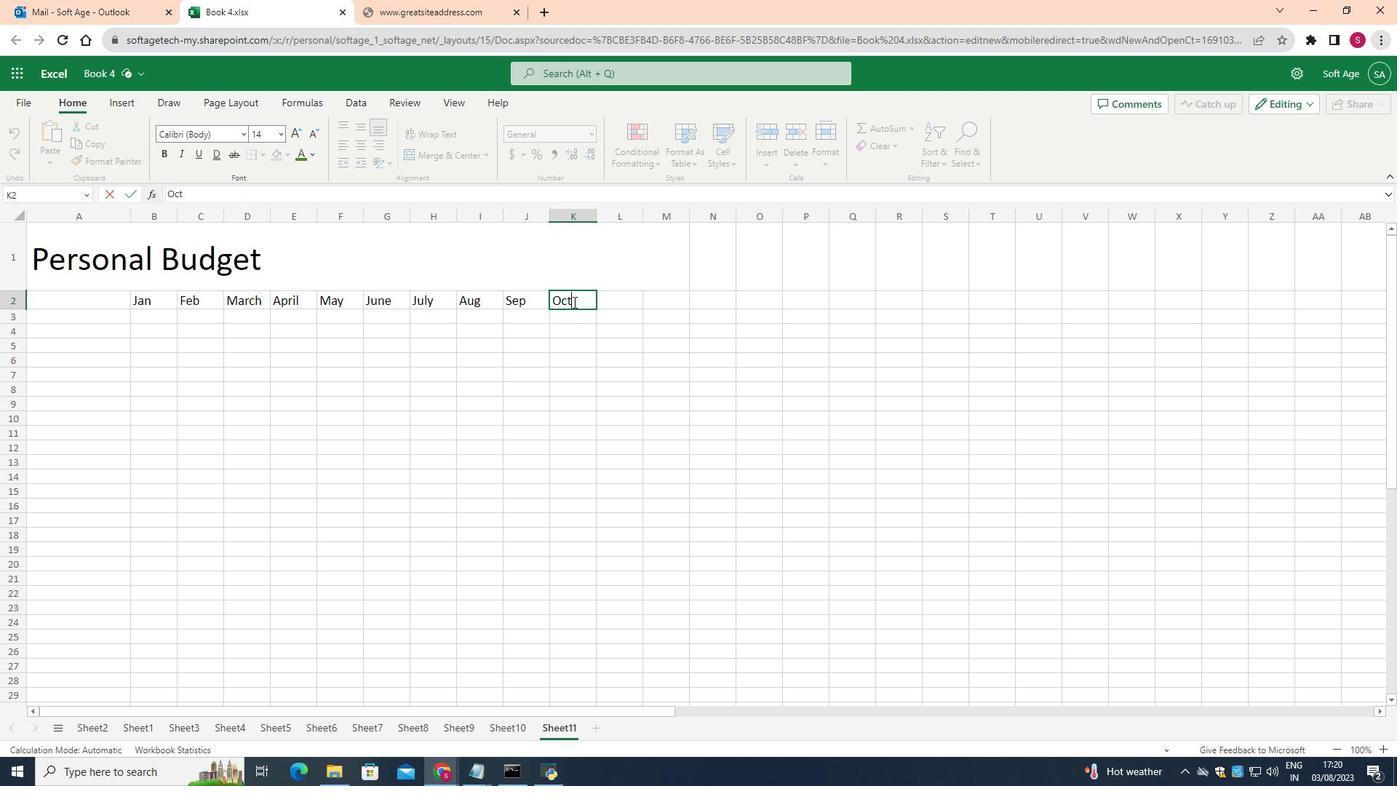 
Action: Mouse moved to (667, 339)
Screenshot: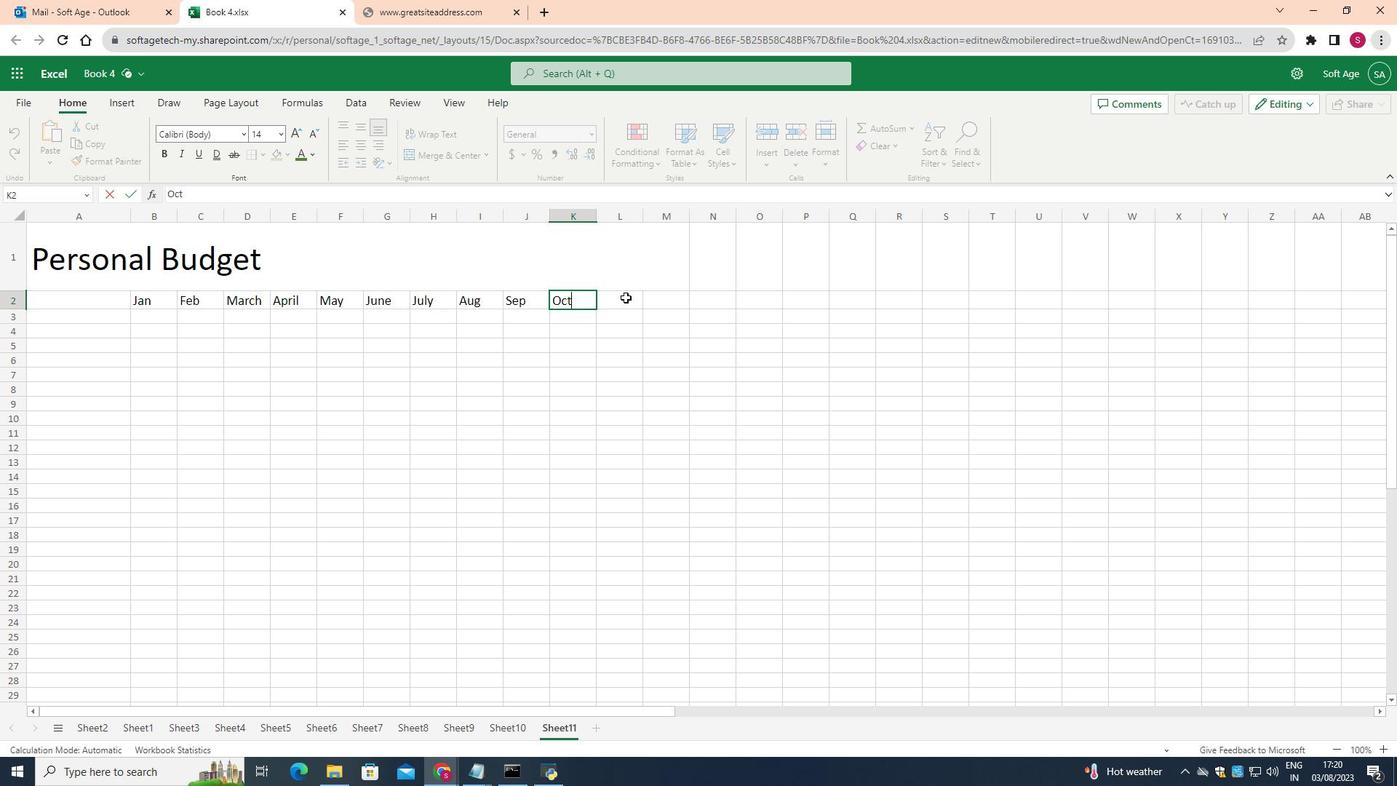 
Action: Mouse pressed left at (667, 339)
Screenshot: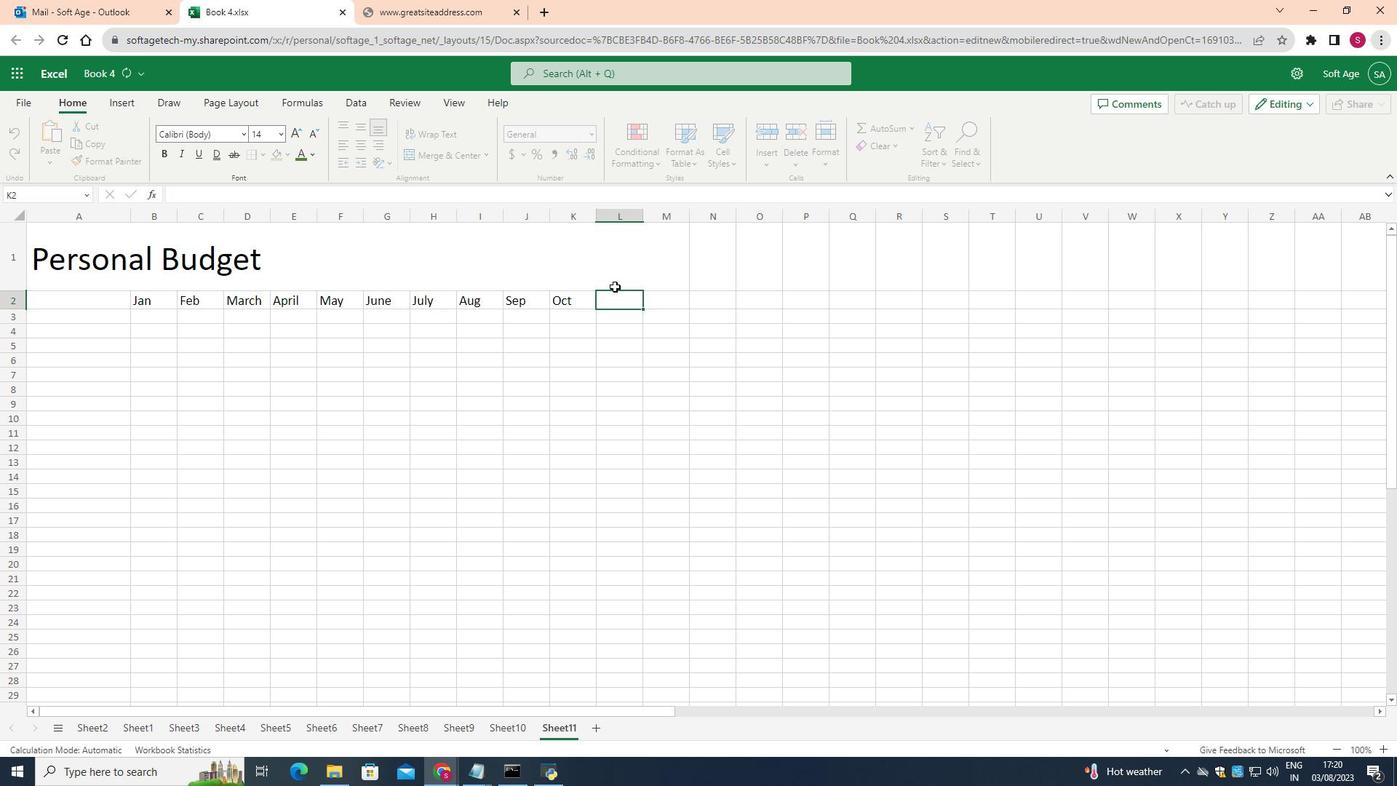 
Action: Mouse moved to (320, 176)
Screenshot: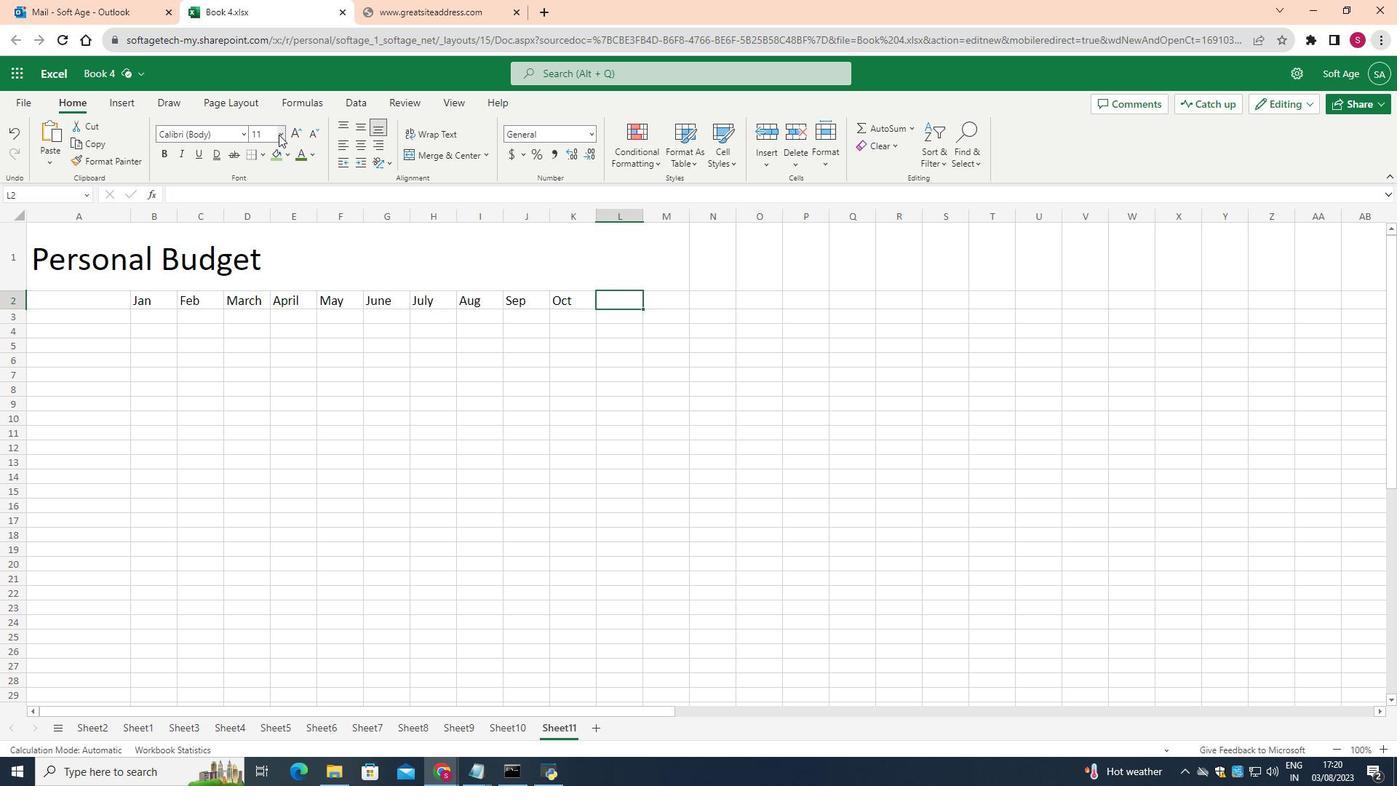 
Action: Mouse pressed left at (320, 176)
Screenshot: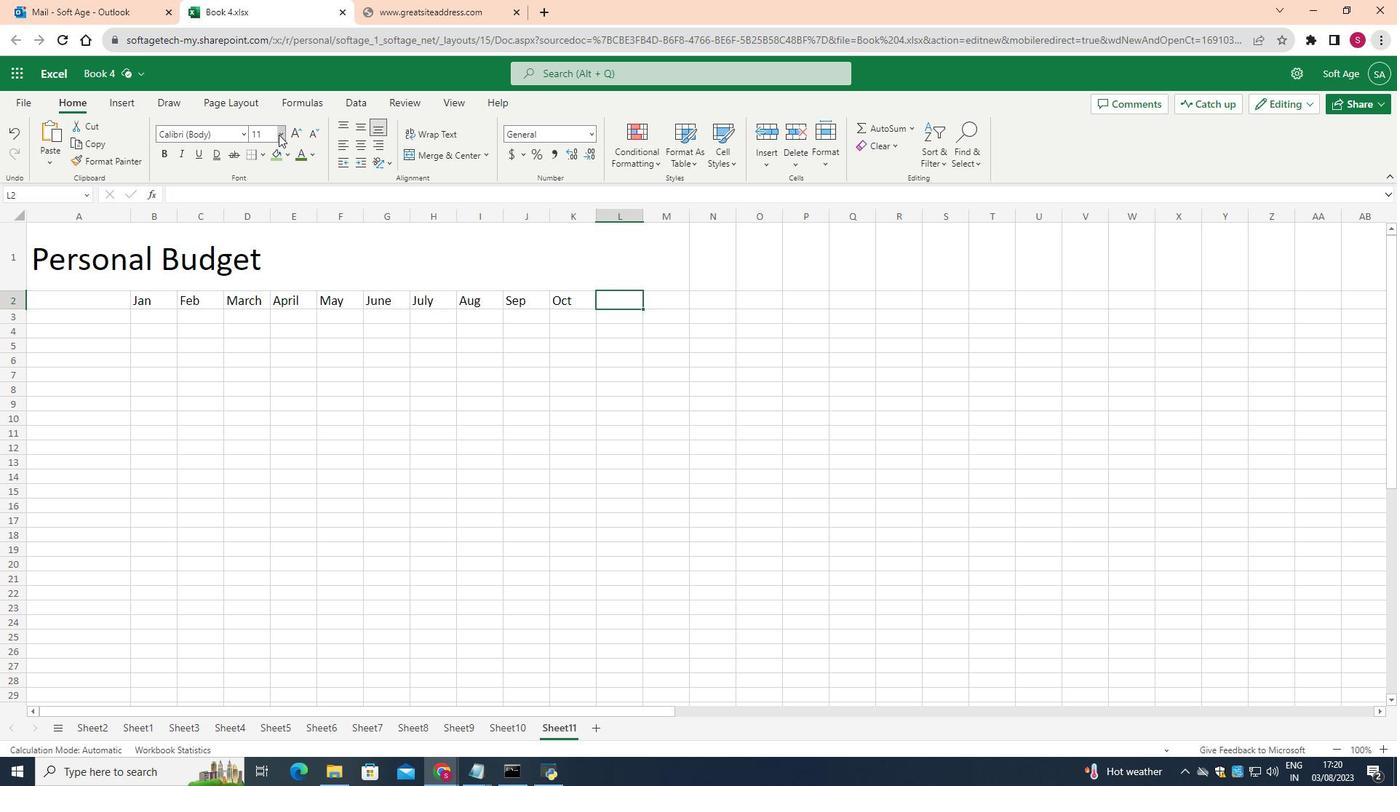 
Action: Mouse moved to (310, 293)
Screenshot: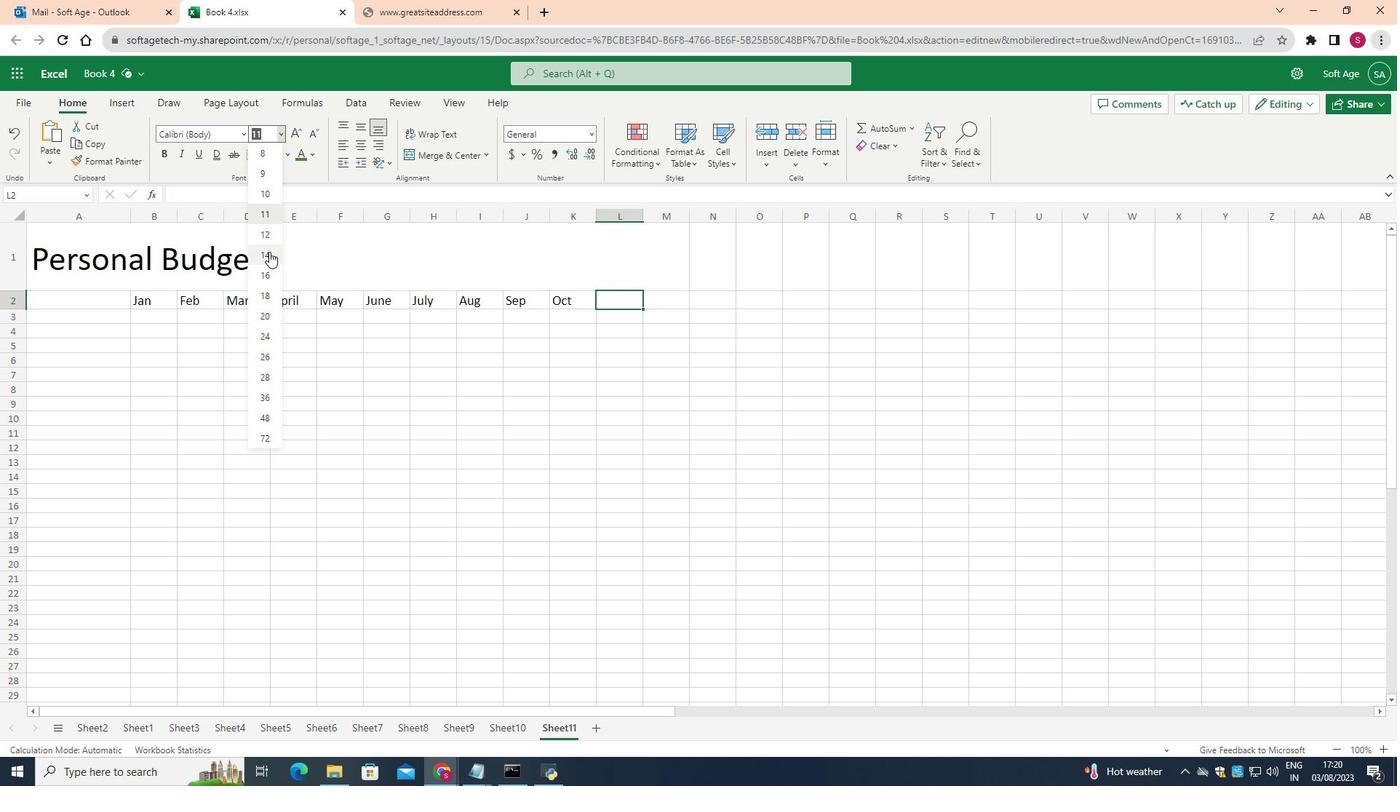 
Action: Mouse pressed left at (310, 293)
Screenshot: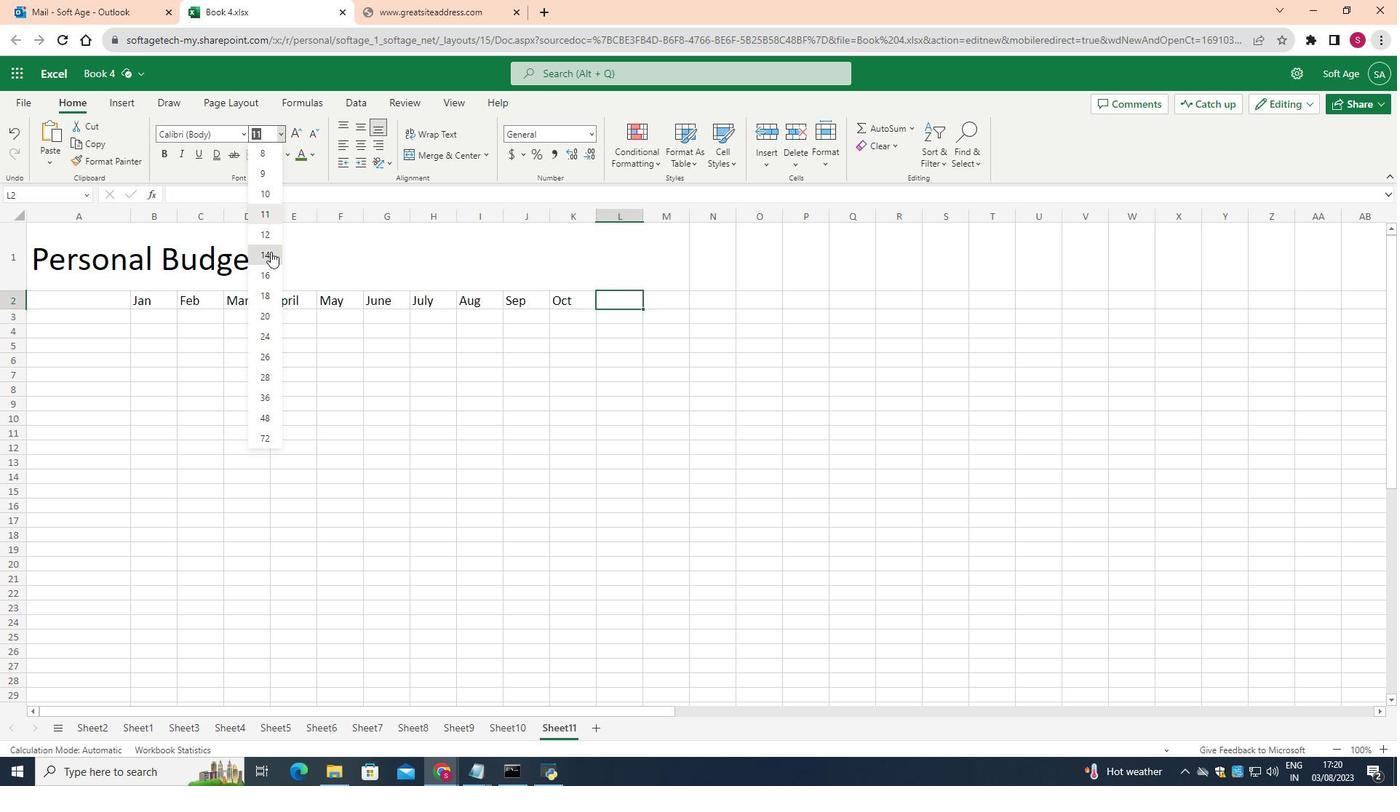 
Action: Mouse moved to (659, 347)
Screenshot: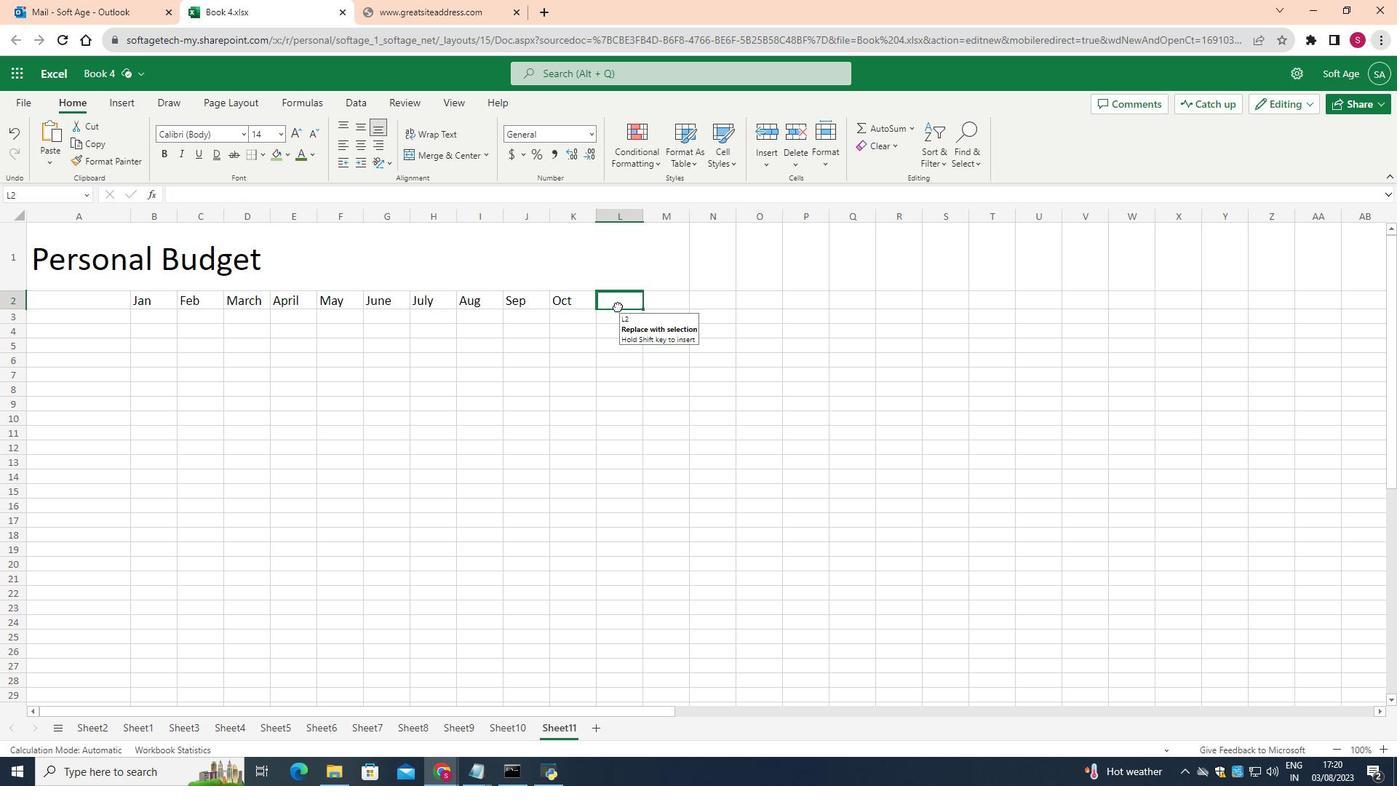 
Action: Mouse pressed left at (659, 347)
Screenshot: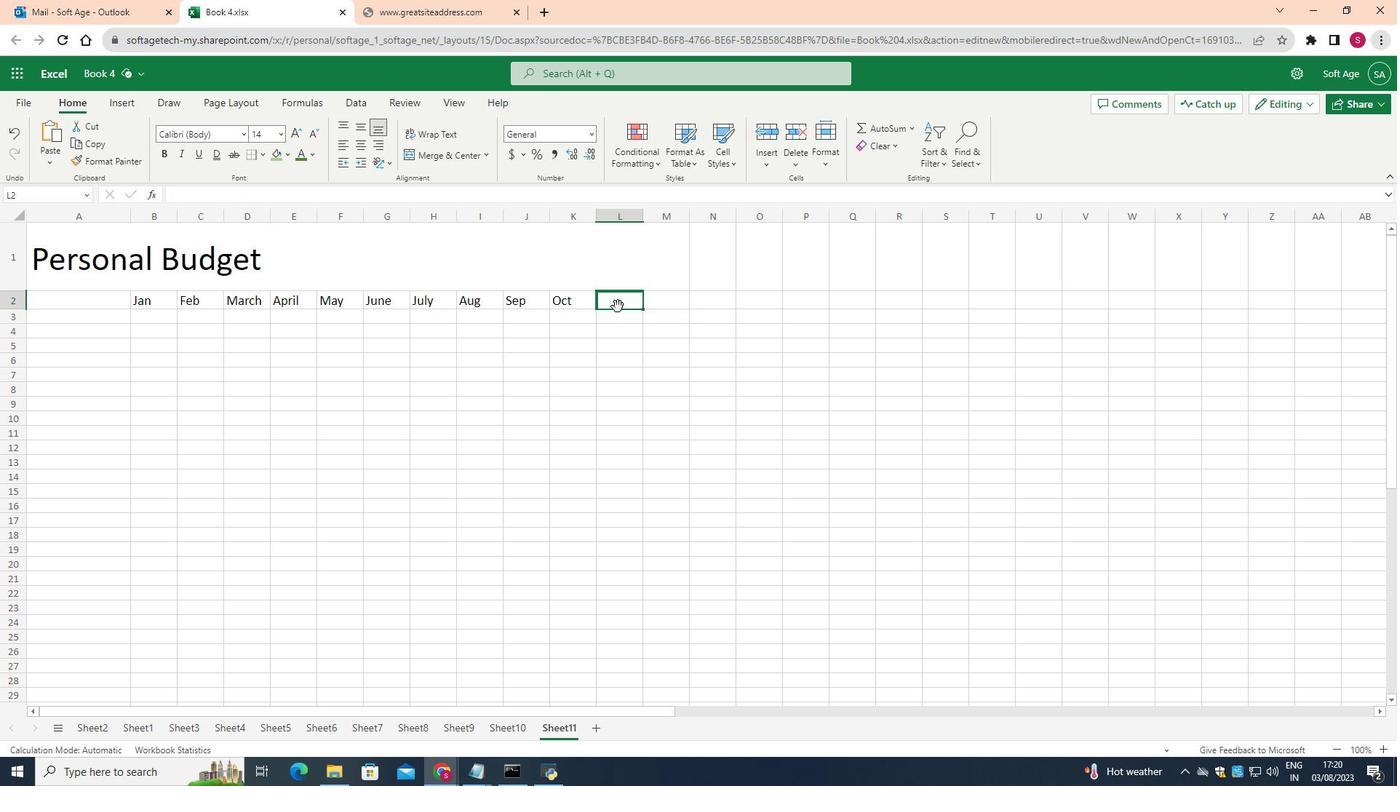 
Action: Key pressed <Key.shift>Nov
Screenshot: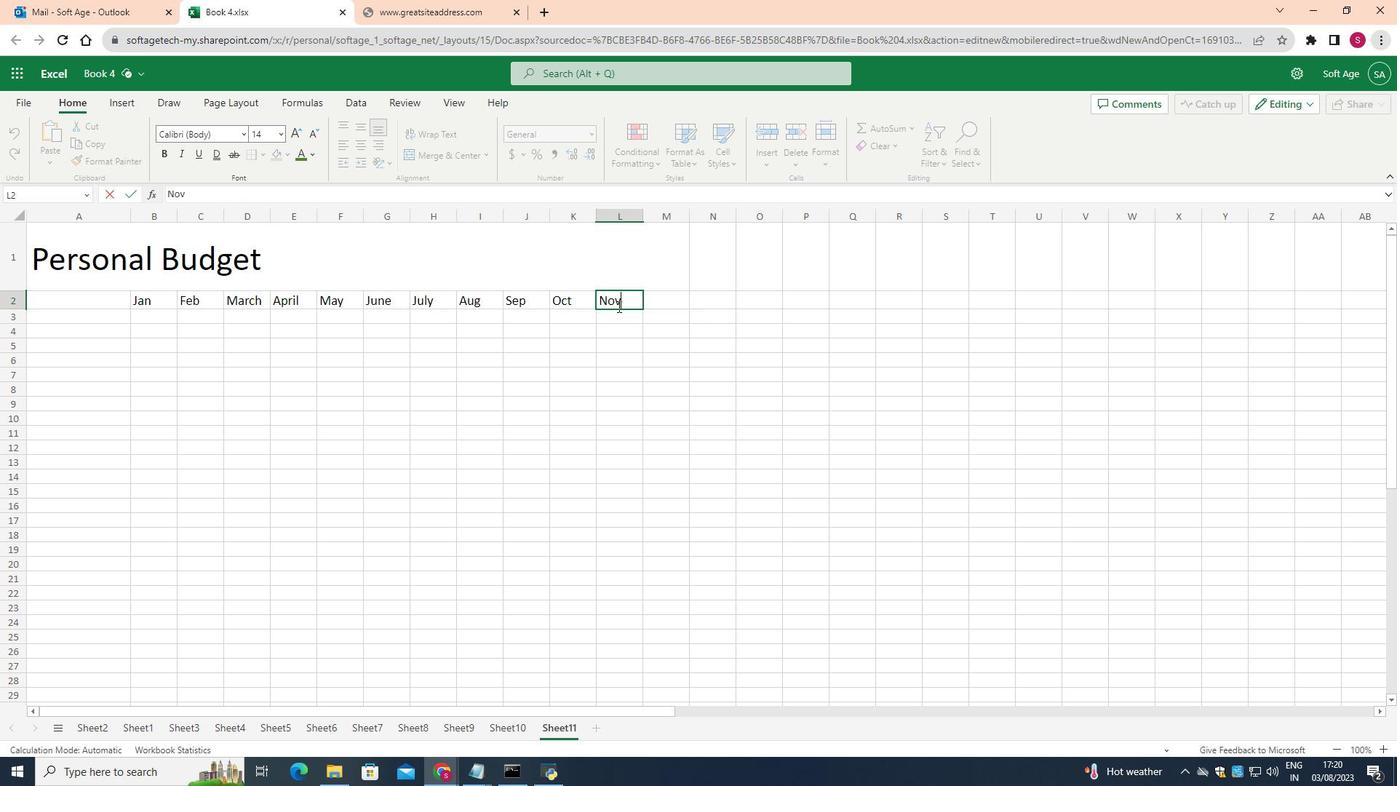 
Action: Mouse moved to (703, 342)
Screenshot: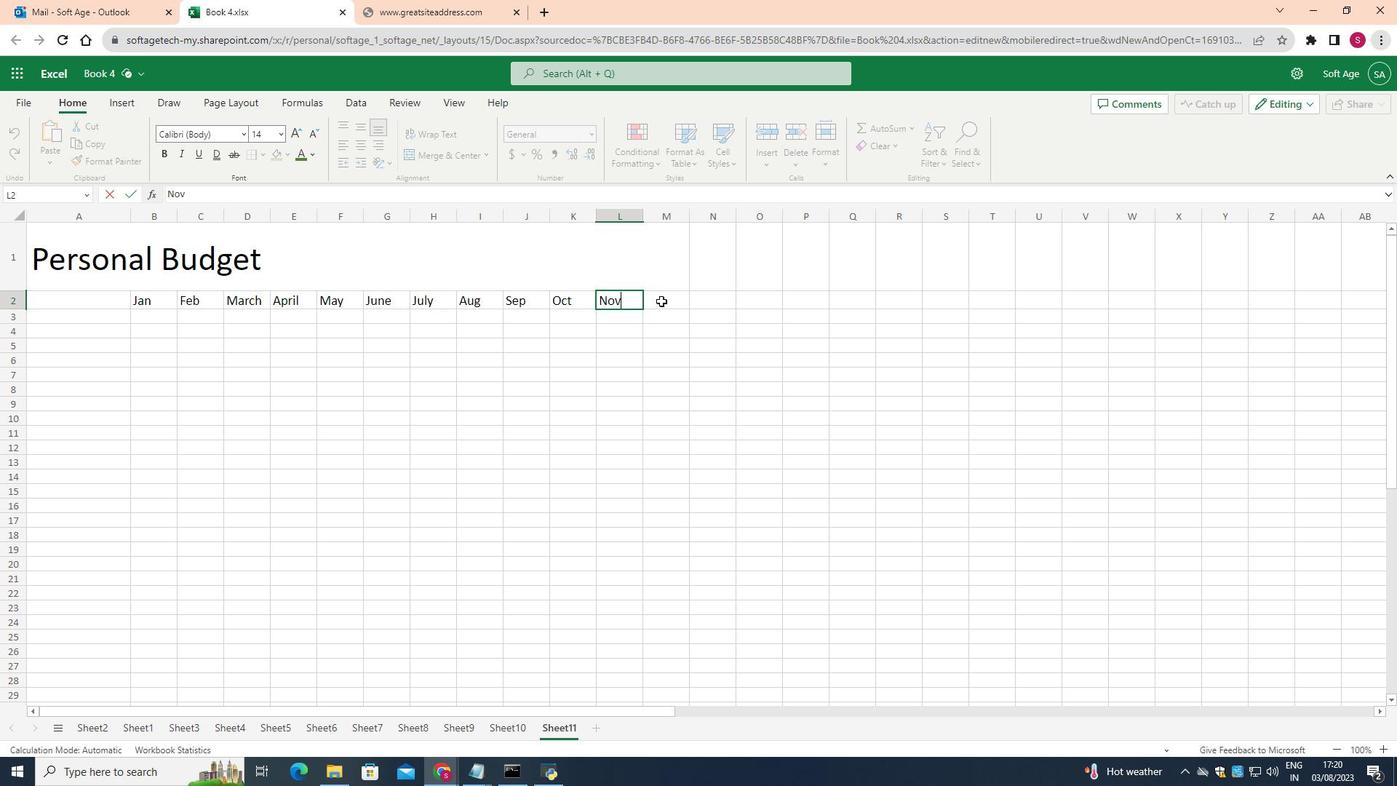 
Action: Mouse pressed left at (703, 342)
Screenshot: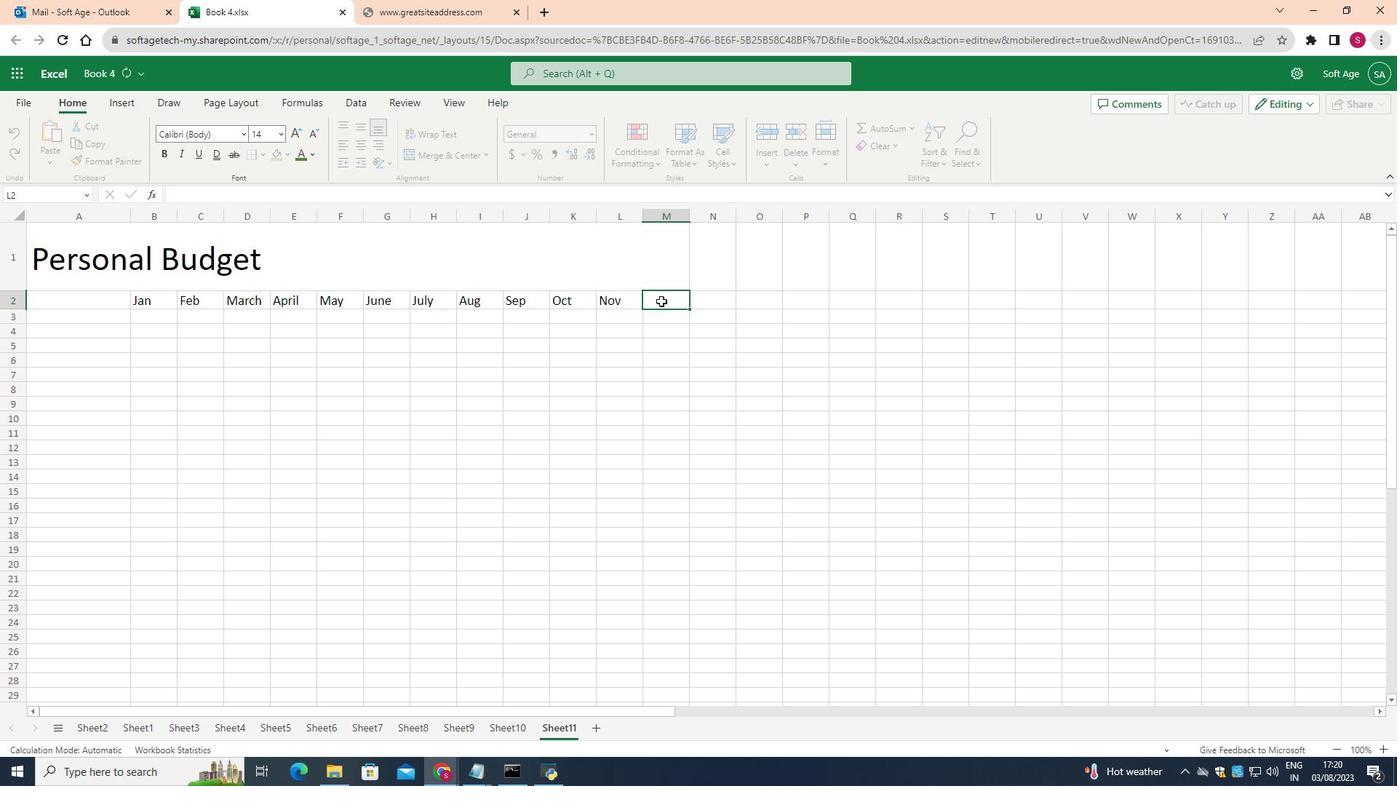 
Action: Mouse moved to (322, 173)
Screenshot: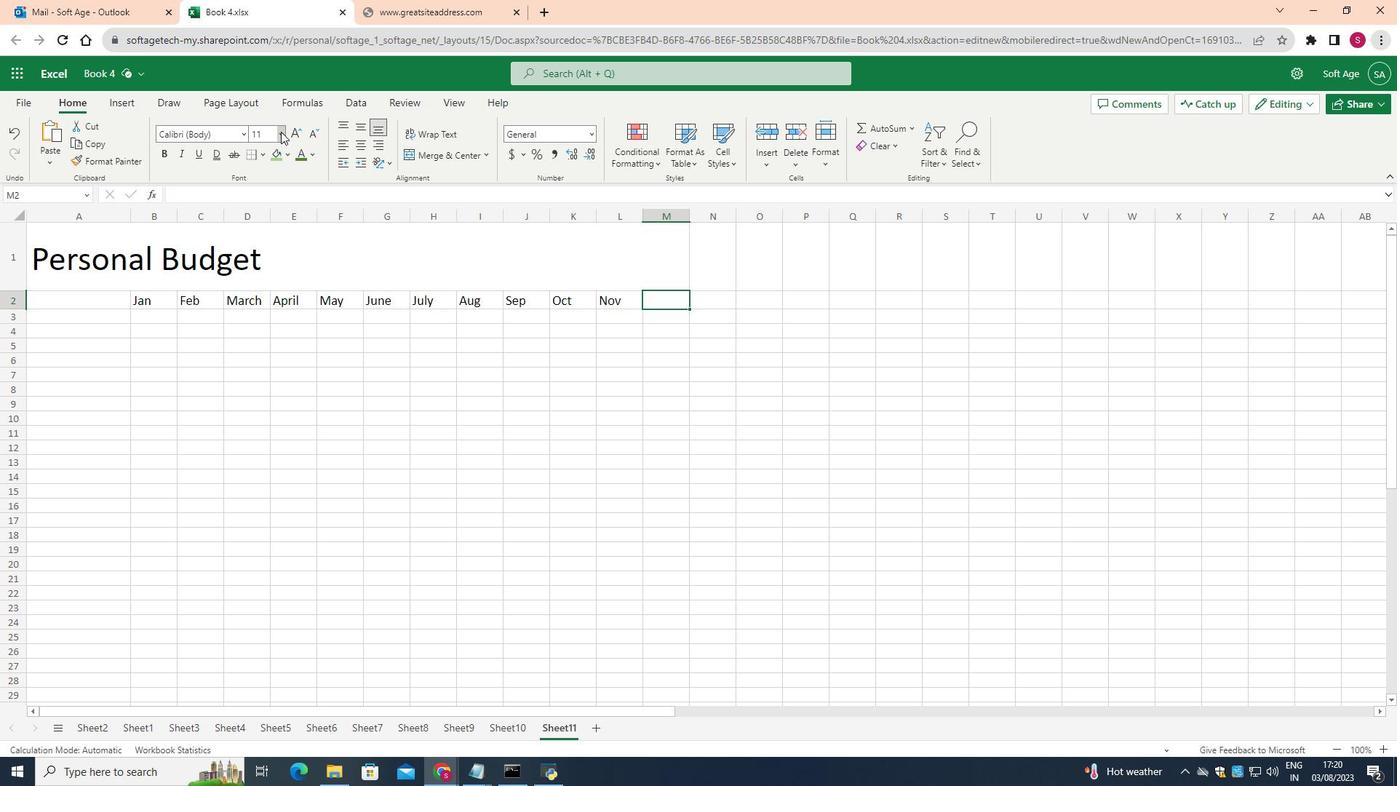 
Action: Mouse pressed left at (322, 173)
Screenshot: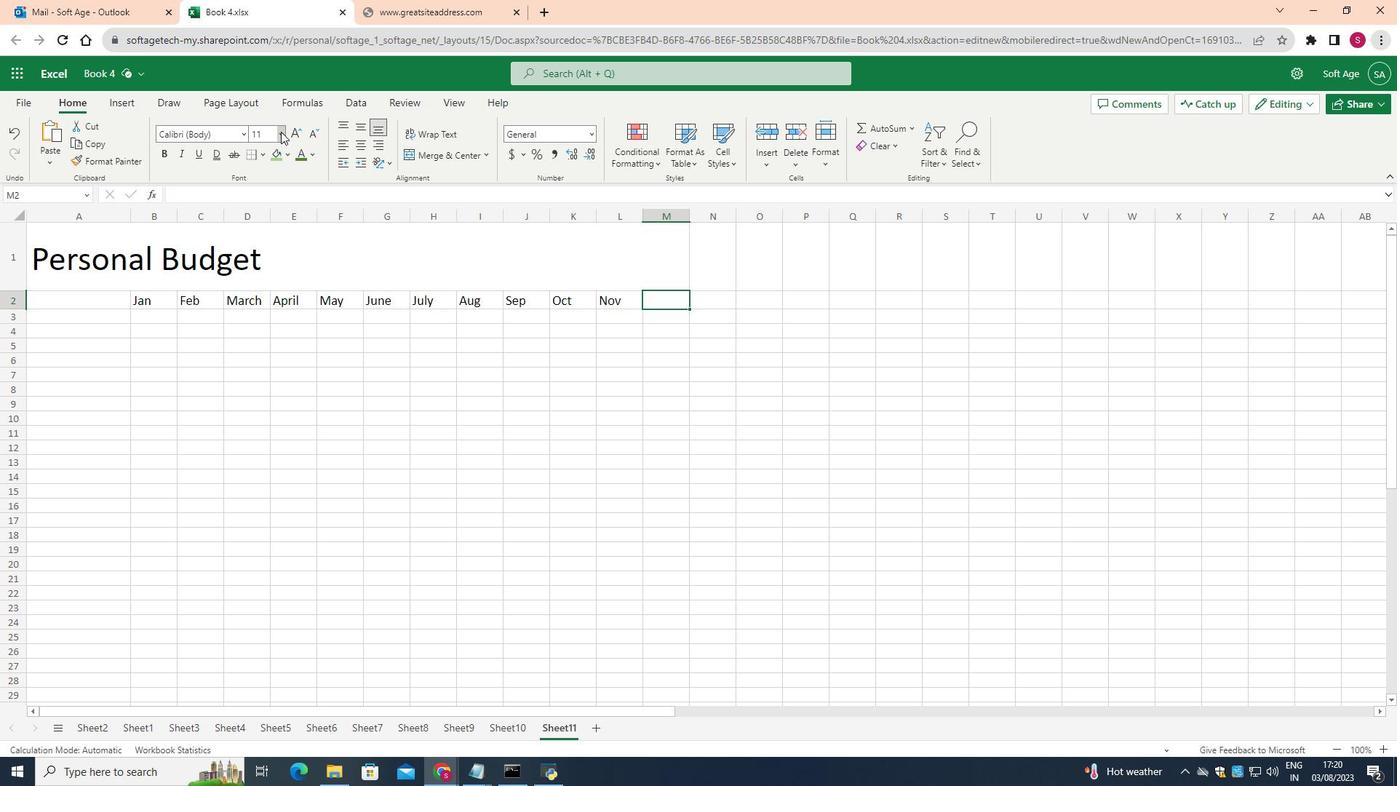 
Action: Mouse moved to (314, 294)
Screenshot: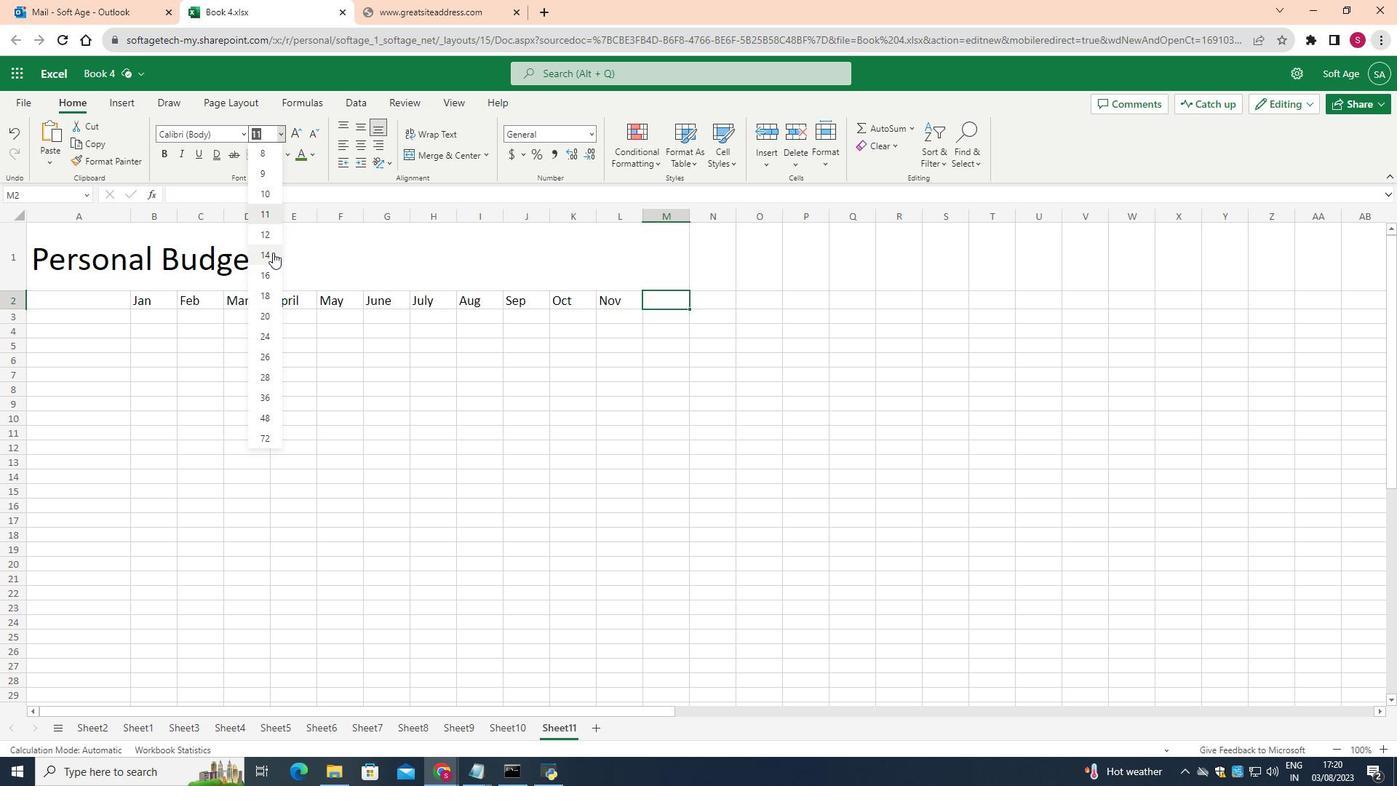 
Action: Mouse pressed left at (314, 294)
Screenshot: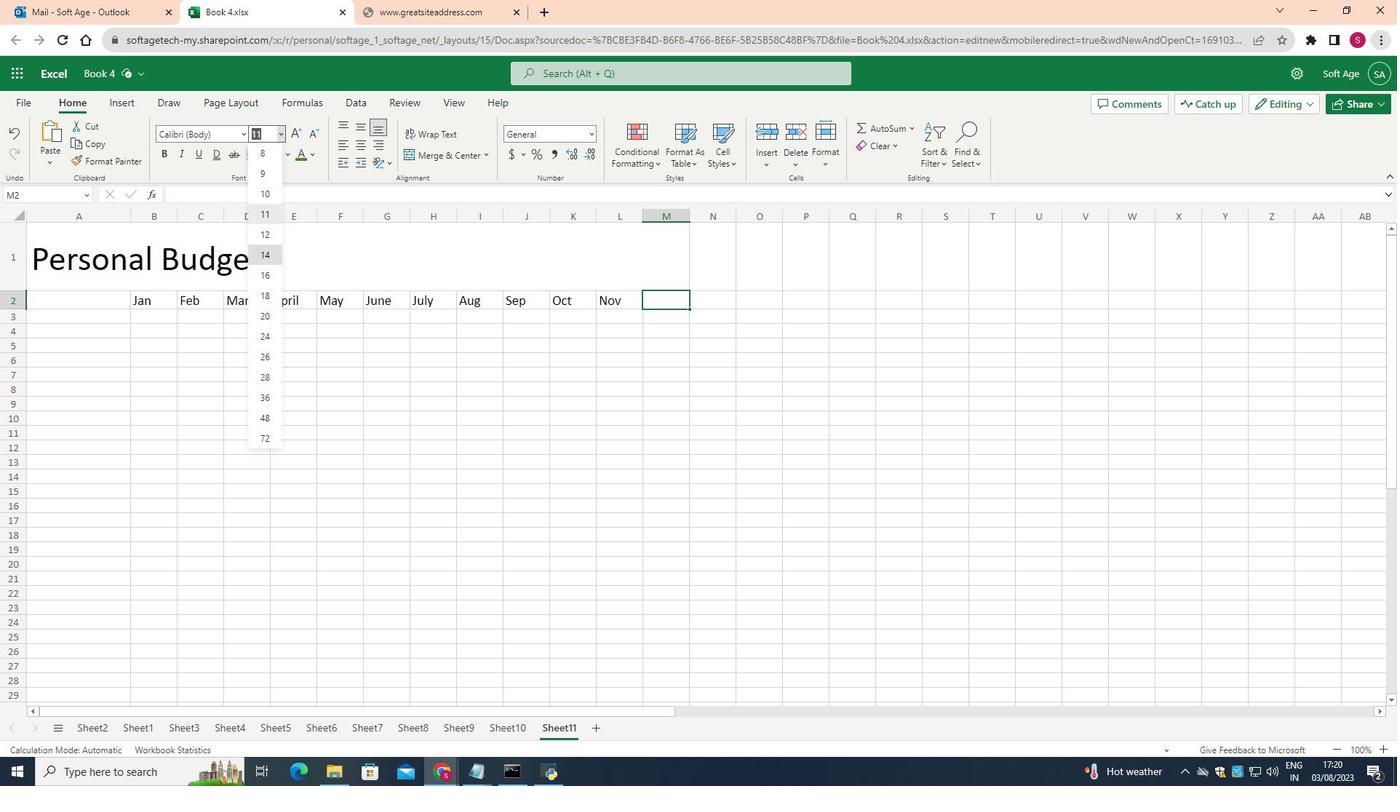 
Action: Key pressed <Key.shift><Key.shift><Key.shift>Dec
Screenshot: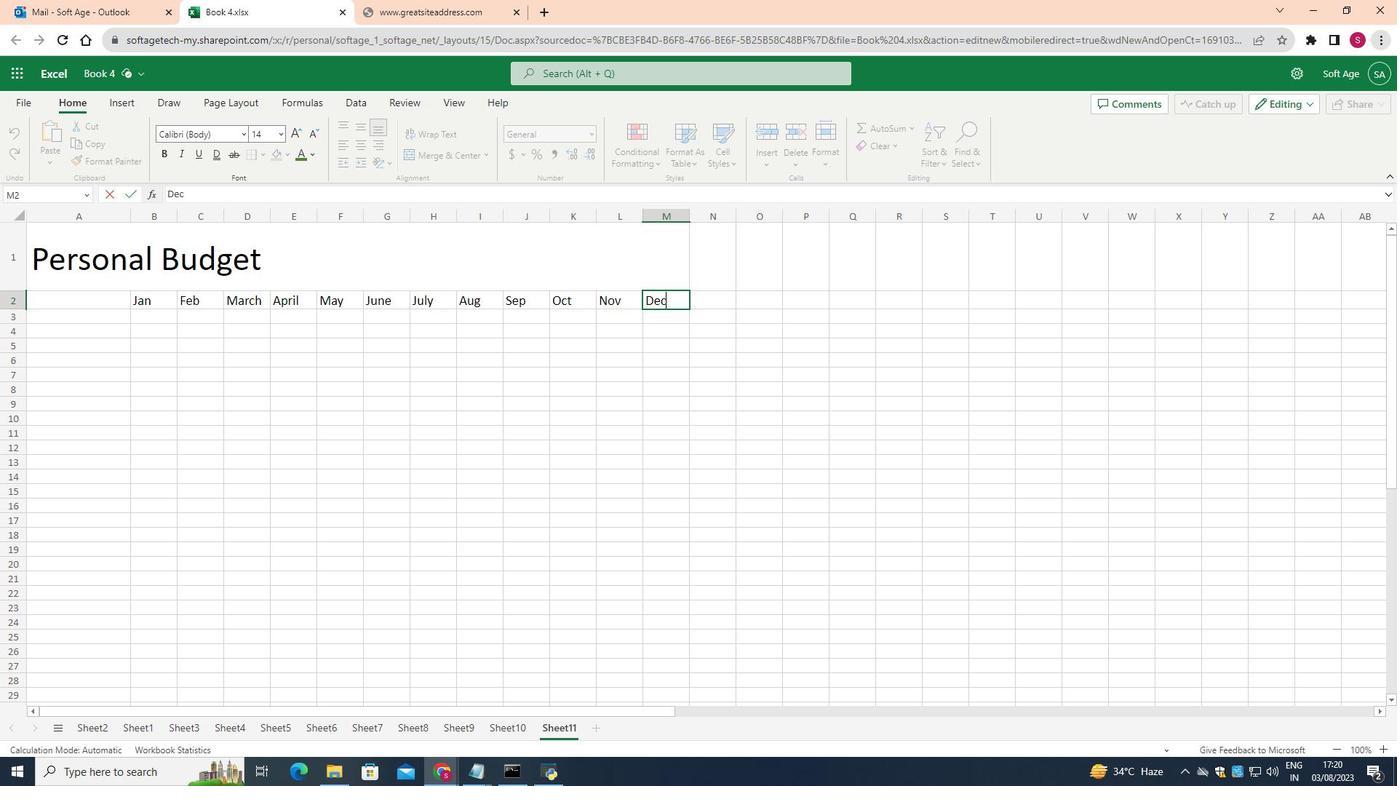 
Action: Mouse moved to (144, 361)
Screenshot: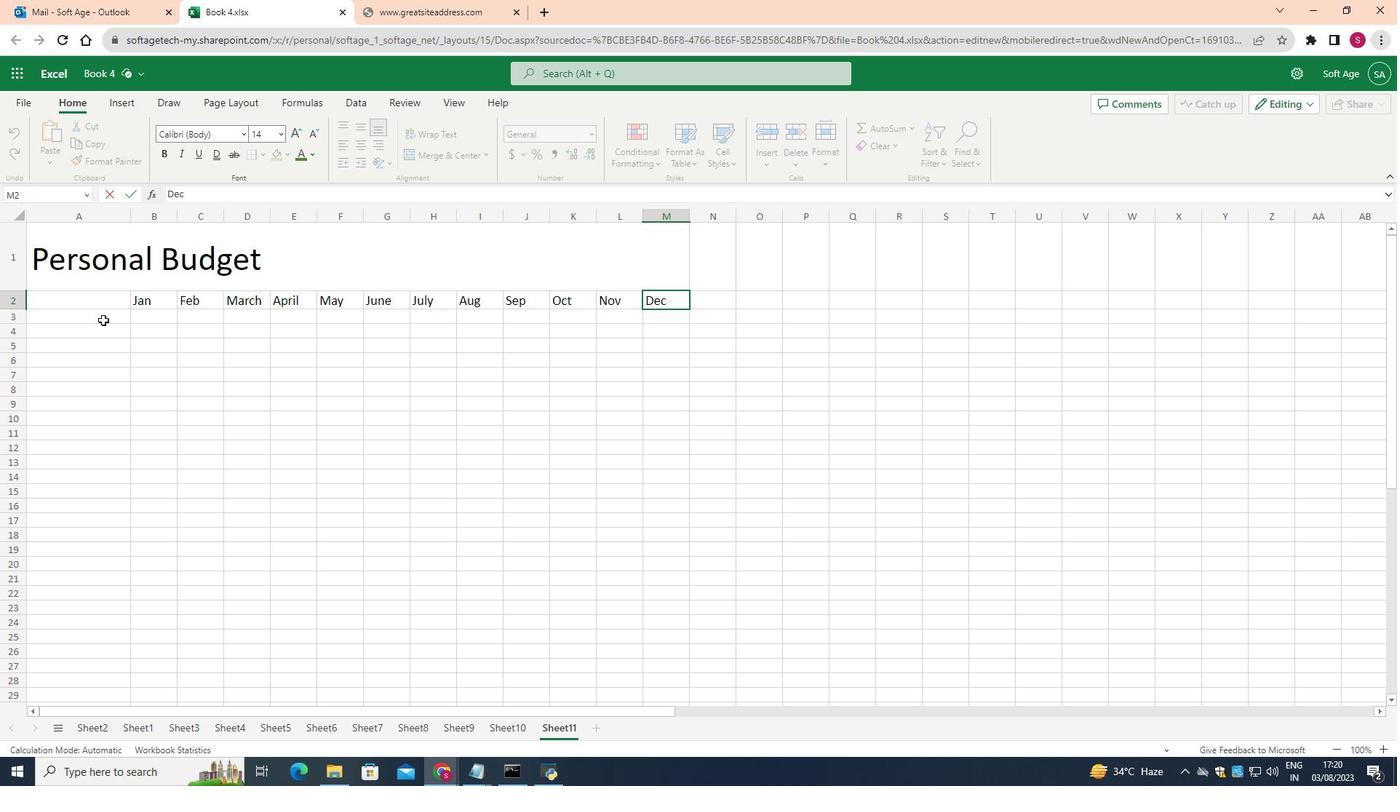 
Action: Mouse pressed left at (144, 361)
Screenshot: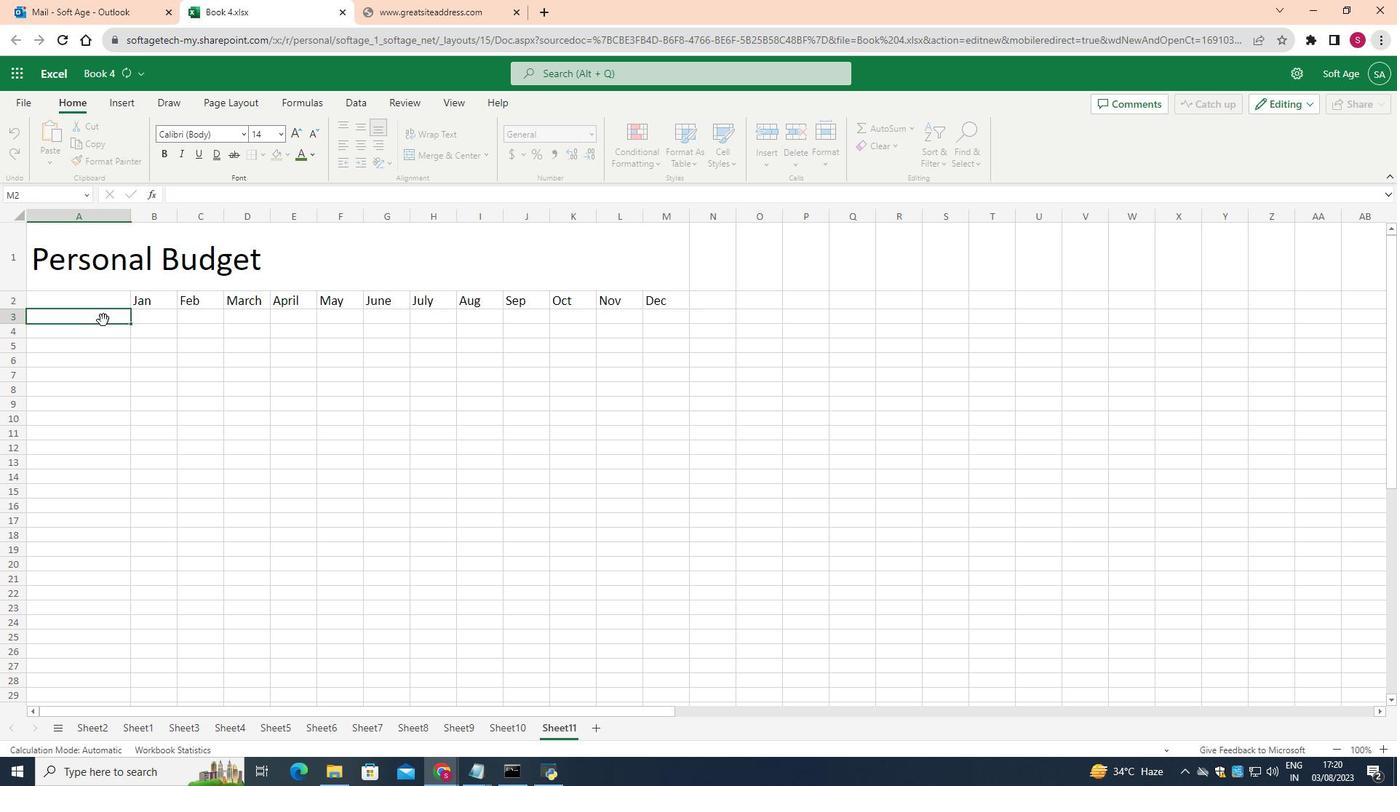 
Action: Mouse moved to (58, 350)
Screenshot: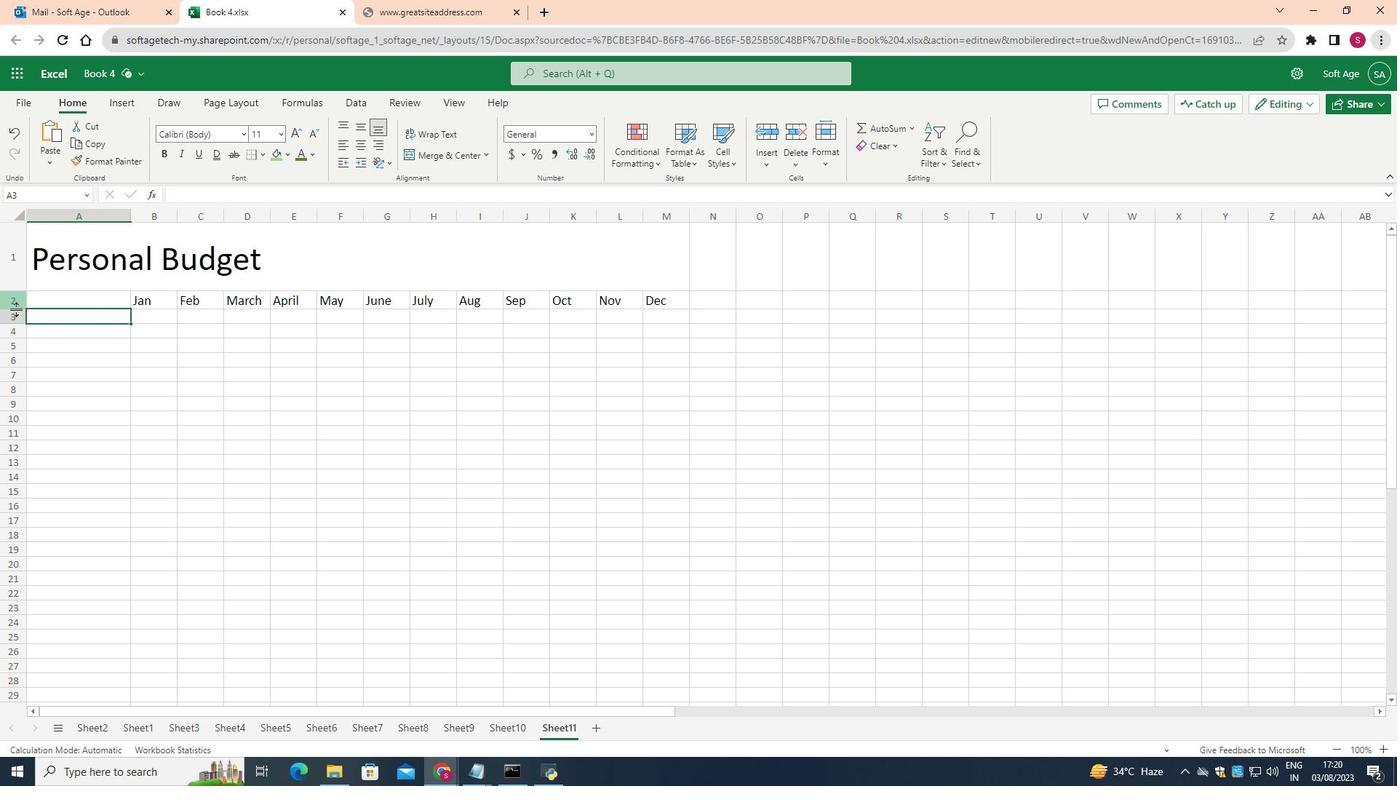 
Action: Mouse pressed left at (58, 350)
Screenshot: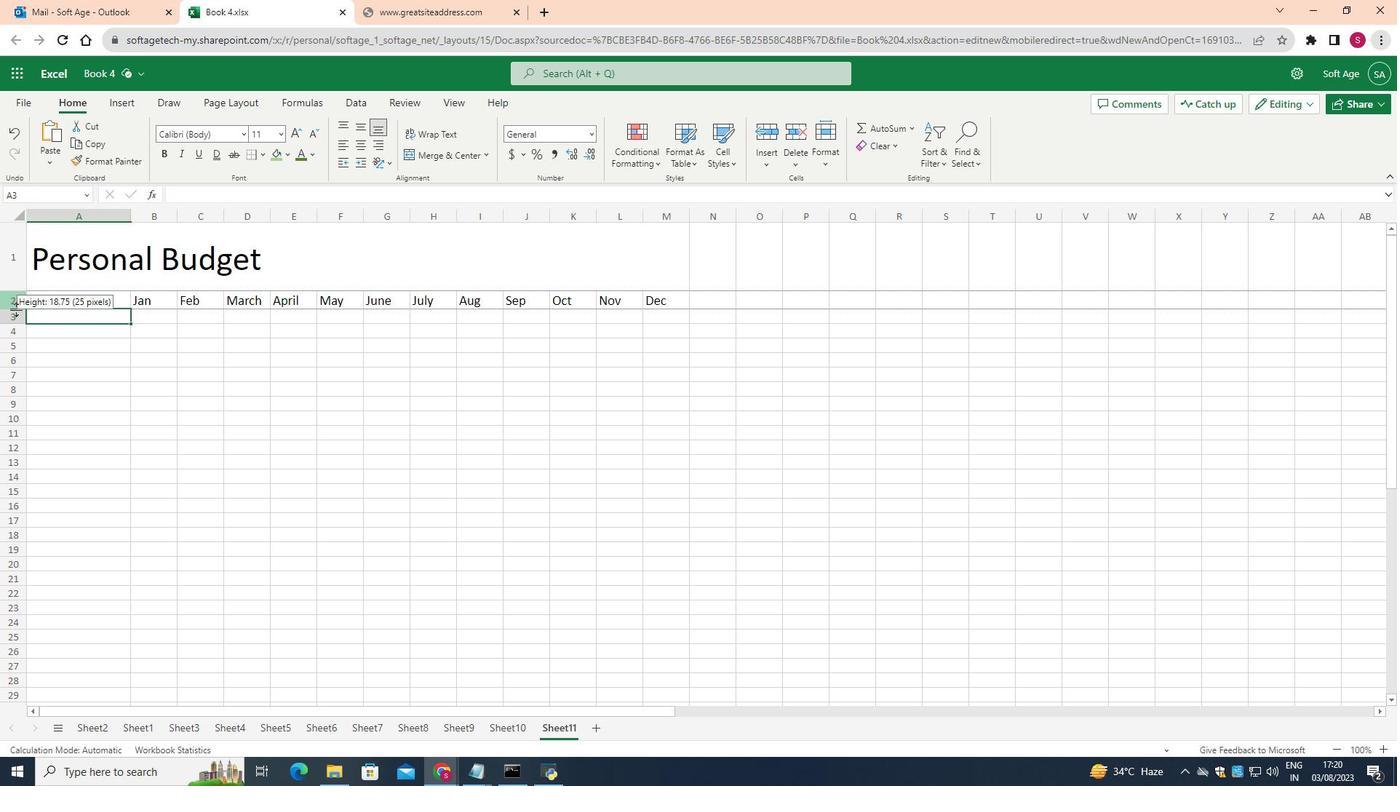 
Action: Mouse moved to (194, 350)
Screenshot: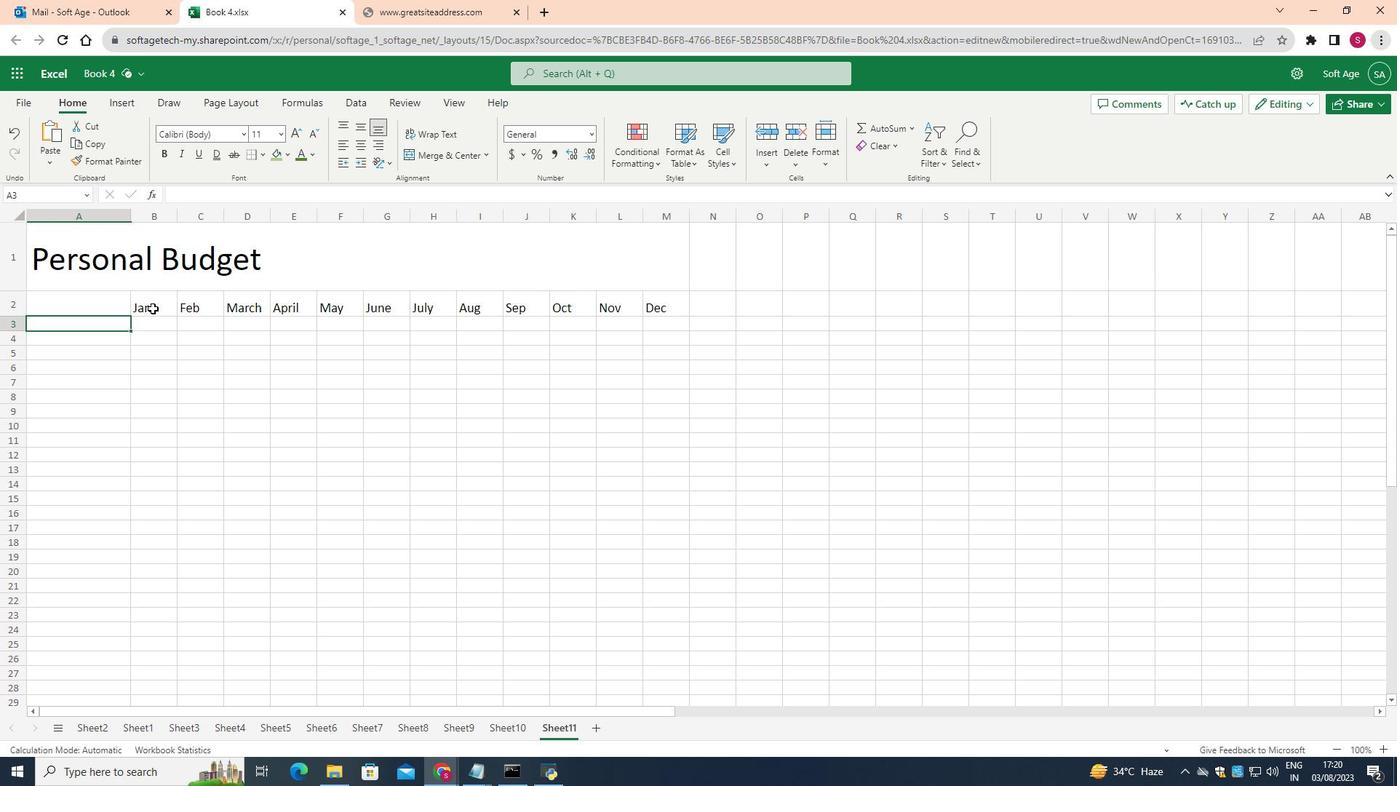 
Action: Mouse pressed left at (194, 350)
Screenshot: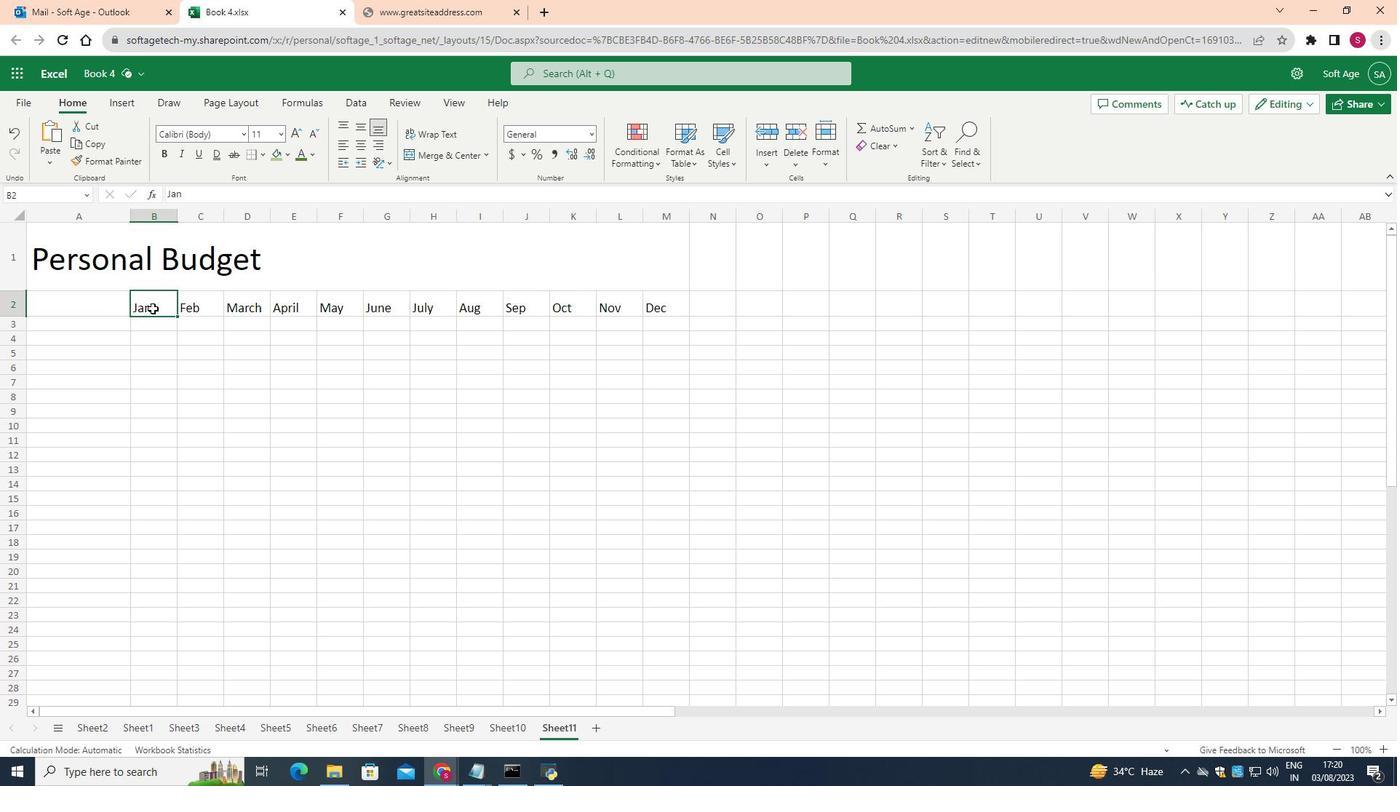 
Action: Mouse moved to (397, 166)
Screenshot: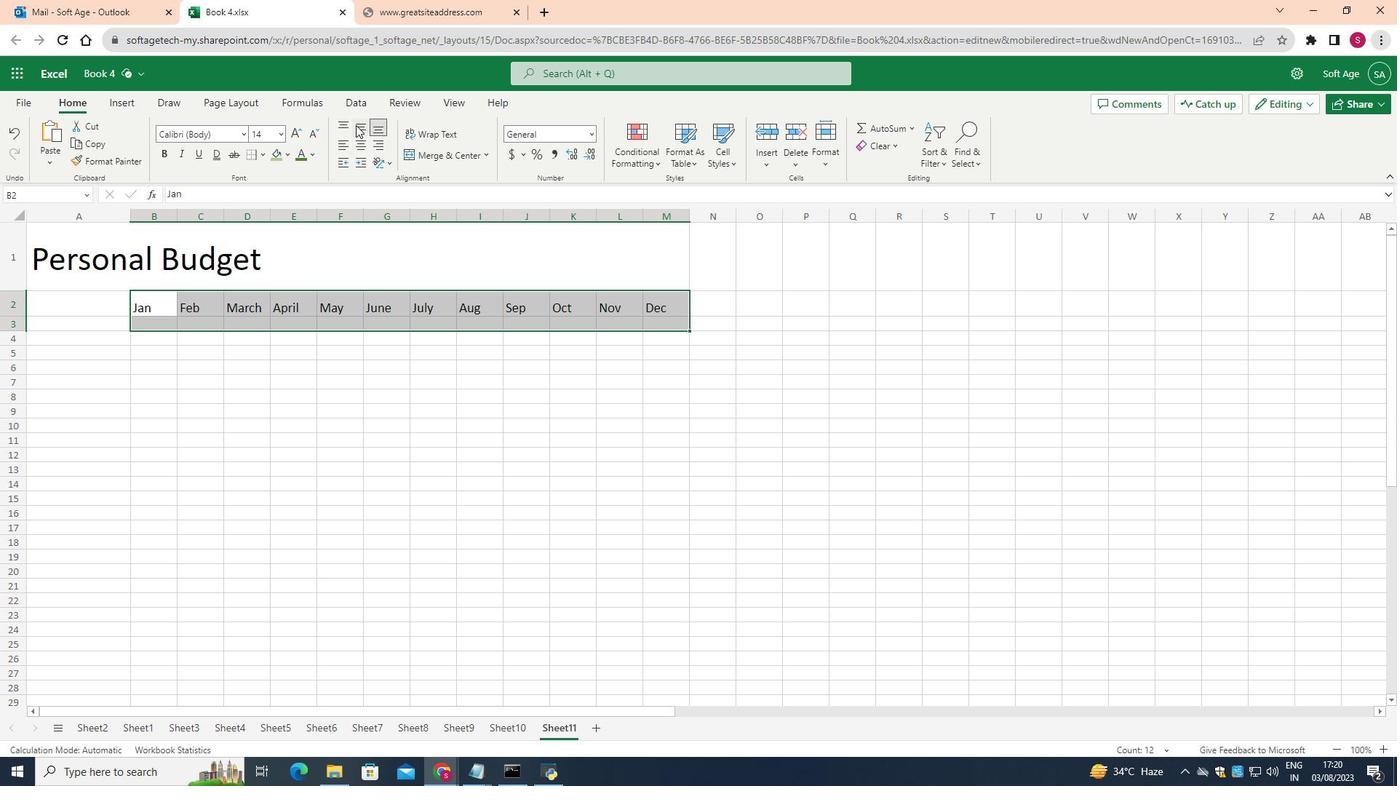 
Action: Mouse pressed left at (397, 166)
Screenshot: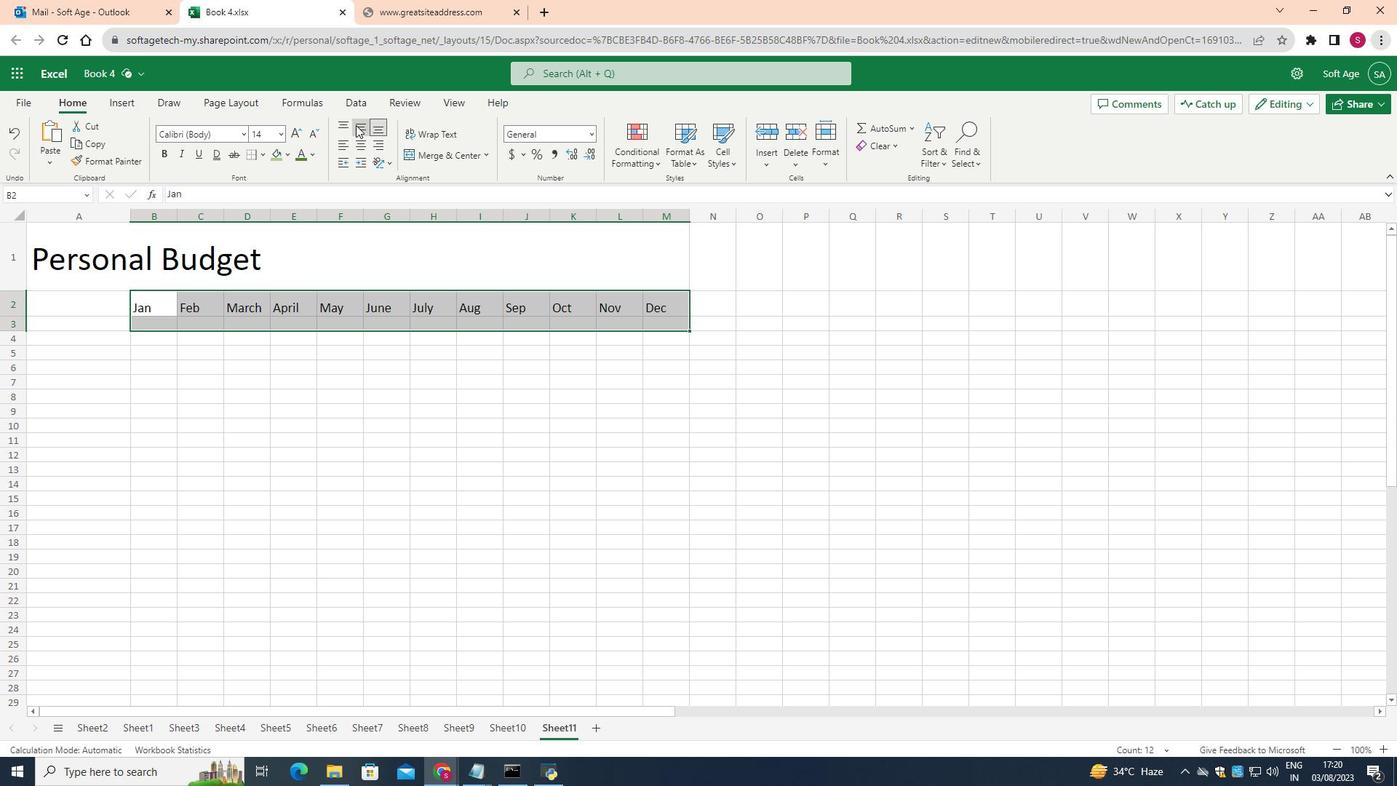 
Action: Mouse moved to (400, 187)
Screenshot: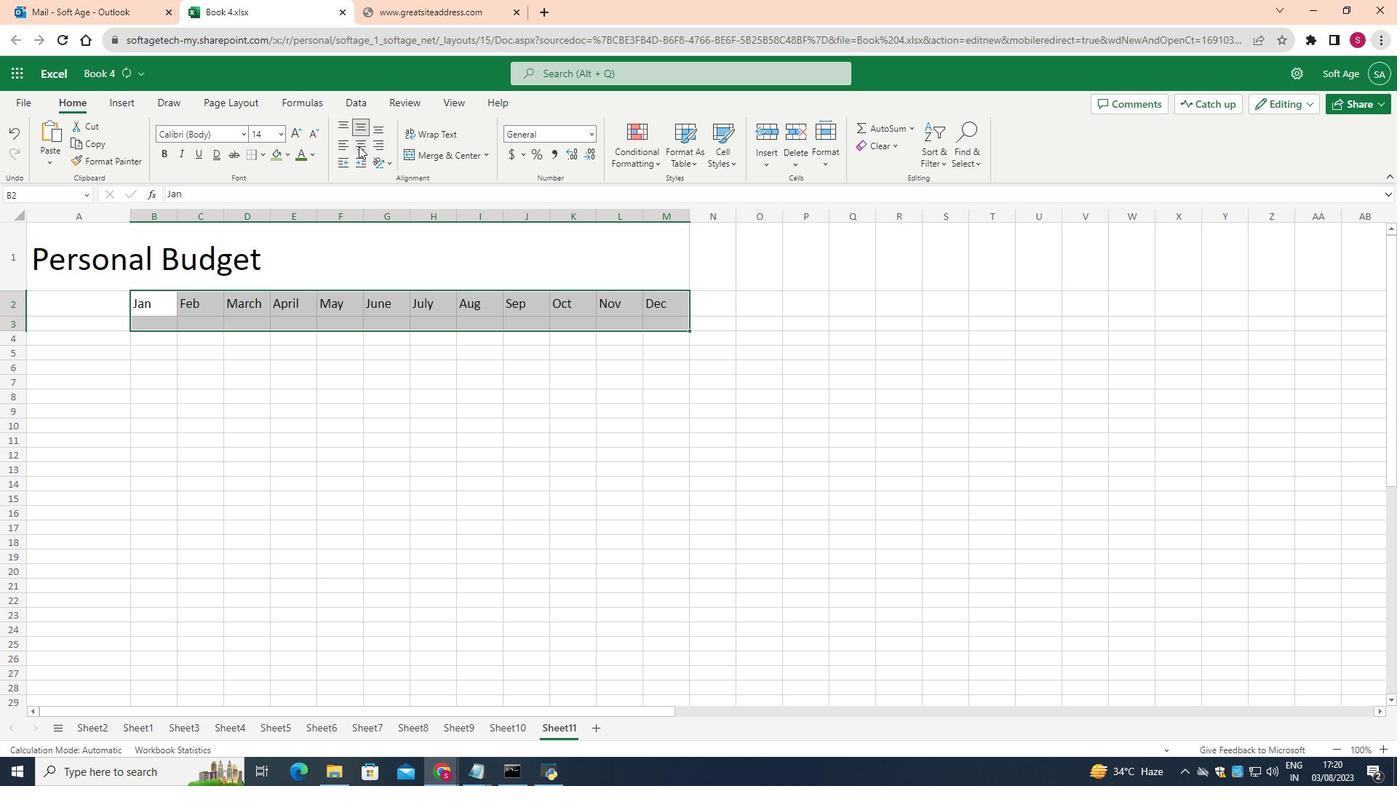
Action: Mouse pressed left at (400, 187)
Screenshot: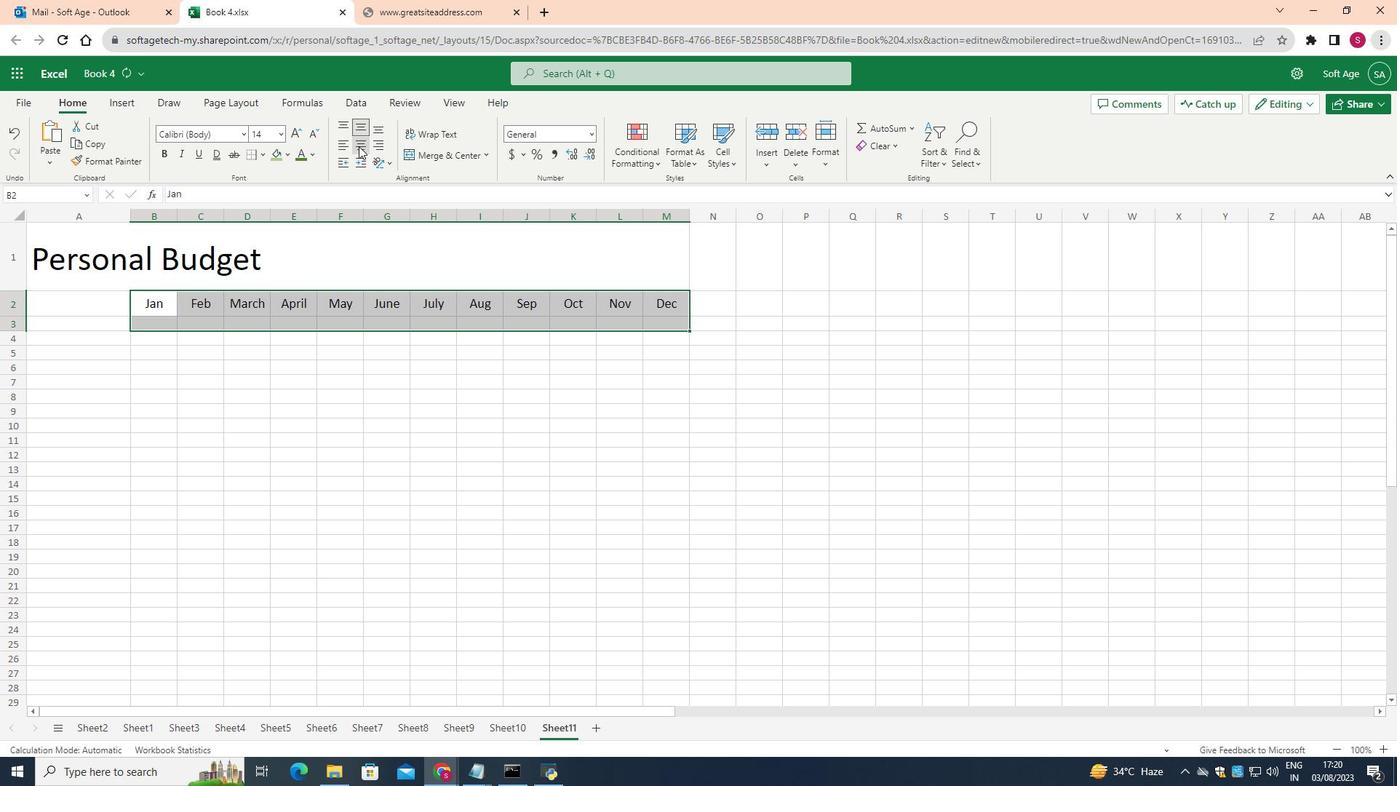 
Action: Mouse moved to (291, 486)
Screenshot: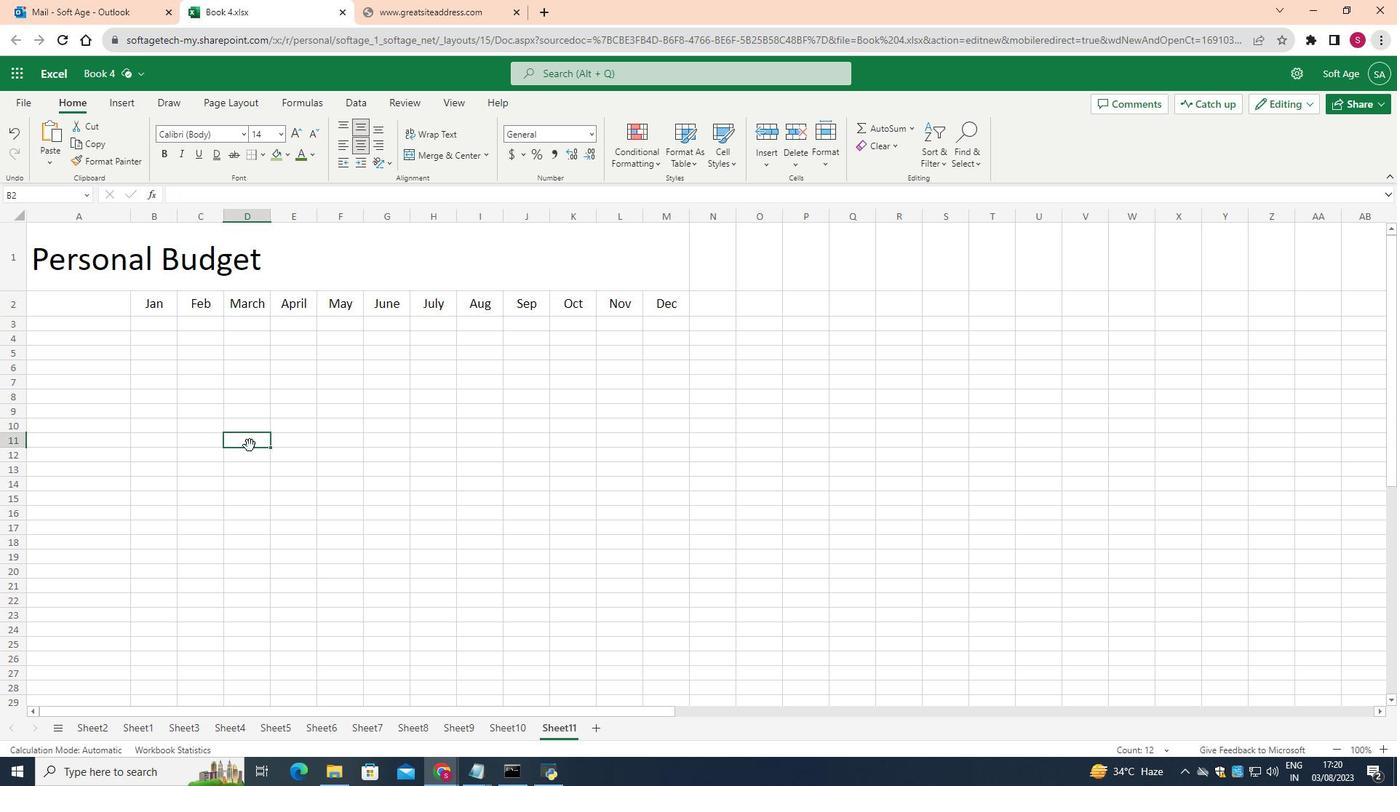 
Action: Mouse pressed left at (291, 486)
Screenshot: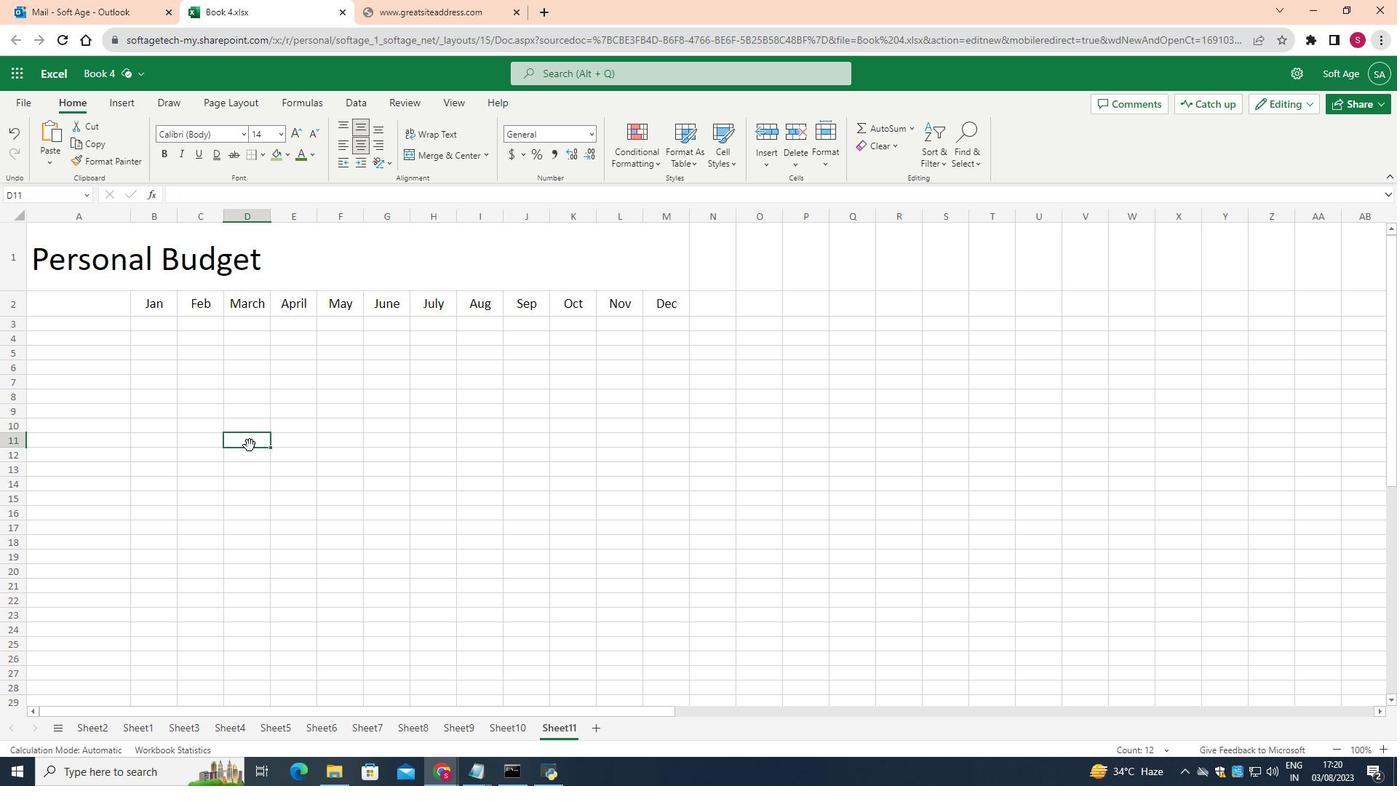 
Action: Mouse moved to (99, 348)
Screenshot: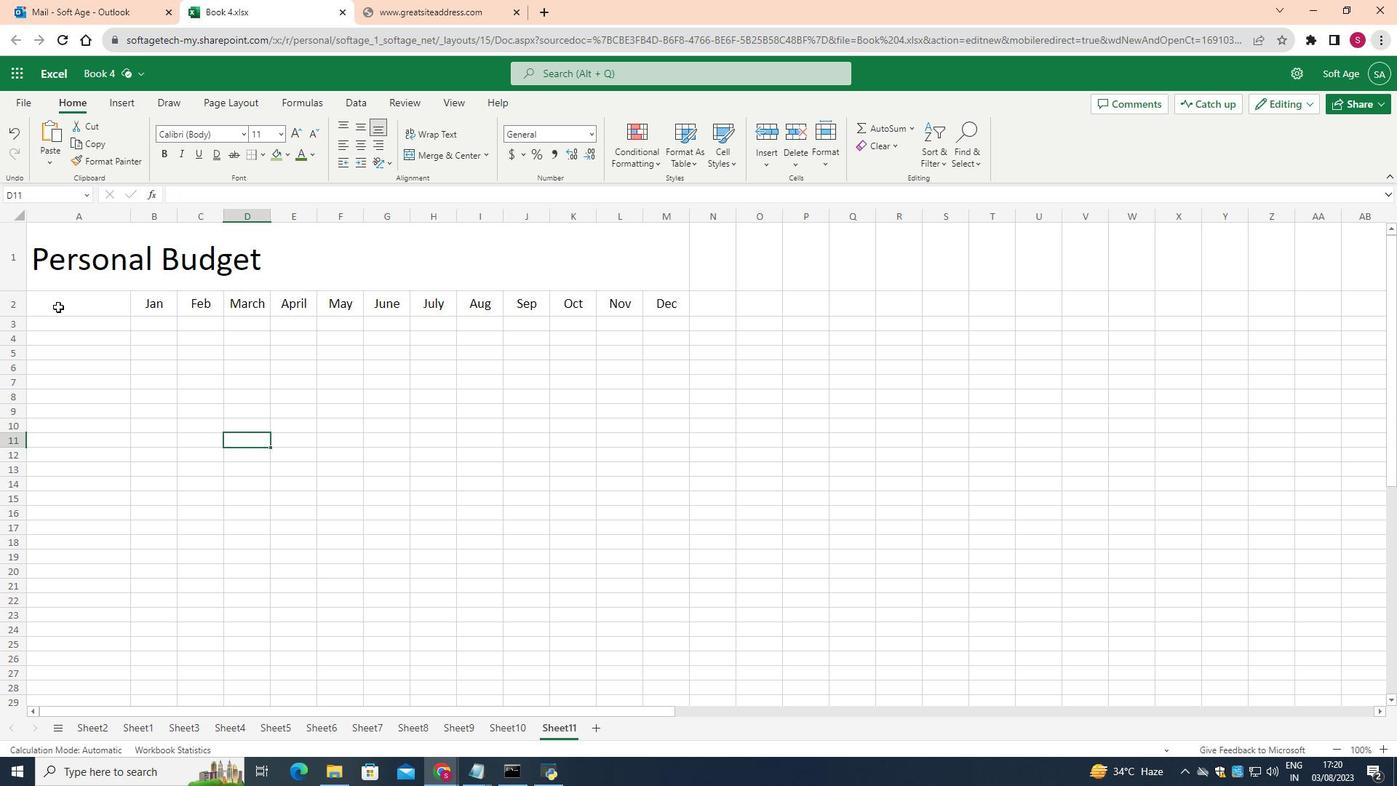 
Action: Mouse pressed left at (99, 348)
Screenshot: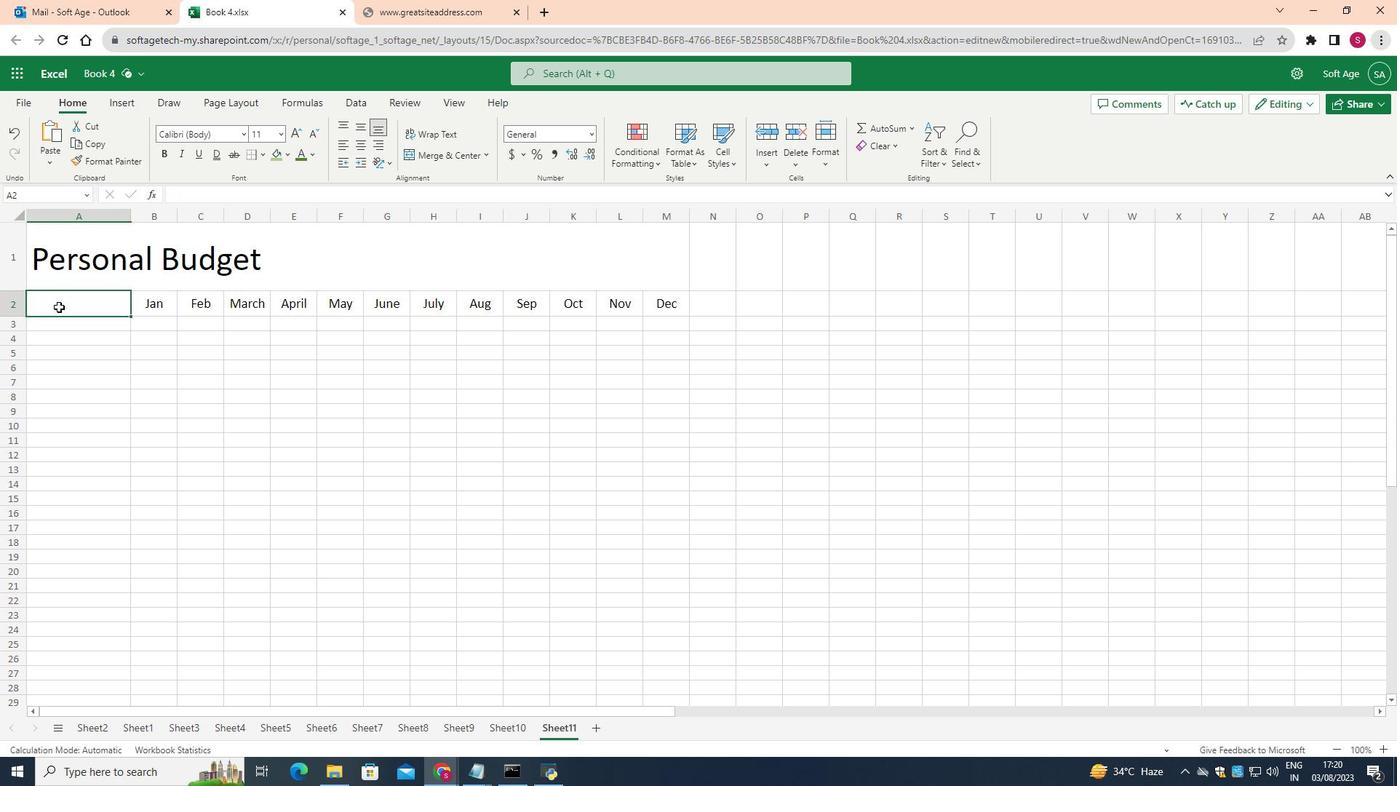 
Action: Mouse moved to (304, 197)
Screenshot: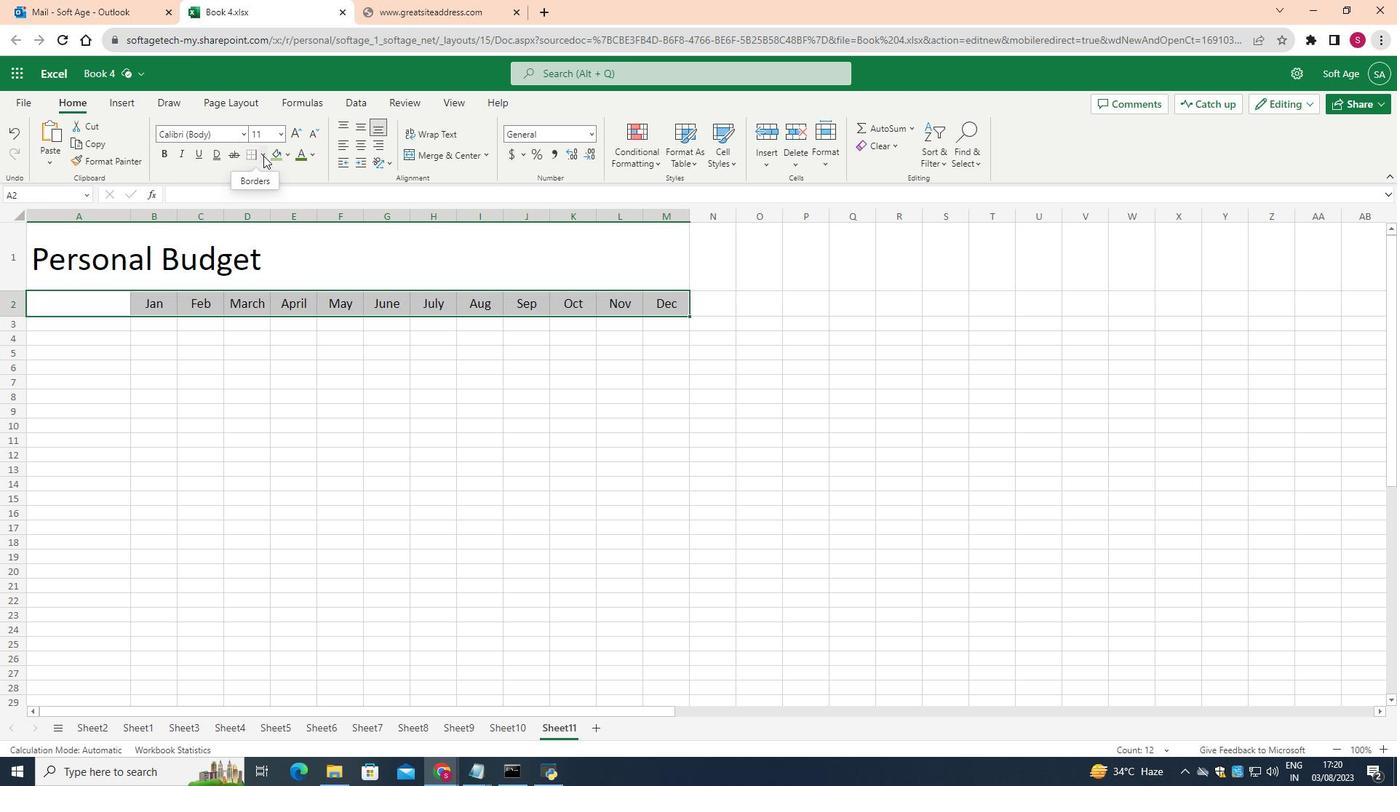 
Action: Mouse pressed left at (304, 197)
Screenshot: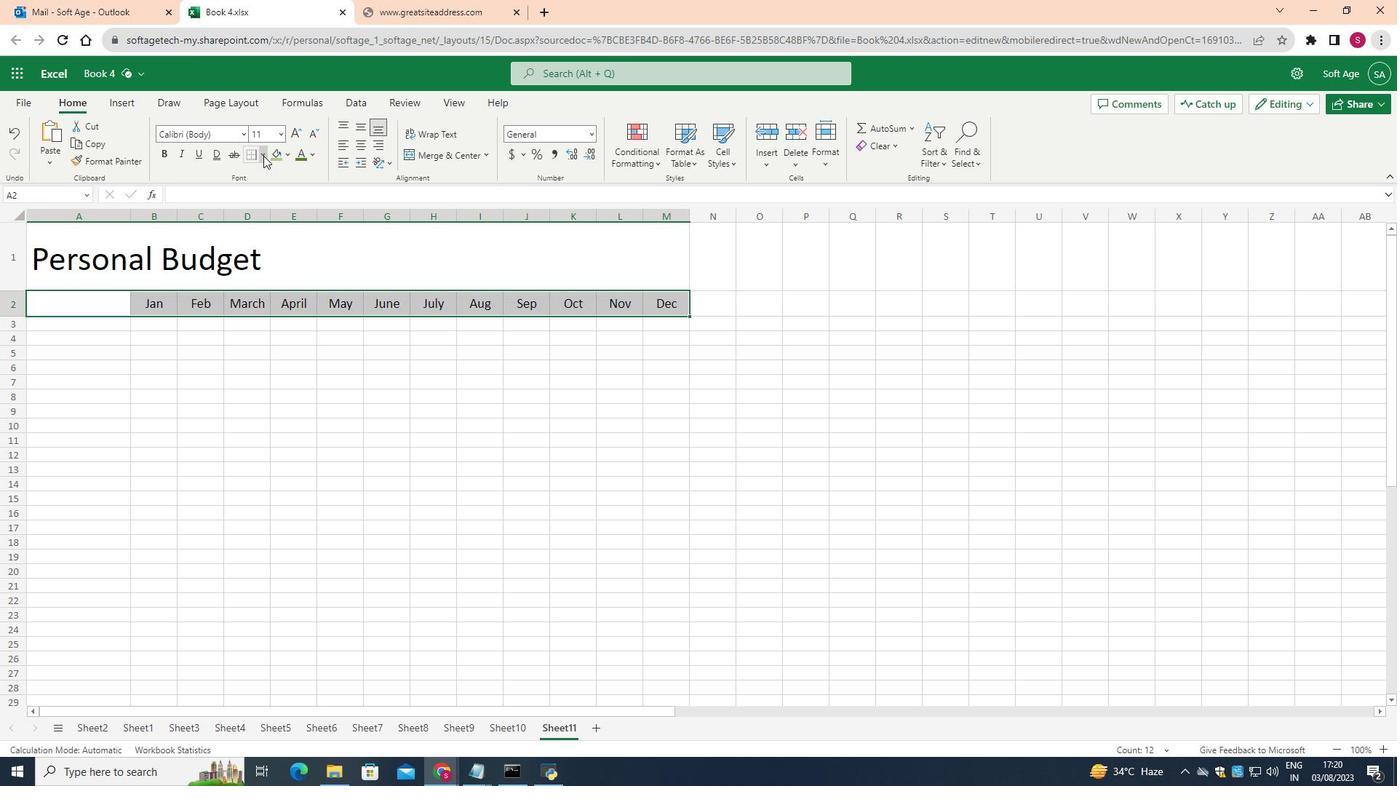 
Action: Mouse moved to (328, 411)
Screenshot: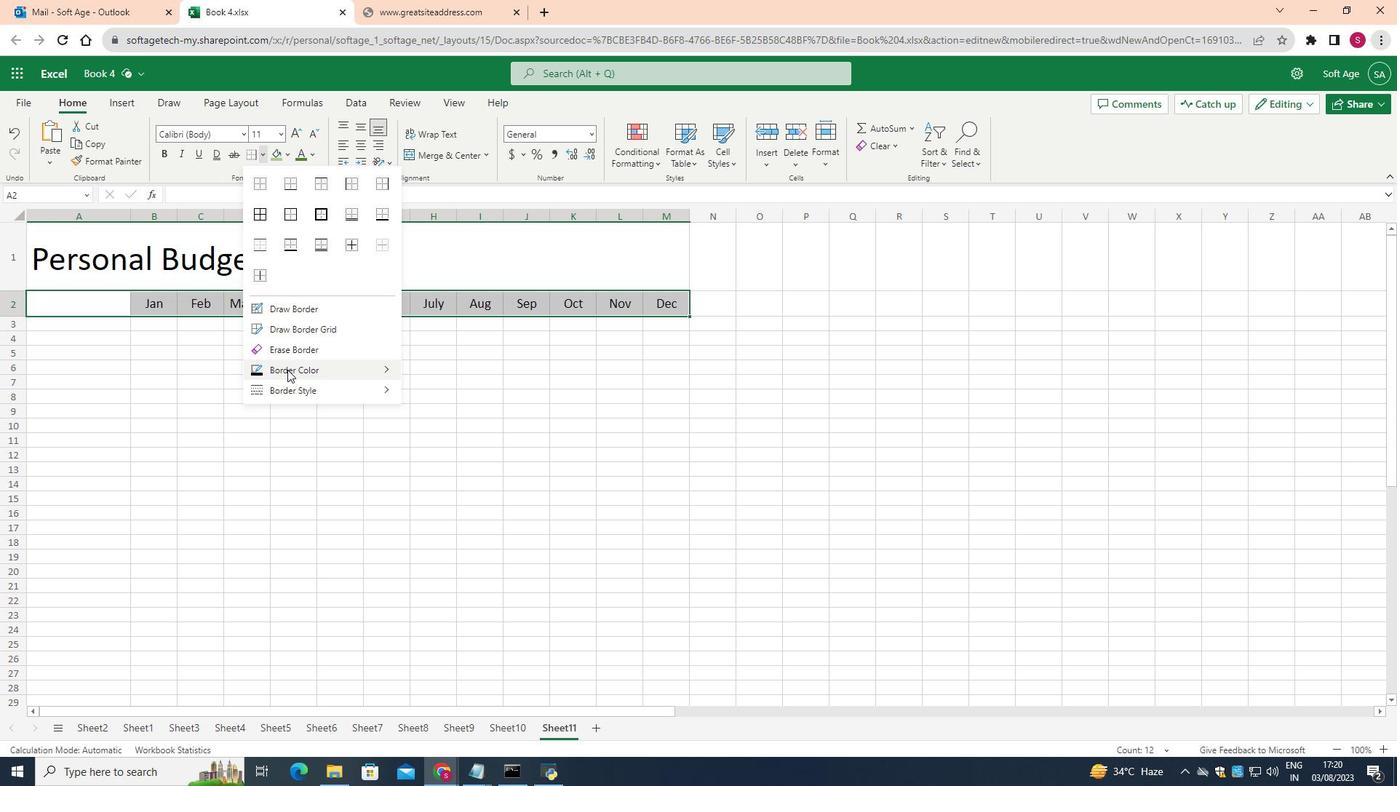 
Action: Mouse pressed left at (328, 411)
Screenshot: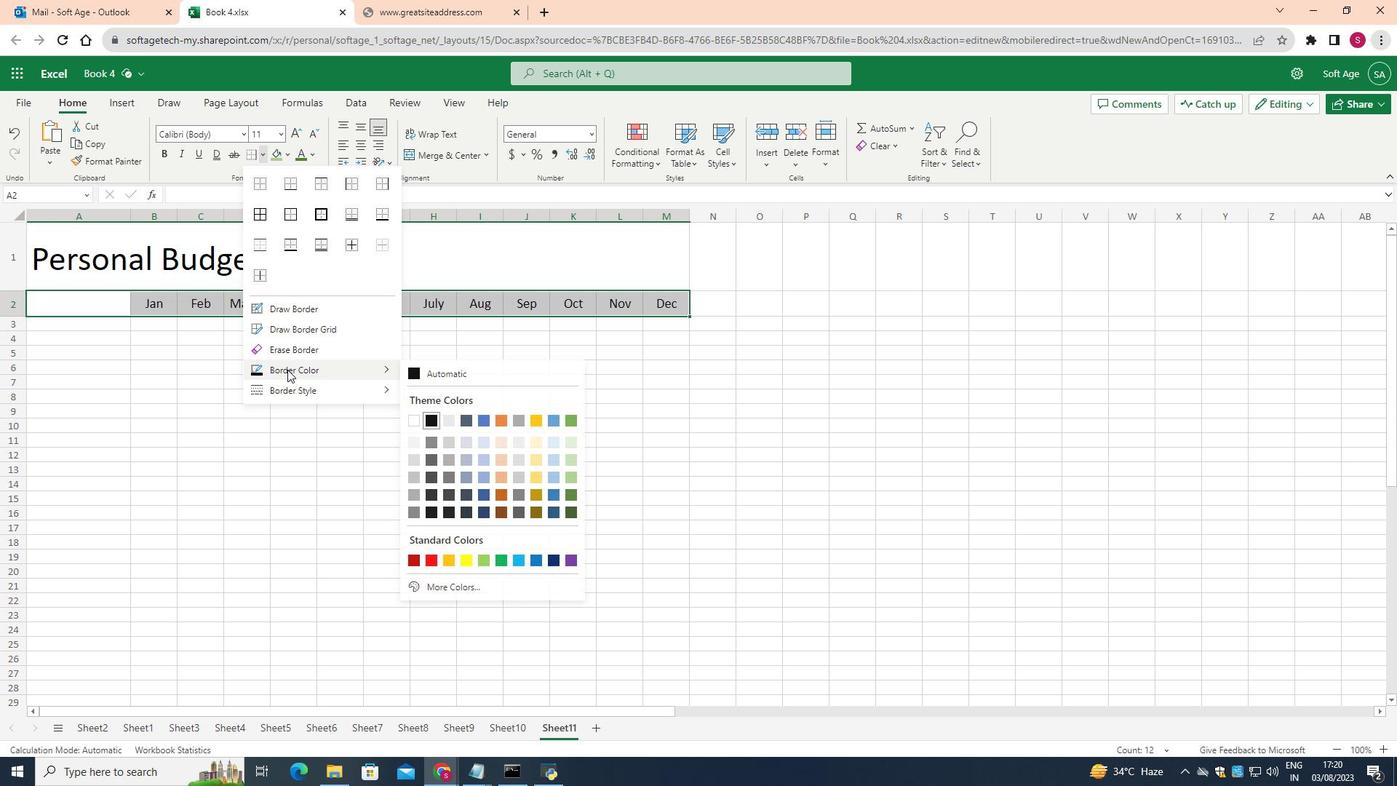 
Action: Mouse moved to (614, 605)
Screenshot: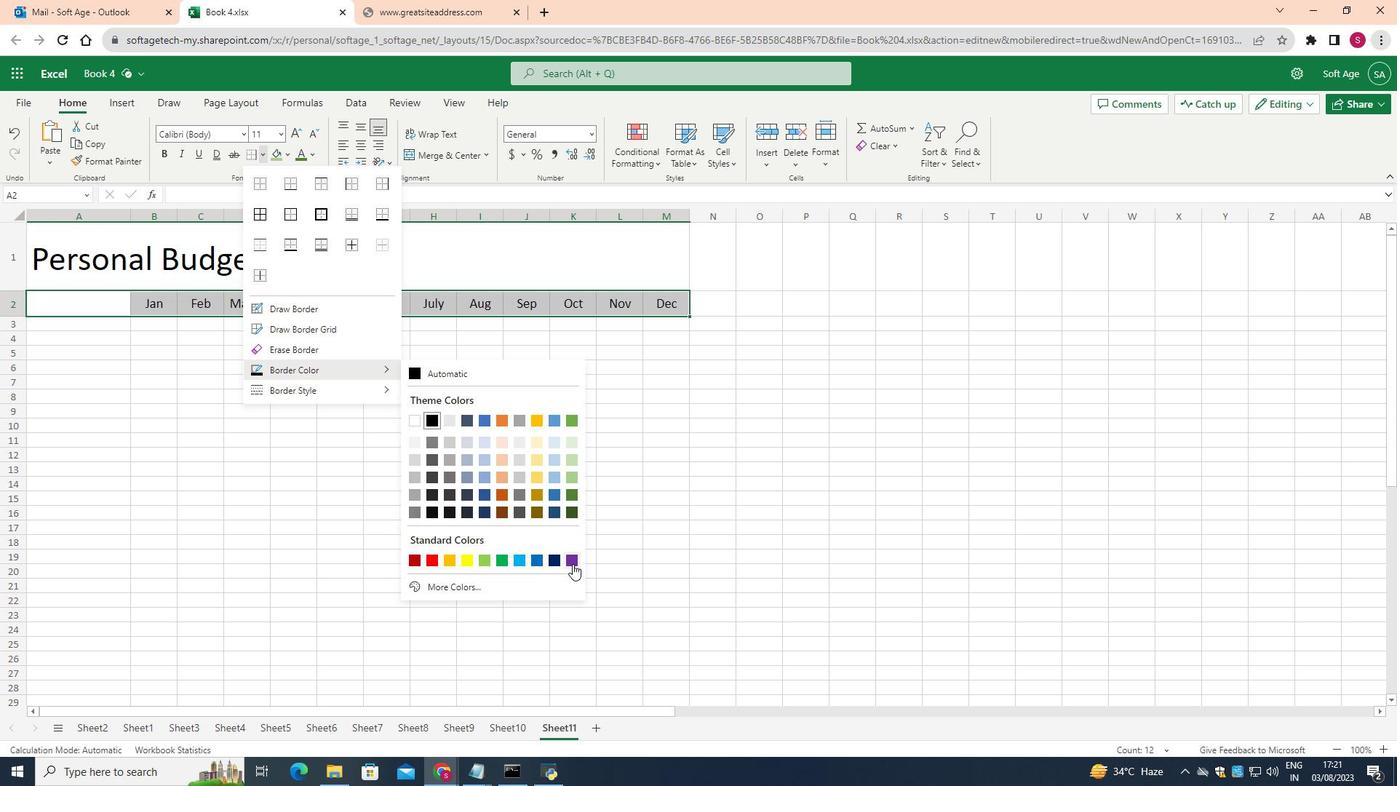 
Action: Mouse pressed left at (614, 605)
Screenshot: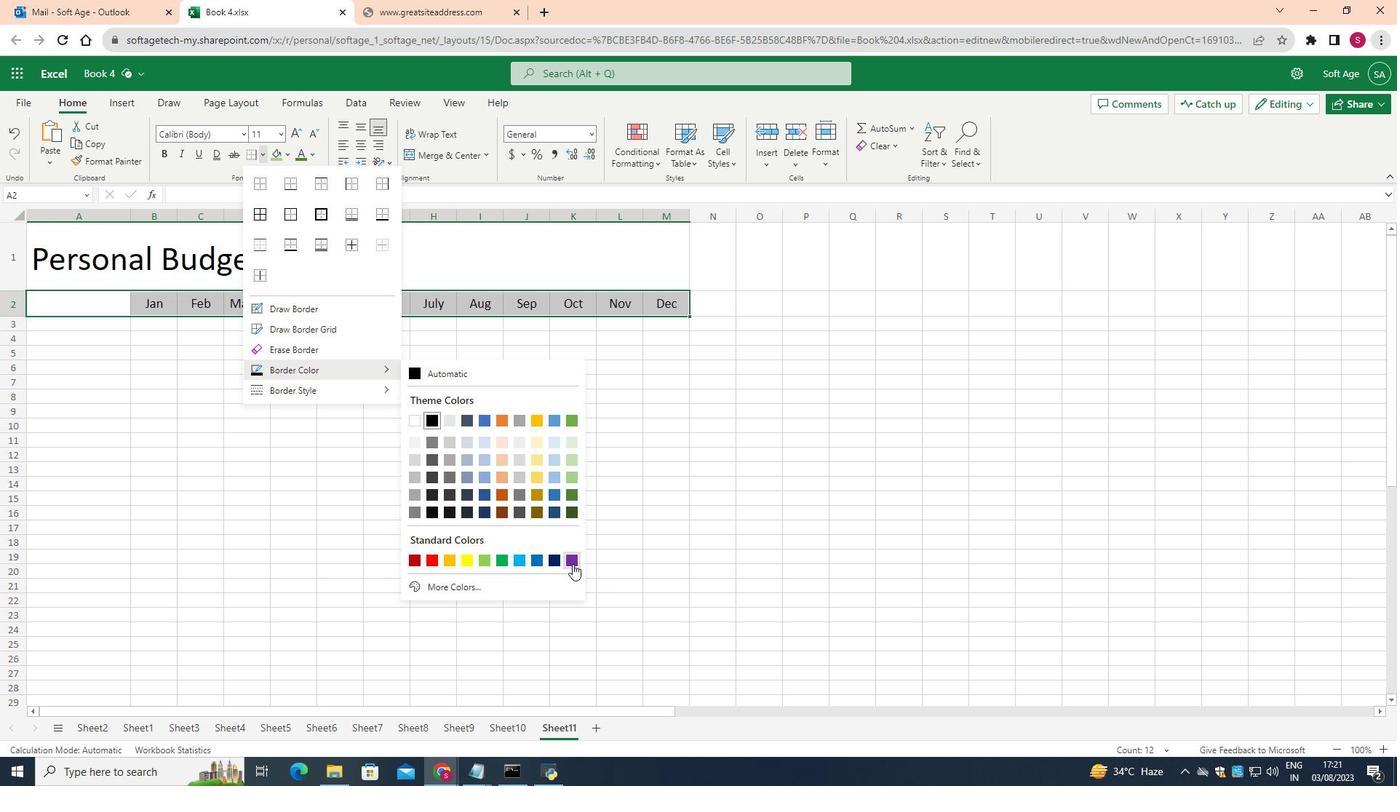 
Action: Mouse moved to (302, 193)
Screenshot: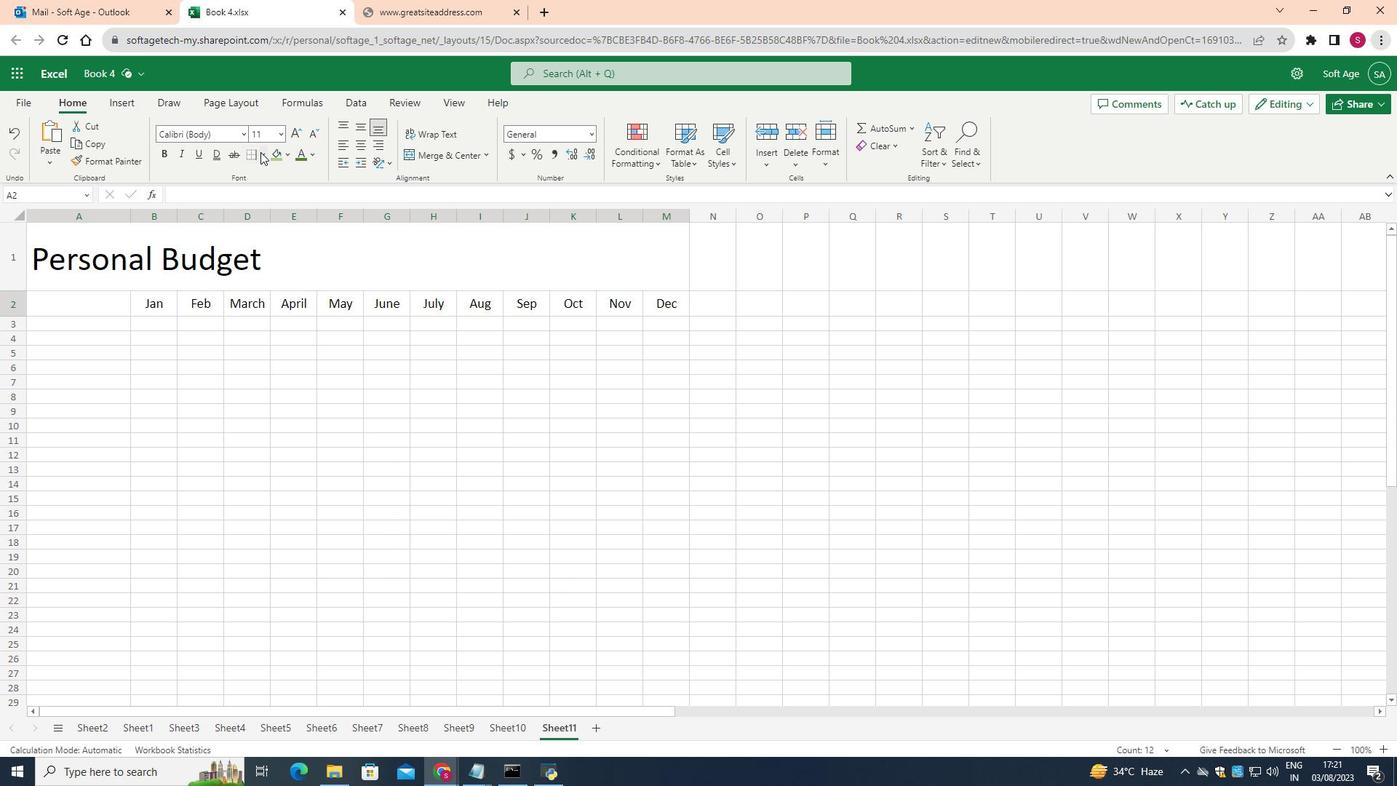 
Action: Mouse pressed left at (302, 193)
Screenshot: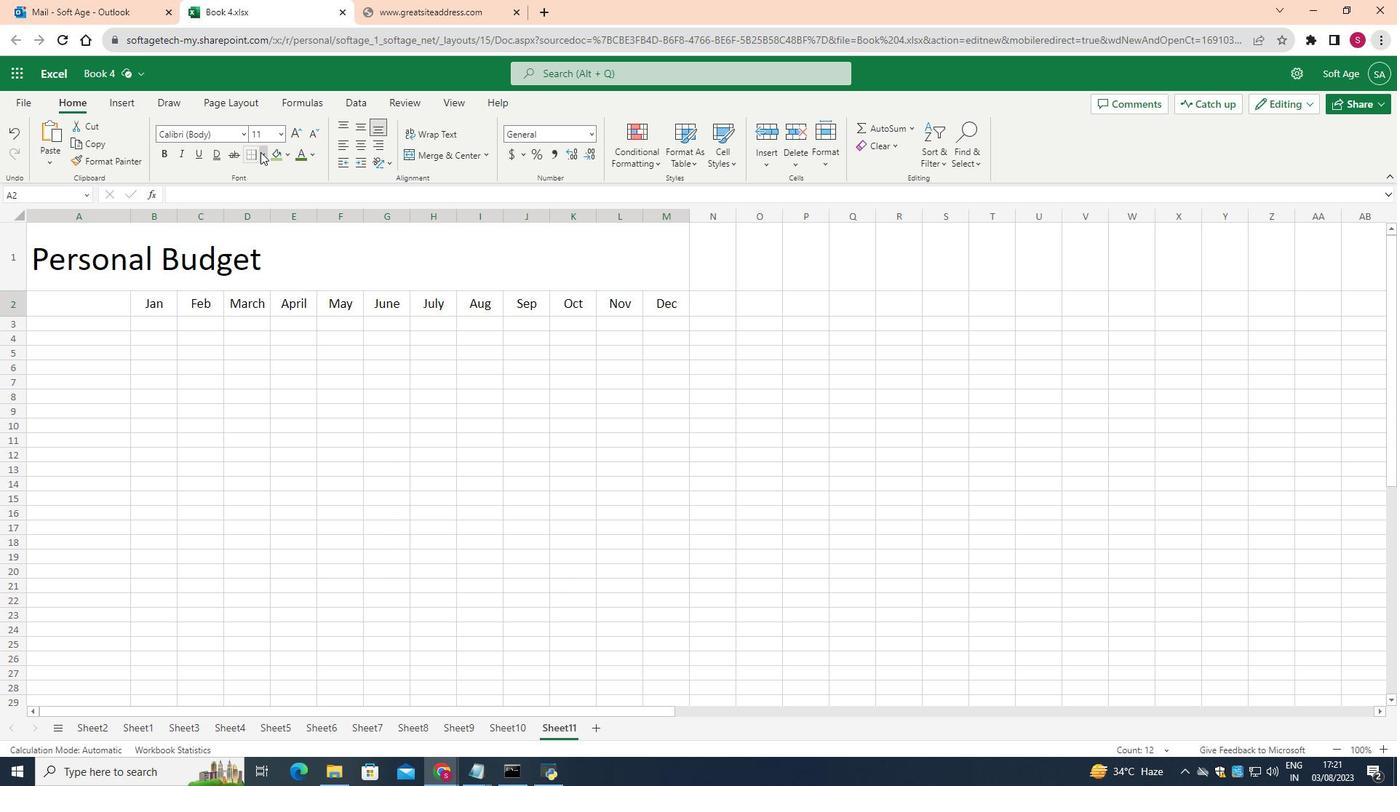 
Action: Mouse moved to (302, 254)
Screenshot: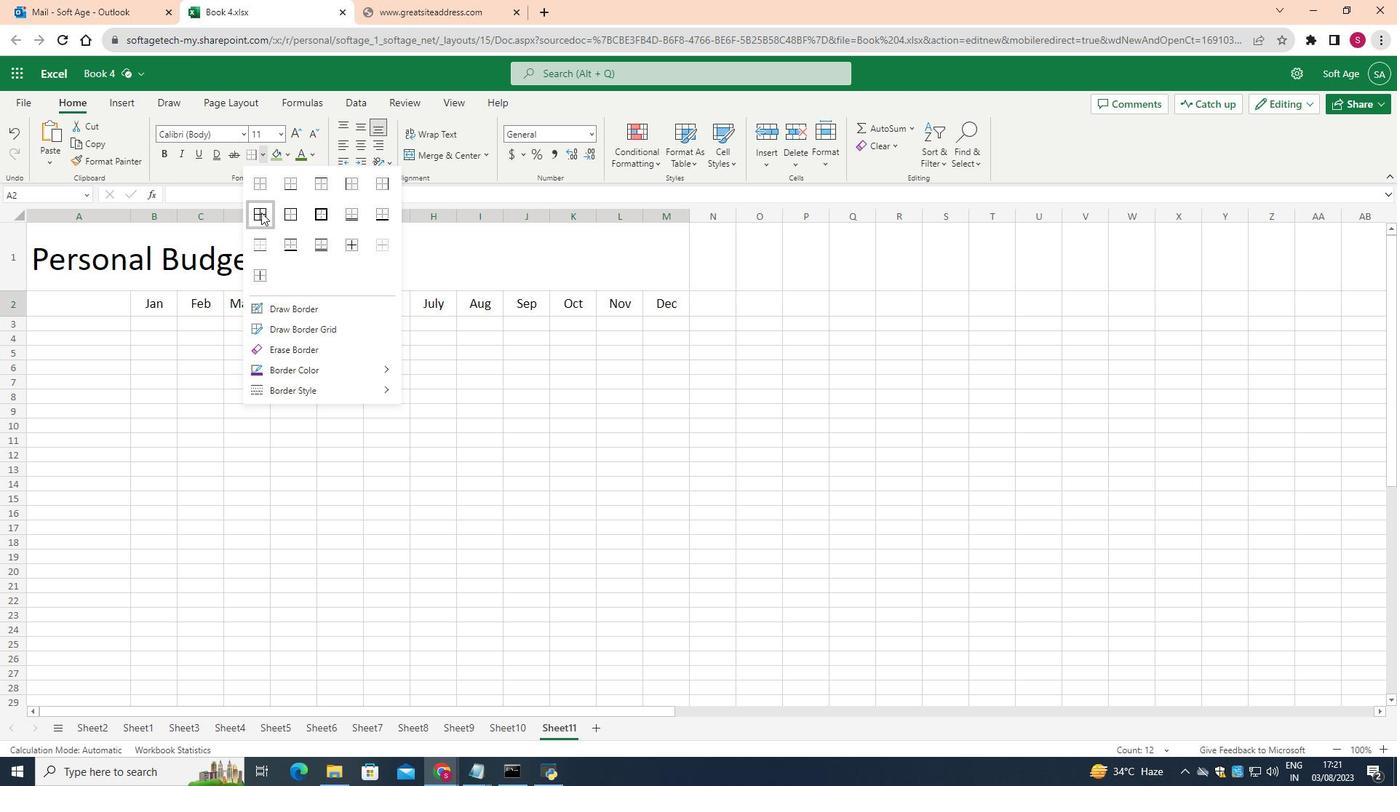 
Action: Mouse pressed left at (302, 254)
Screenshot: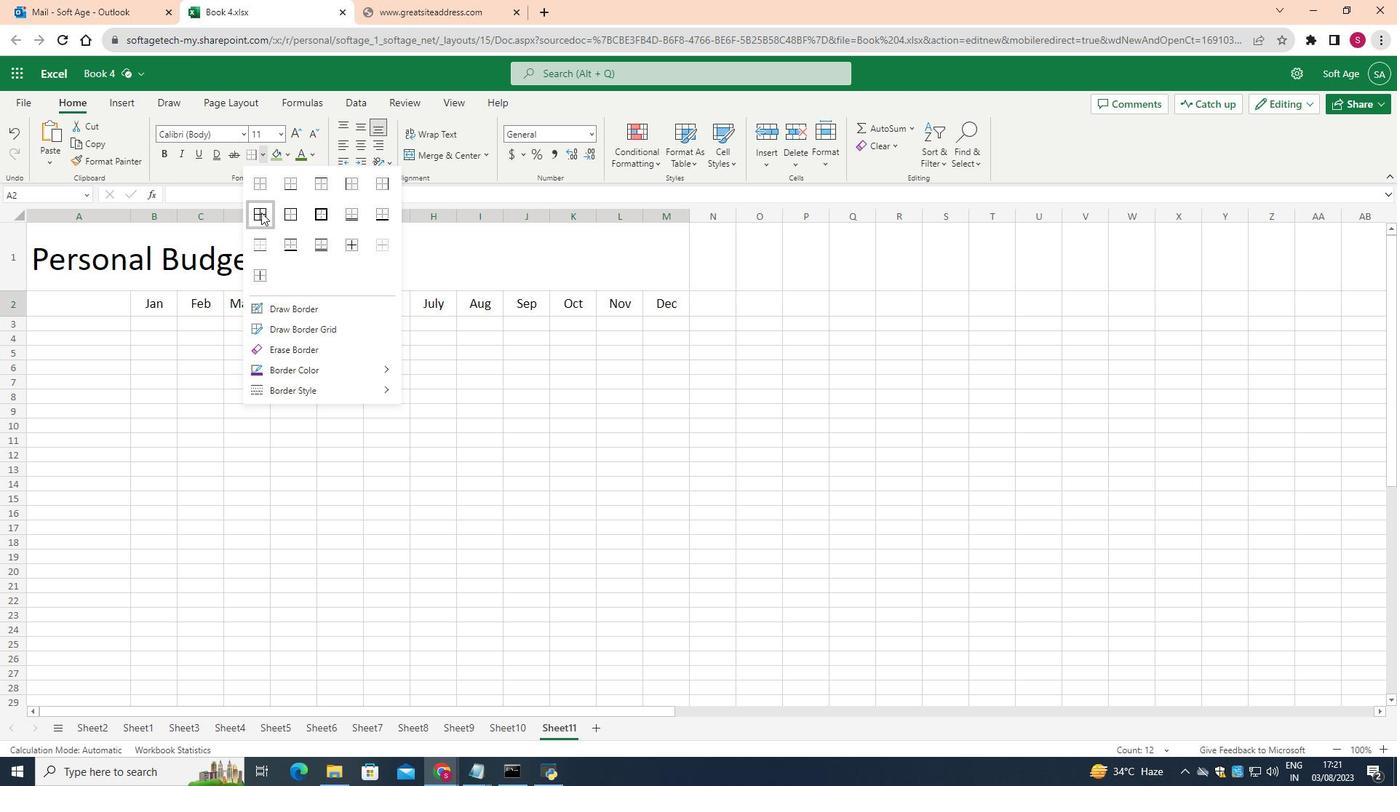 
Action: Mouse moved to (326, 195)
Screenshot: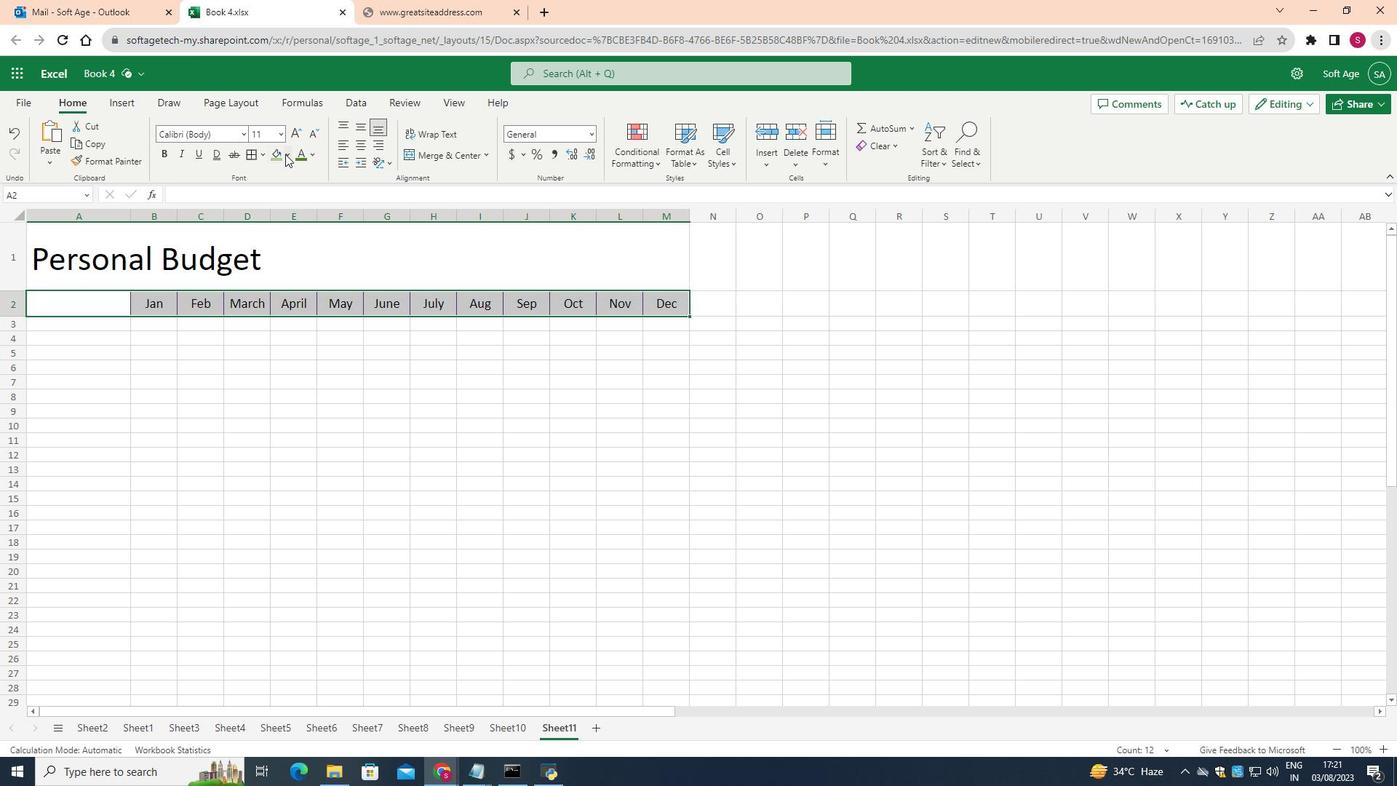 
Action: Mouse pressed left at (326, 195)
Screenshot: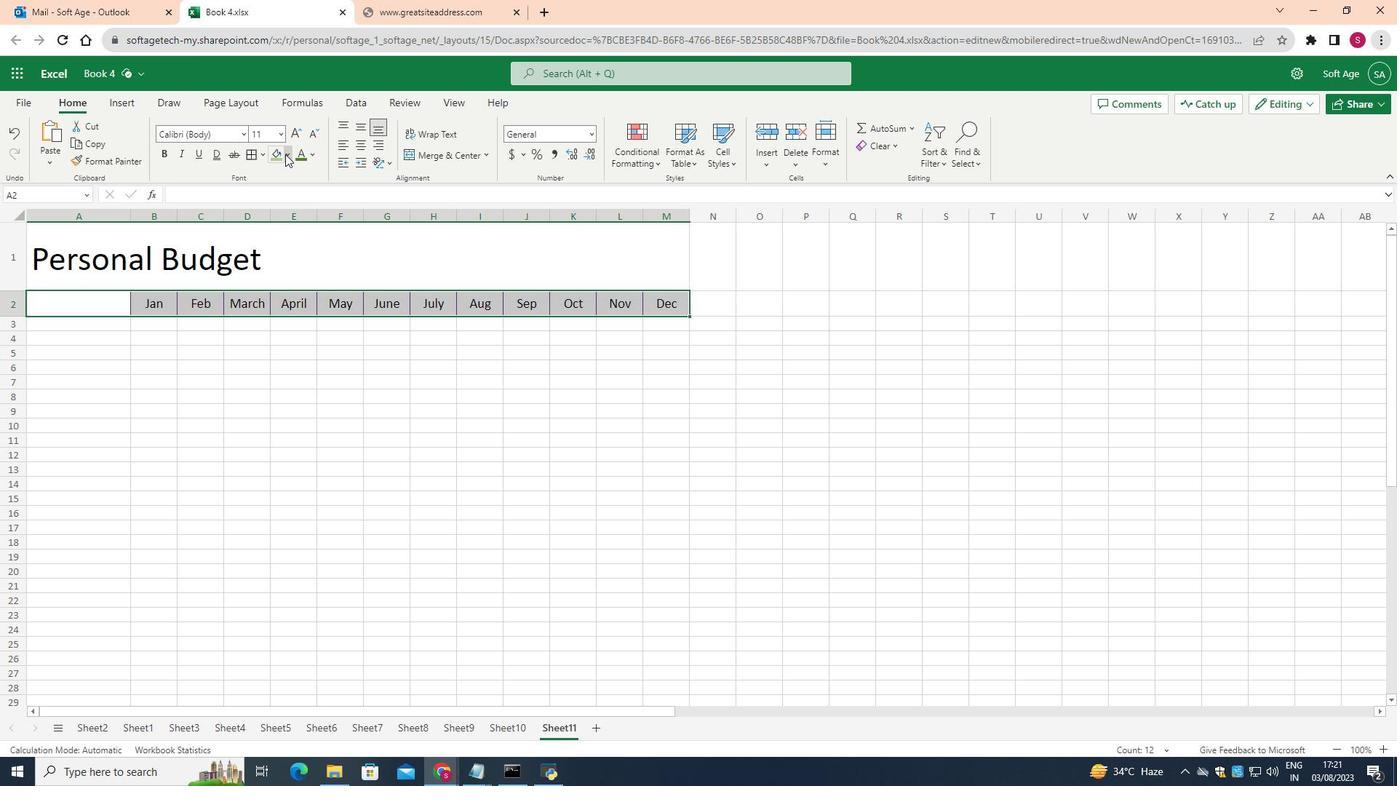 
Action: Mouse moved to (478, 374)
Screenshot: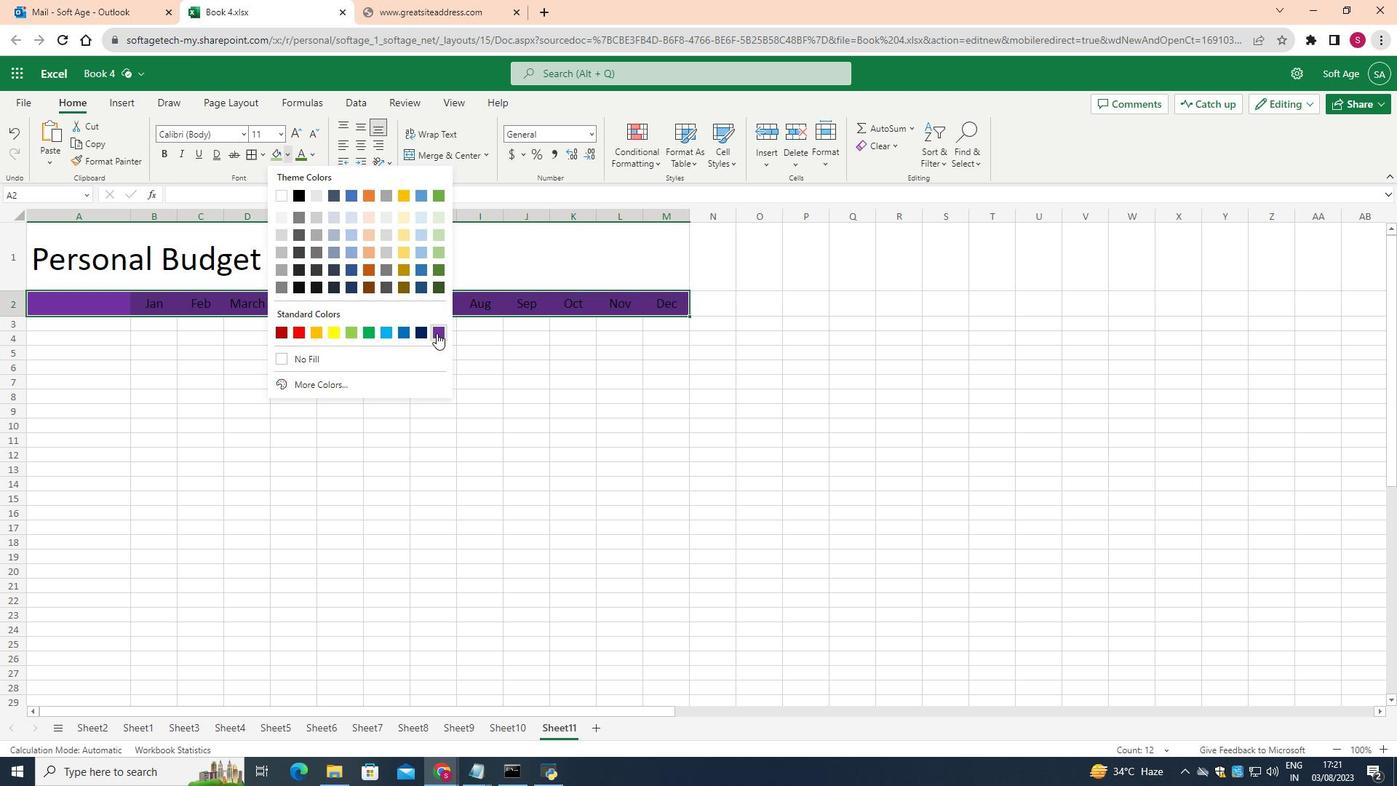 
Action: Mouse pressed left at (478, 374)
Screenshot: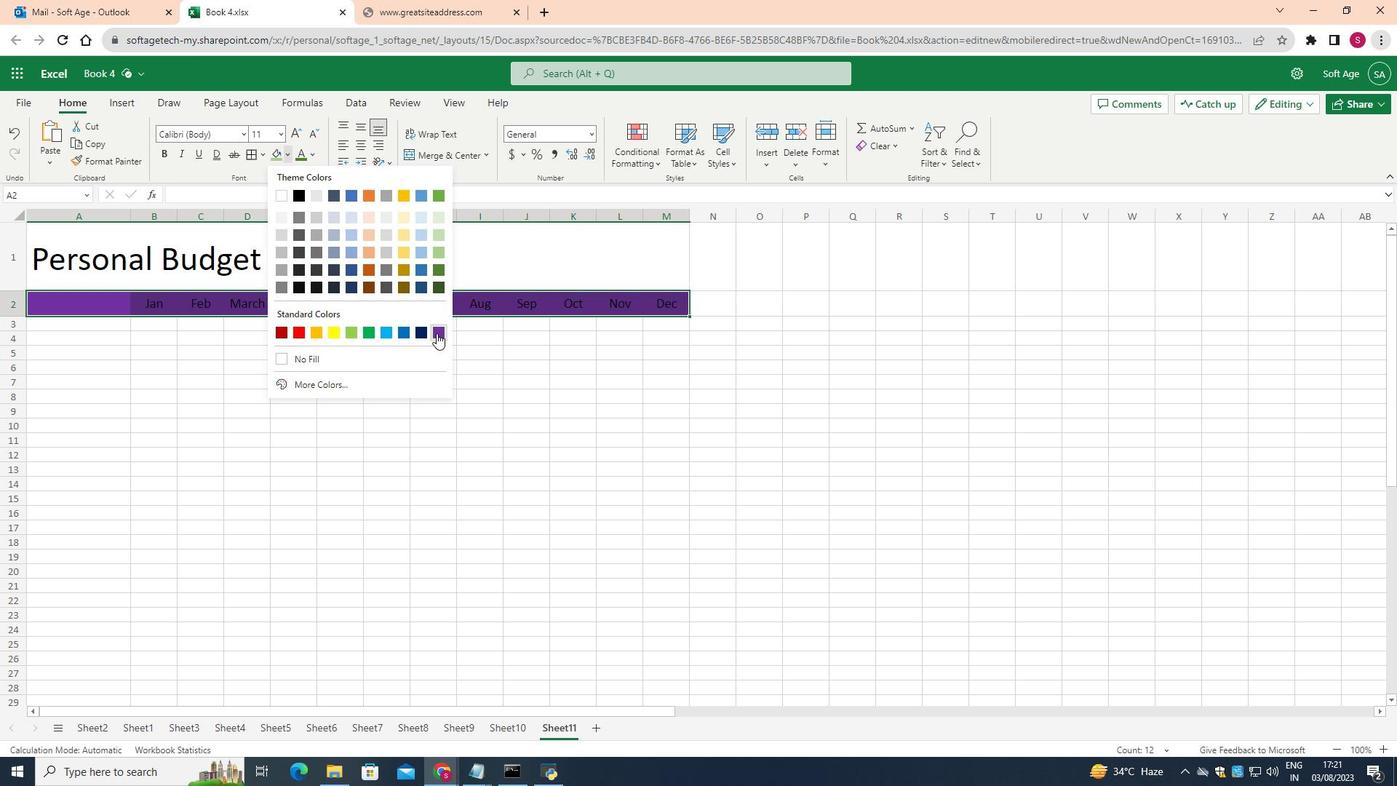 
Action: Mouse moved to (353, 198)
Screenshot: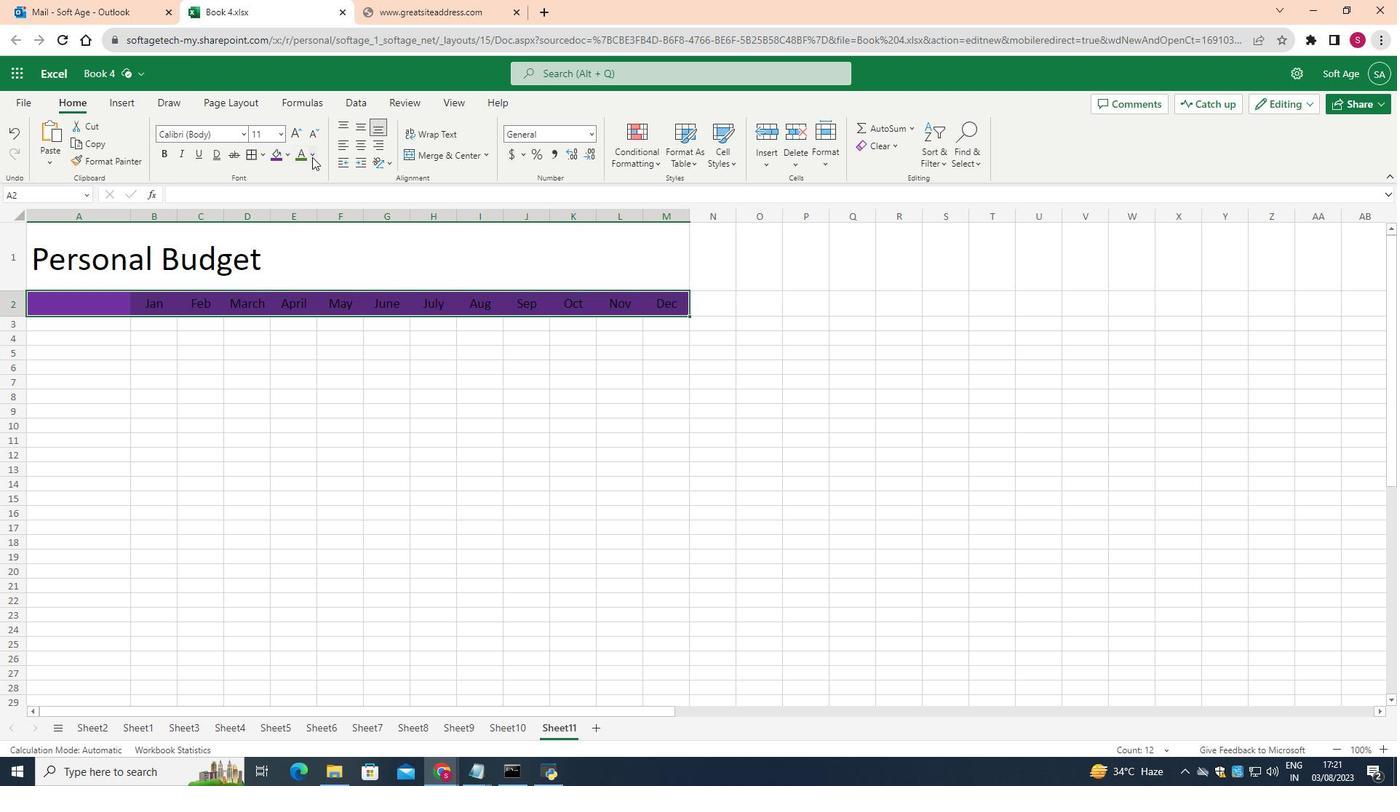 
Action: Mouse pressed left at (353, 198)
Screenshot: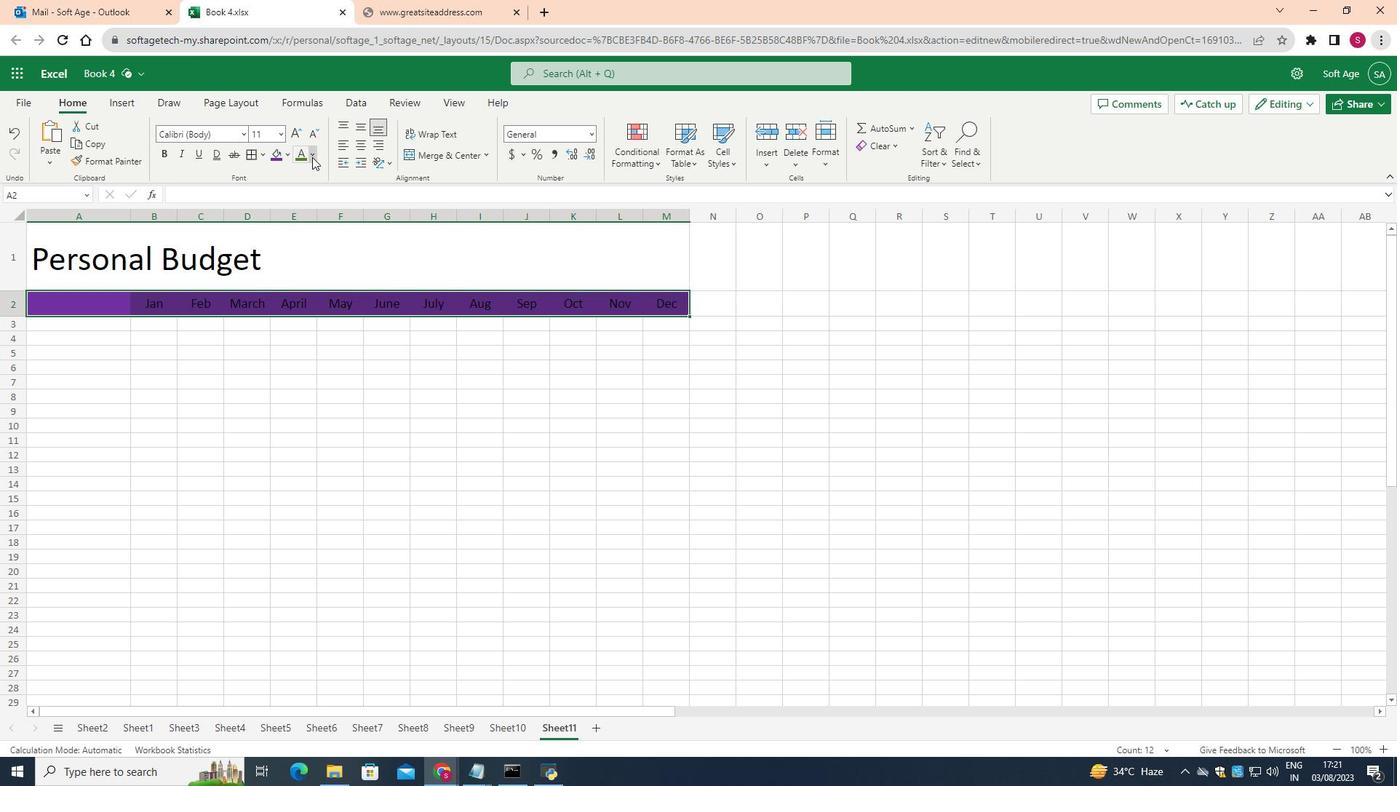 
Action: Mouse moved to (345, 259)
Screenshot: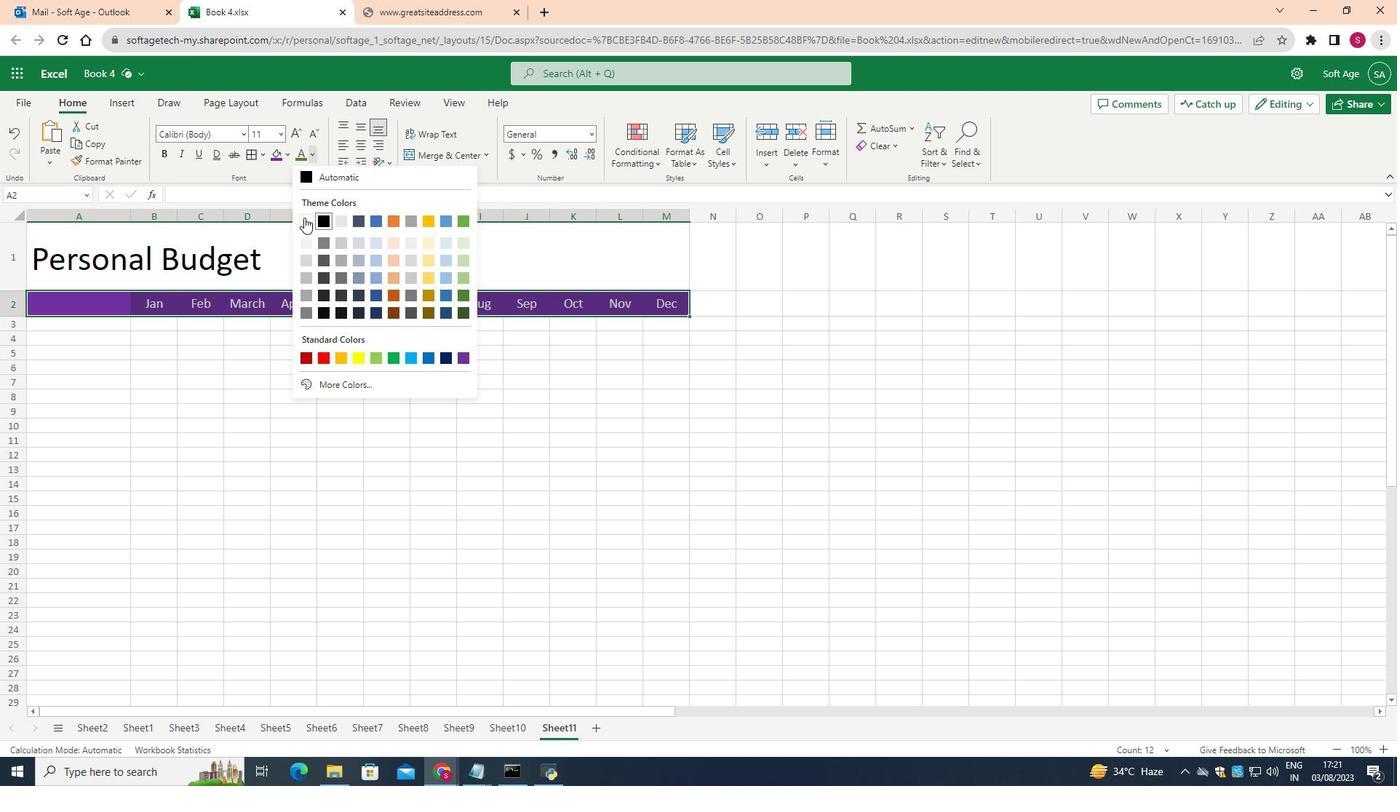 
Action: Mouse pressed left at (345, 259)
Screenshot: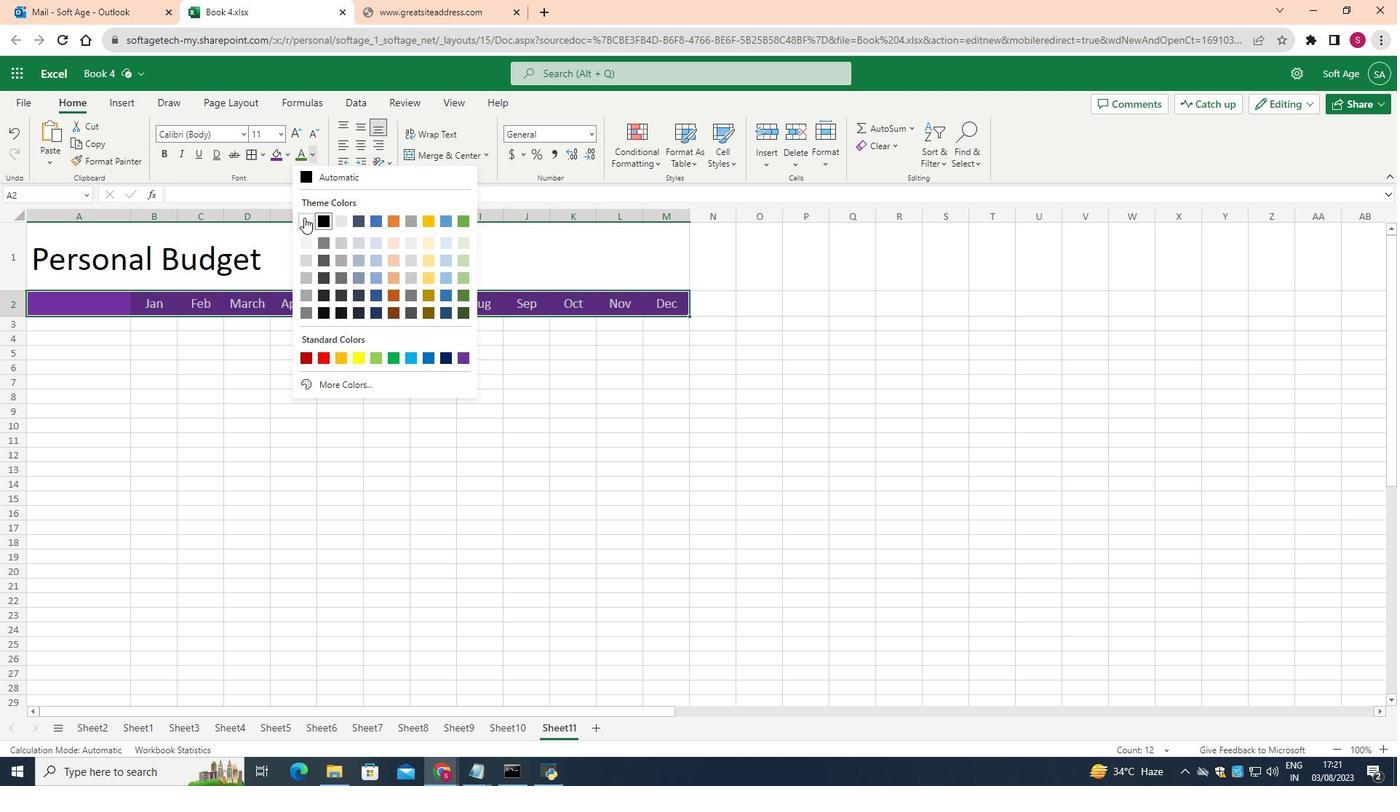
Action: Mouse moved to (701, 462)
Screenshot: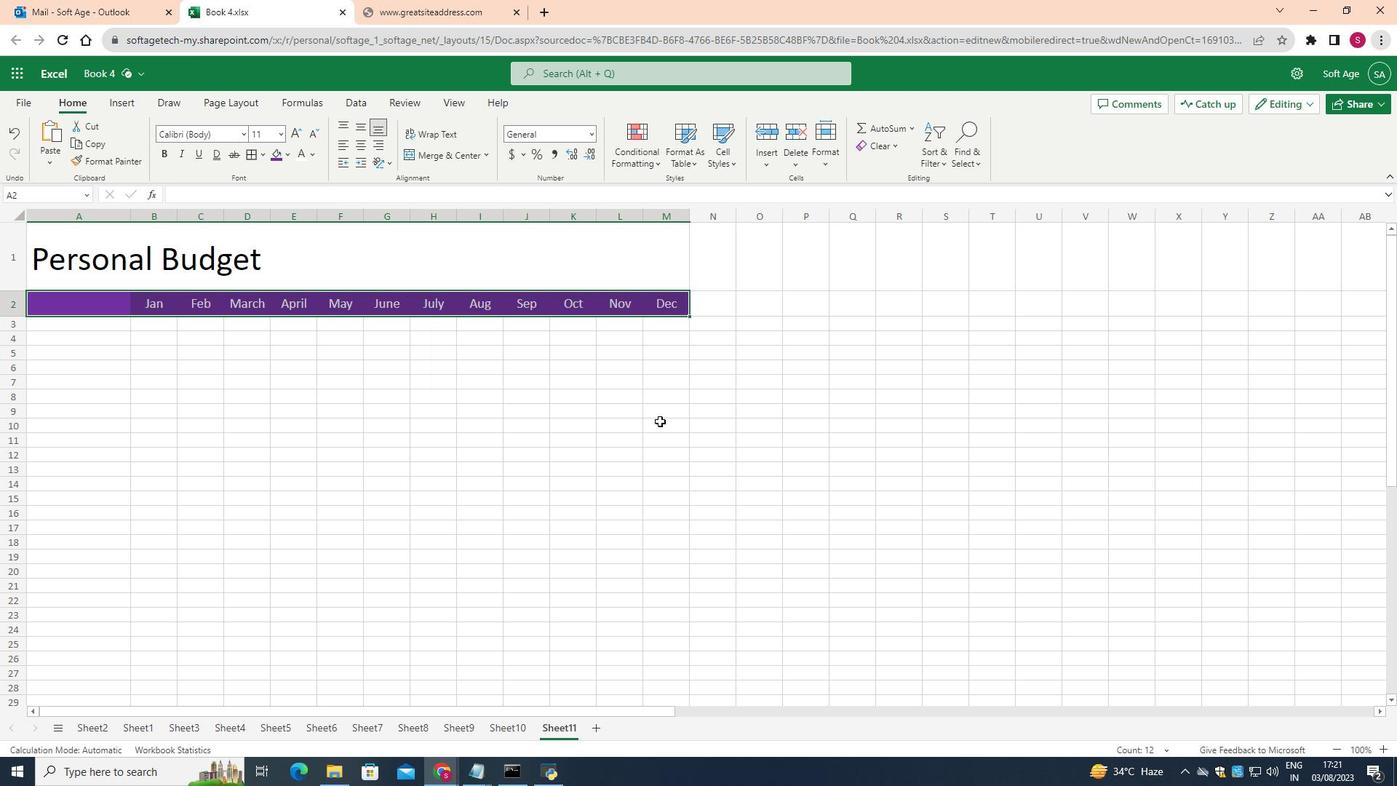 
Action: Mouse pressed left at (701, 462)
Screenshot: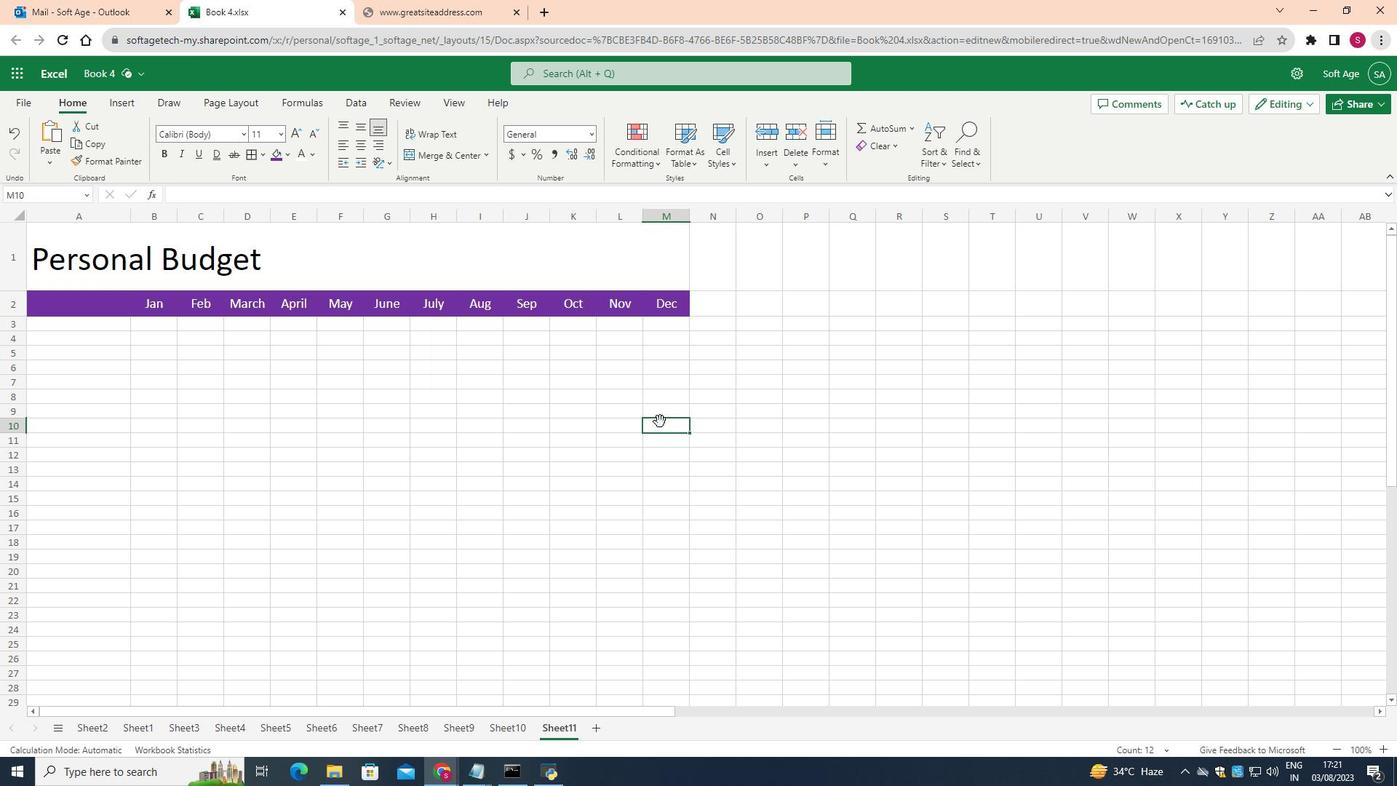 
Action: Mouse moved to (65, 372)
Screenshot: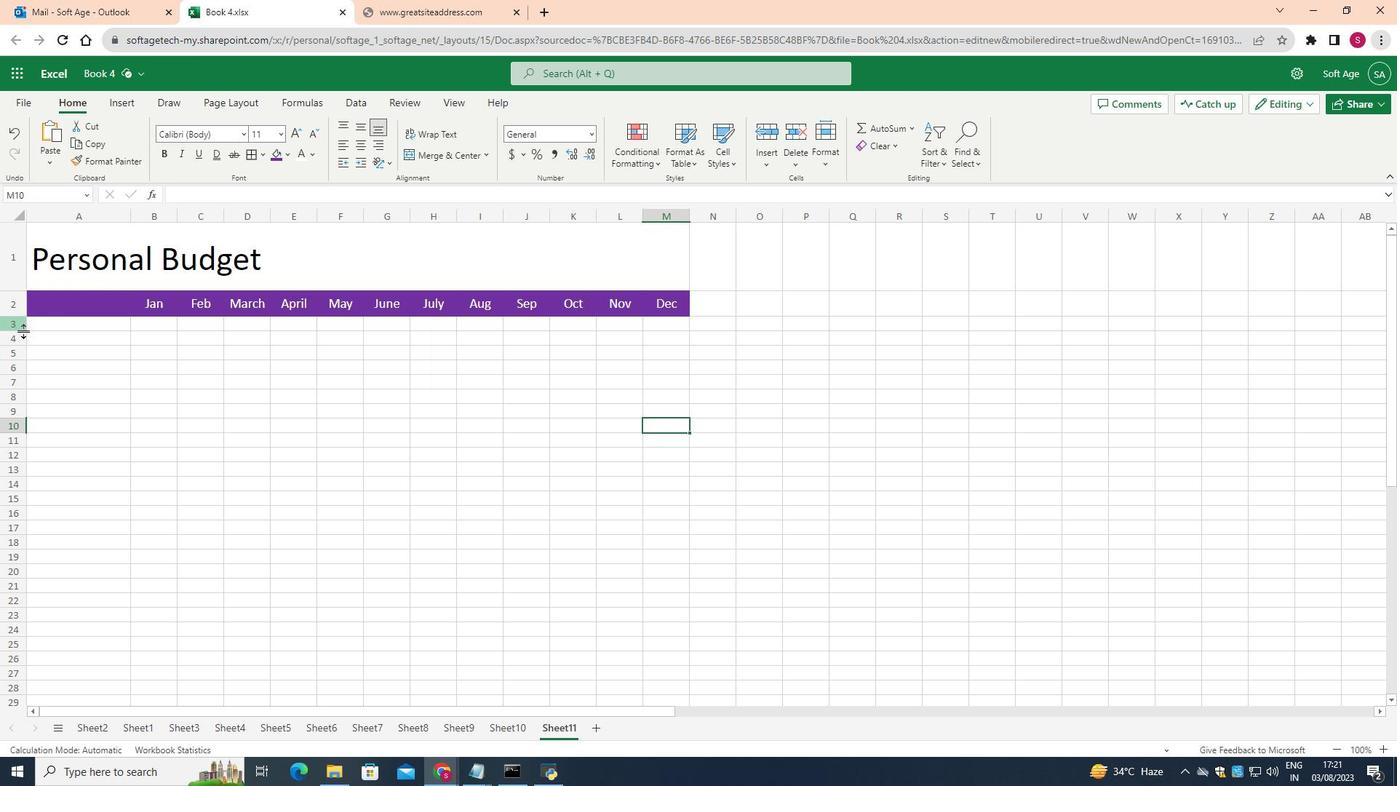 
Action: Mouse pressed left at (65, 372)
Screenshot: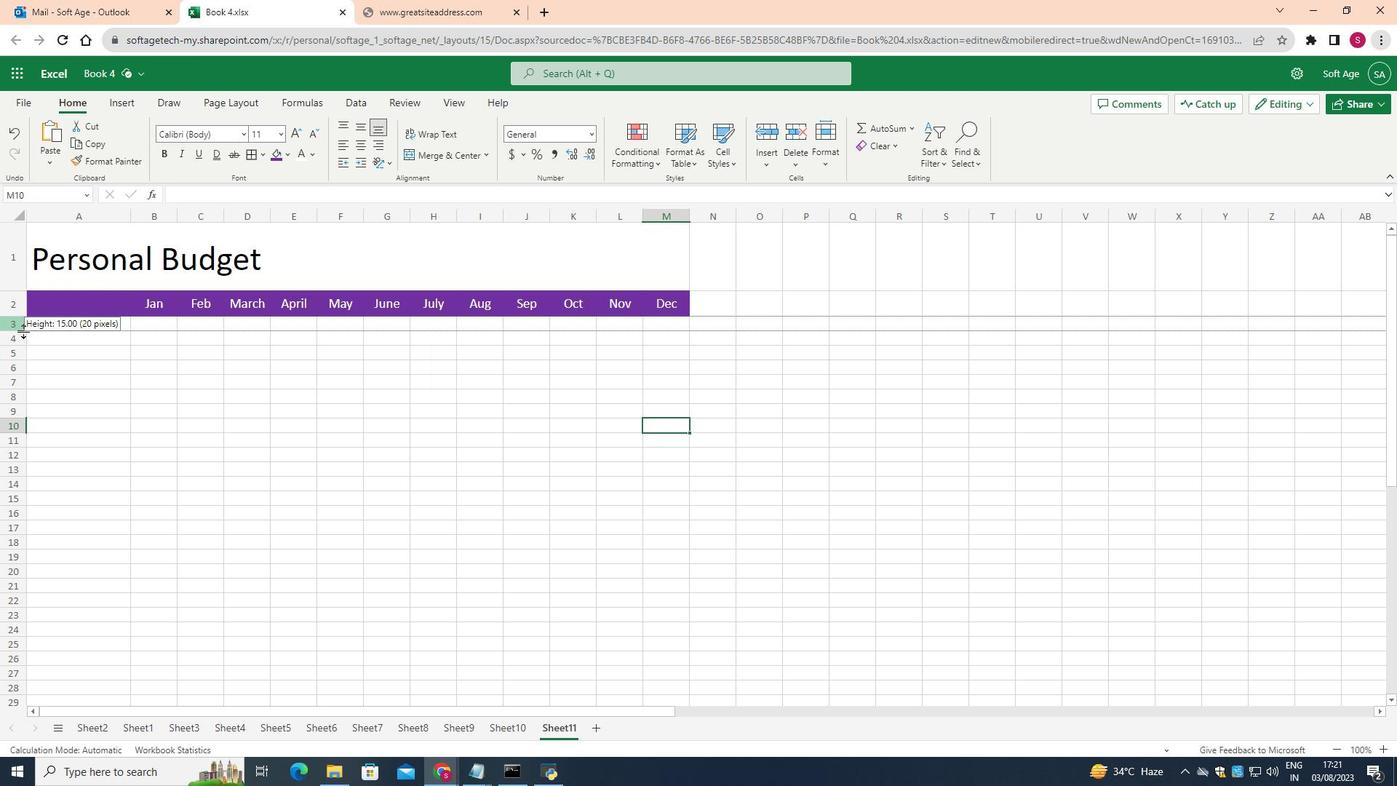 
Action: Mouse moved to (61, 393)
Screenshot: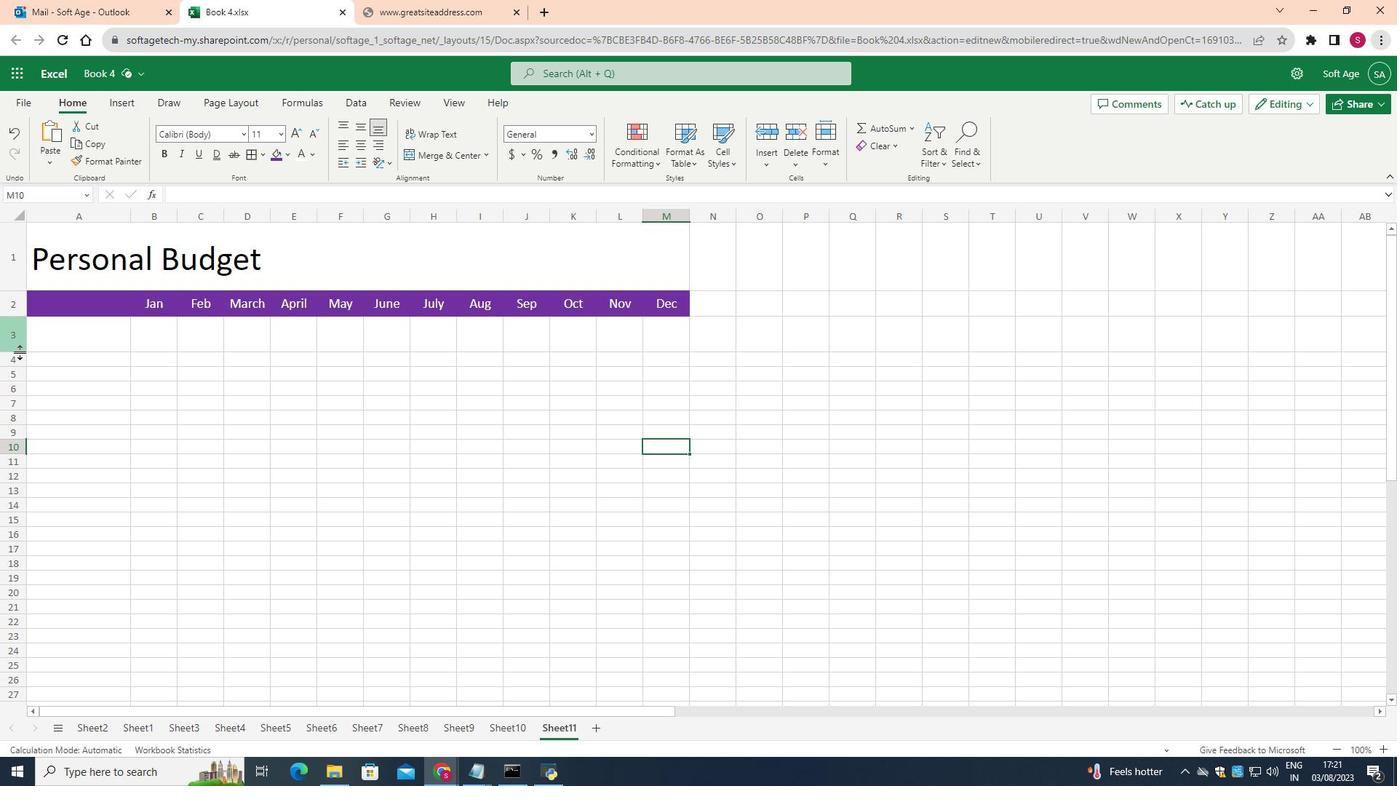
Action: Mouse pressed left at (61, 393)
Screenshot: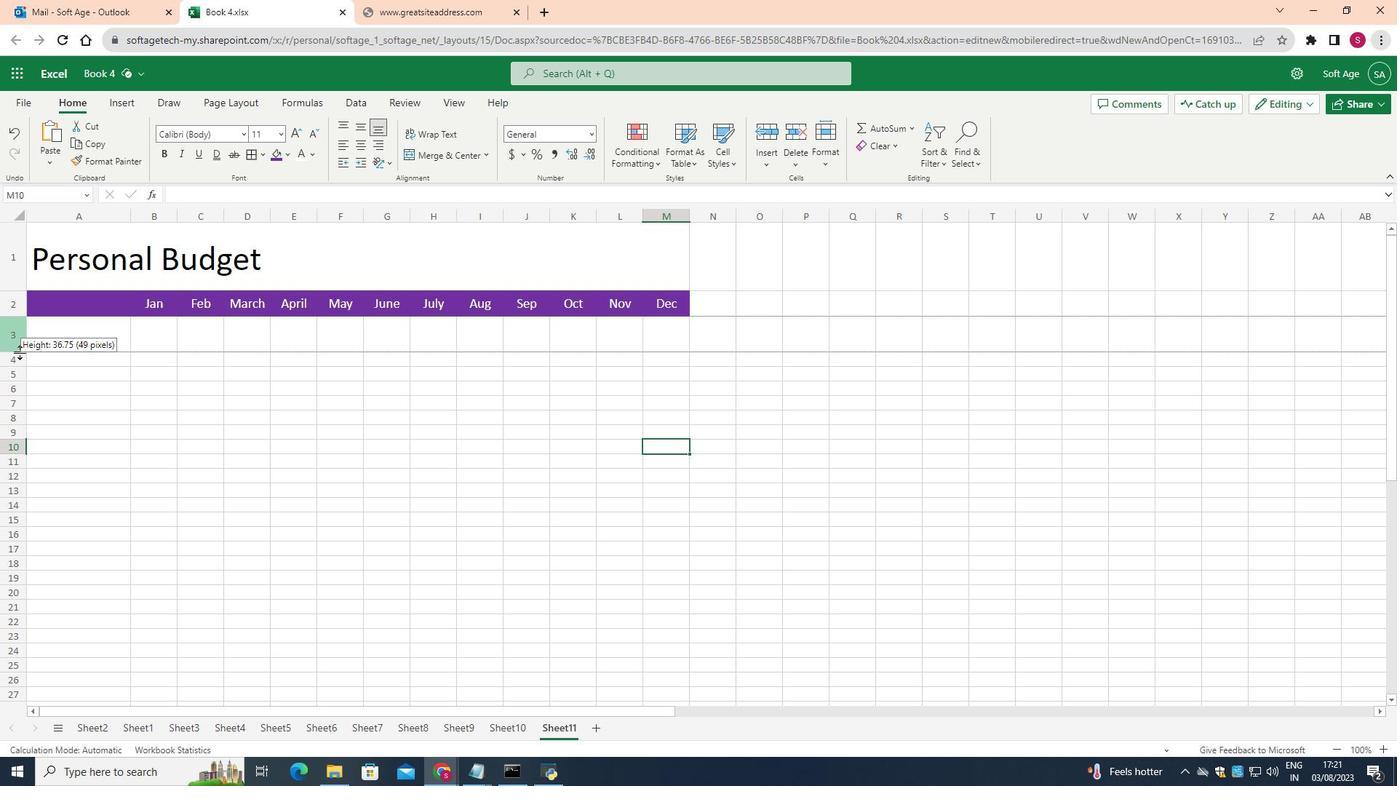 
Action: Mouse moved to (137, 379)
Screenshot: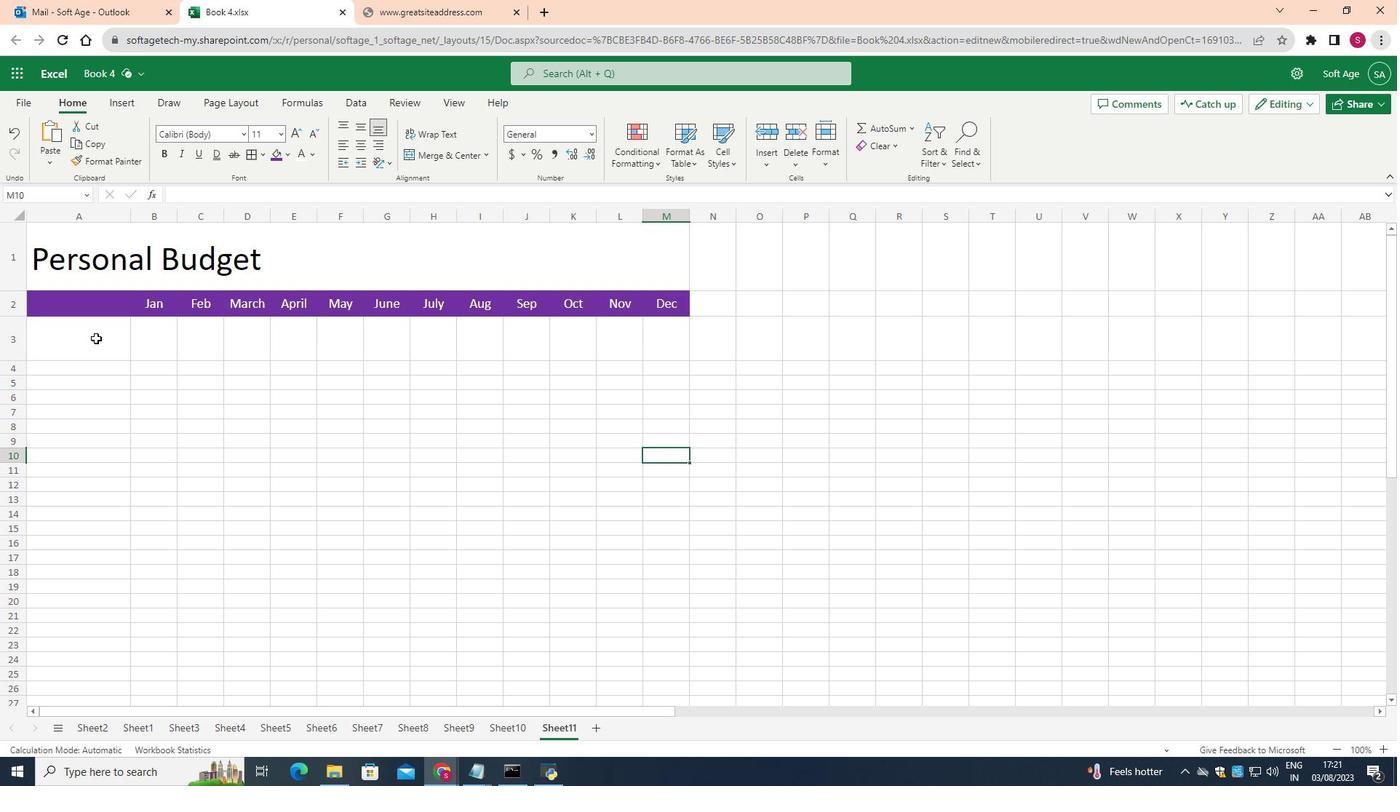 
Action: Mouse pressed left at (137, 379)
Screenshot: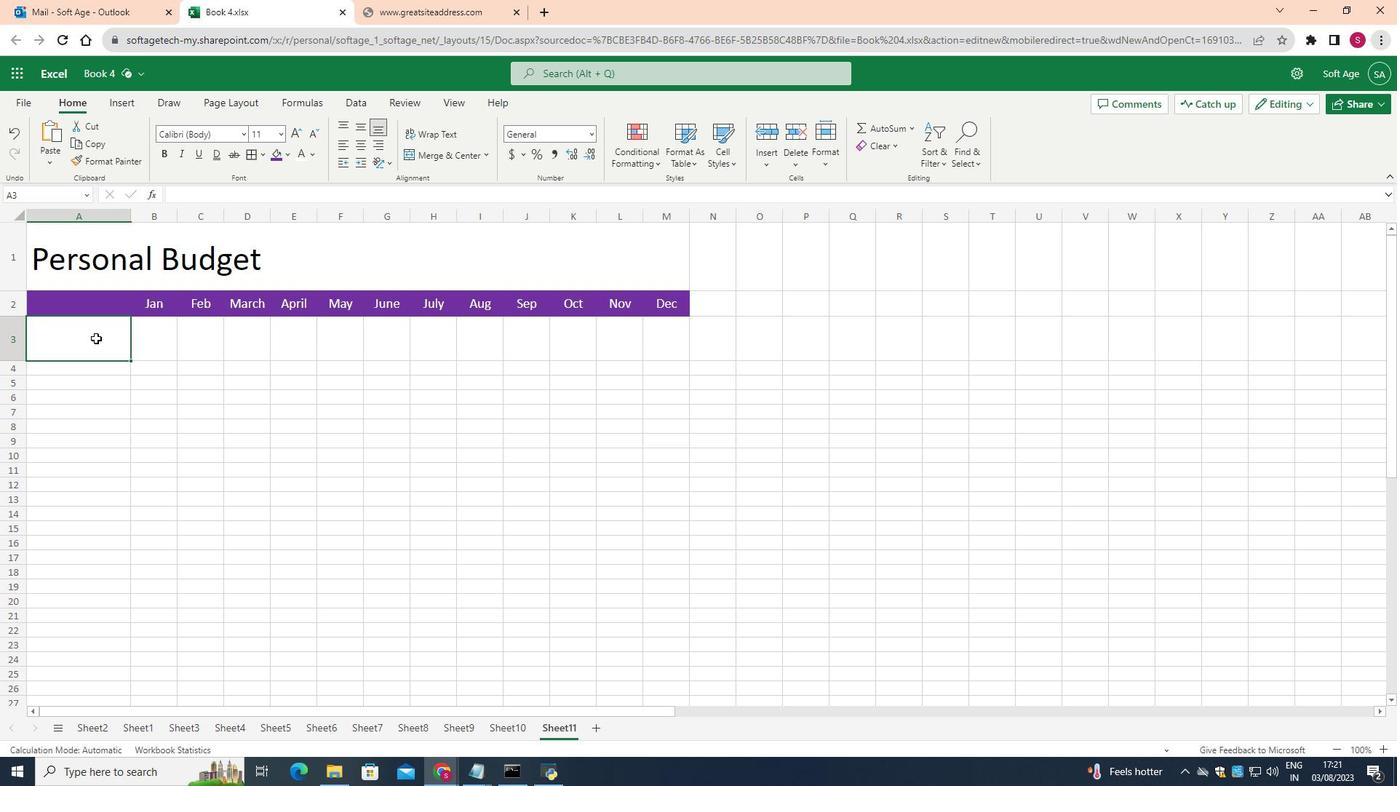 
Action: Mouse moved to (137, 379)
Screenshot: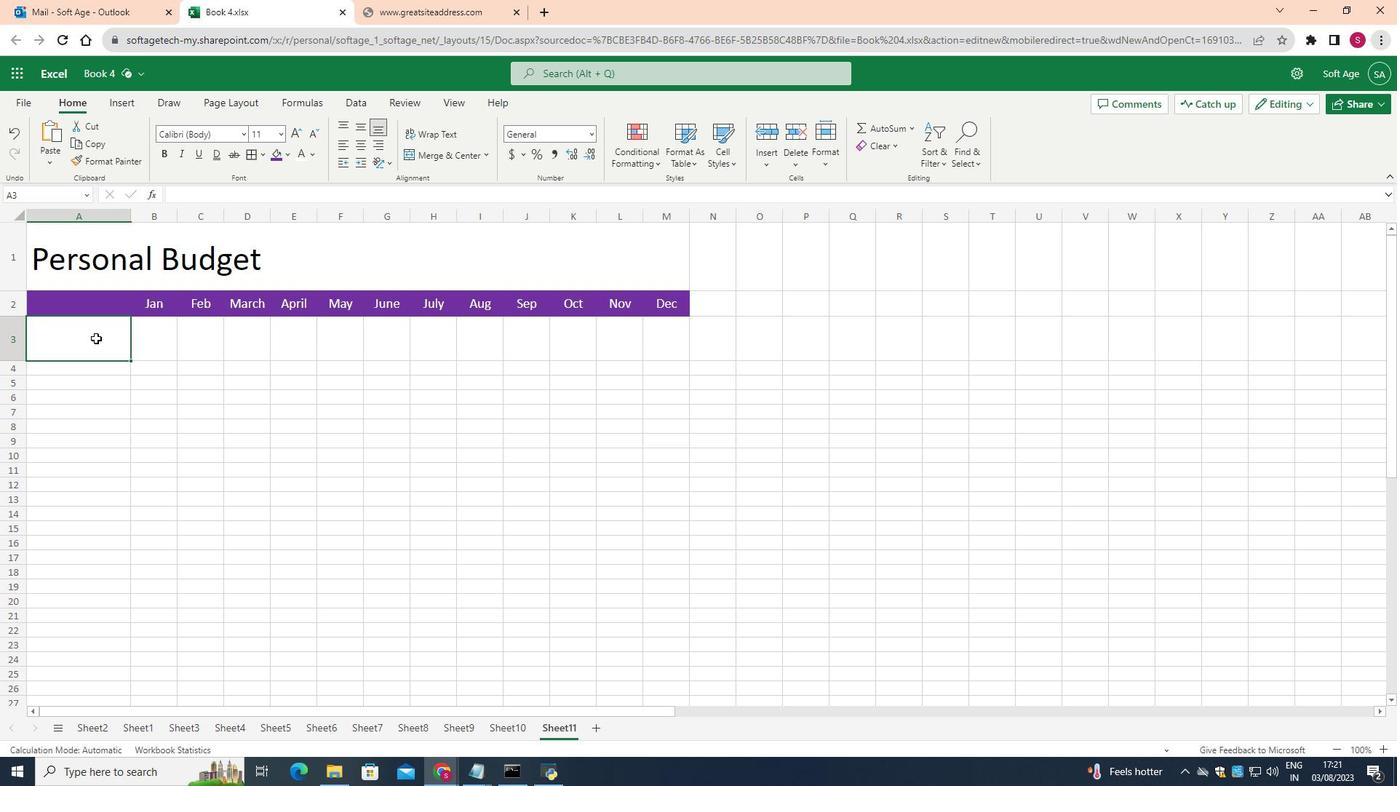 
Action: Mouse pressed left at (137, 379)
Screenshot: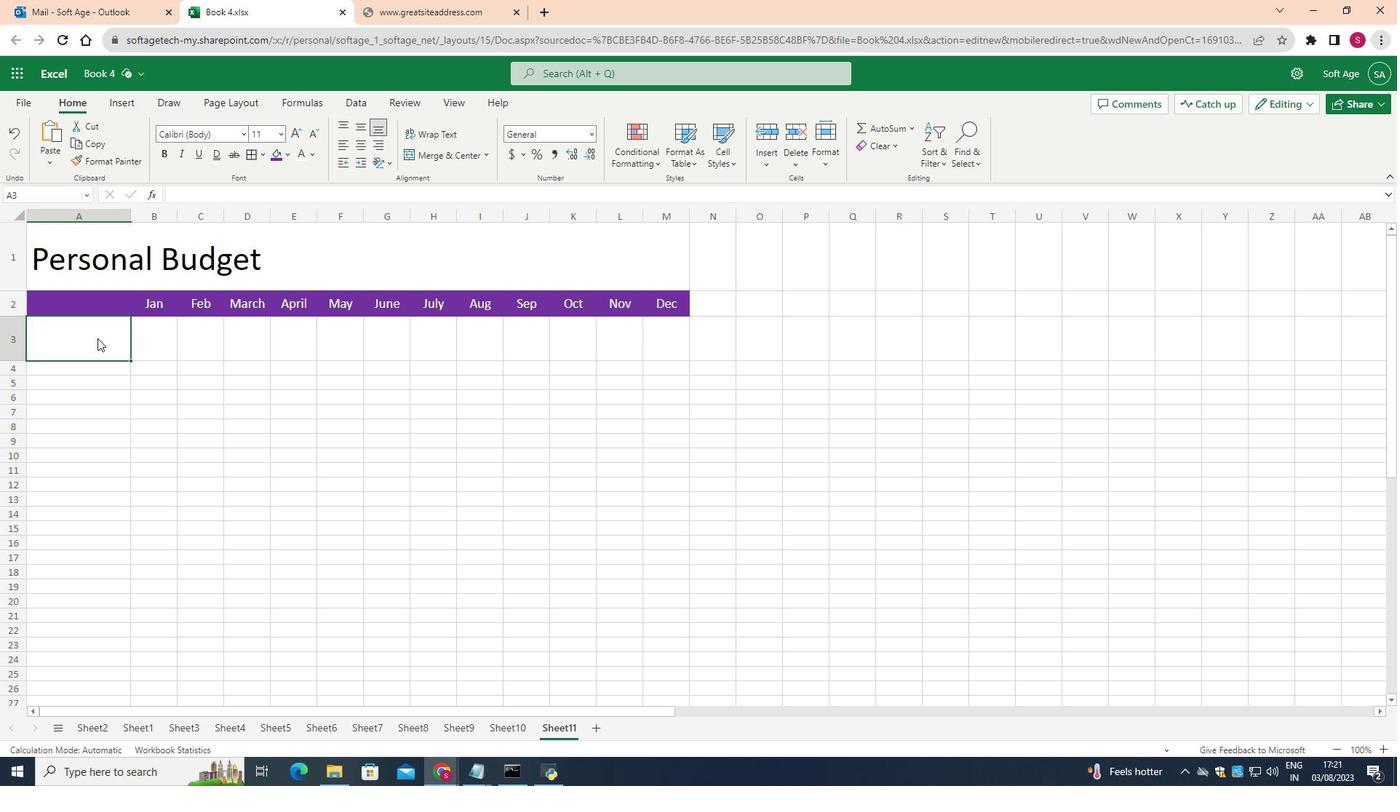 
Action: Mouse moved to (324, 174)
Screenshot: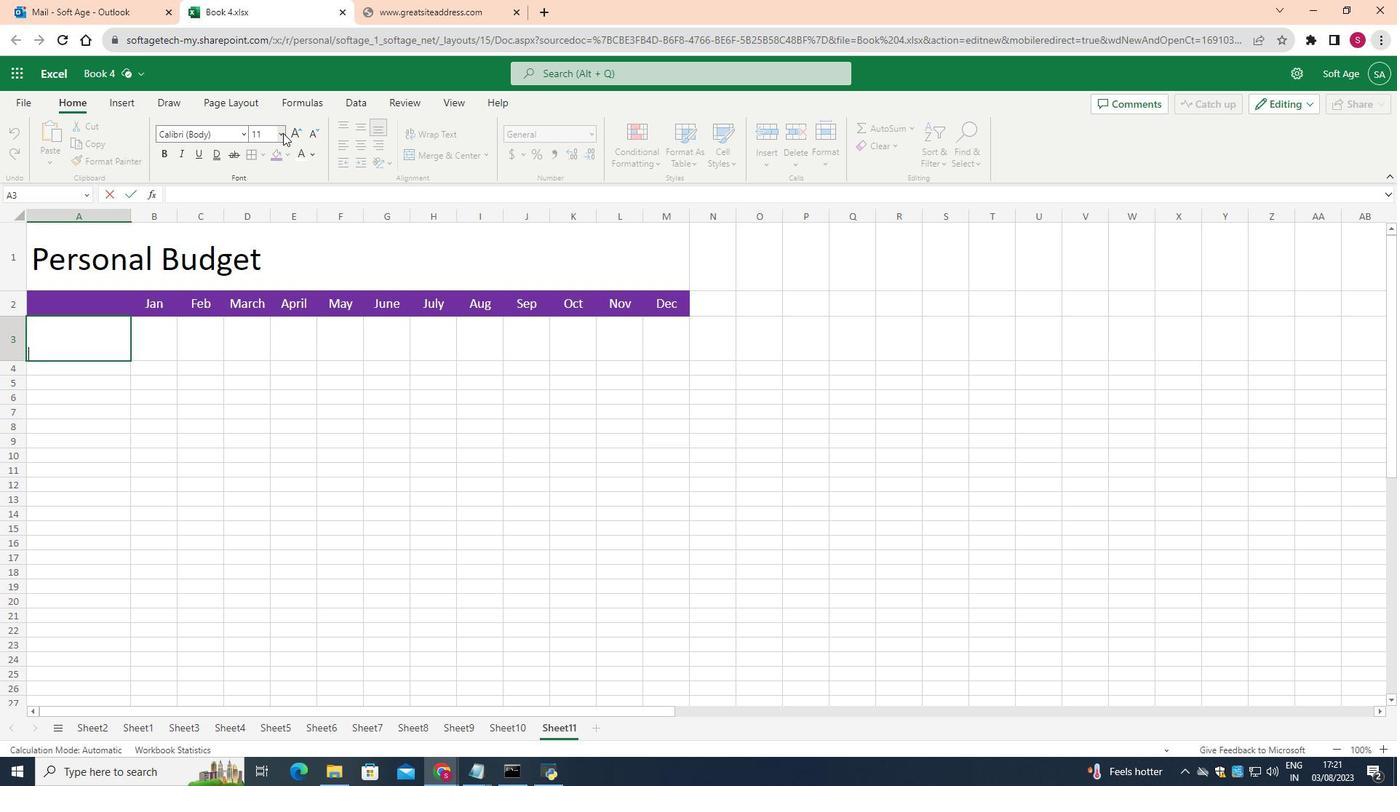 
Action: Mouse pressed left at (324, 174)
Screenshot: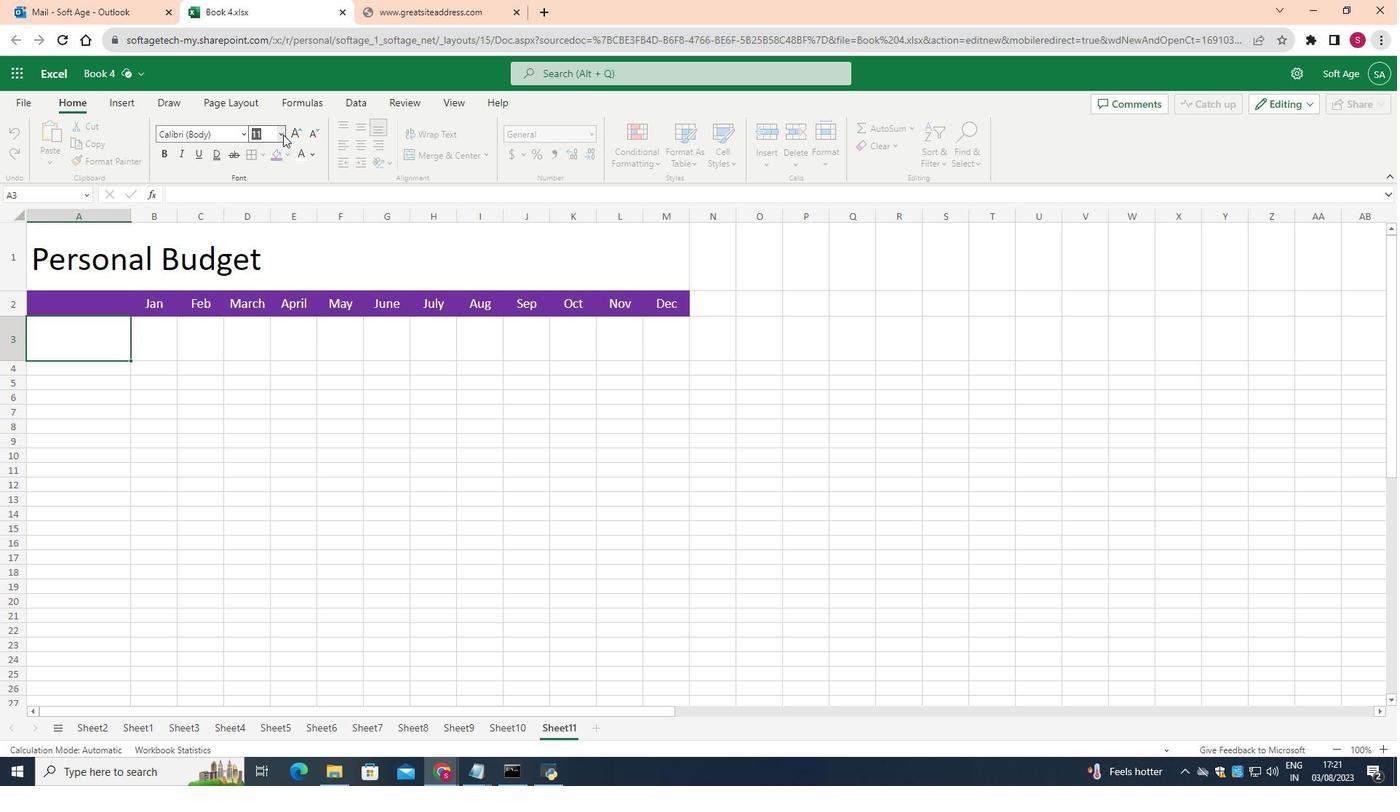 
Action: Mouse moved to (303, 291)
Screenshot: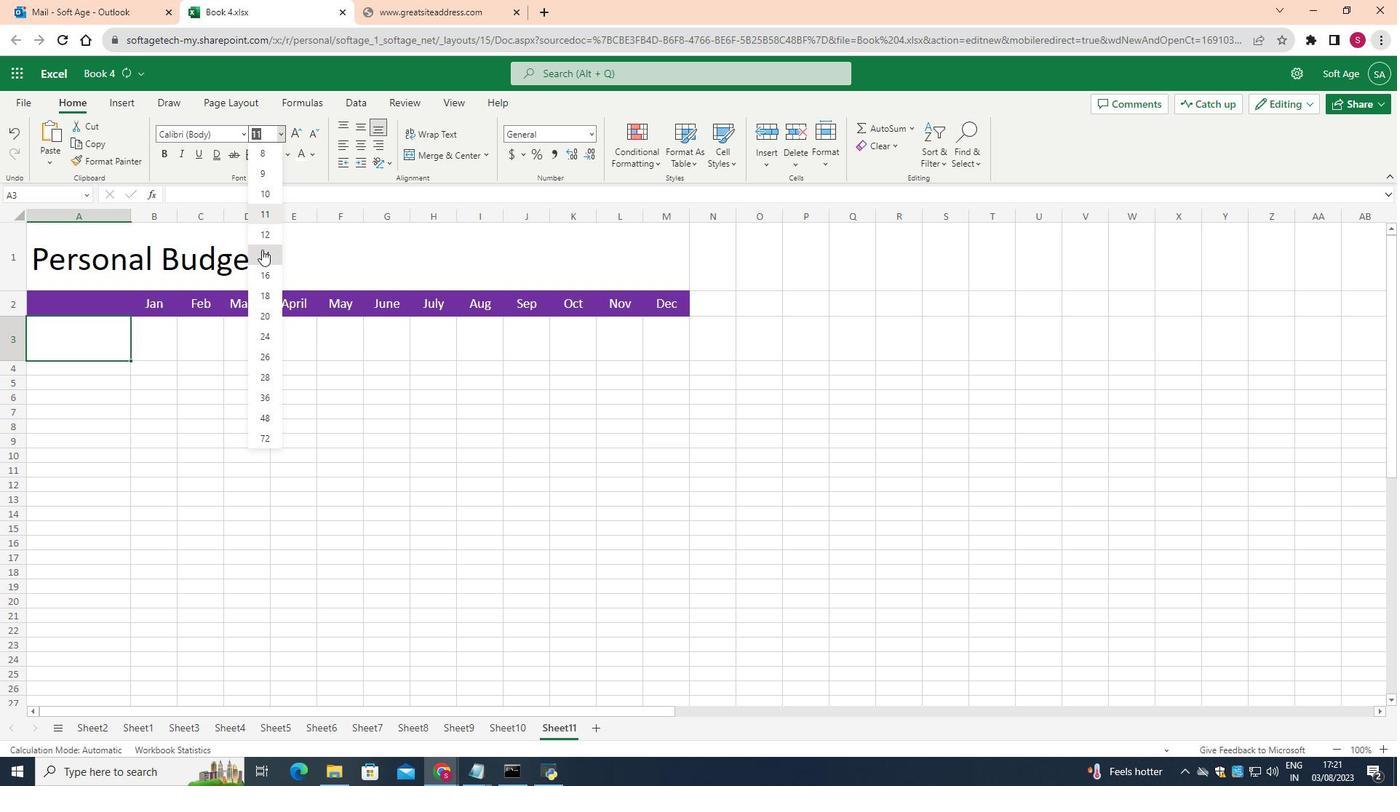 
Action: Mouse pressed left at (303, 291)
Screenshot: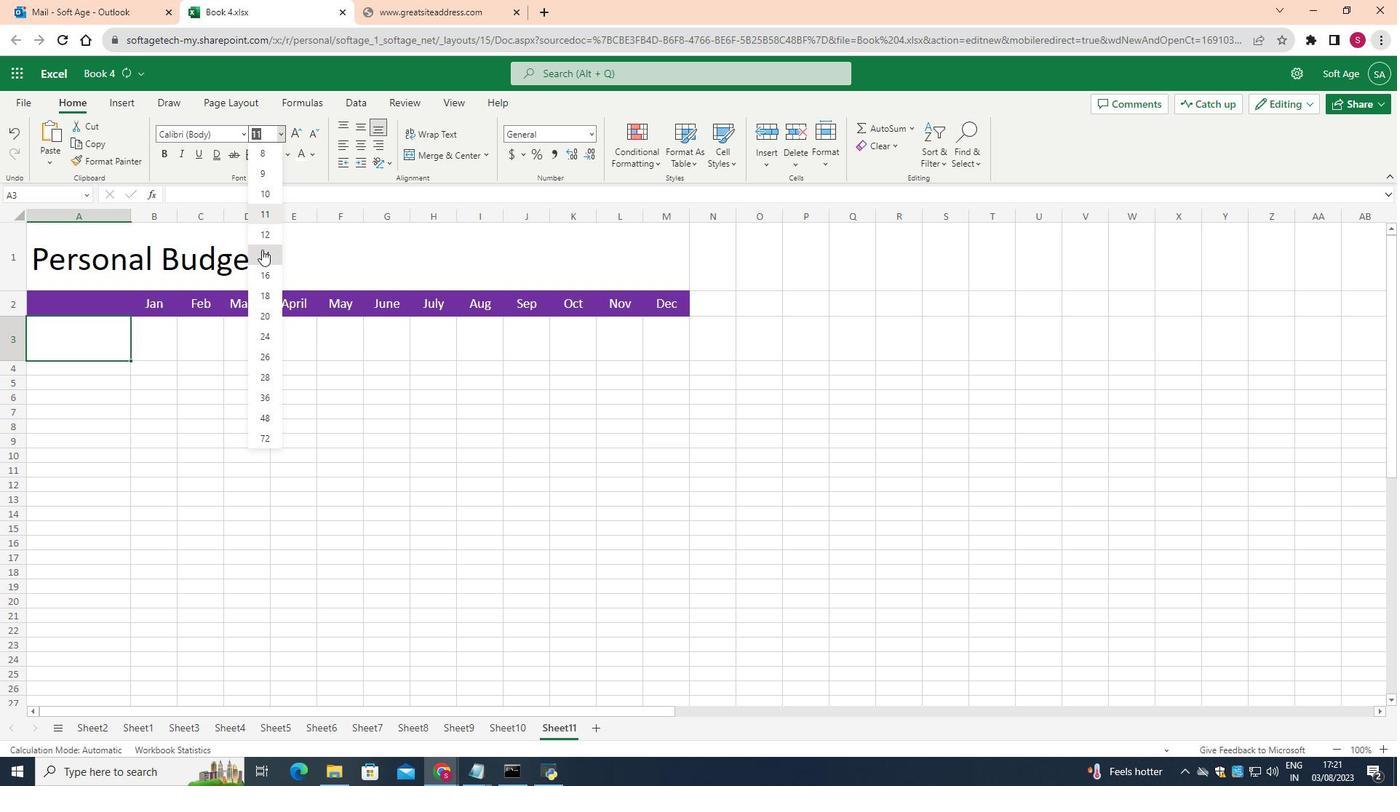 
Action: Mouse moved to (137, 387)
Screenshot: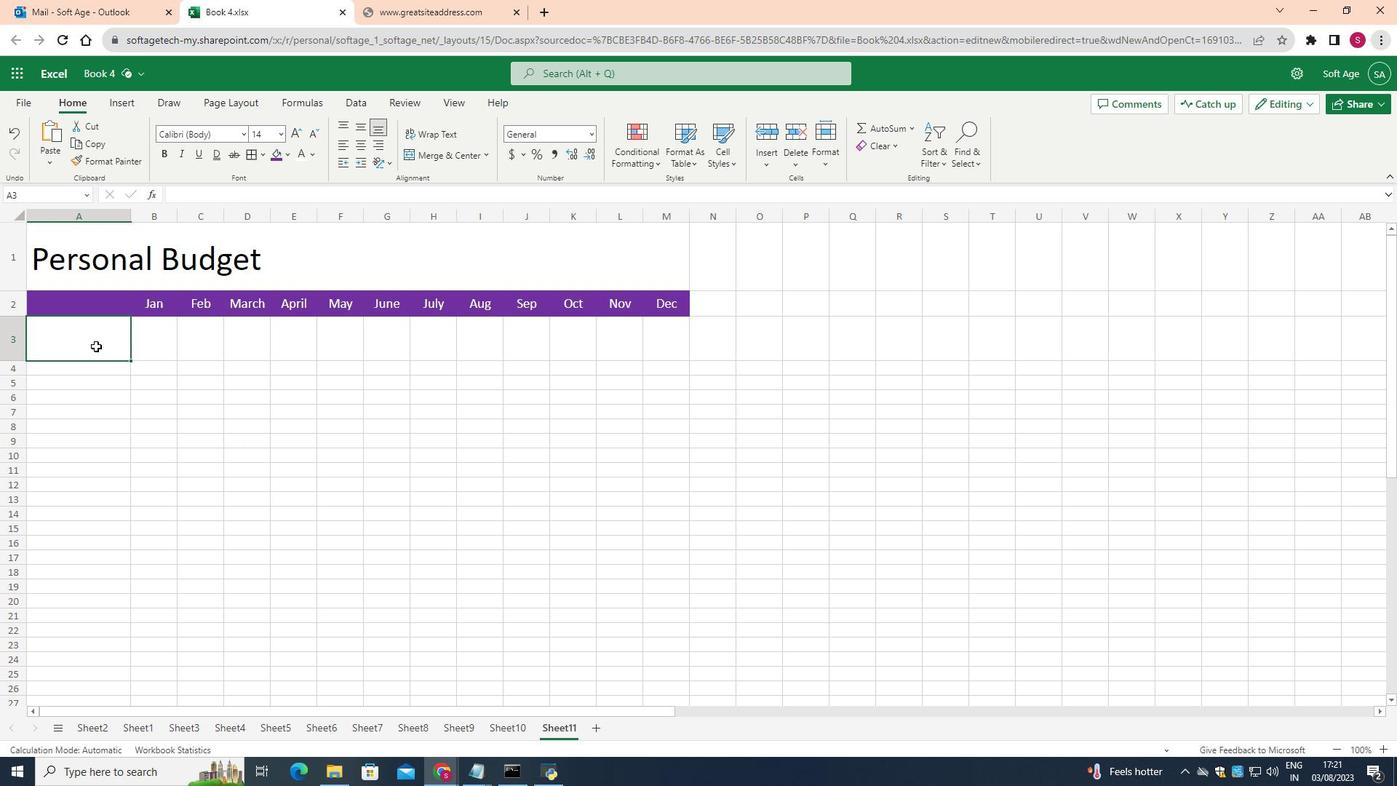 
Action: Mouse pressed left at (137, 387)
Screenshot: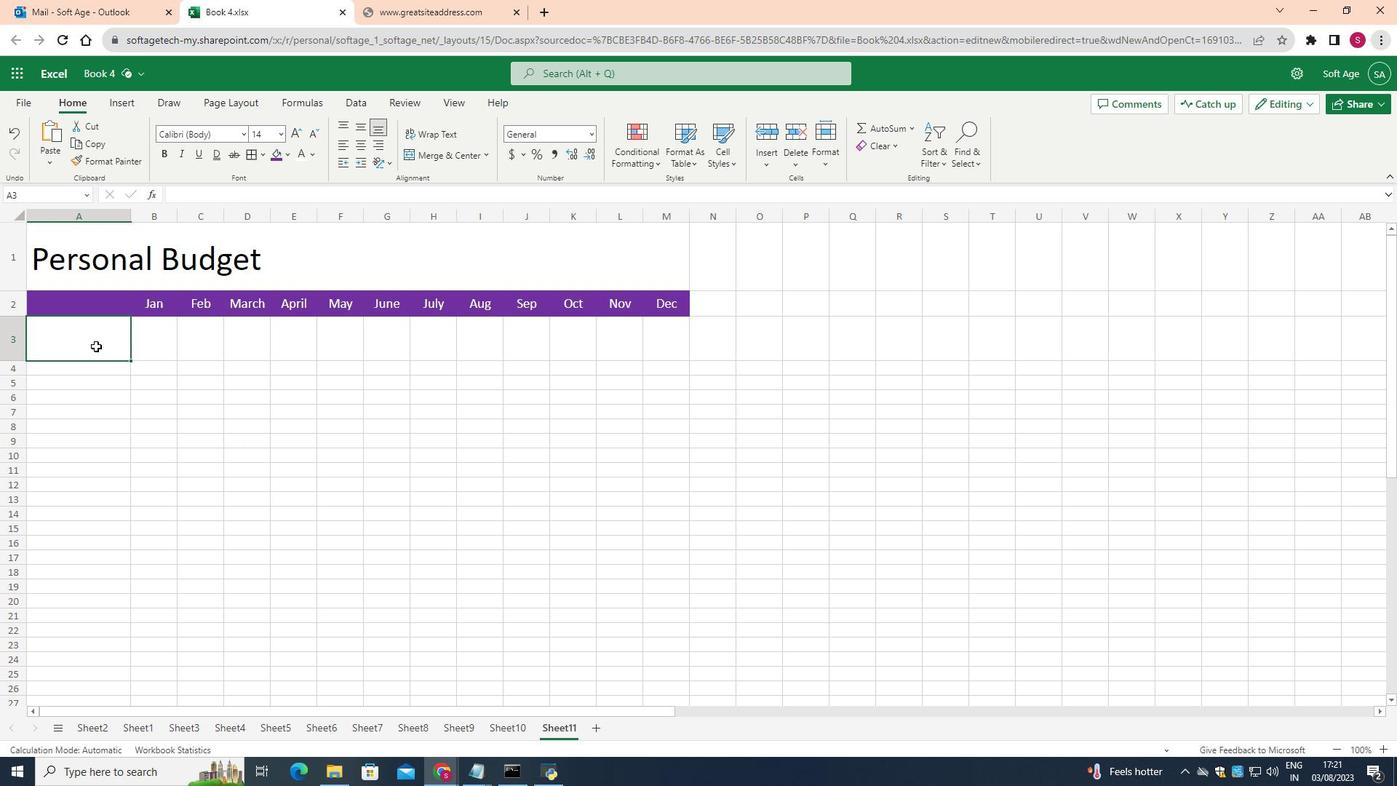
Action: Mouse pressed left at (137, 387)
Screenshot: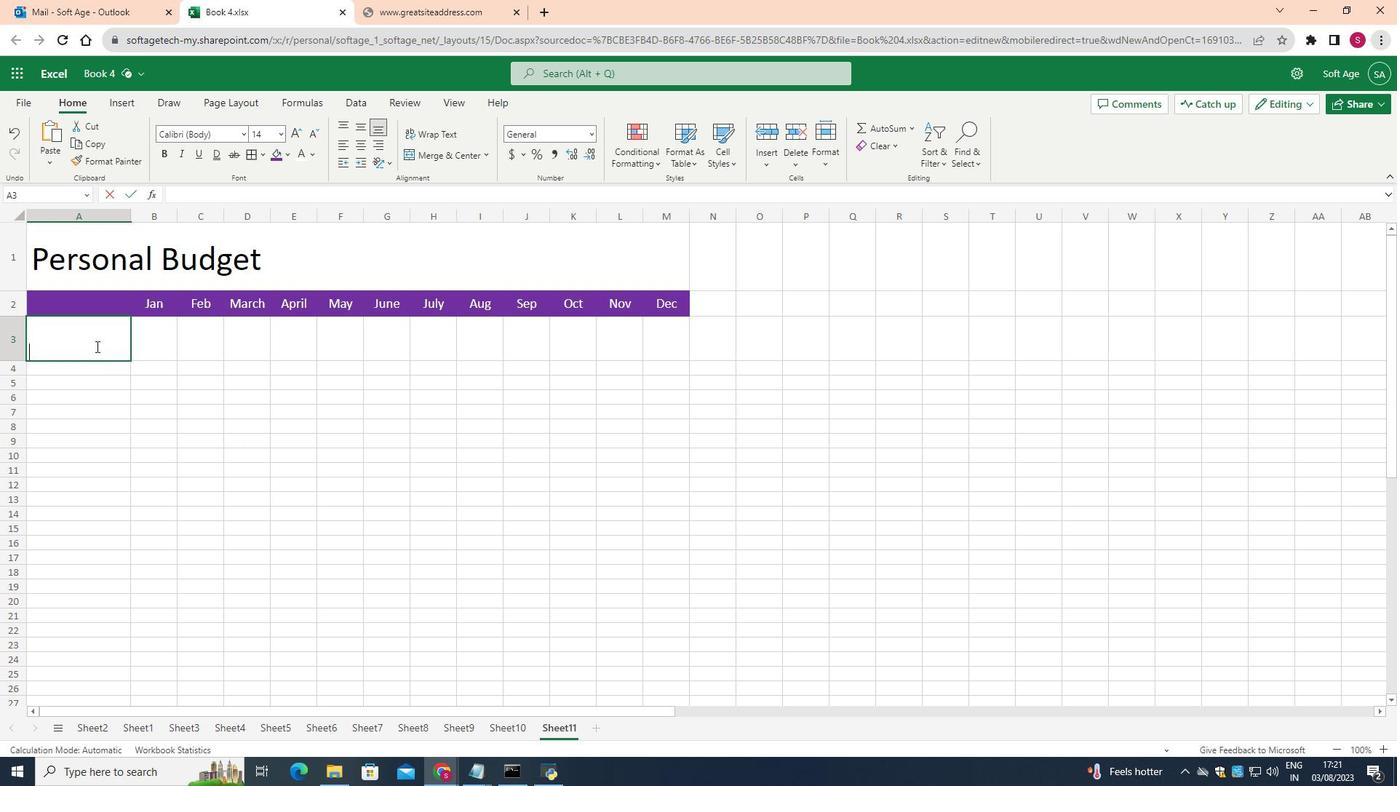 
Action: Mouse moved to (138, 380)
Screenshot: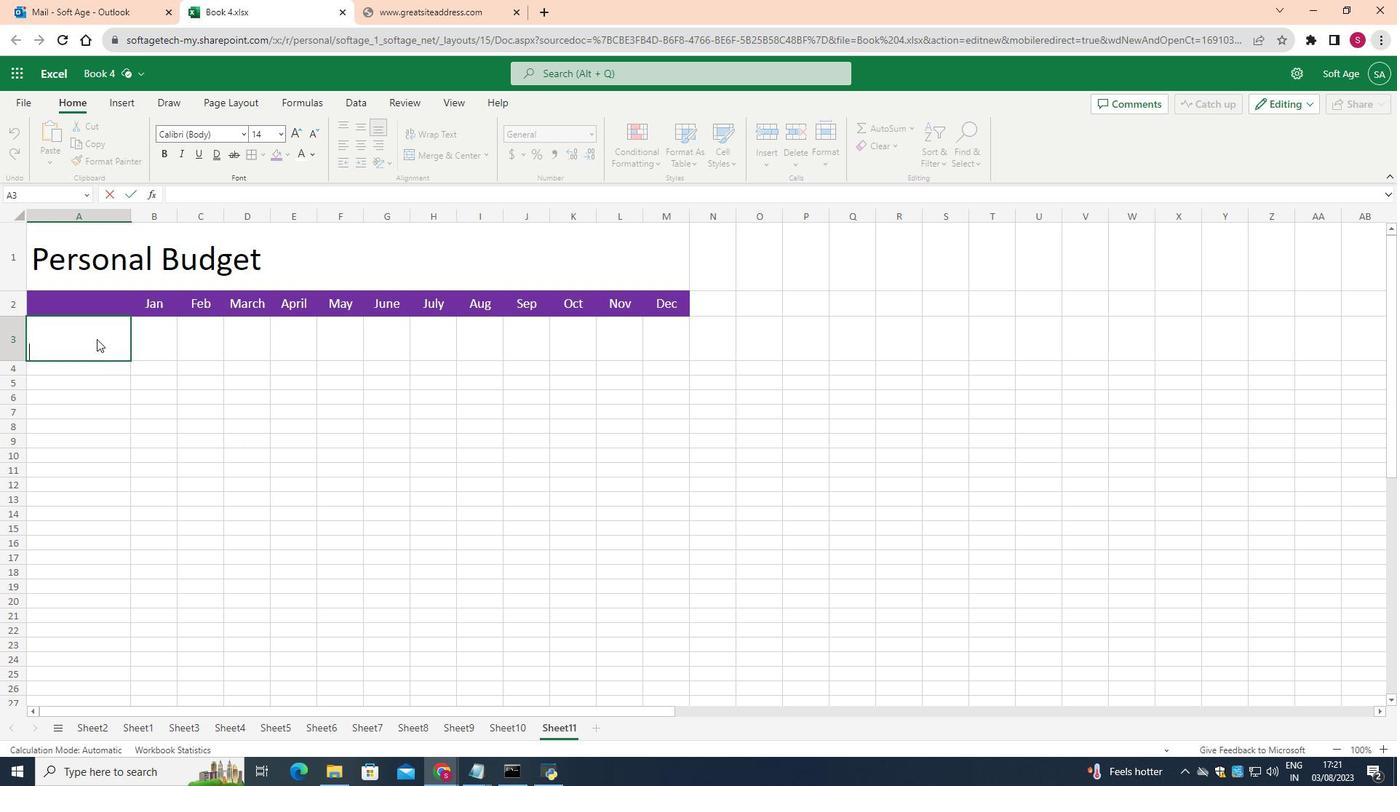 
Action: Key pressed <Key.shift>Total<Key.space>expenses
Screenshot: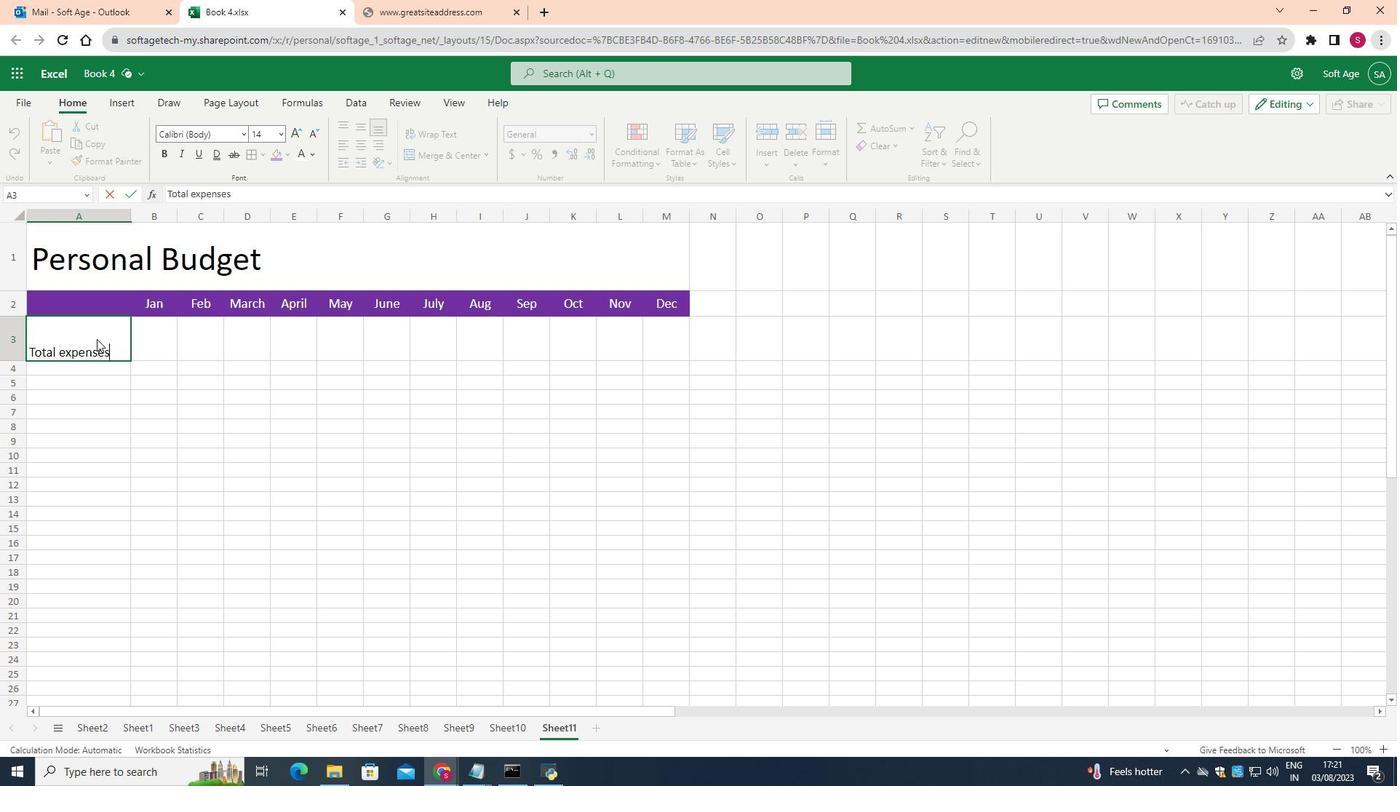 
Action: Mouse moved to (136, 454)
Screenshot: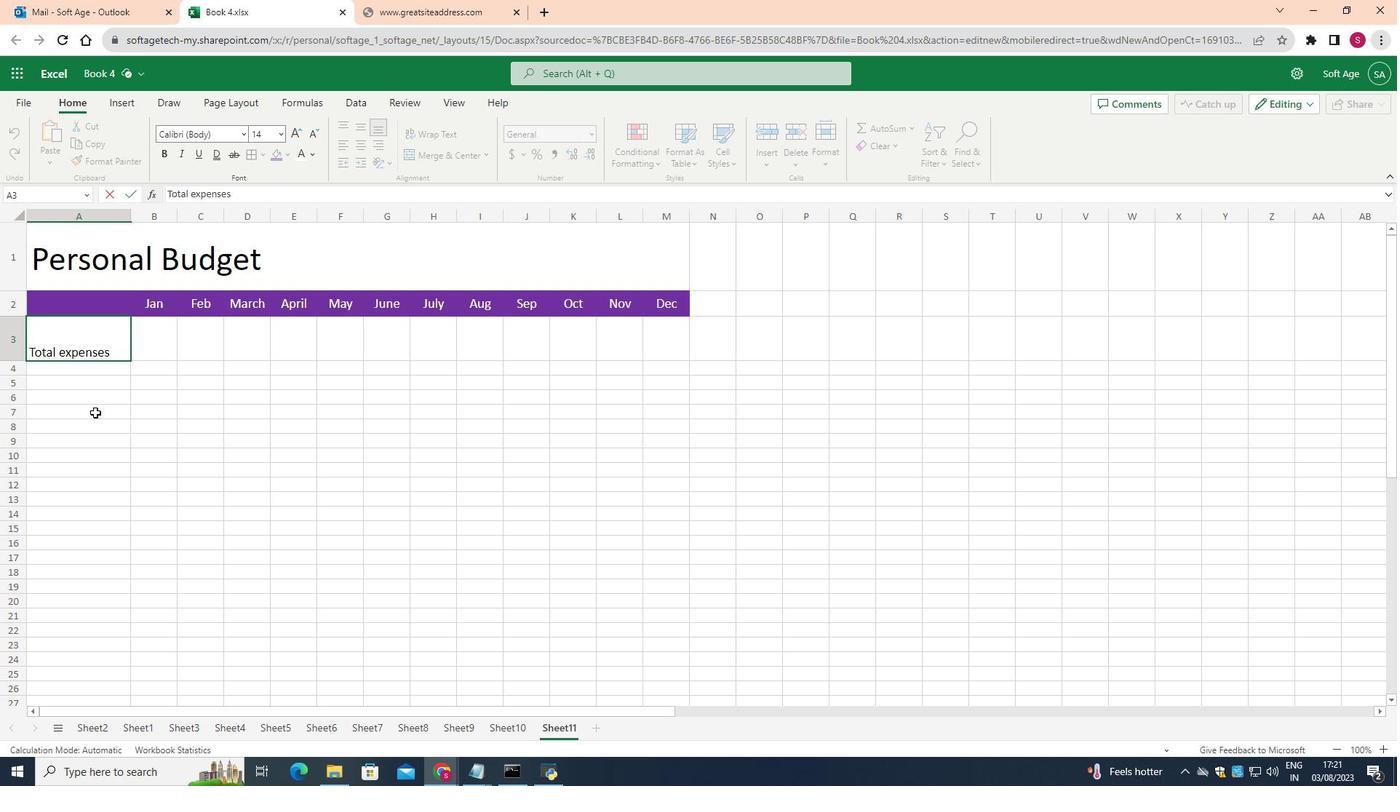 
Action: Mouse pressed left at (136, 454)
Screenshot: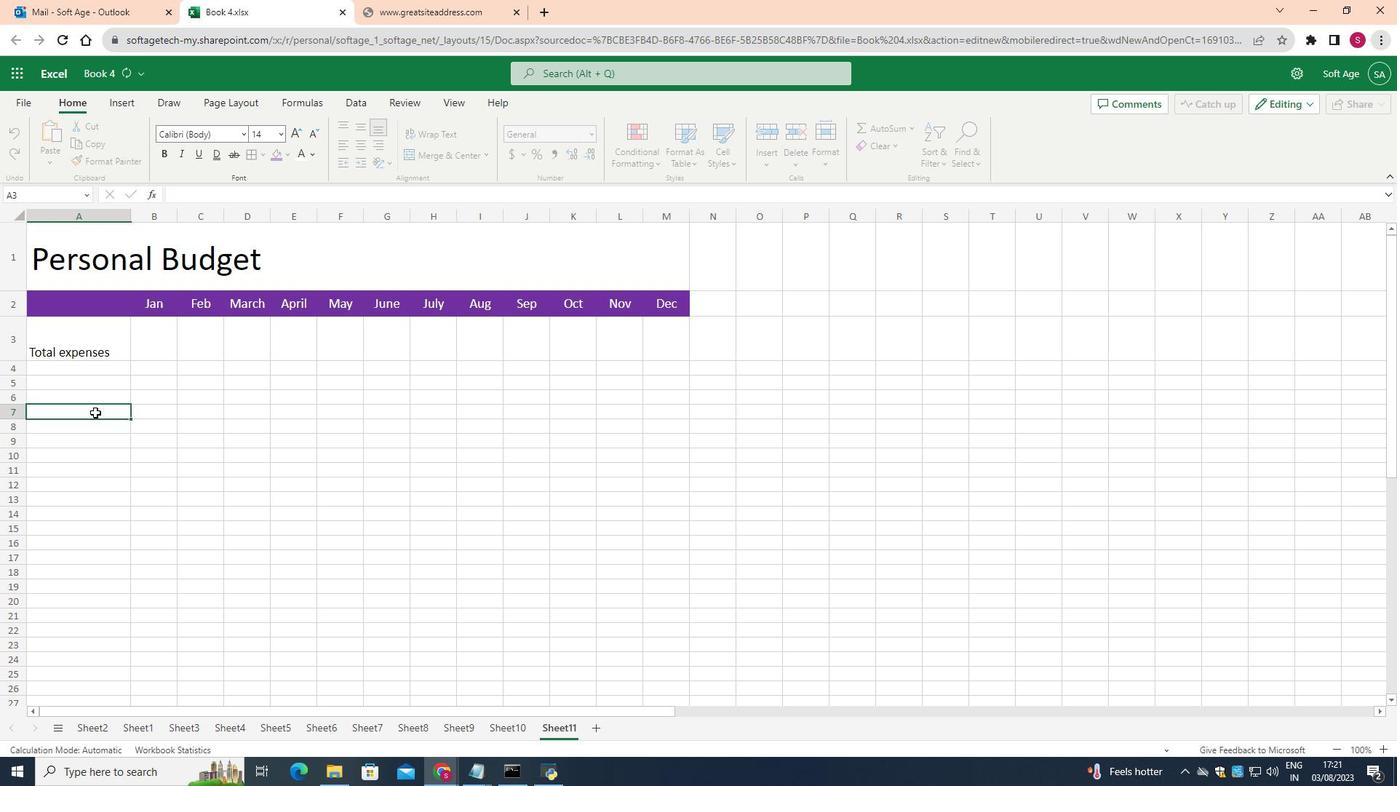 
Action: Mouse moved to (152, 376)
Screenshot: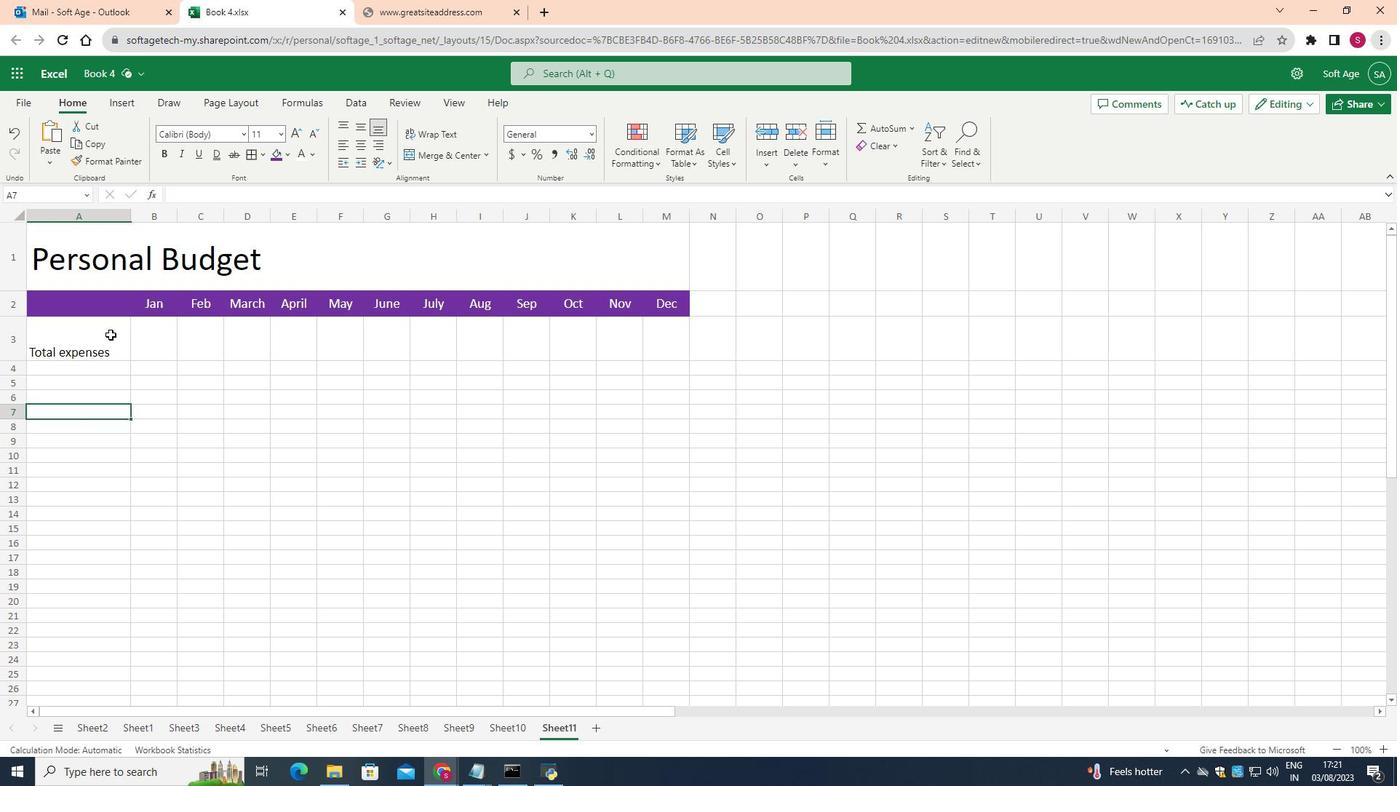 
Action: Mouse pressed left at (152, 376)
Screenshot: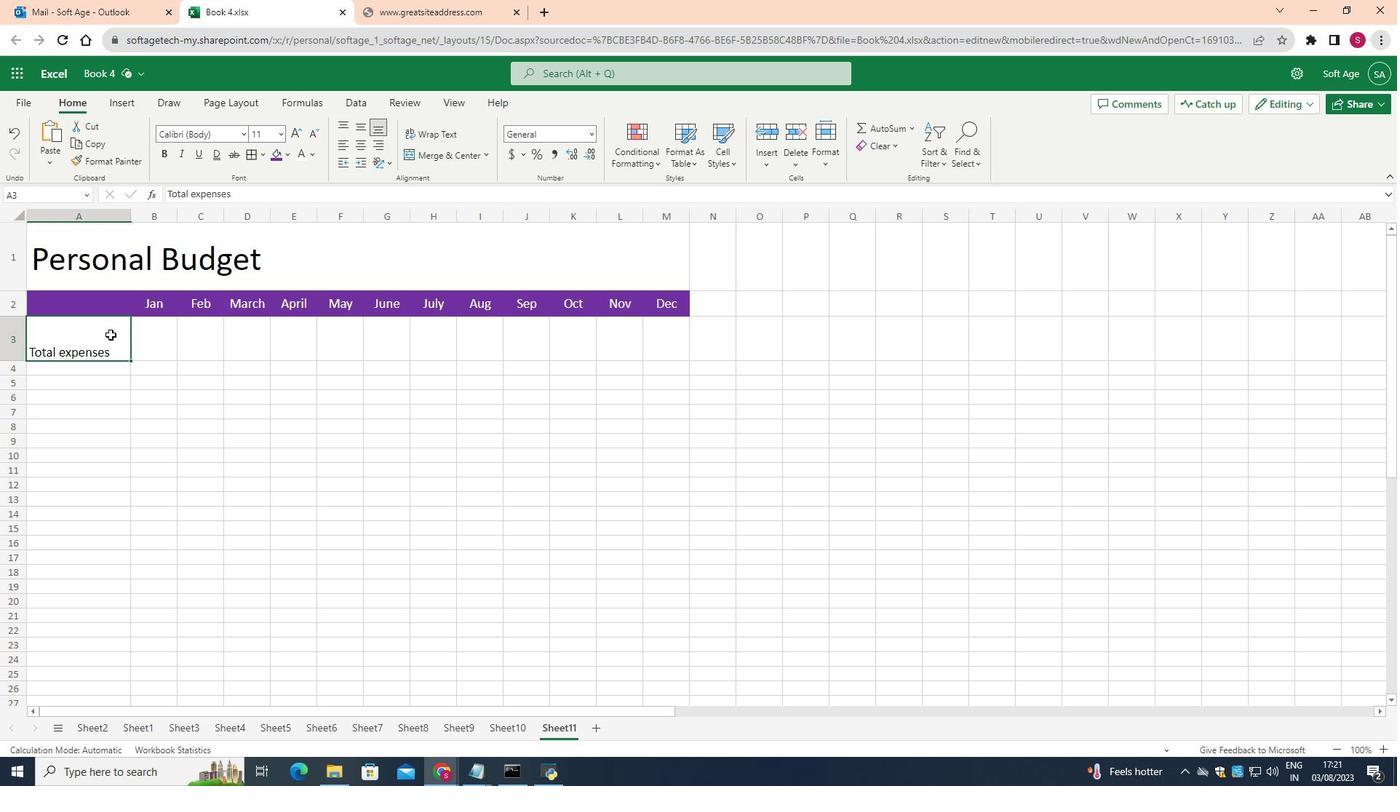 
Action: Mouse moved to (405, 186)
Screenshot: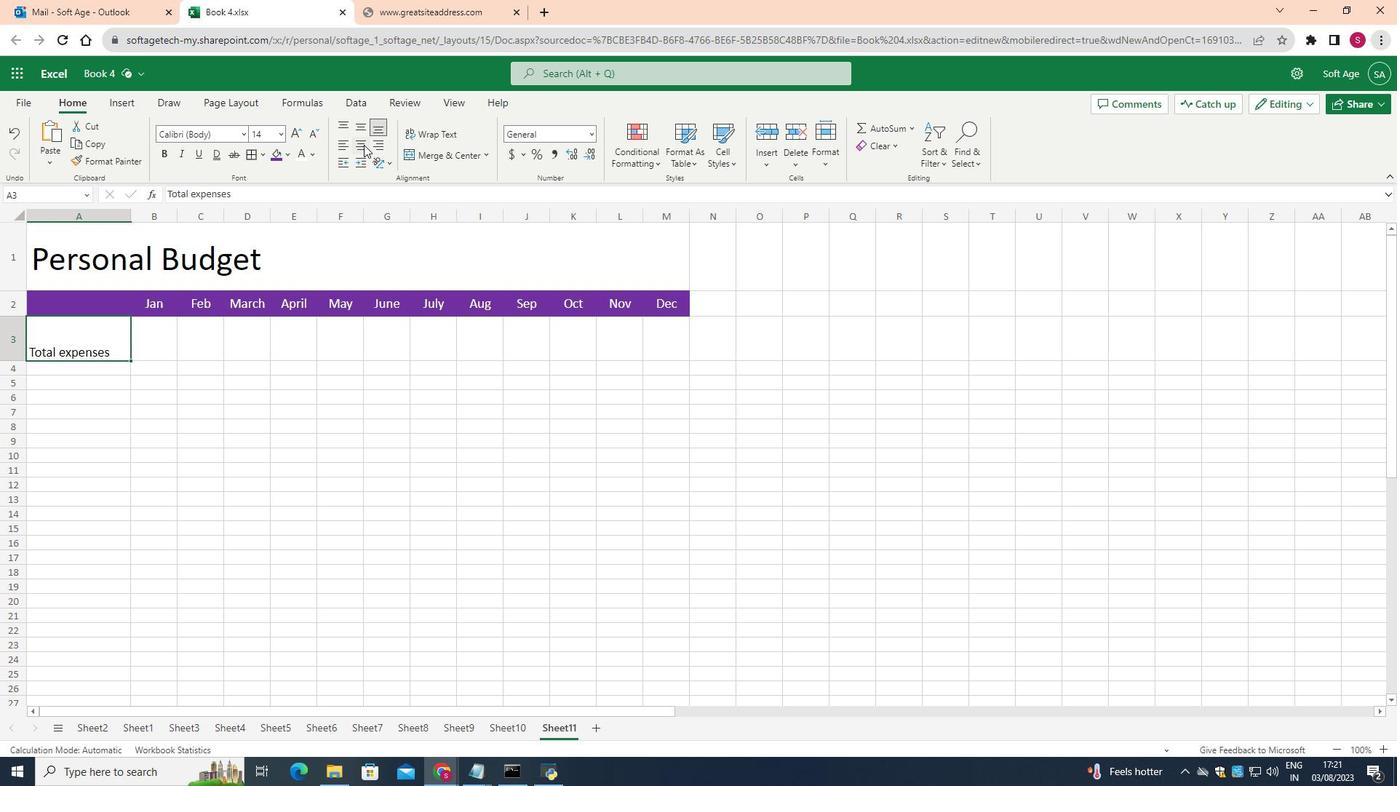 
Action: Mouse pressed left at (405, 186)
Screenshot: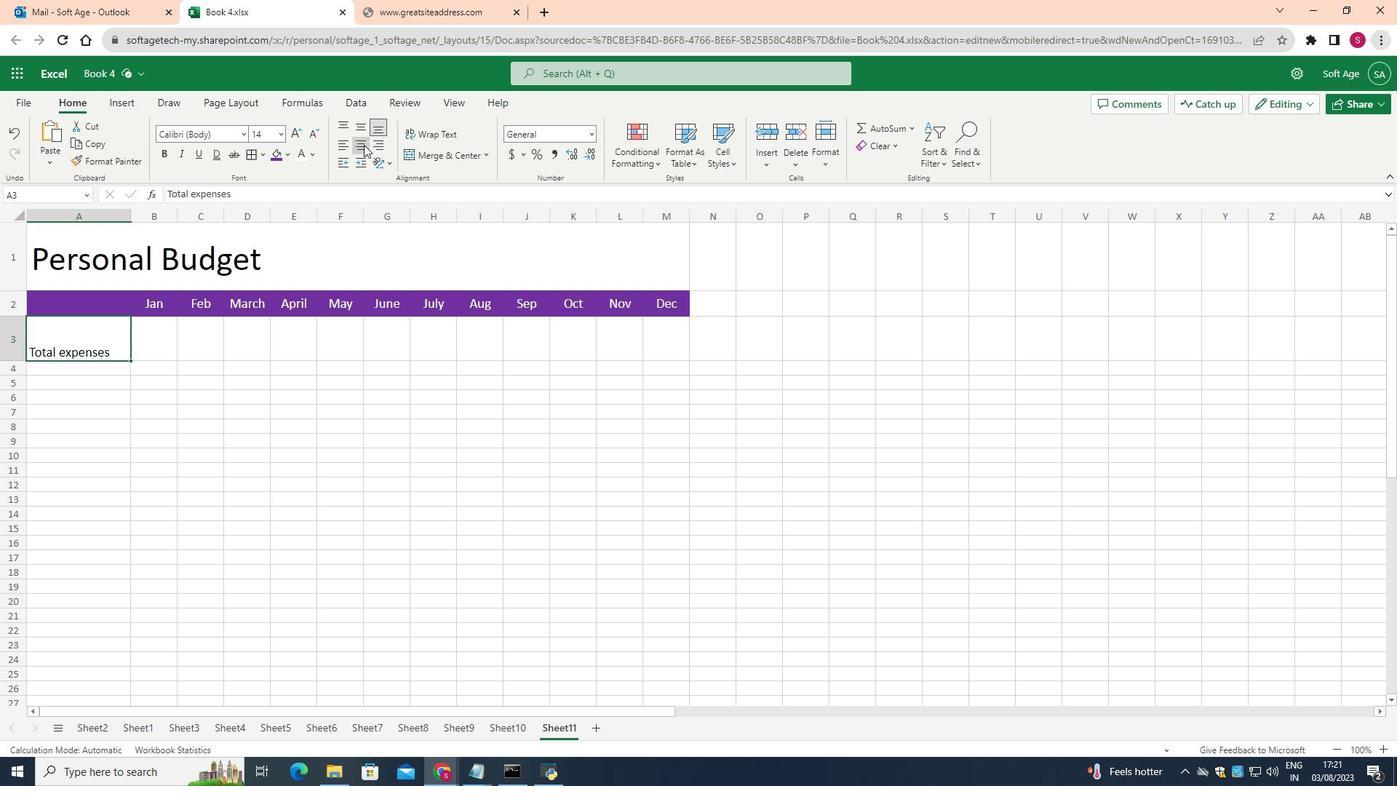 
Action: Mouse moved to (401, 162)
Screenshot: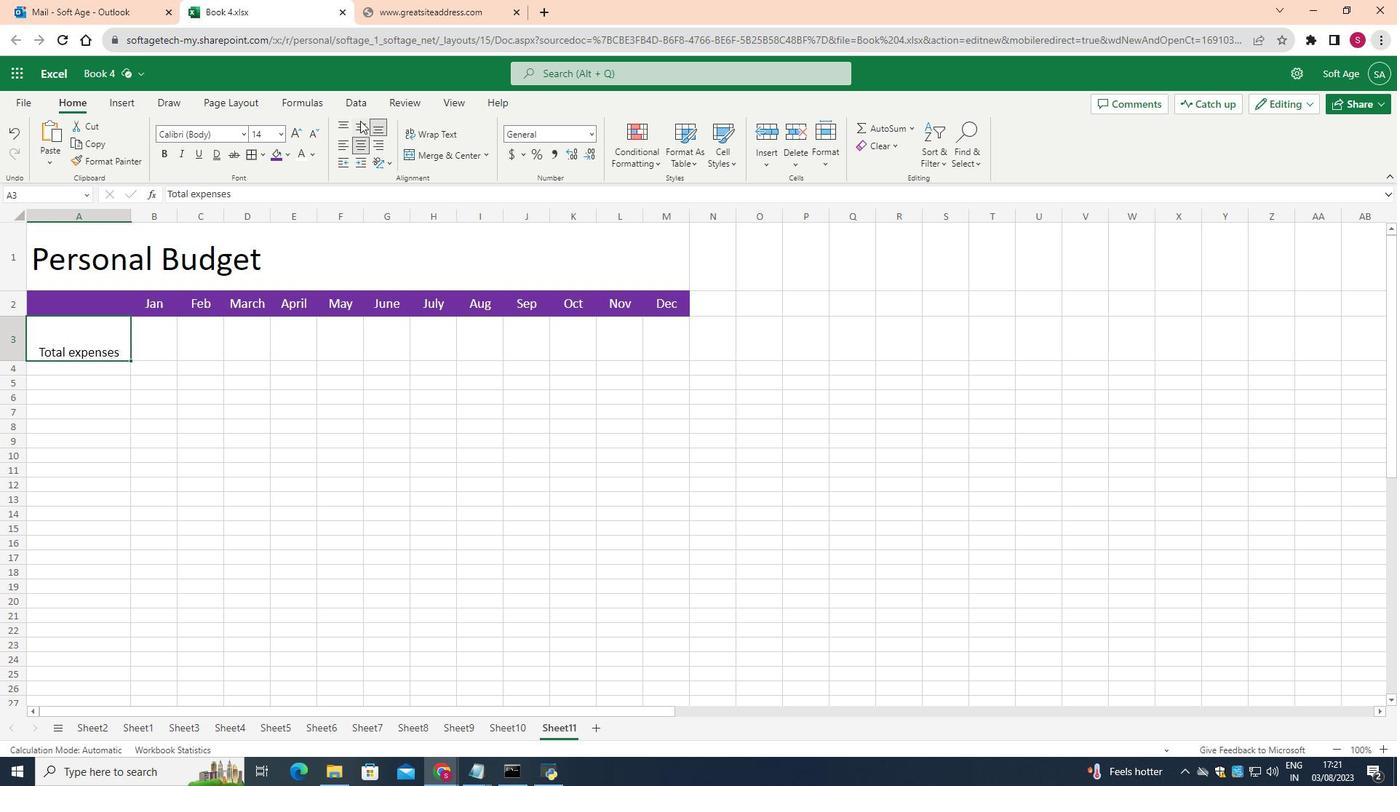 
Action: Mouse pressed left at (401, 162)
Screenshot: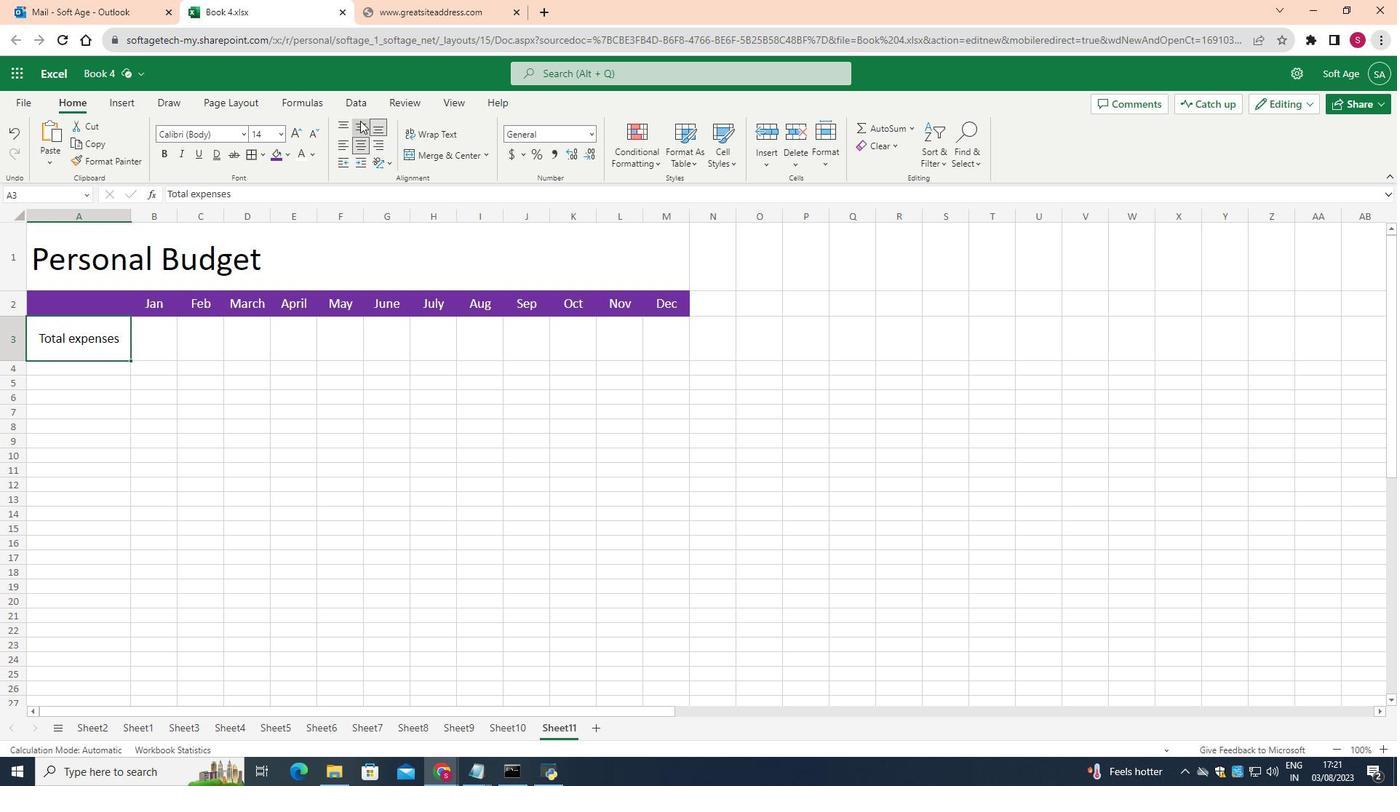 
Action: Mouse moved to (211, 372)
Screenshot: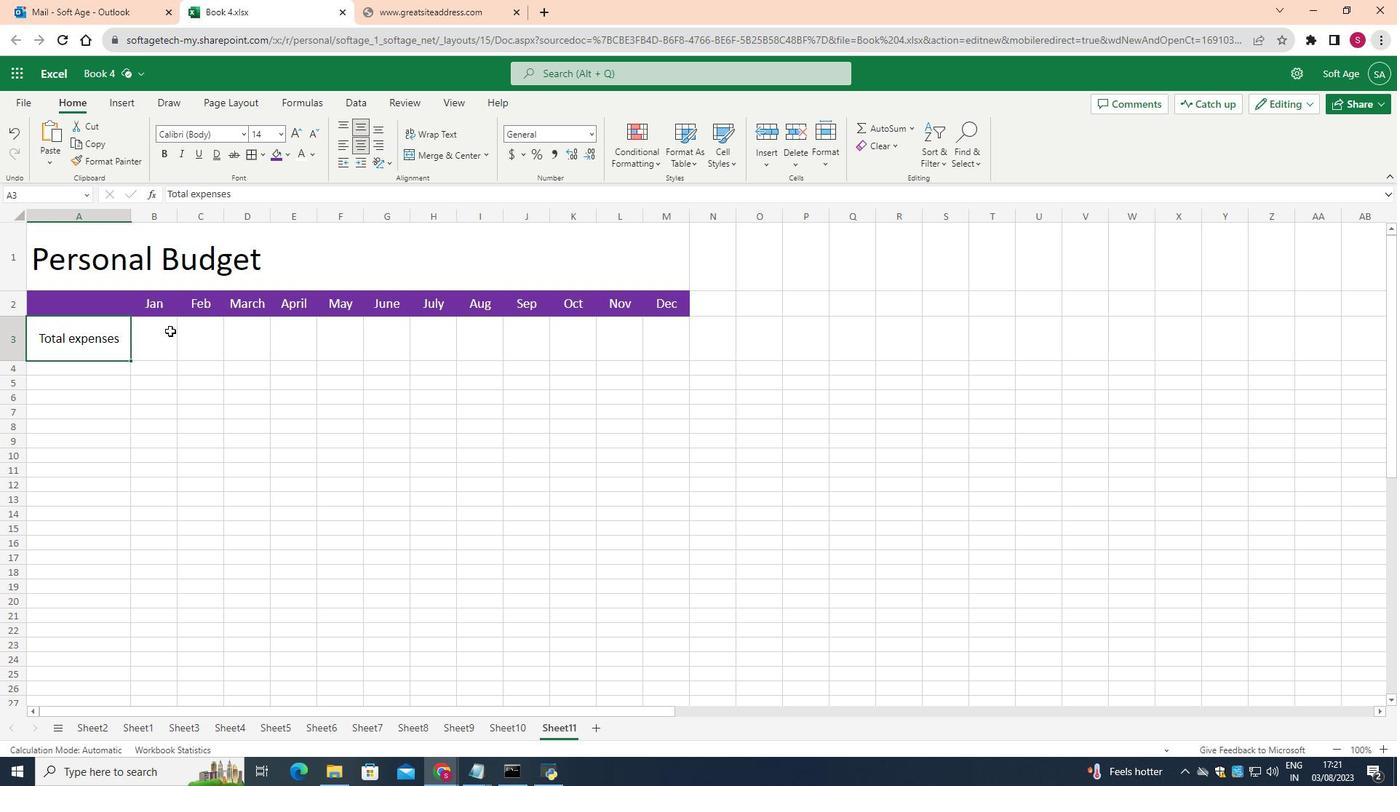 
Action: Mouse pressed left at (211, 372)
Screenshot: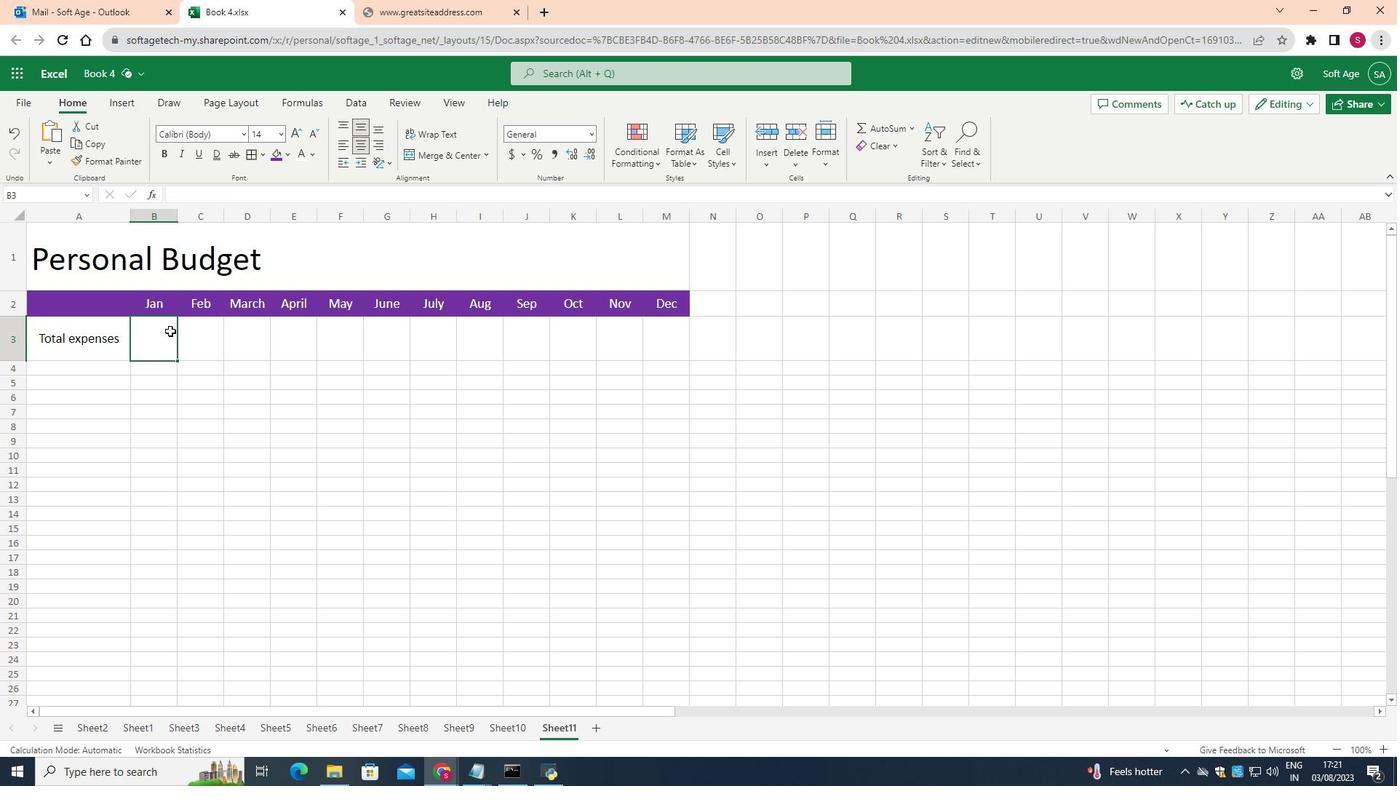 
Action: Mouse moved to (318, 178)
Screenshot: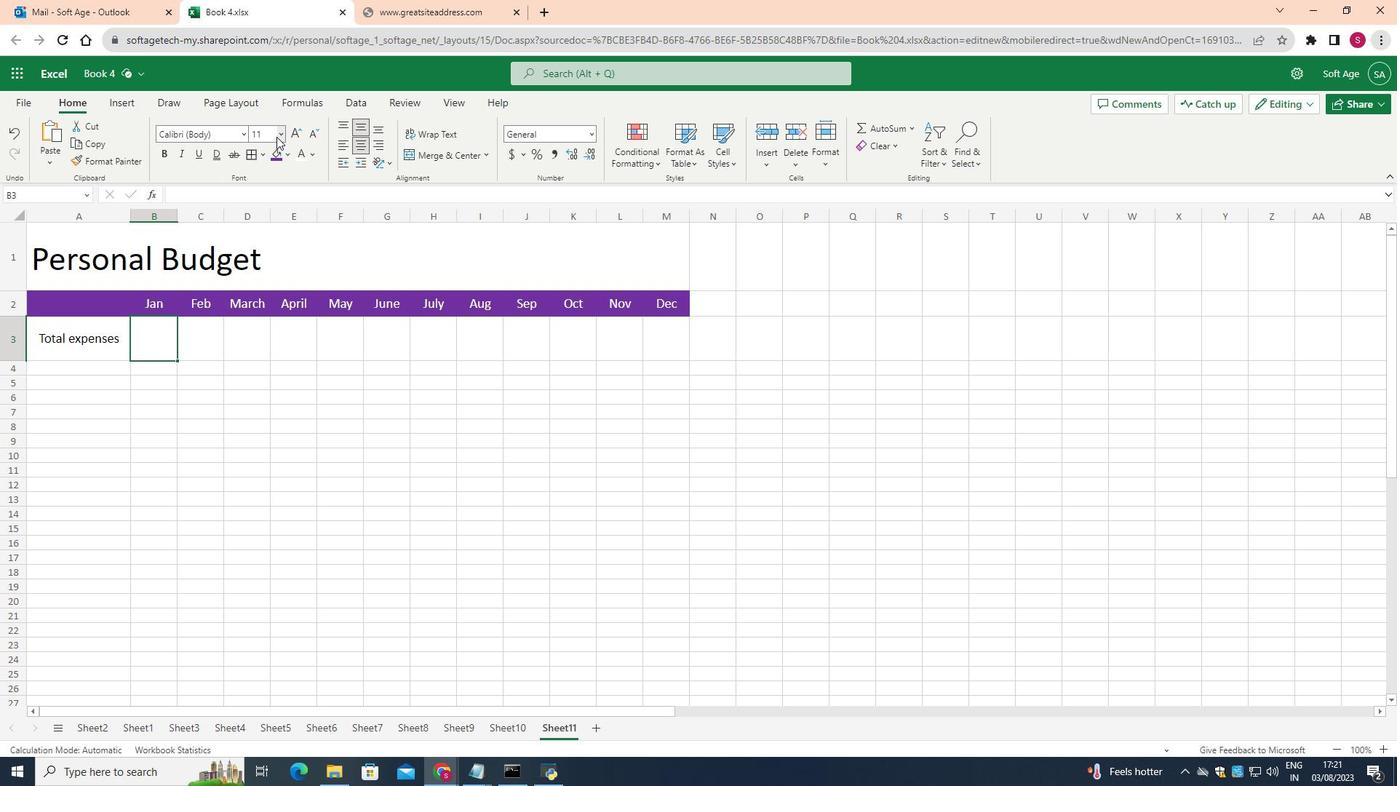 
Action: Mouse pressed left at (318, 178)
Screenshot: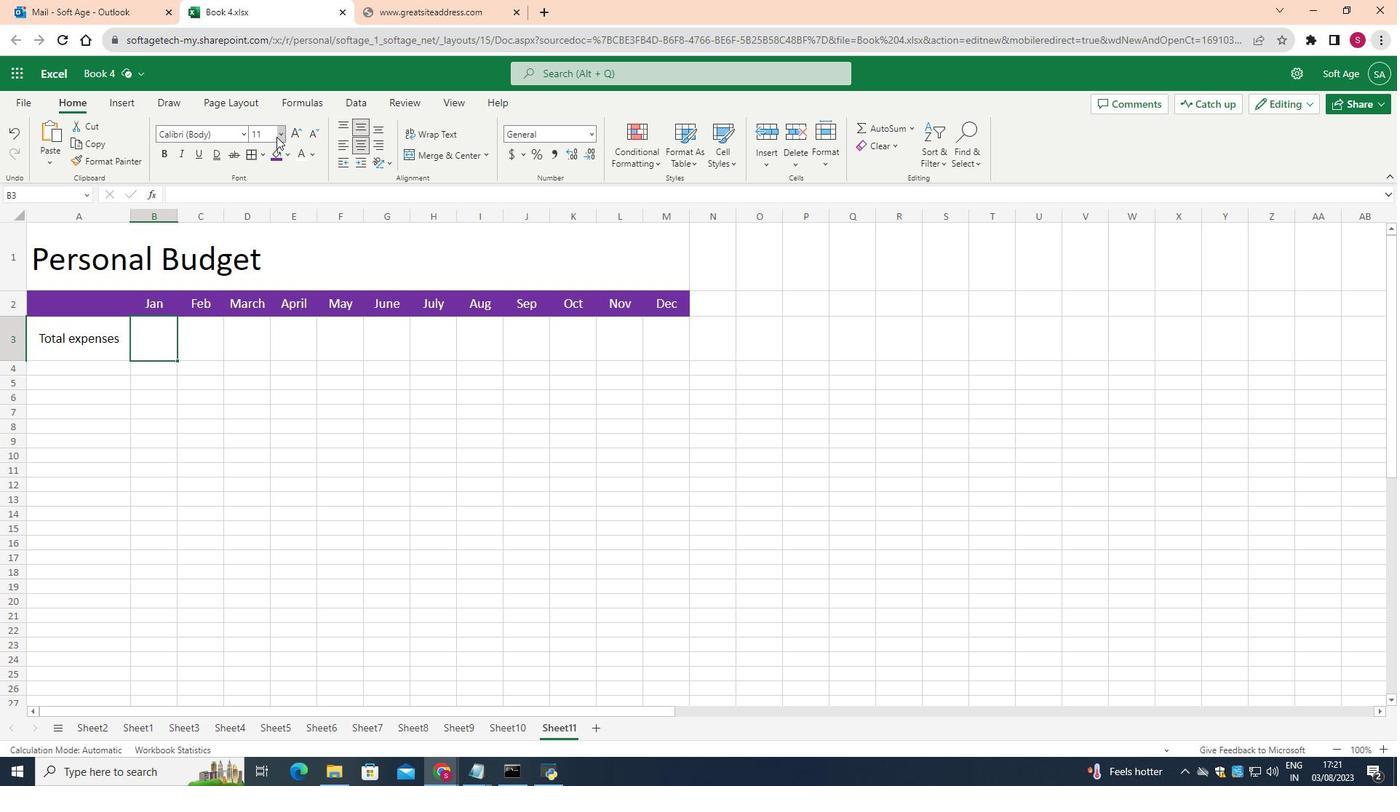 
Action: Mouse moved to (305, 292)
Screenshot: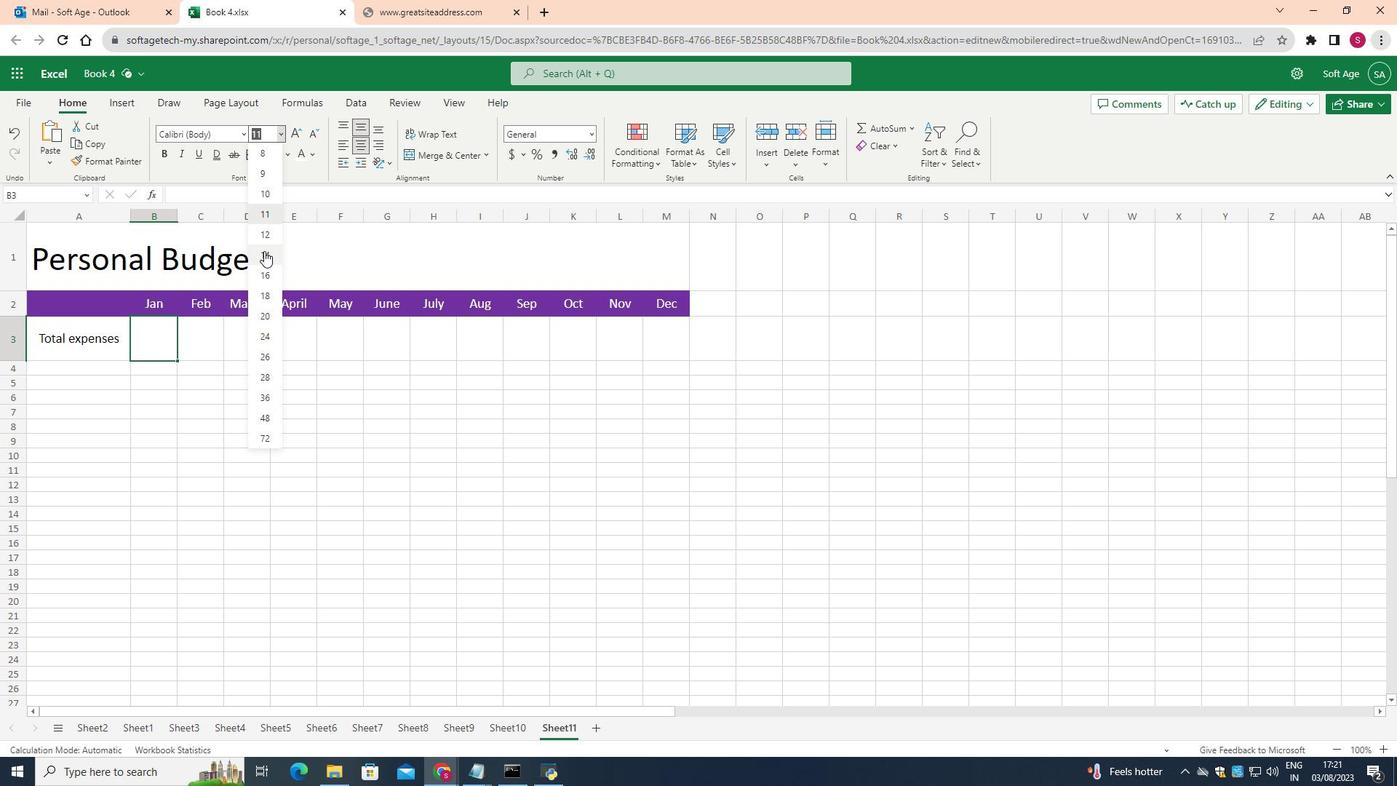 
Action: Mouse pressed left at (305, 292)
Screenshot: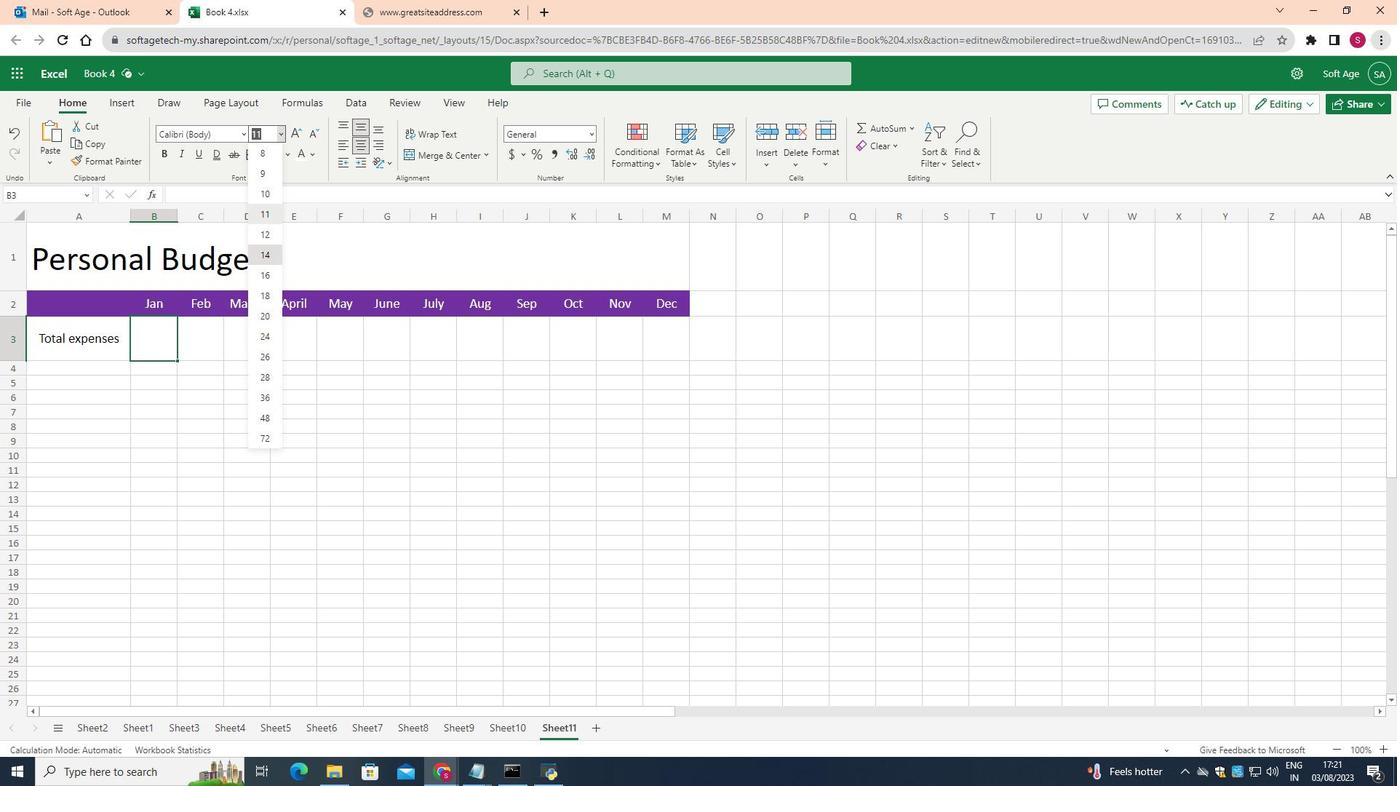 
Action: Key pressed <Key.shift>$0
Screenshot: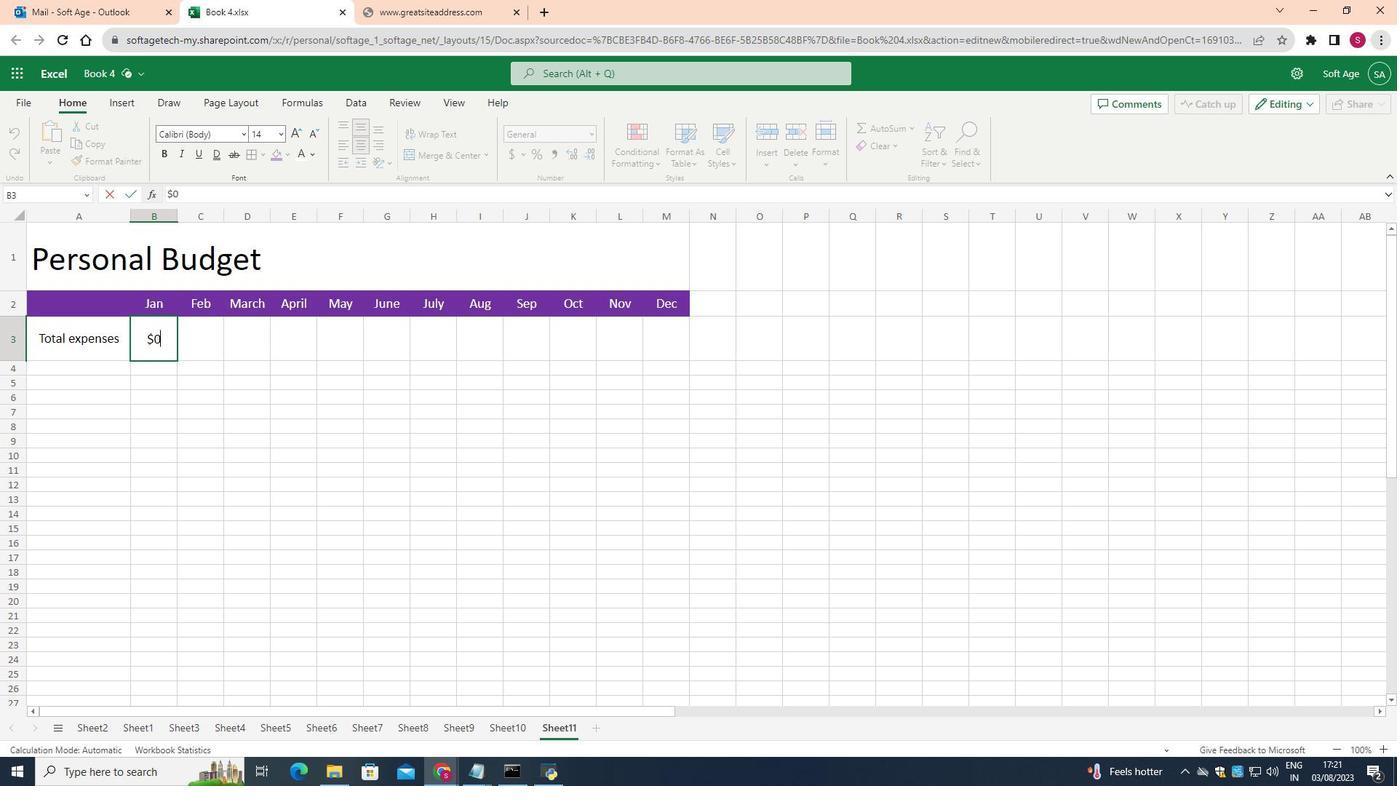 
Action: Mouse moved to (228, 380)
Screenshot: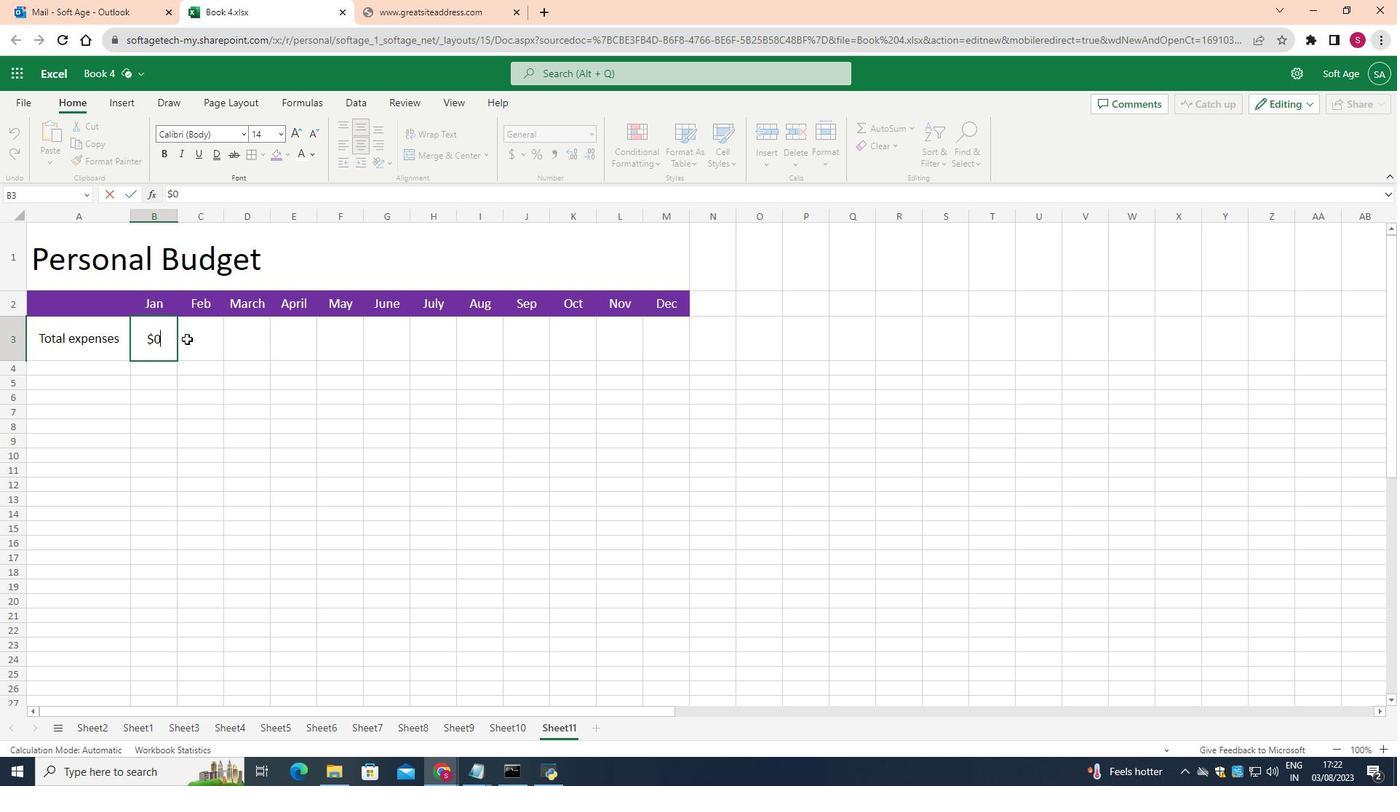 
Action: Mouse pressed left at (228, 380)
Screenshot: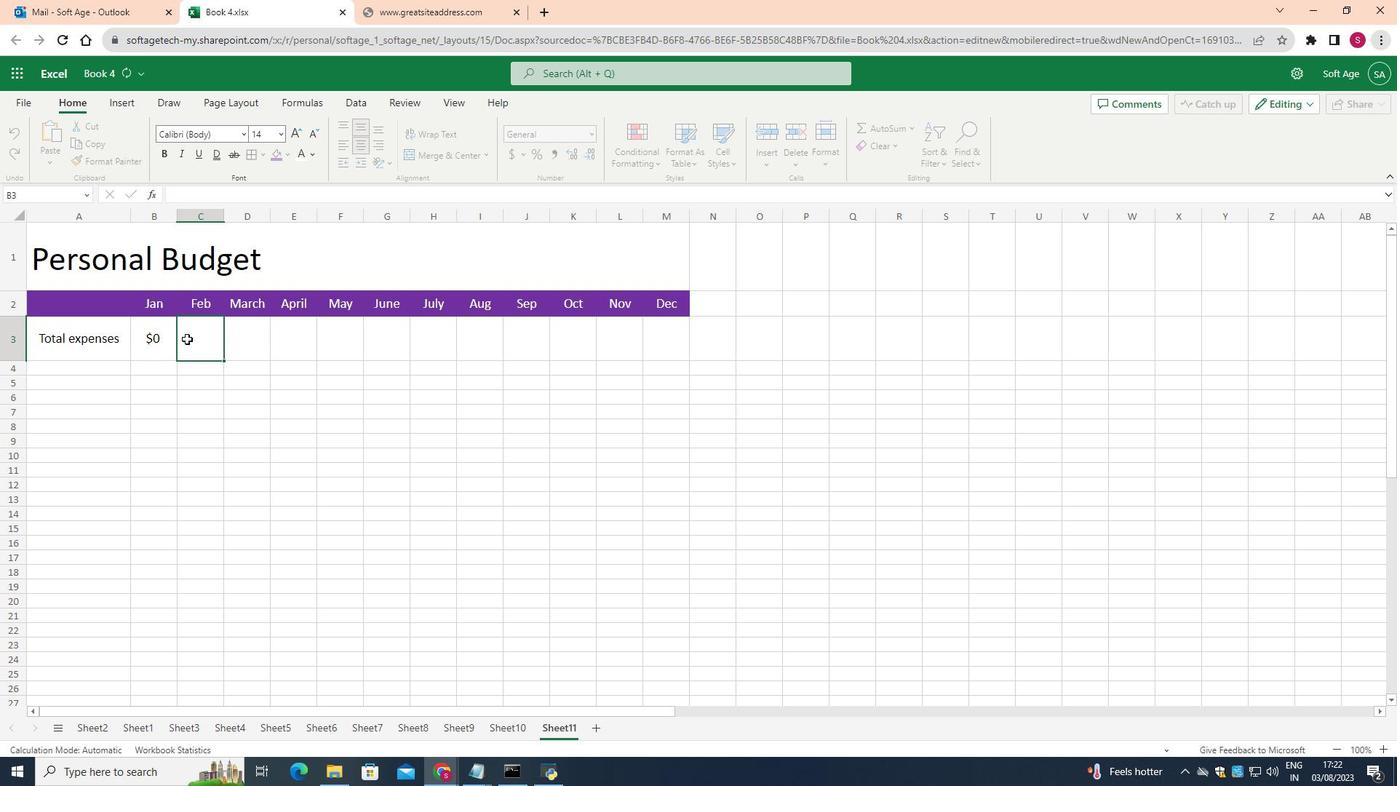 
Action: Mouse moved to (326, 177)
Screenshot: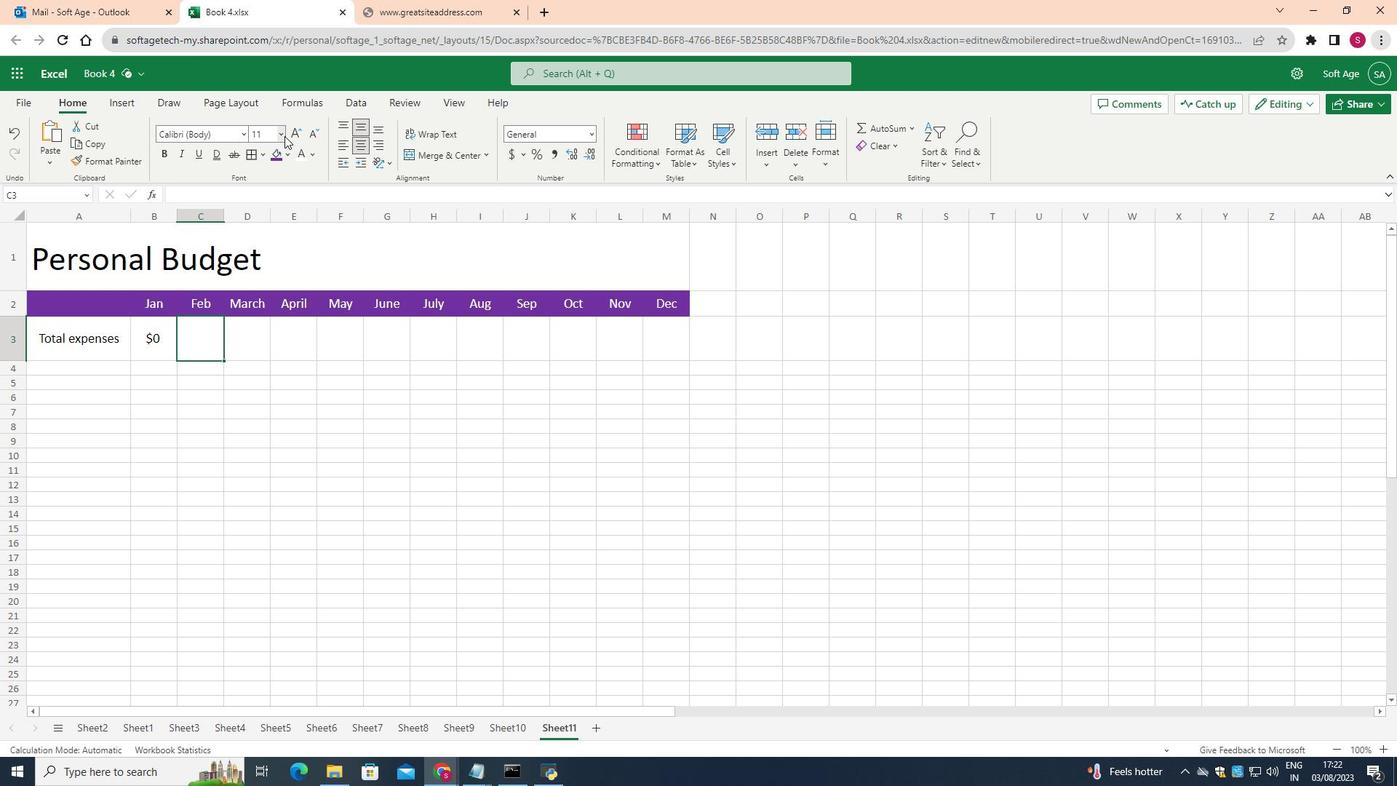 
Action: Mouse pressed left at (326, 177)
Screenshot: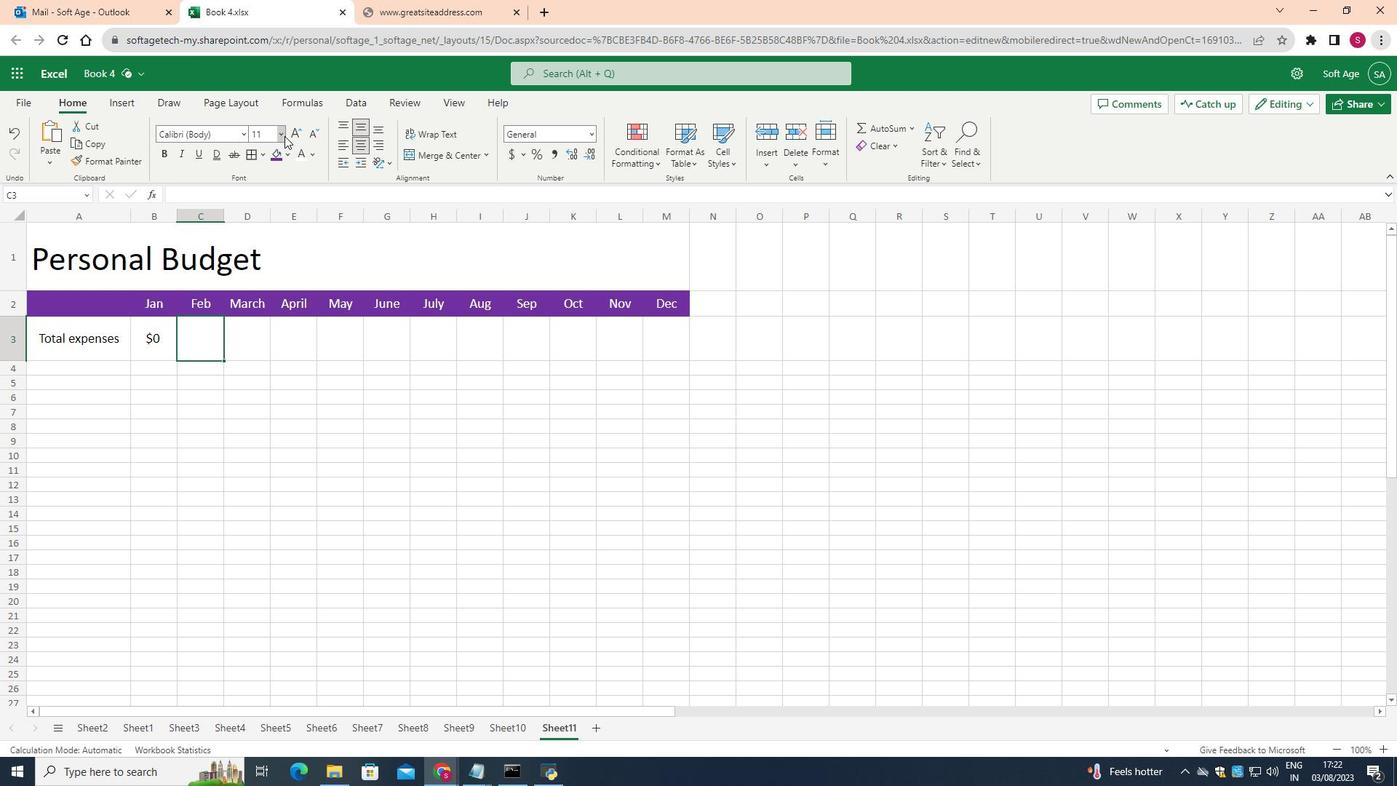 
Action: Mouse moved to (305, 293)
Screenshot: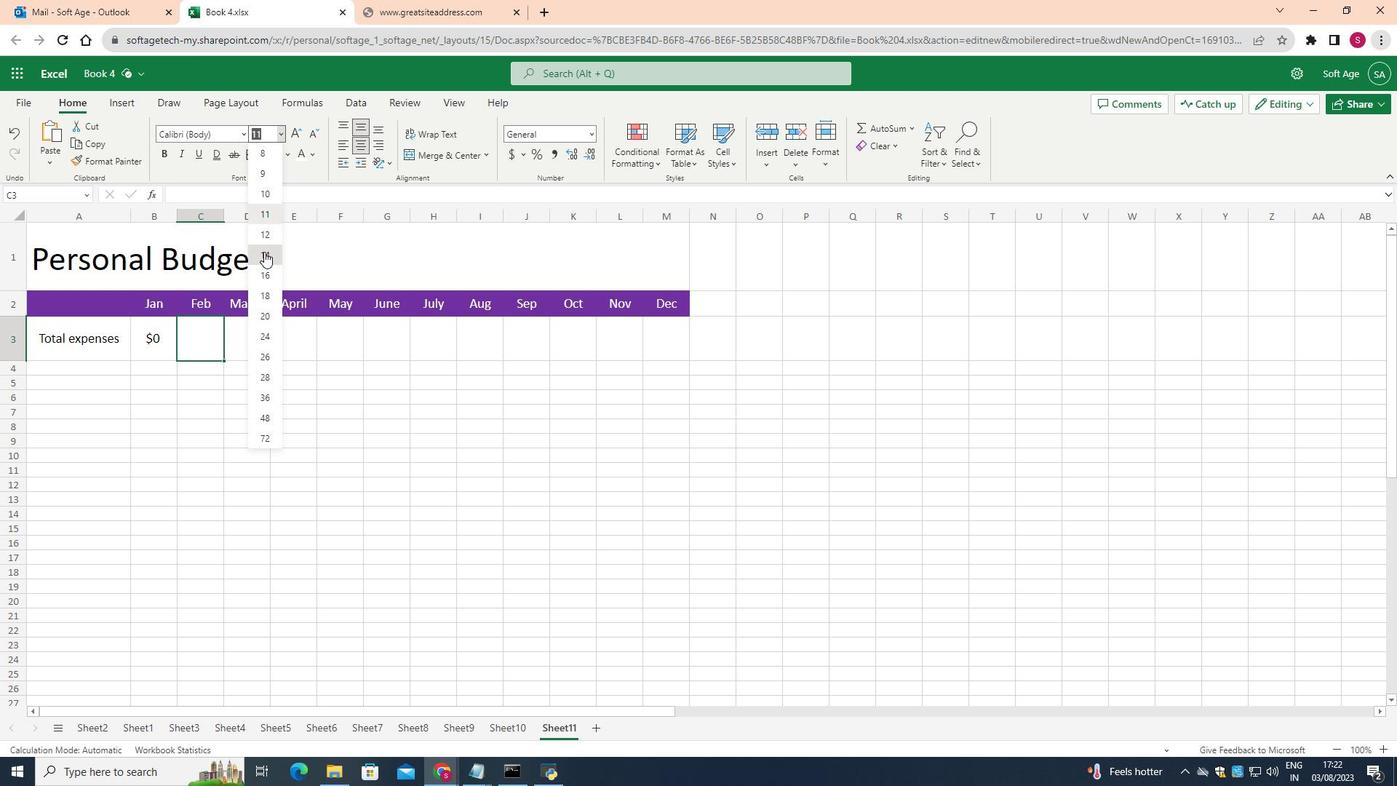 
Action: Mouse pressed left at (305, 293)
Screenshot: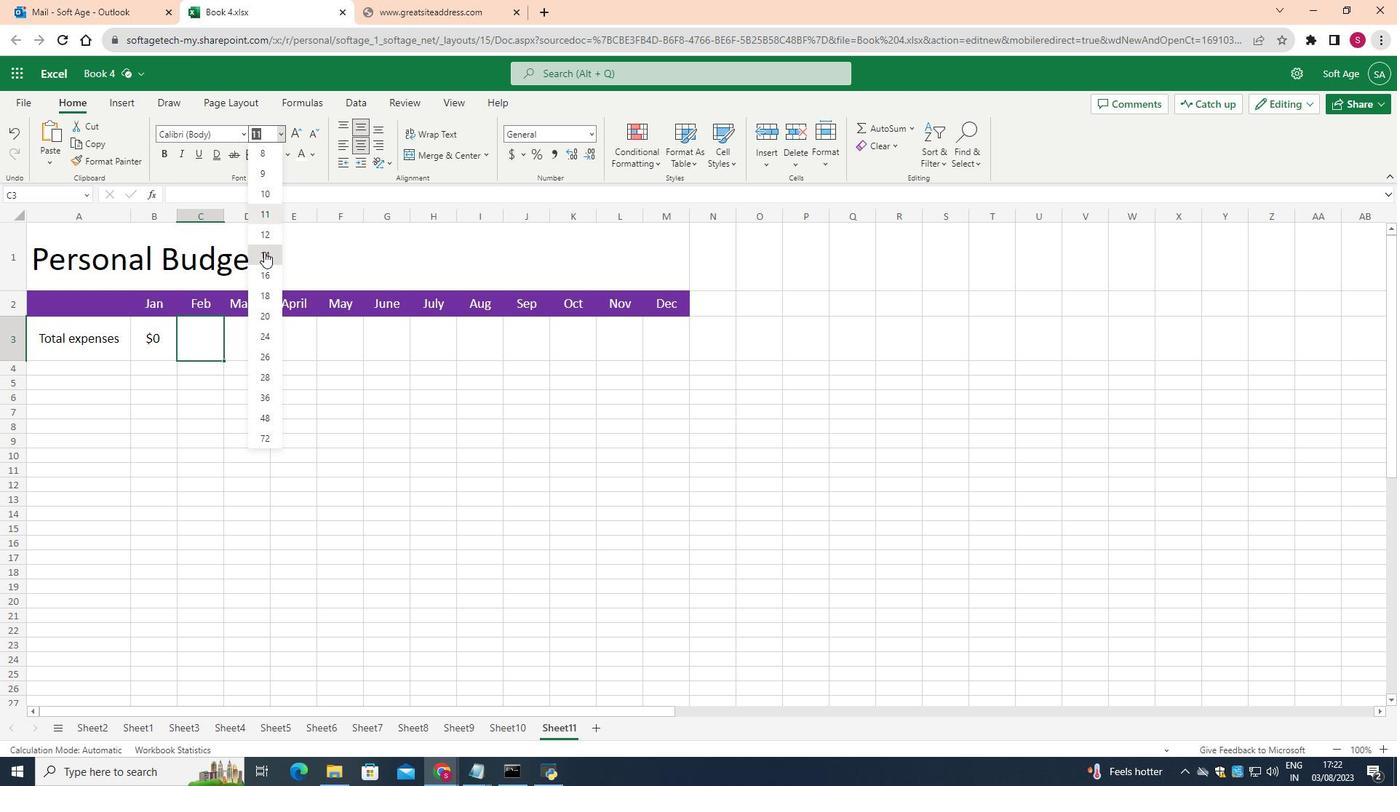 
Action: Key pressed <Key.shift><Key.shift><Key.shift>$0
Screenshot: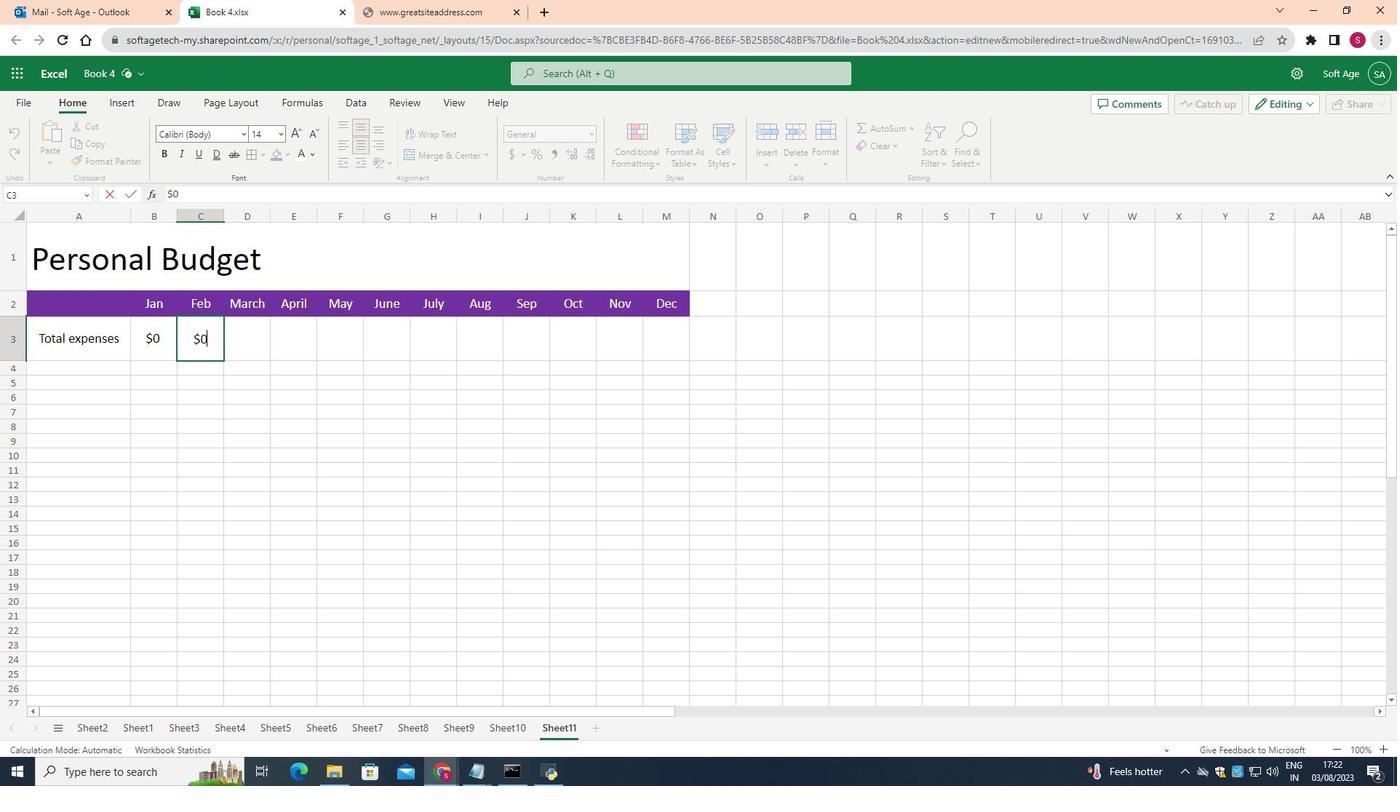 
Action: Mouse moved to (306, 387)
Screenshot: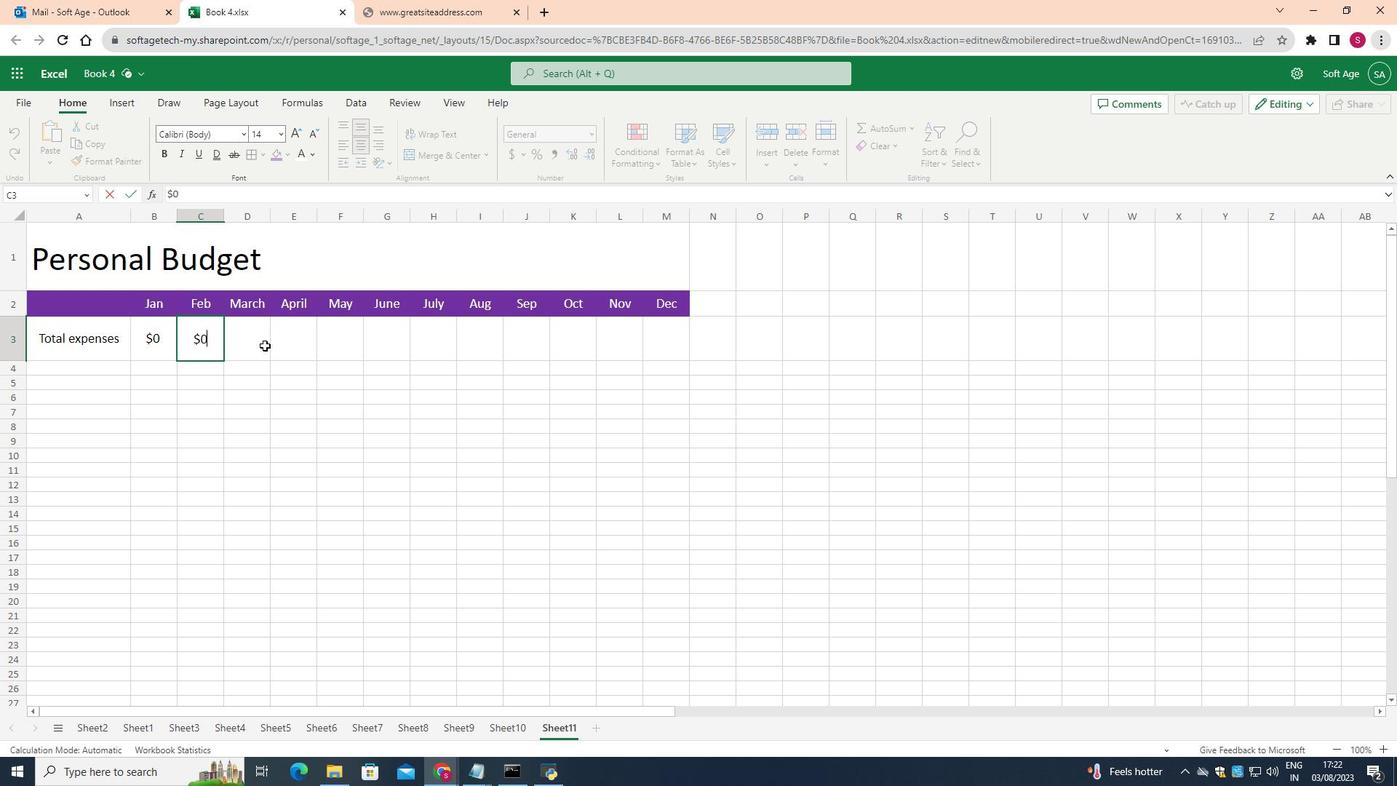 
Action: Mouse pressed left at (306, 387)
Screenshot: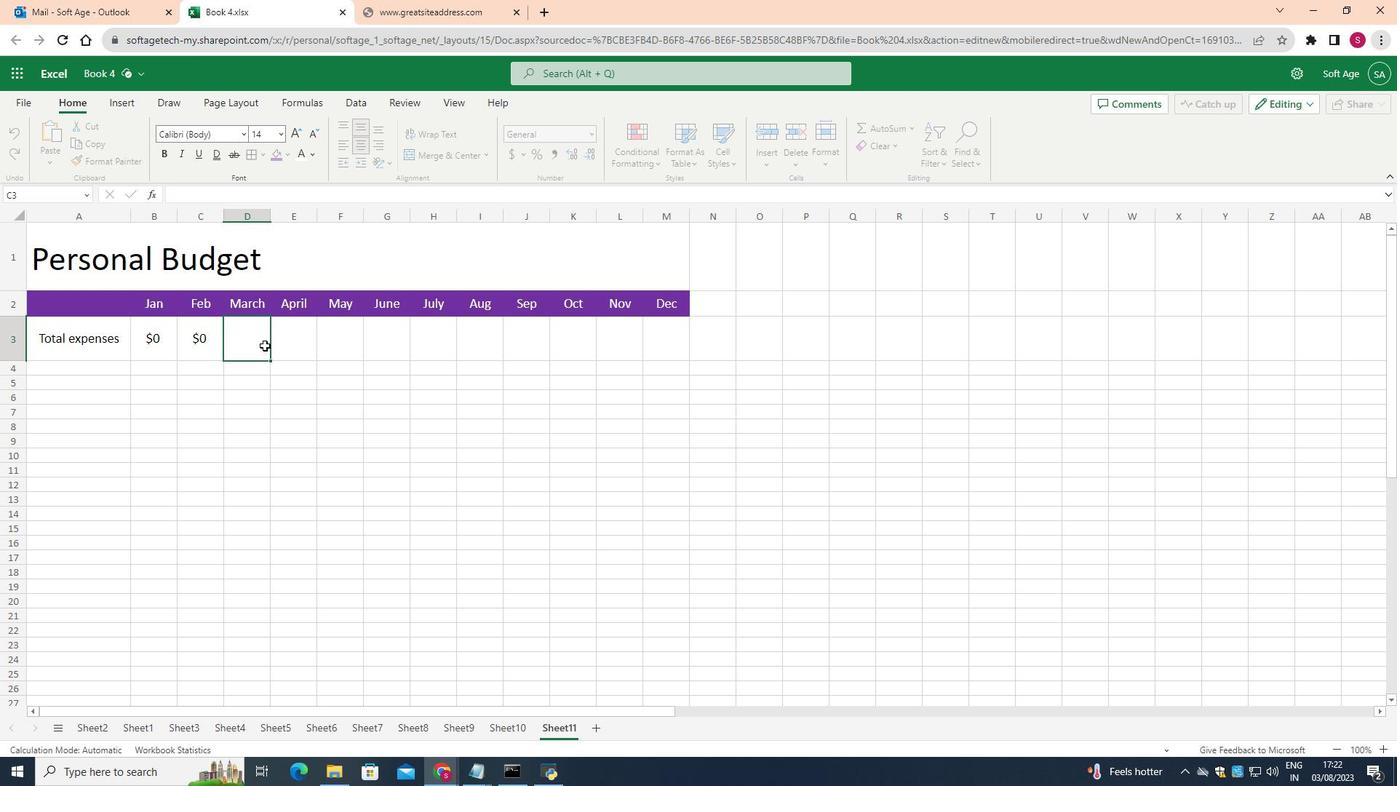
Action: Mouse moved to (320, 173)
Screenshot: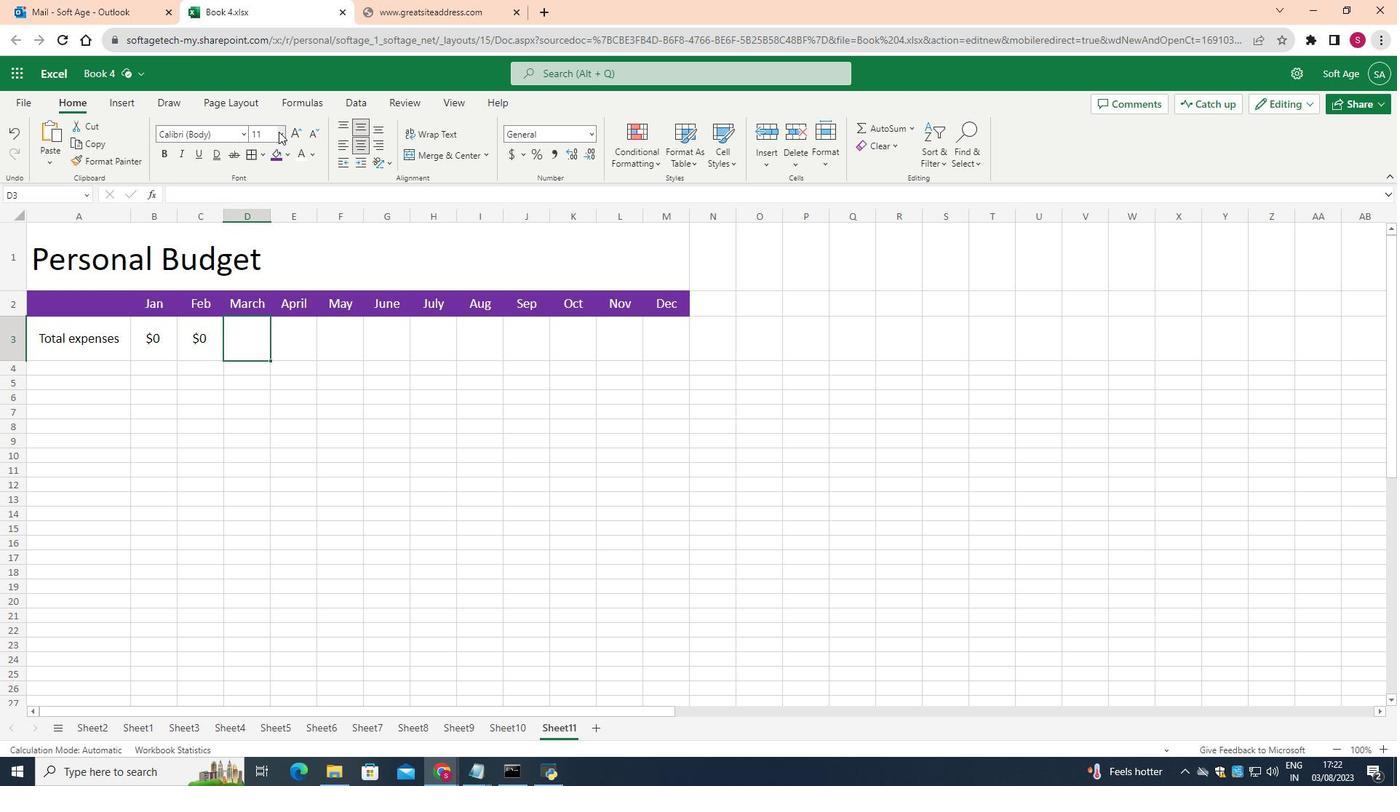 
Action: Mouse pressed left at (320, 173)
Screenshot: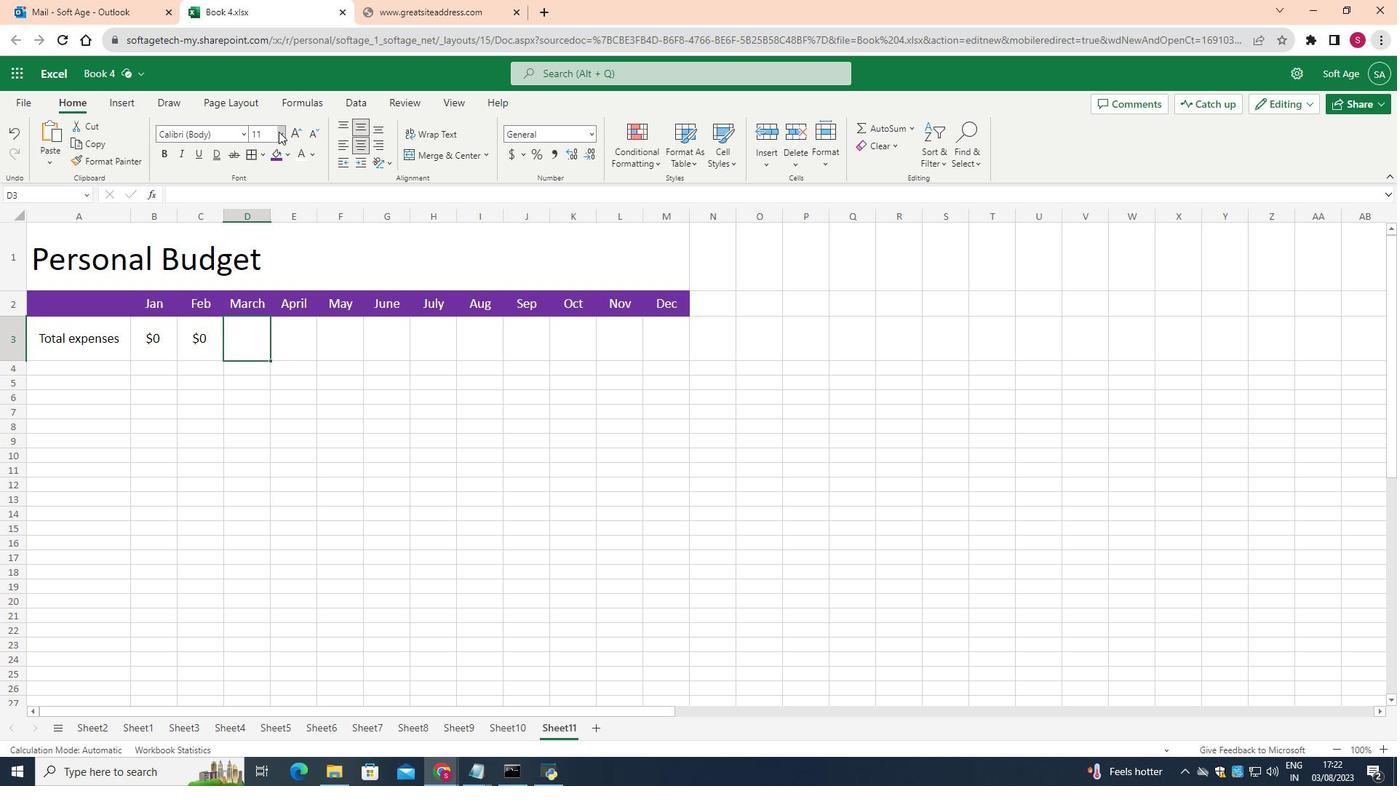 
Action: Mouse moved to (312, 296)
Screenshot: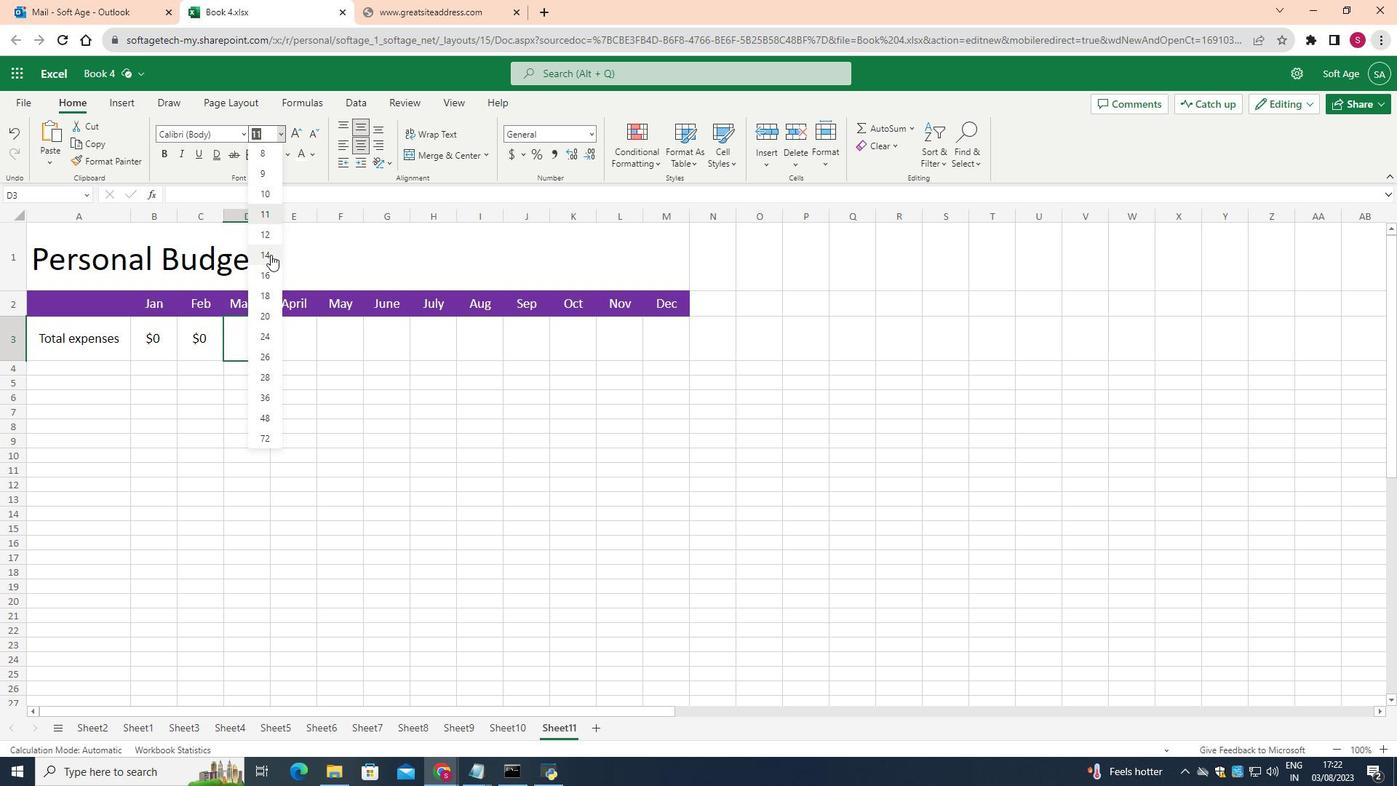 
Action: Mouse pressed left at (312, 296)
Screenshot: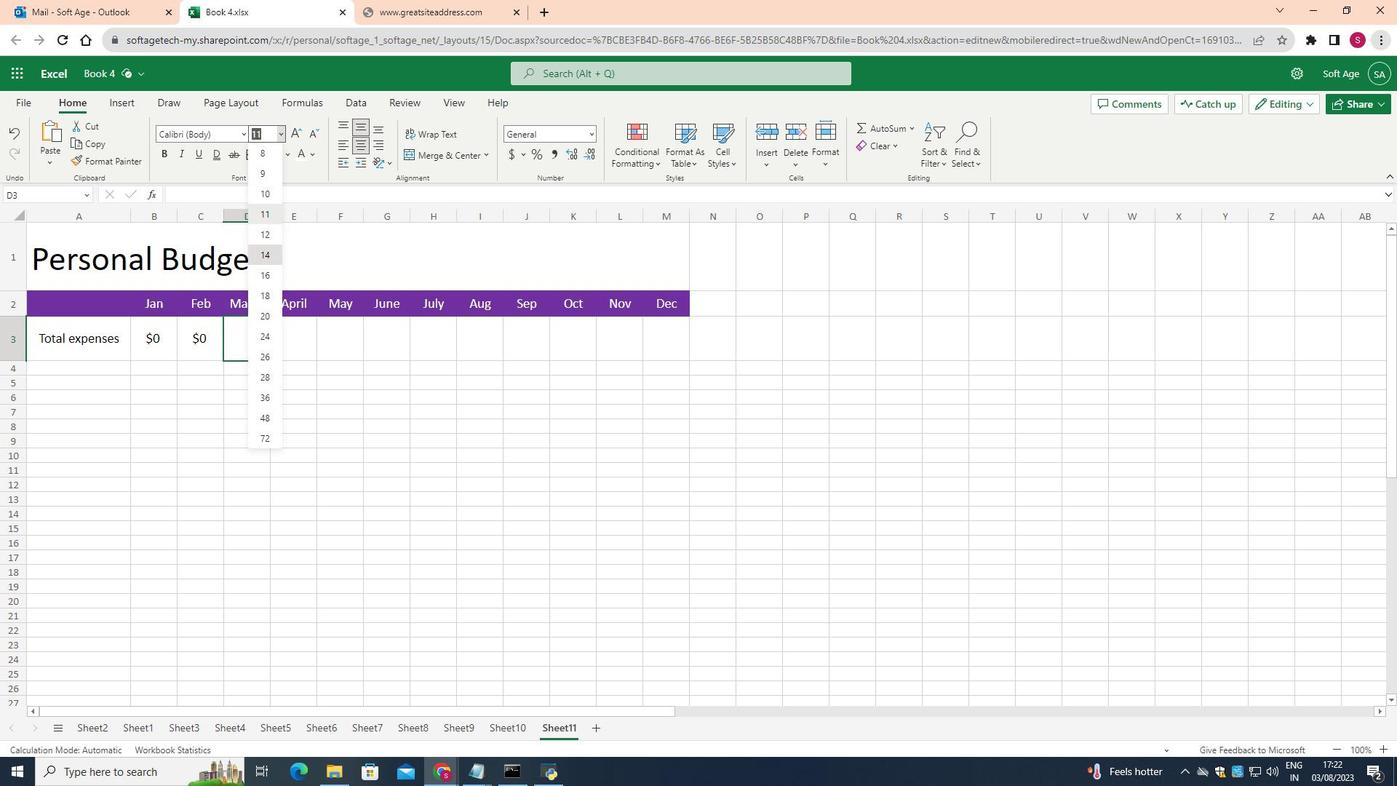 
Action: Key pressed <Key.shift><Key.shift><Key.shift><Key.shift><Key.shift><Key.shift><Key.shift><Key.shift><Key.shift><Key.shift><Key.shift><Key.shift><Key.shift><Key.shift><Key.shift><Key.shift><Key.shift><Key.shift><Key.shift><Key.shift><Key.shift><Key.shift><Key.shift><Key.shift><Key.shift><Key.shift><Key.shift><Key.shift><Key.shift><Key.shift><Key.shift>$0
Screenshot: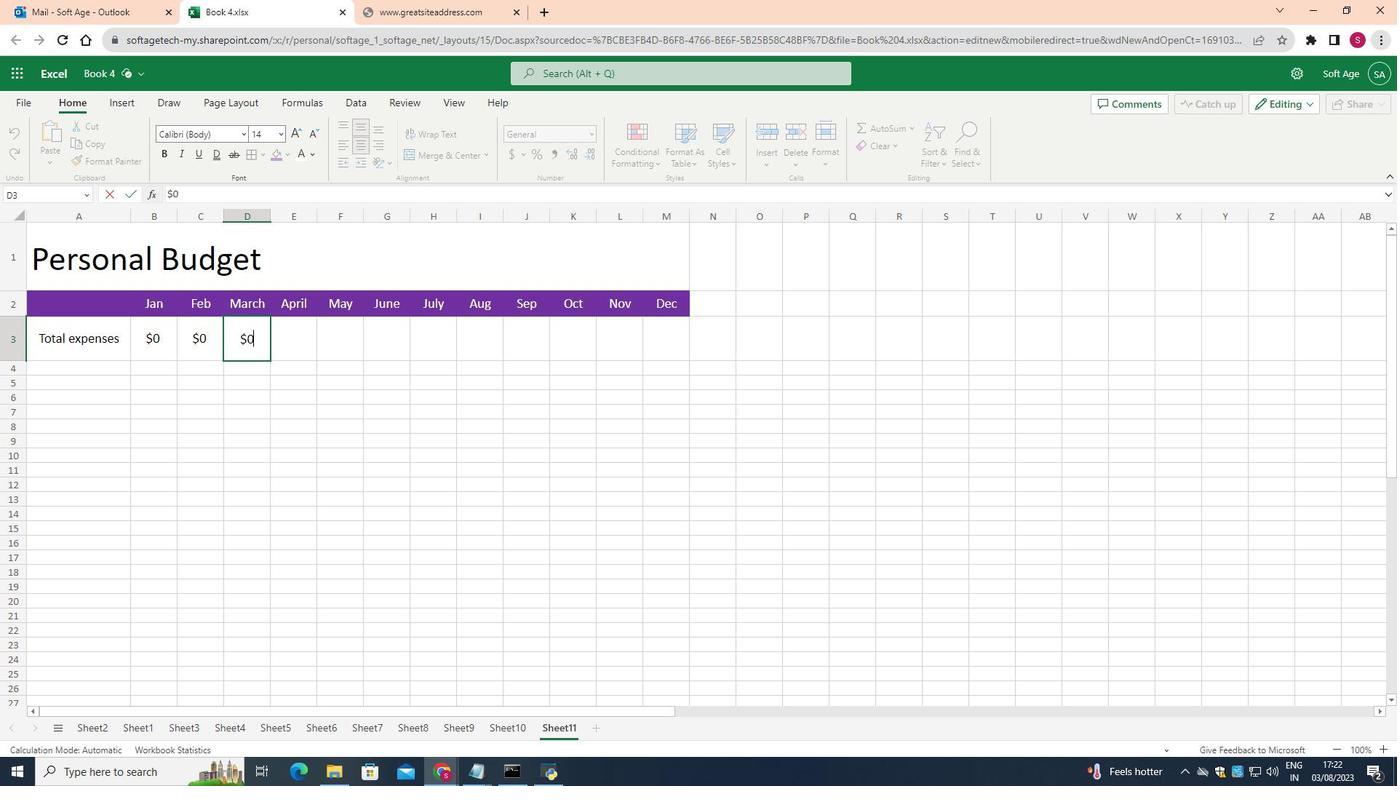 
Action: Mouse moved to (323, 398)
Screenshot: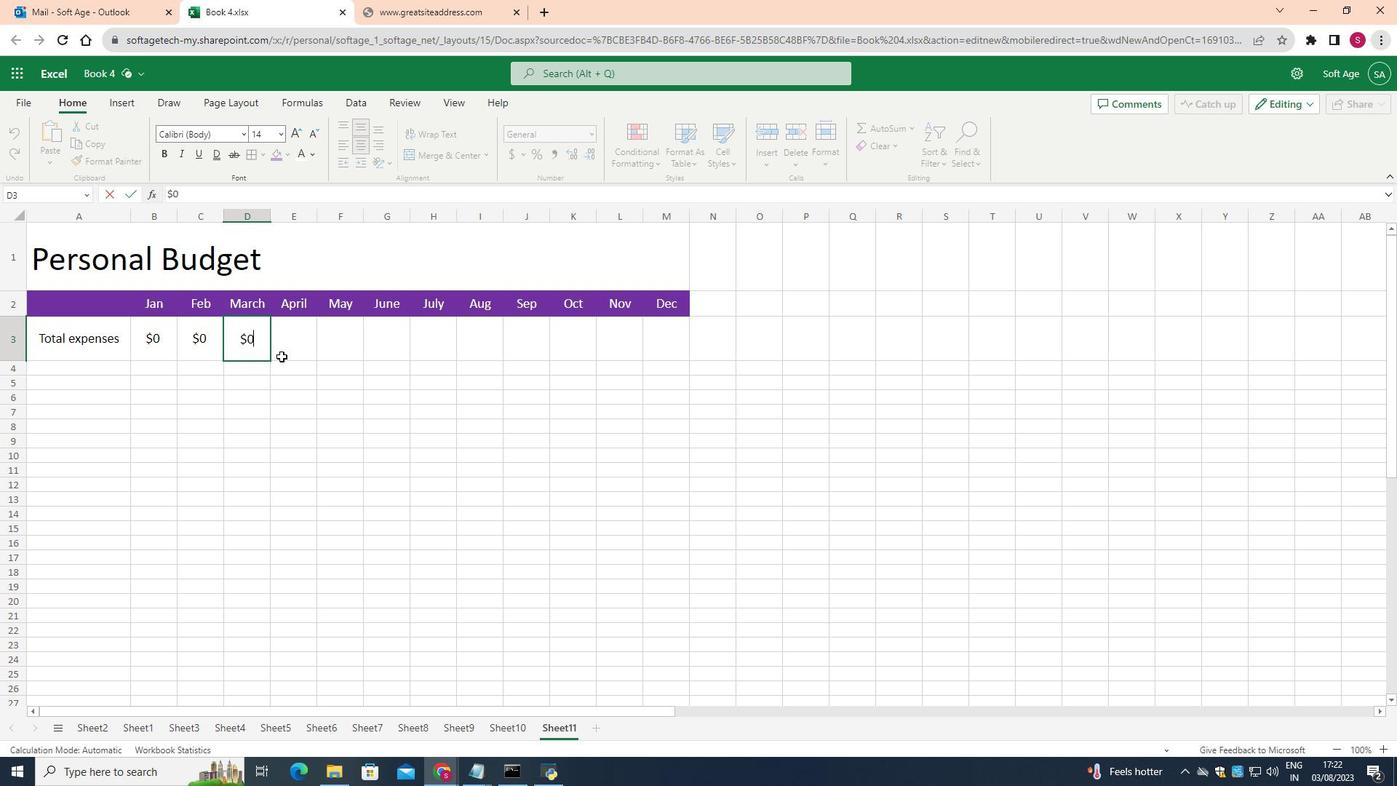 
Action: Mouse pressed left at (323, 398)
Screenshot: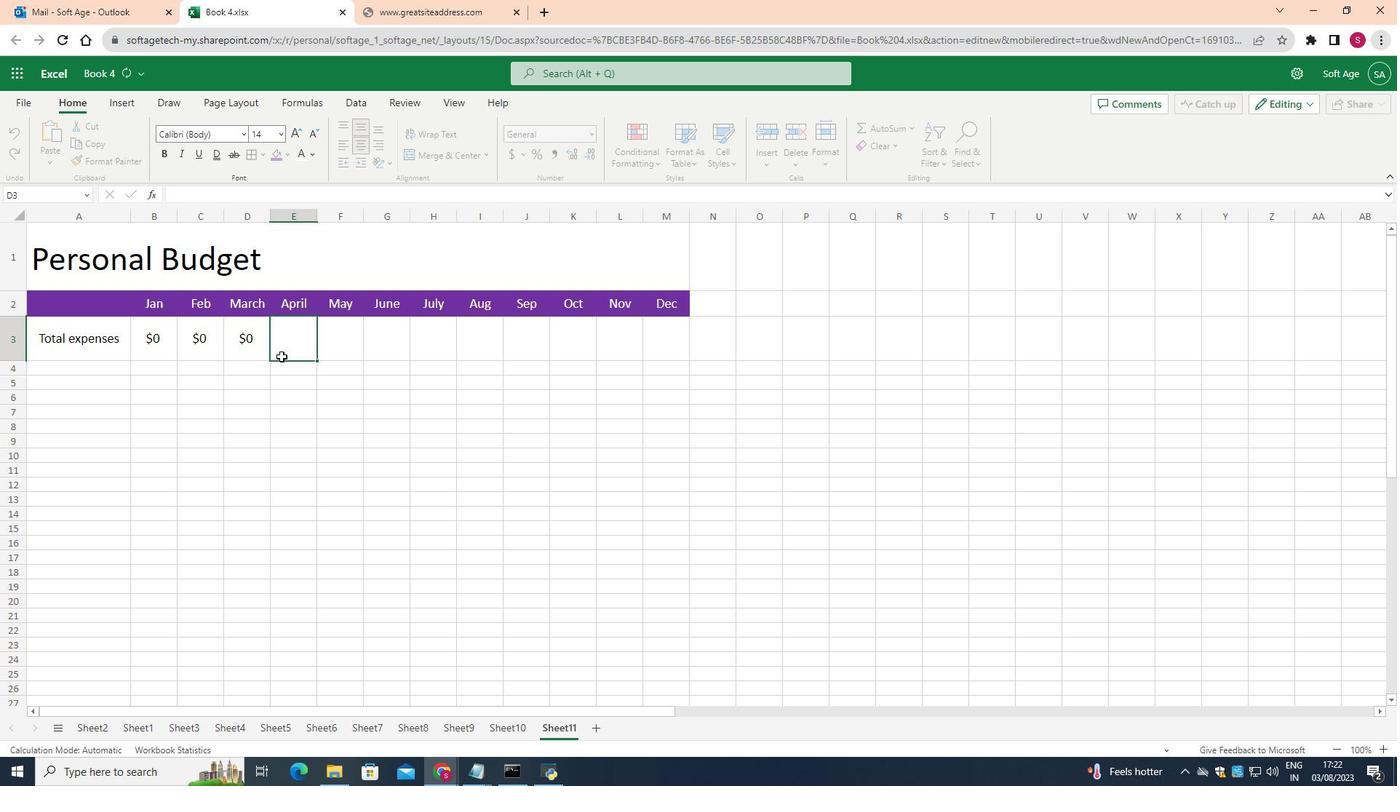 
Action: Mouse moved to (325, 396)
Screenshot: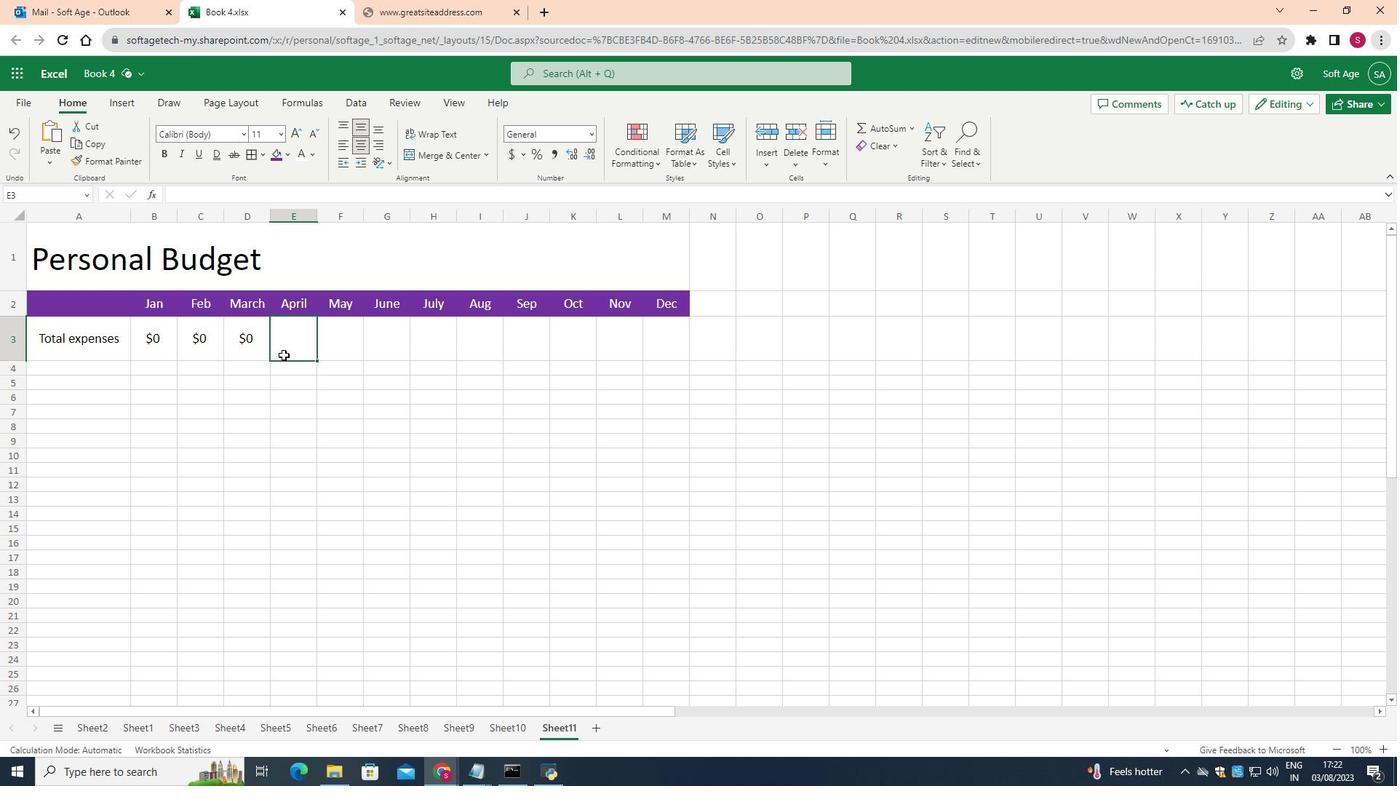 
Action: Key pressed <Key.shift>$0<Key.right><Key.shift><Key.shift>$0<Key.right><Key.shift><Key.shift><Key.shift><Key.shift><Key.shift><Key.shift>$0<Key.right><Key.shift><Key.shift><Key.shift><Key.shift><Key.shift>$0<Key.right><Key.shift><Key.shift><Key.shift><Key.shift><Key.shift>$0<Key.right><Key.shift><Key.shift><Key.shift><Key.shift><Key.shift><Key.shift>$0<Key.right><Key.shift><Key.shift>$0<Key.right><Key.shift><Key.shift><Key.shift><Key.shift><Key.shift><Key.shift>$0<Key.right><Key.shift><Key.shift><Key.shift><Key.shift><Key.shift><Key.shift>$0
Screenshot: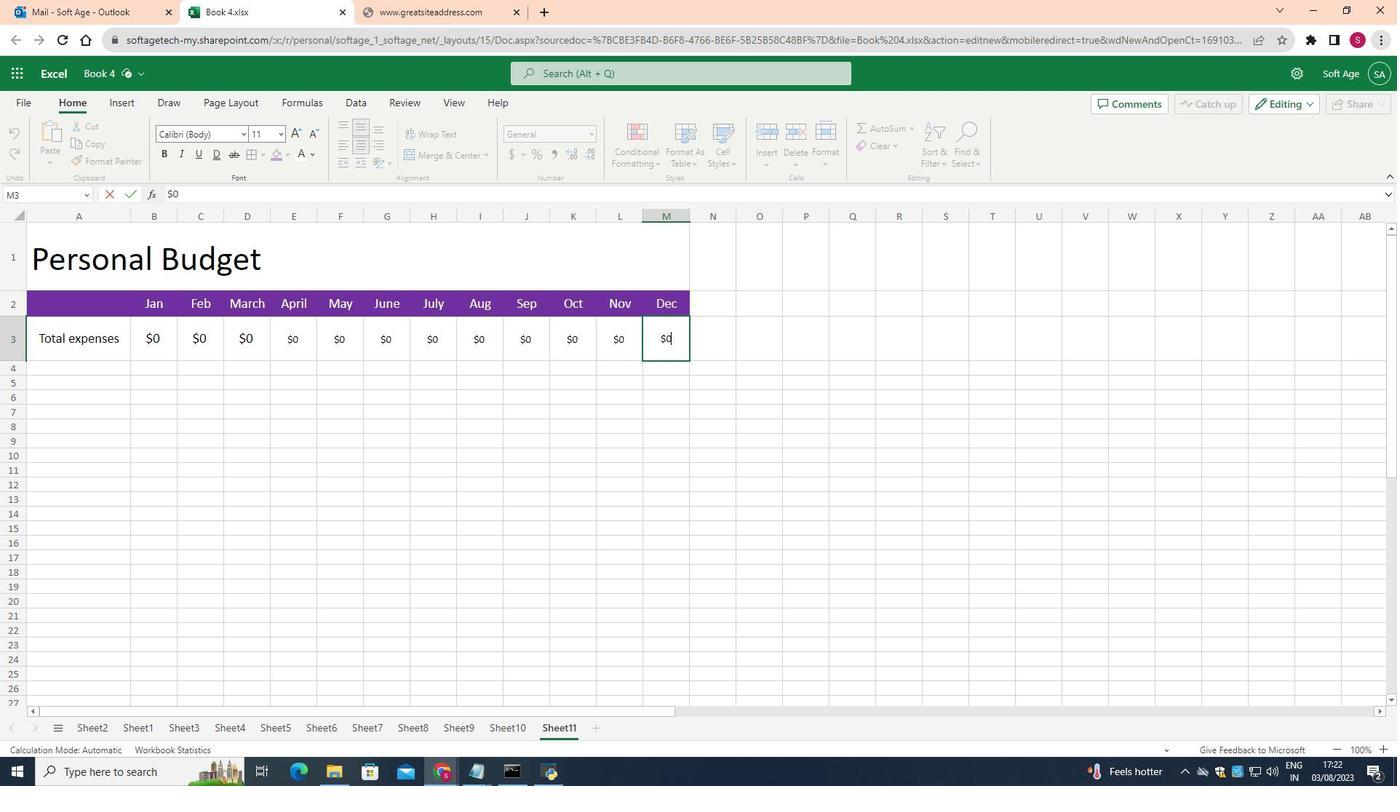 
Action: Mouse moved to (531, 559)
Screenshot: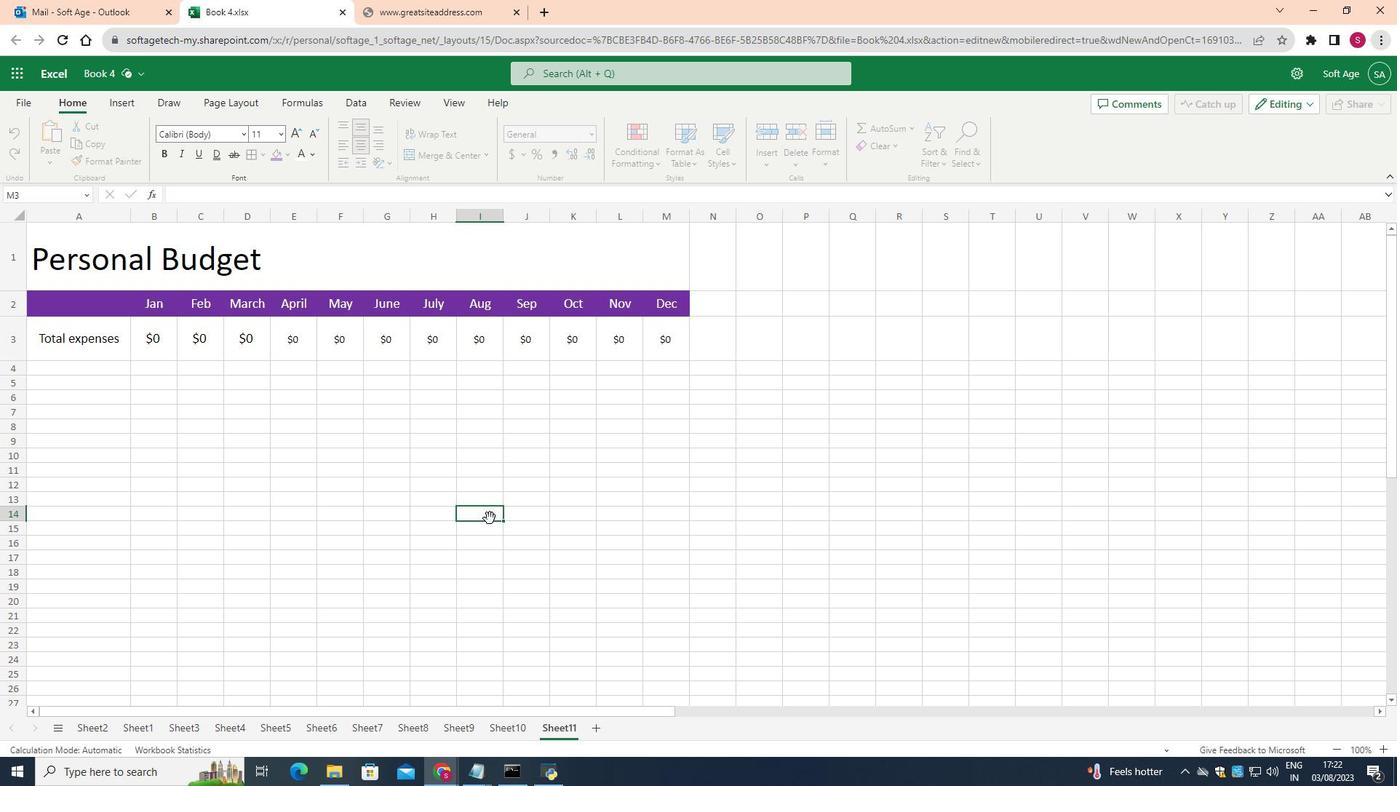 
Action: Mouse pressed left at (531, 559)
Screenshot: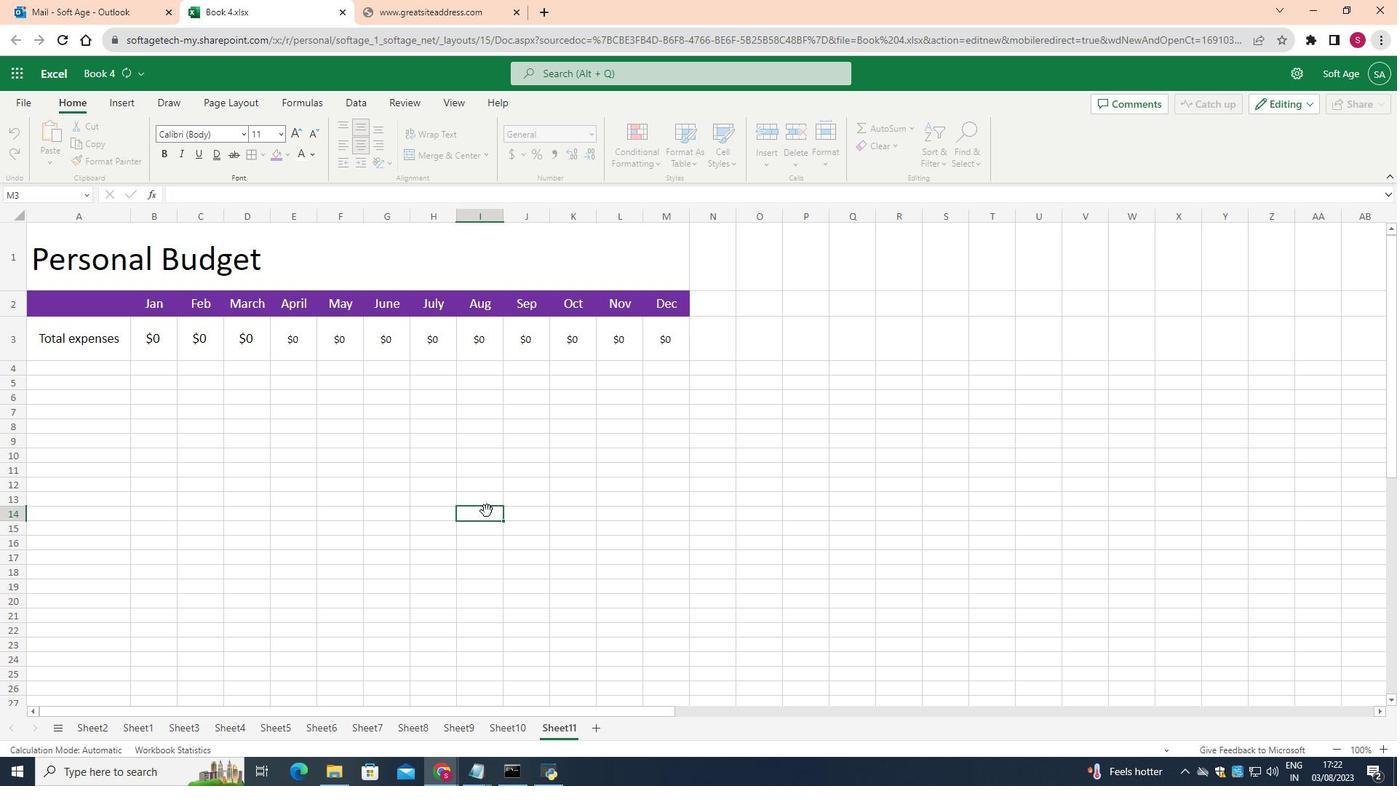 
Action: Mouse moved to (338, 382)
Screenshot: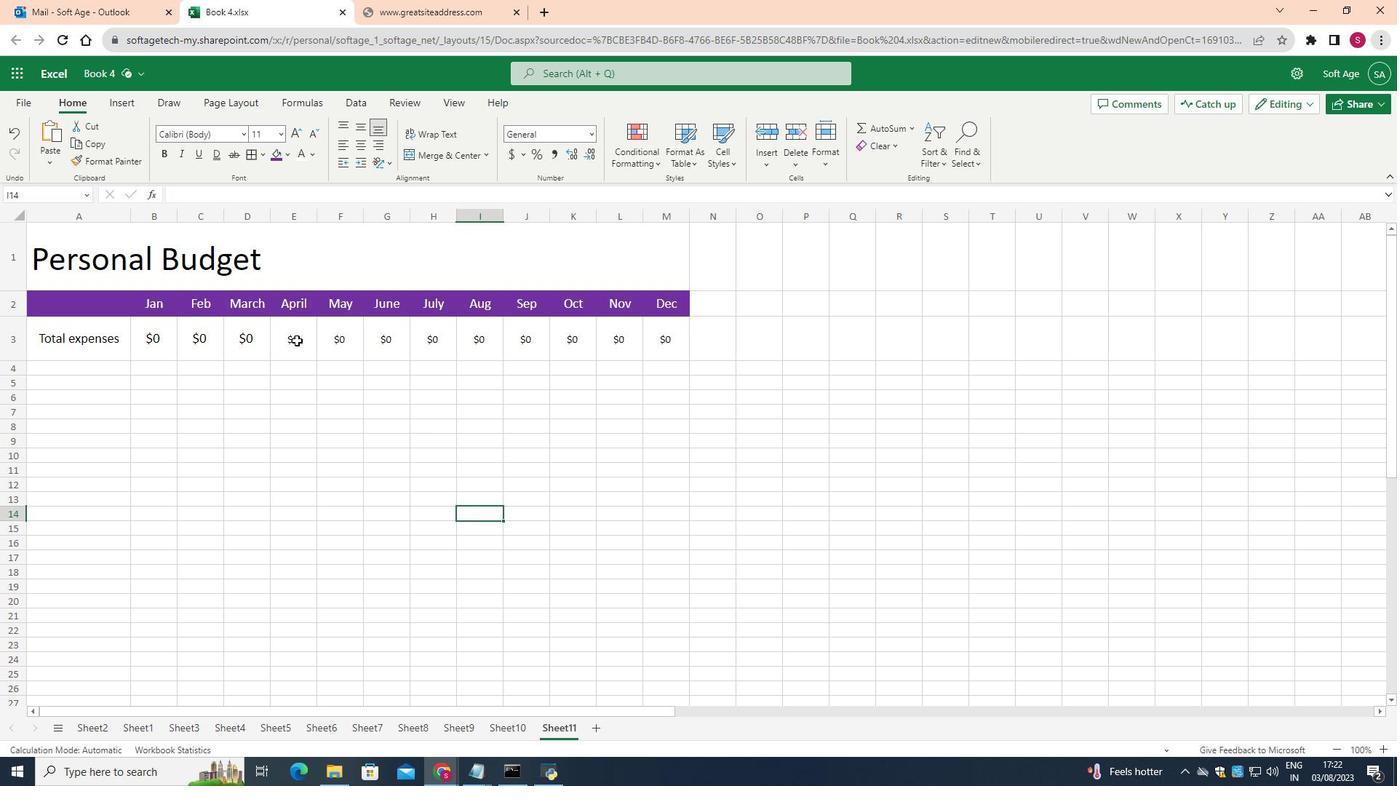 
Action: Mouse pressed left at (338, 382)
Screenshot: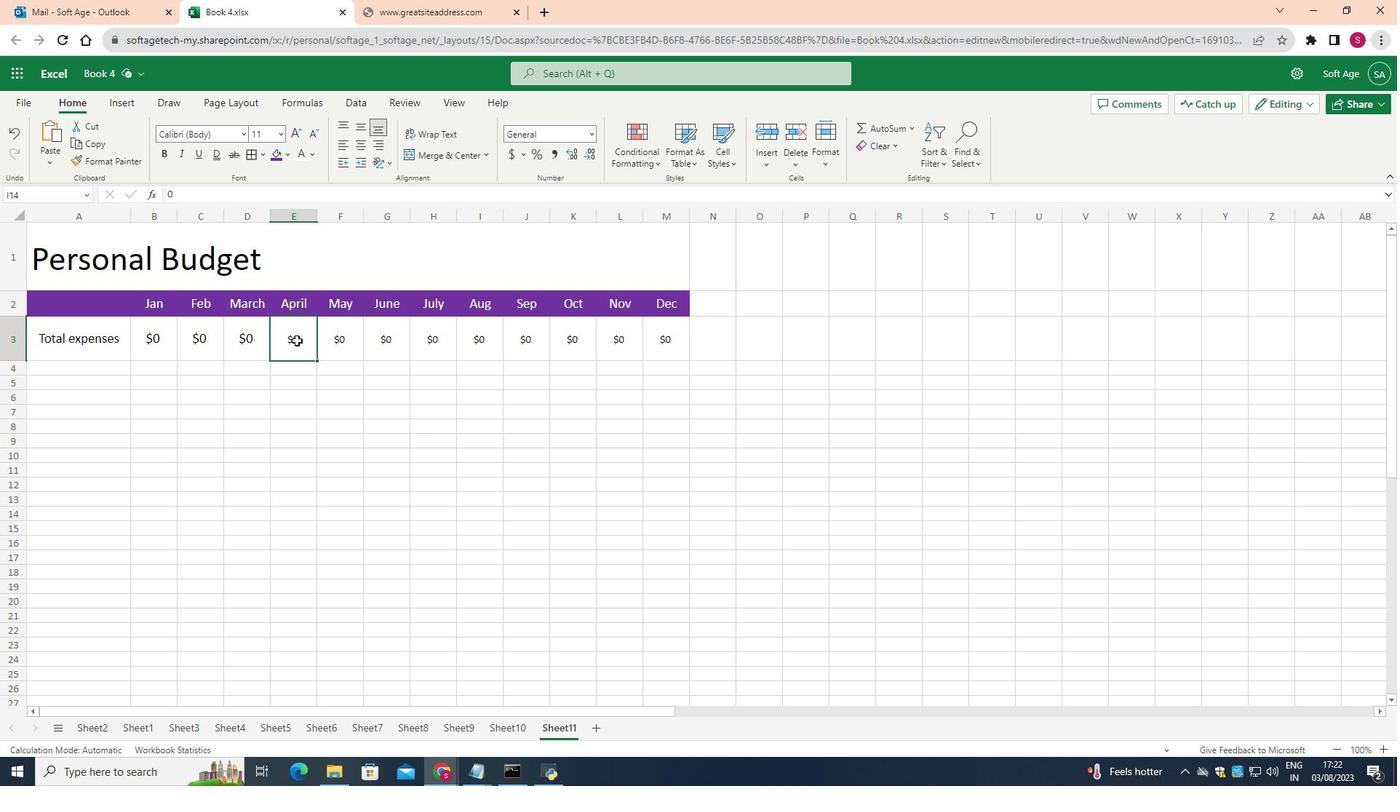 
Action: Mouse moved to (322, 175)
Screenshot: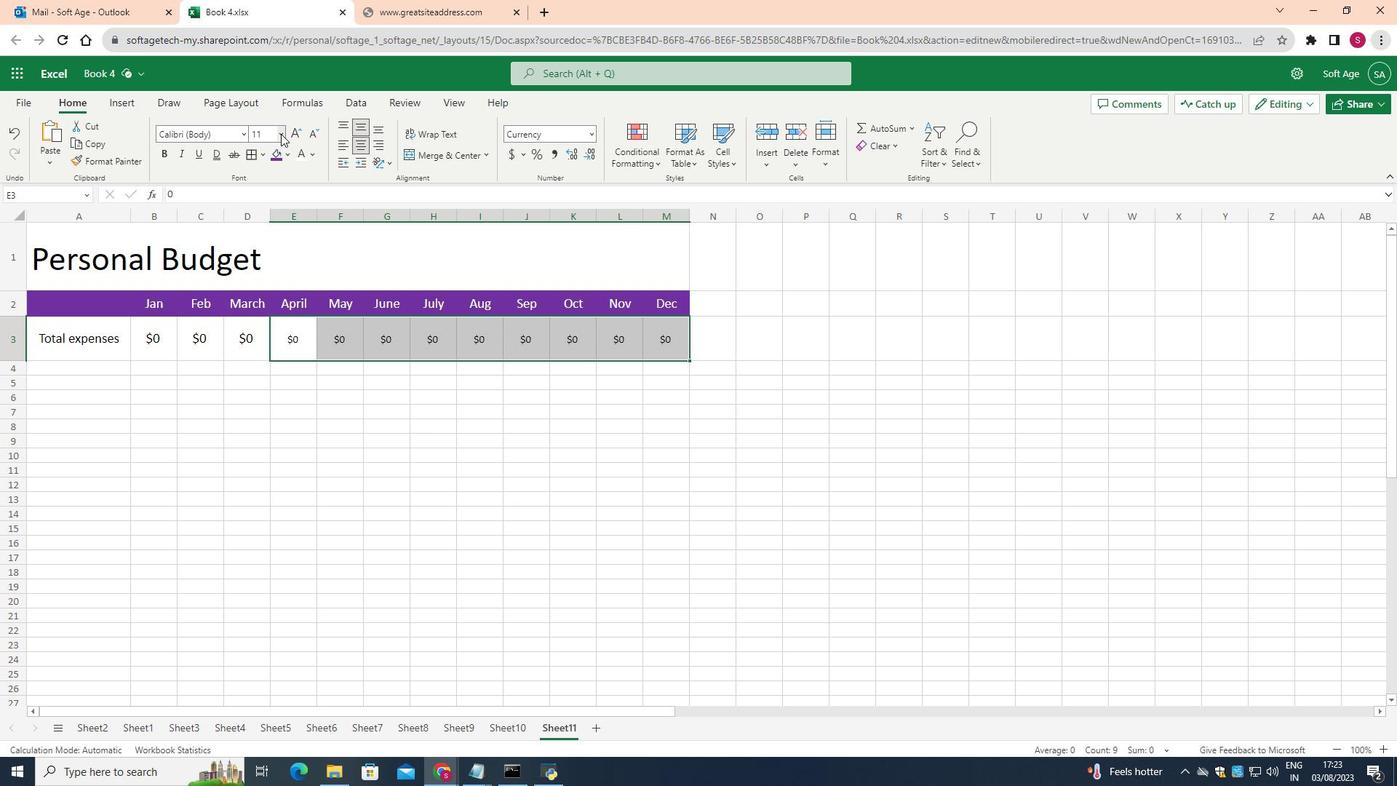 
Action: Mouse pressed left at (322, 175)
Screenshot: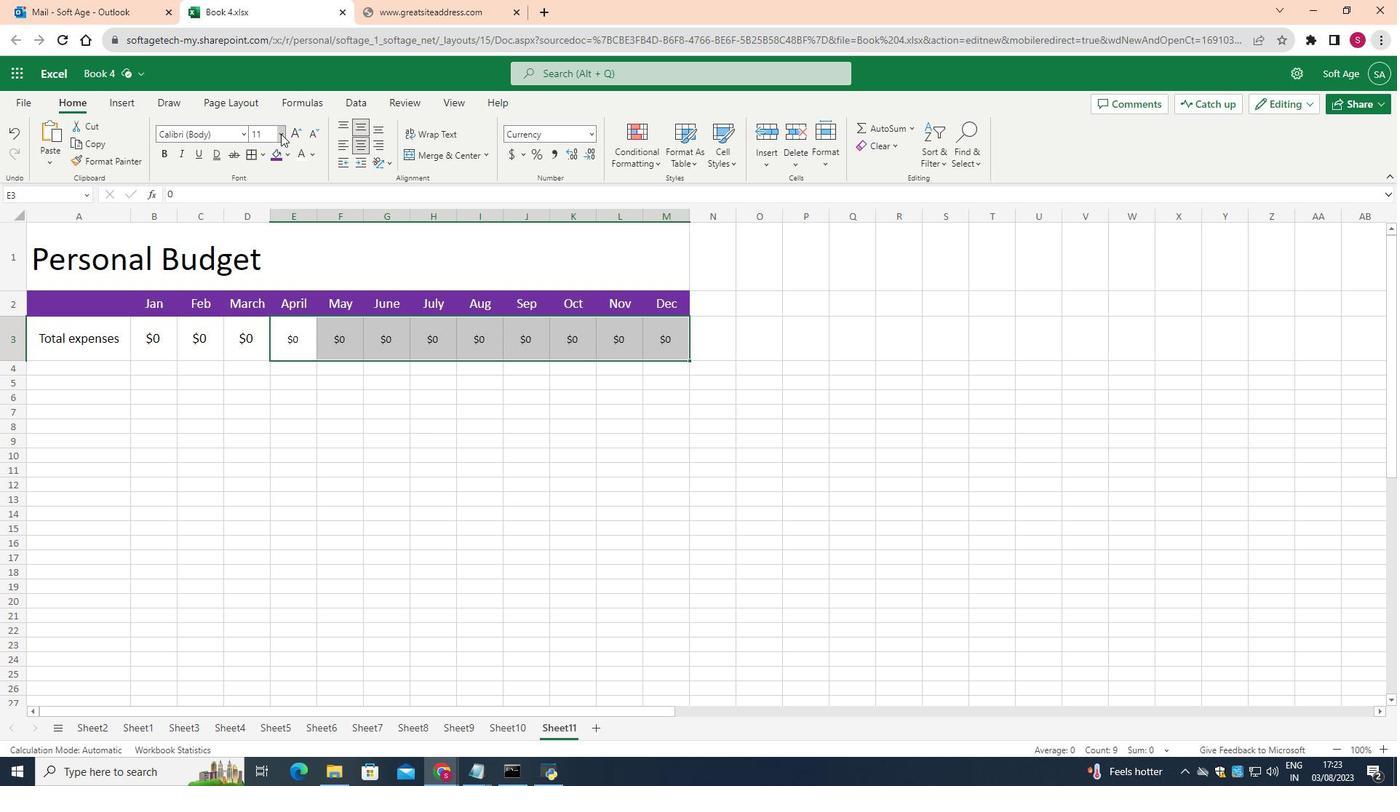 
Action: Mouse moved to (304, 290)
Screenshot: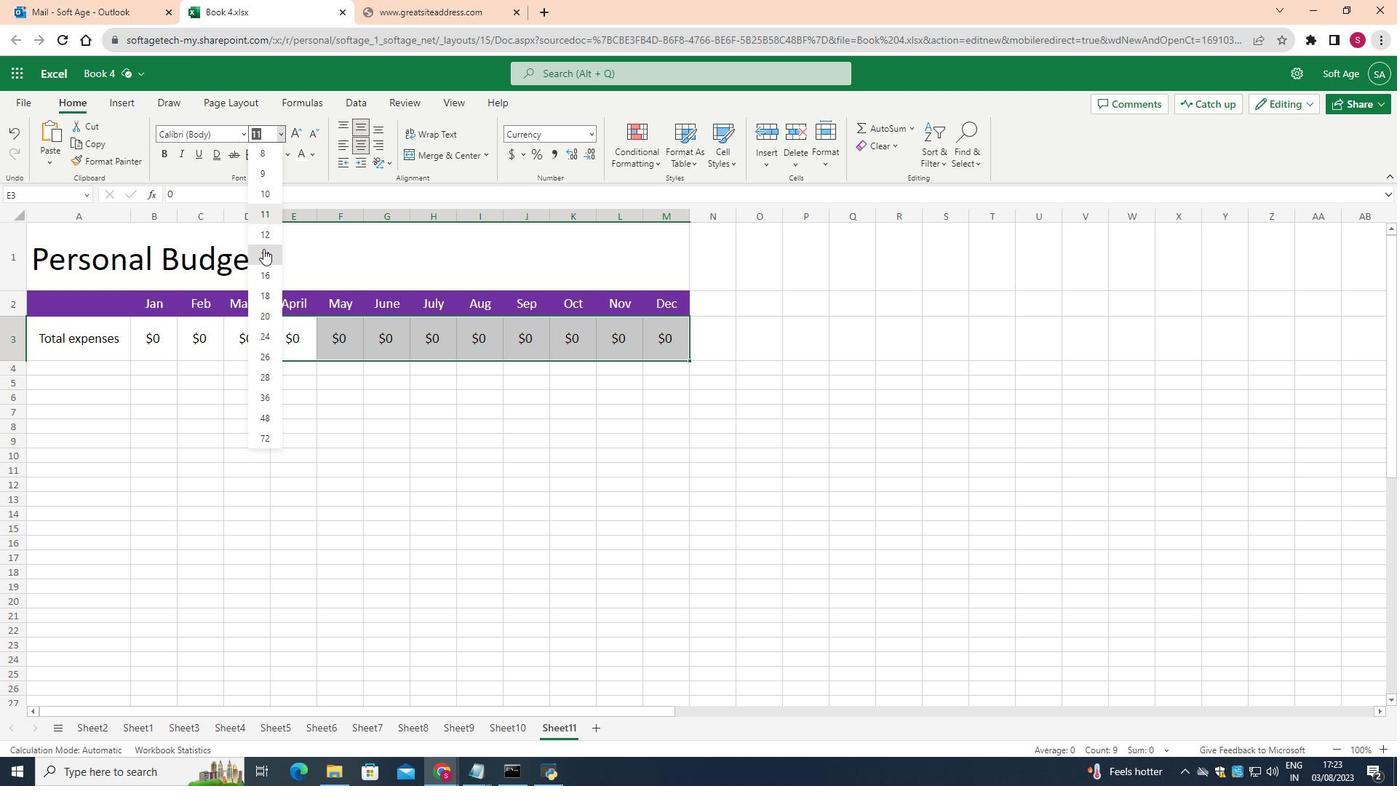 
Action: Mouse pressed left at (304, 290)
Screenshot: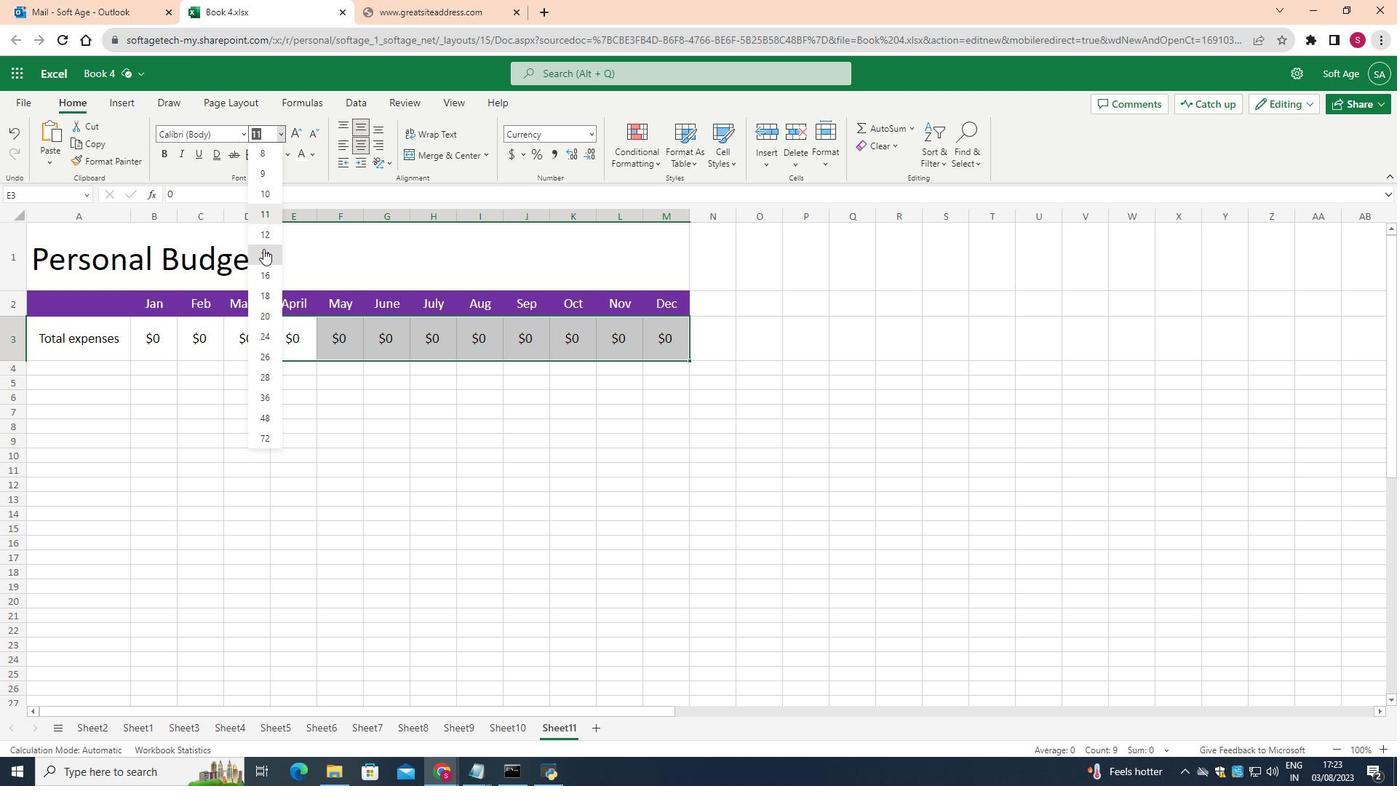 
Action: Mouse moved to (430, 464)
Screenshot: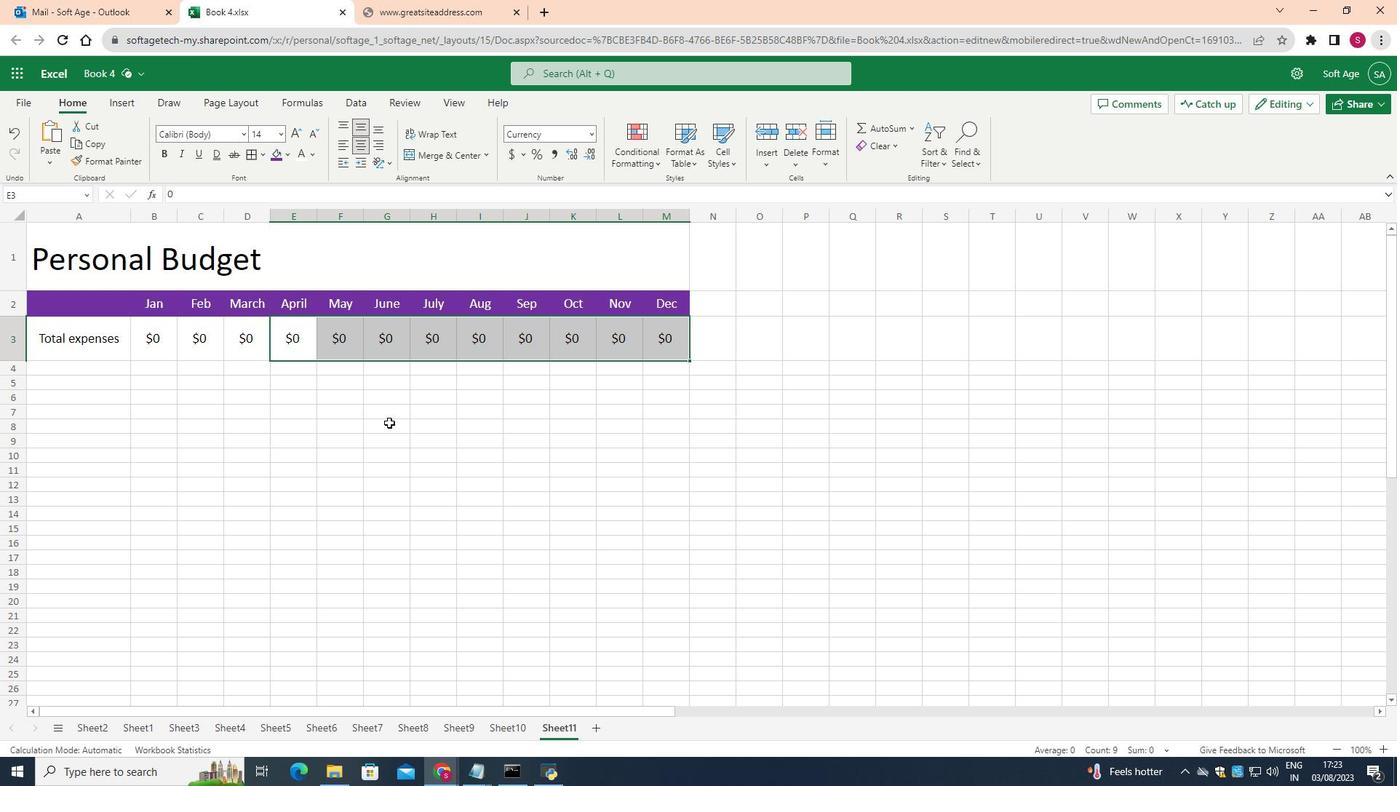 
Action: Mouse pressed left at (430, 464)
Screenshot: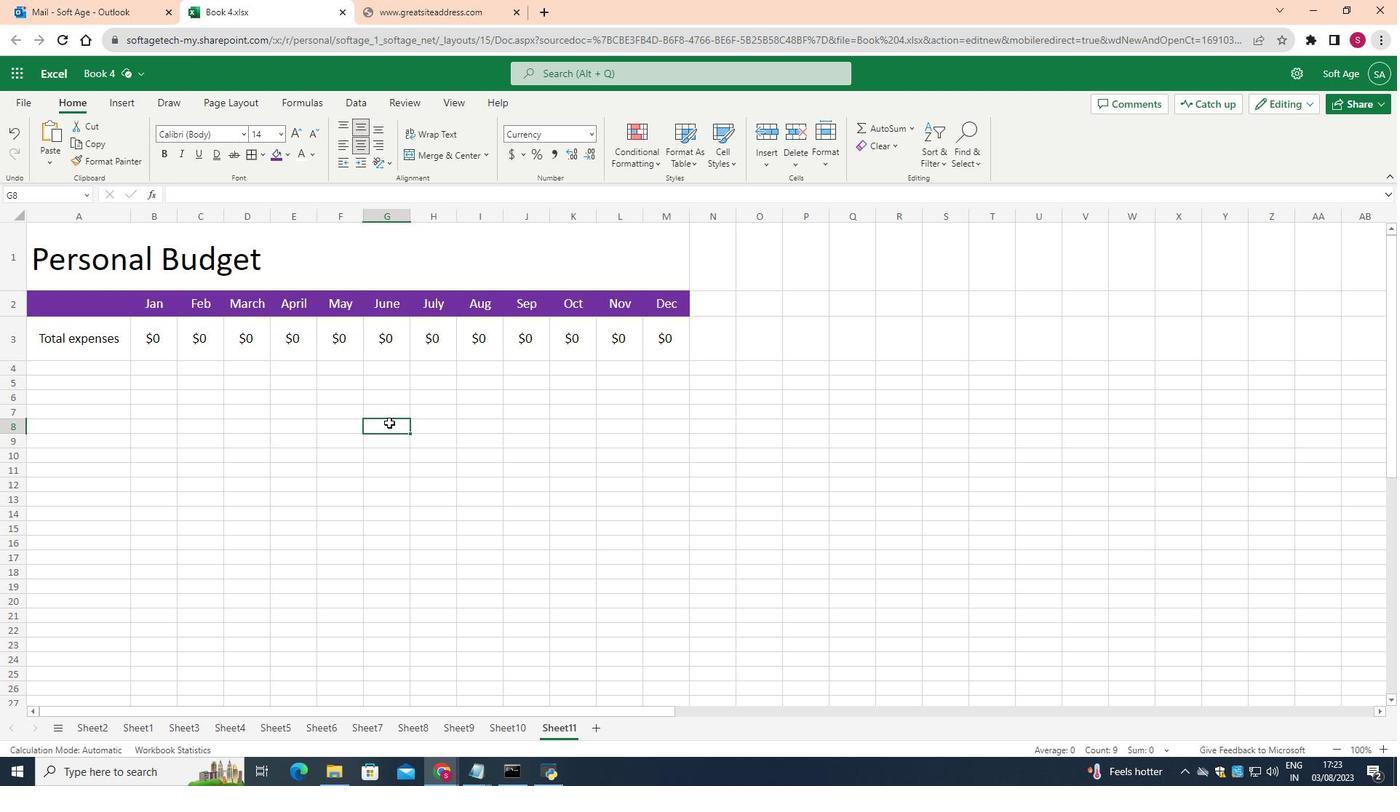 
Action: Mouse moved to (154, 373)
Screenshot: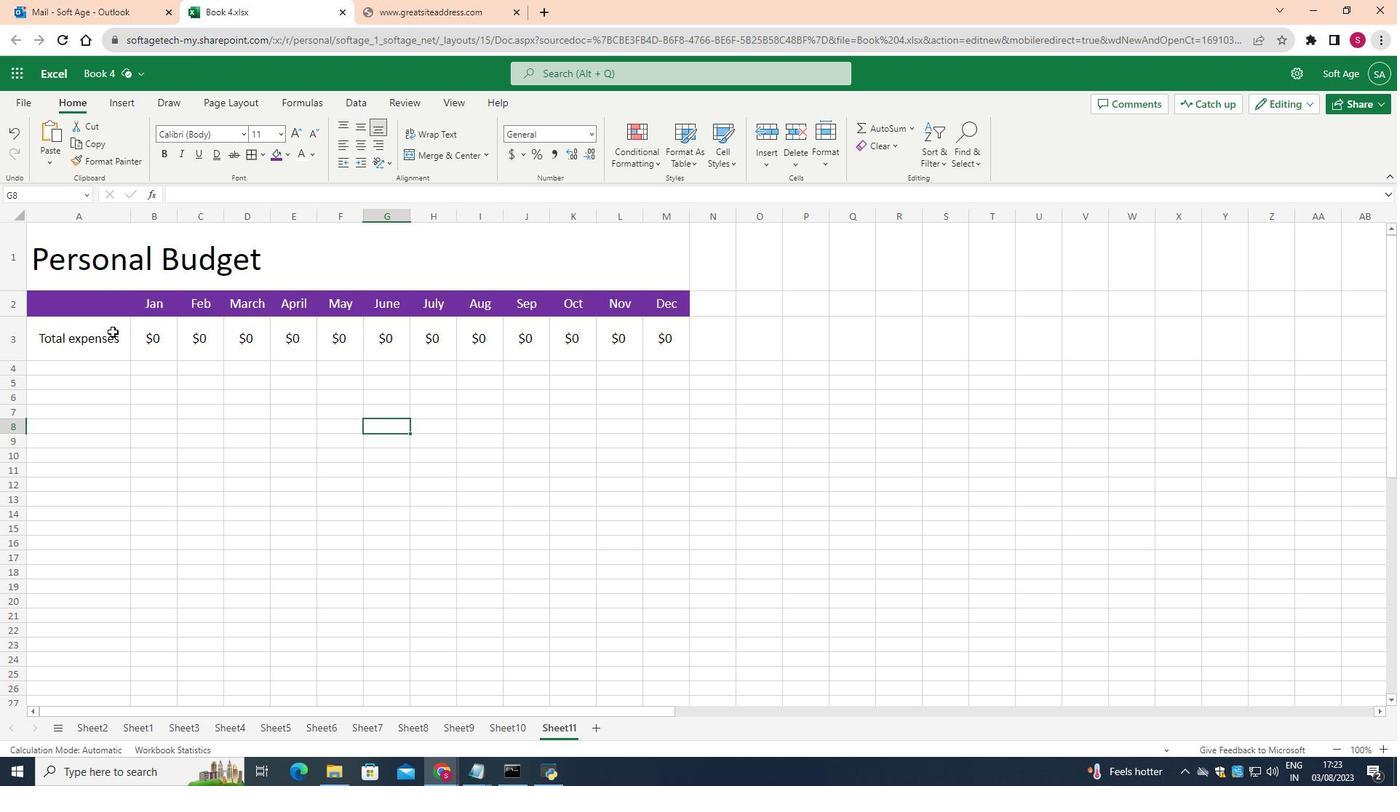 
Action: Mouse pressed left at (154, 373)
Screenshot: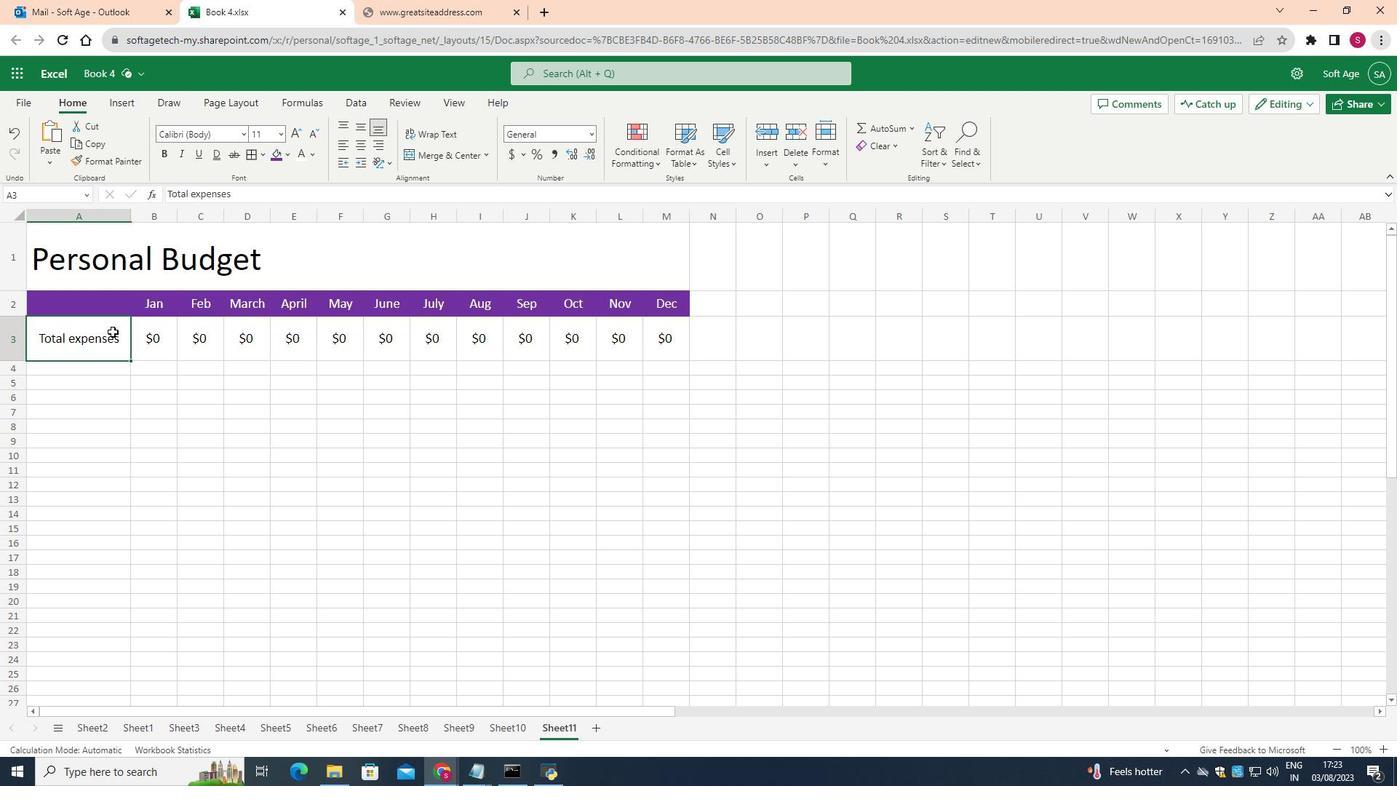 
Action: Mouse moved to (305, 195)
Screenshot: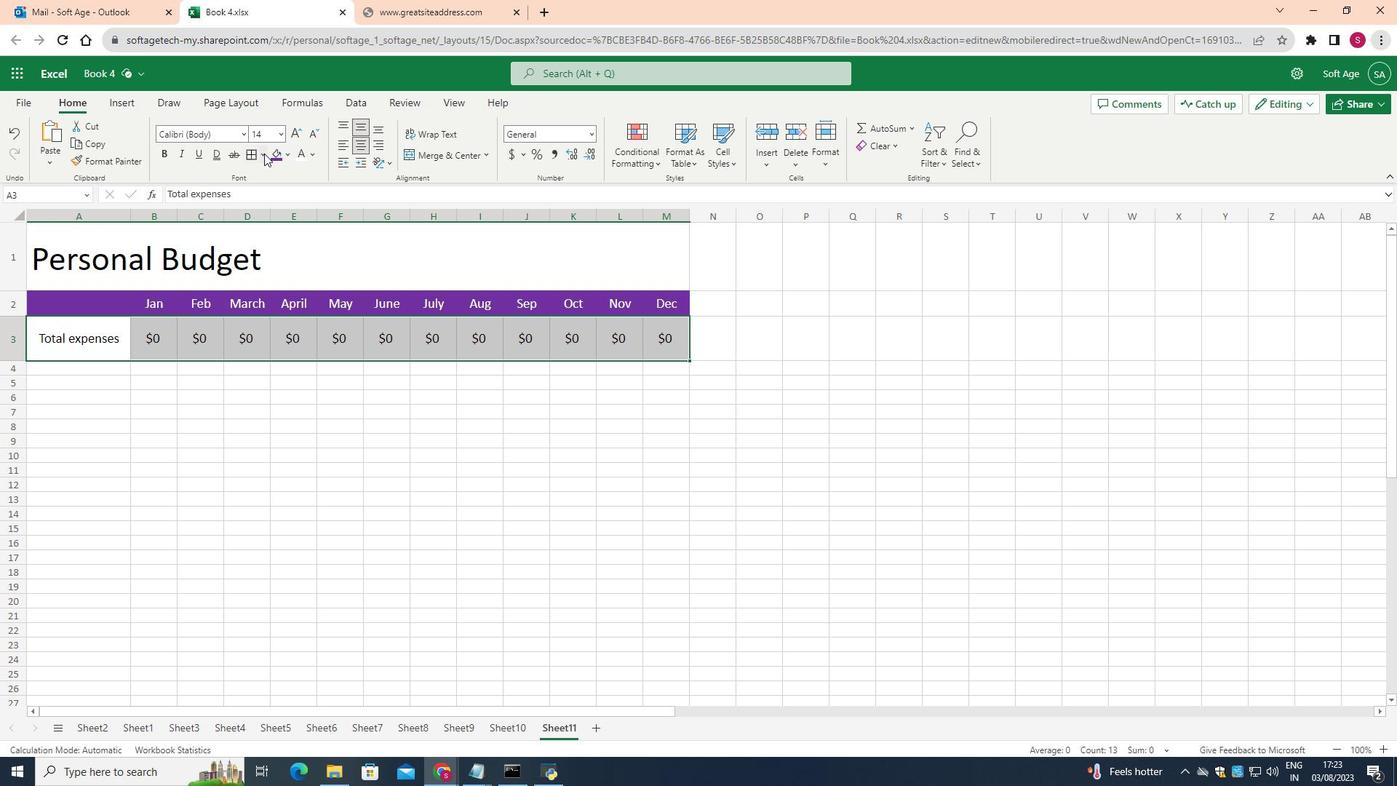 
Action: Mouse pressed left at (305, 195)
Screenshot: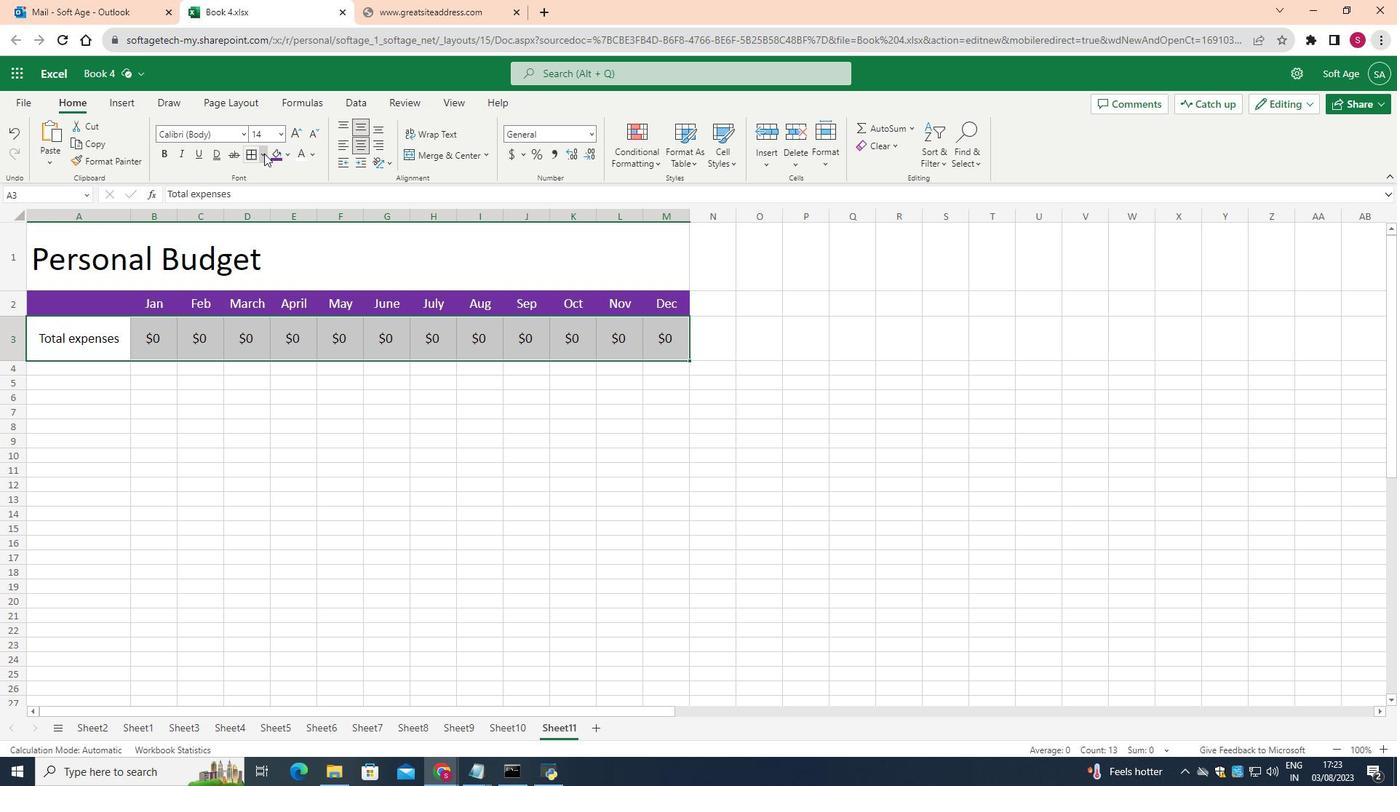 
Action: Mouse moved to (327, 409)
Screenshot: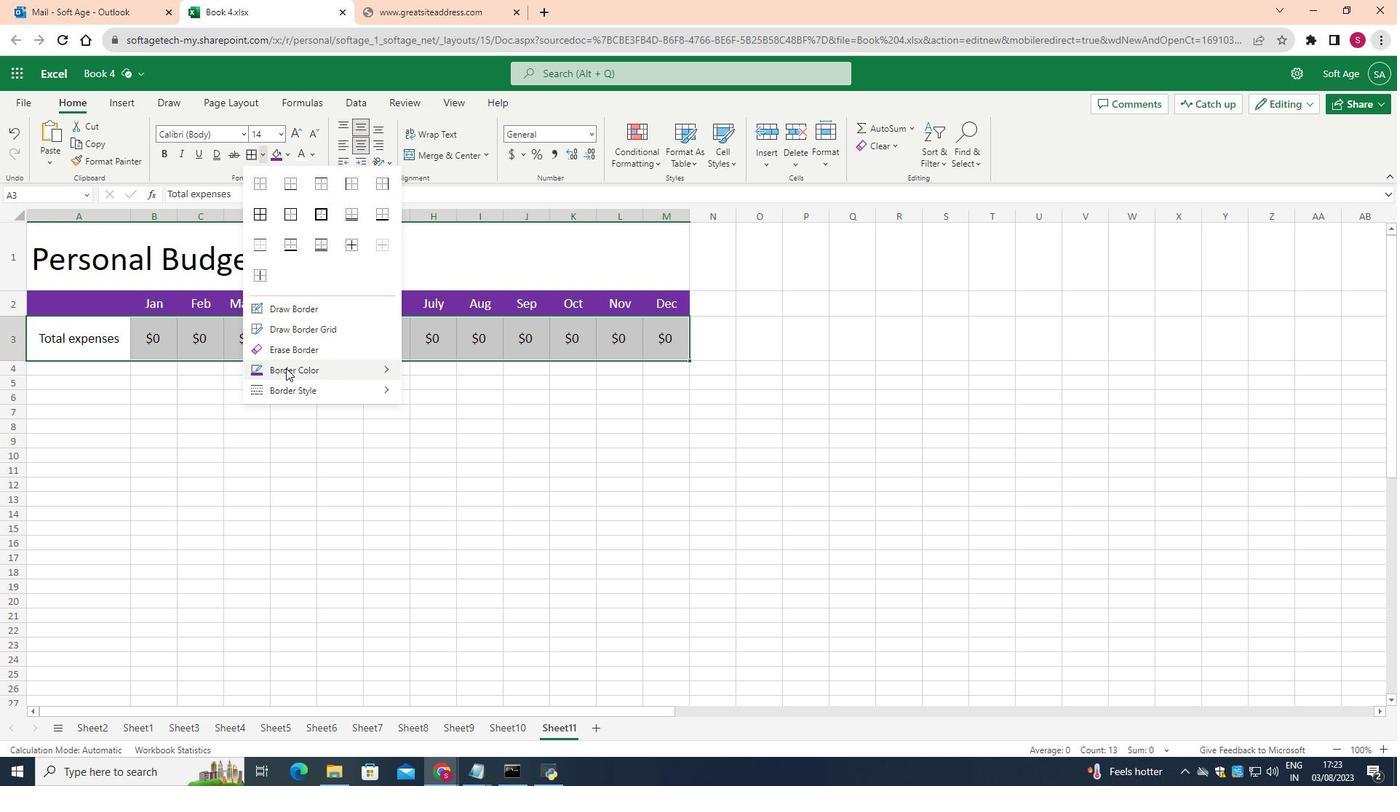 
Action: Mouse pressed left at (327, 409)
Screenshot: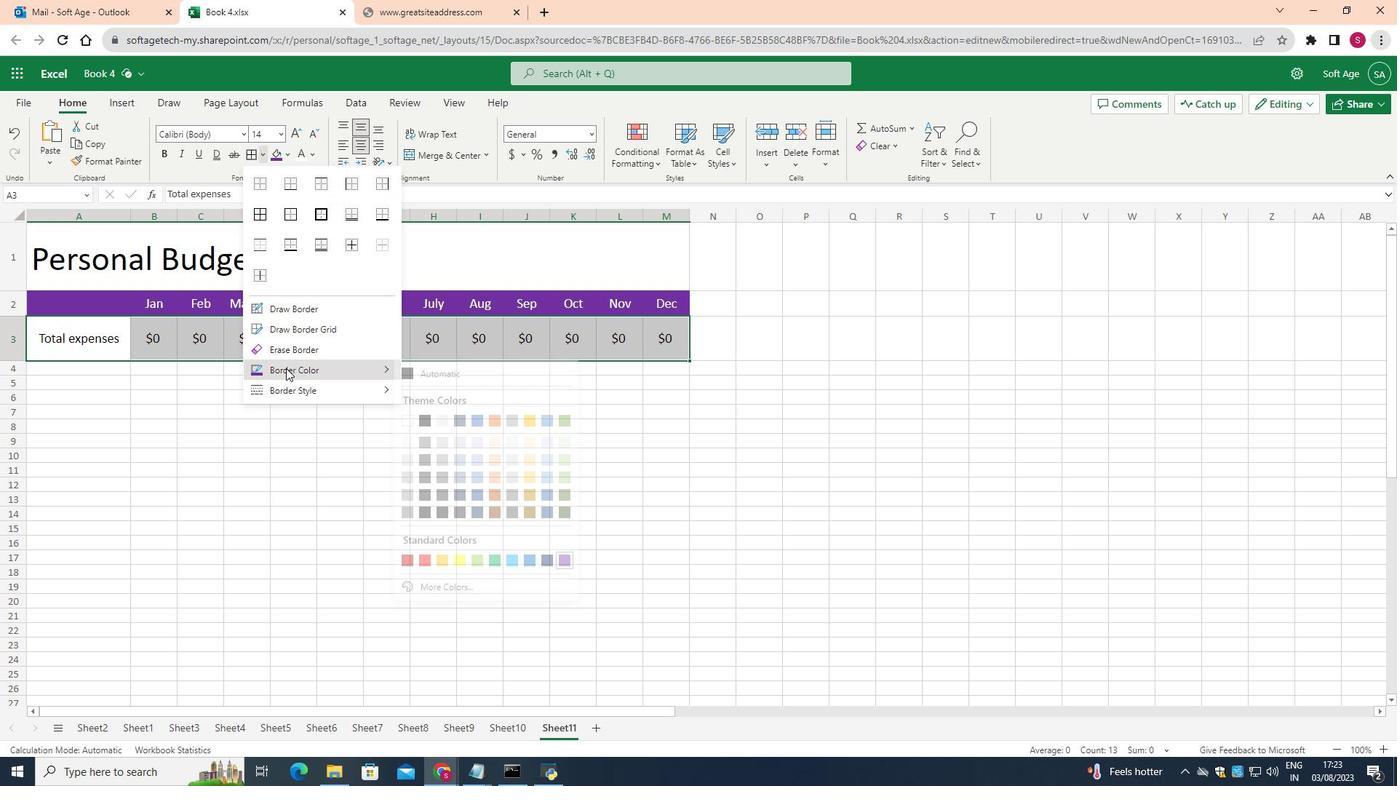 
Action: Mouse moved to (453, 464)
Screenshot: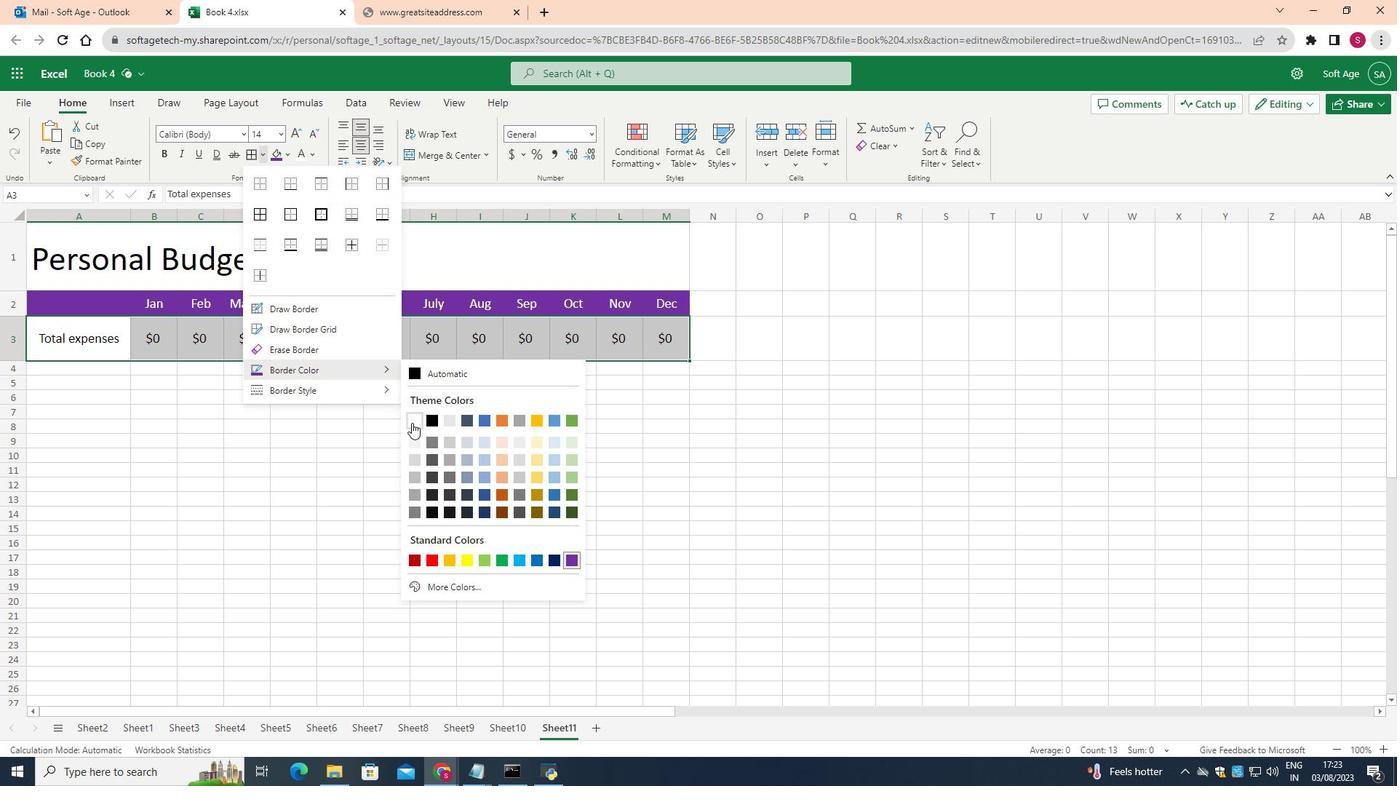 
Action: Mouse pressed left at (453, 464)
Screenshot: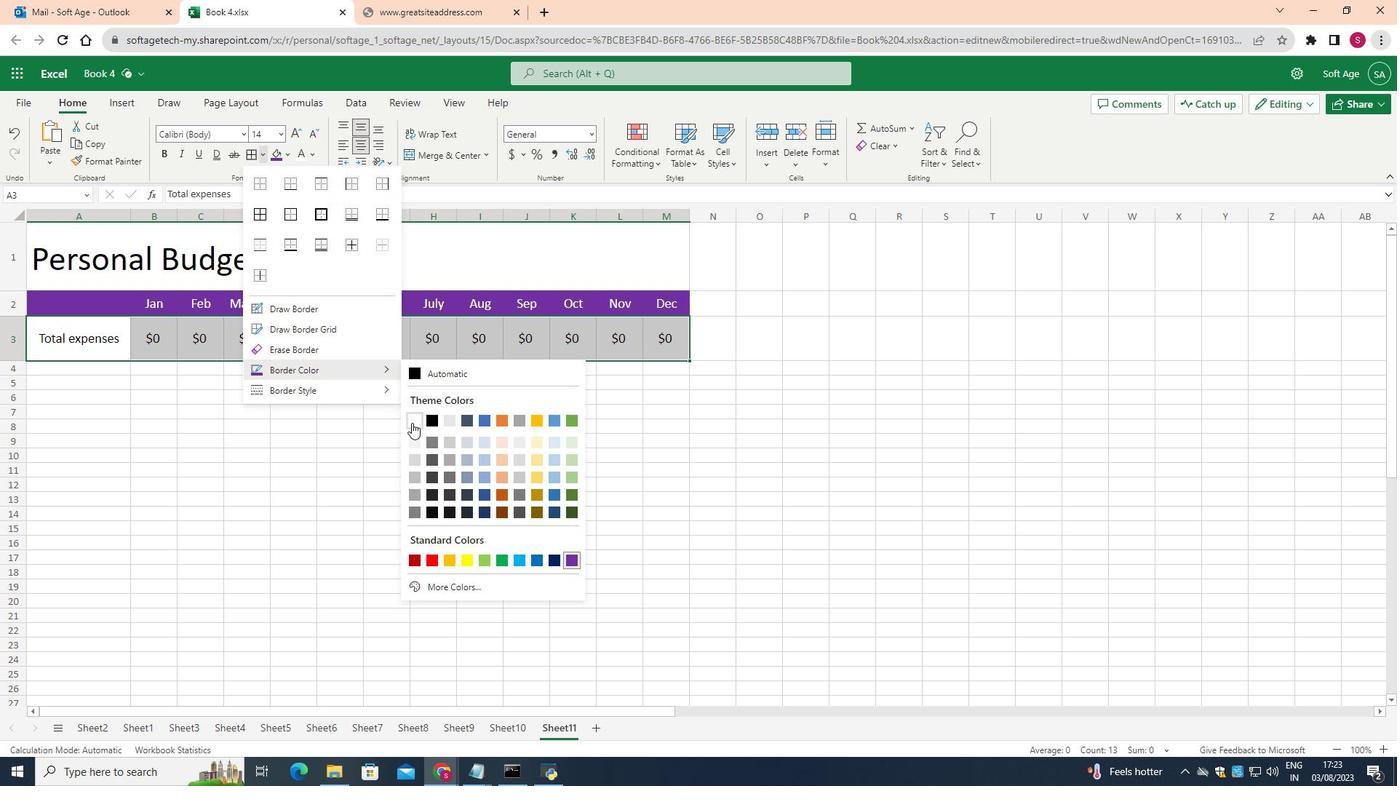 
Action: Mouse moved to (304, 193)
Screenshot: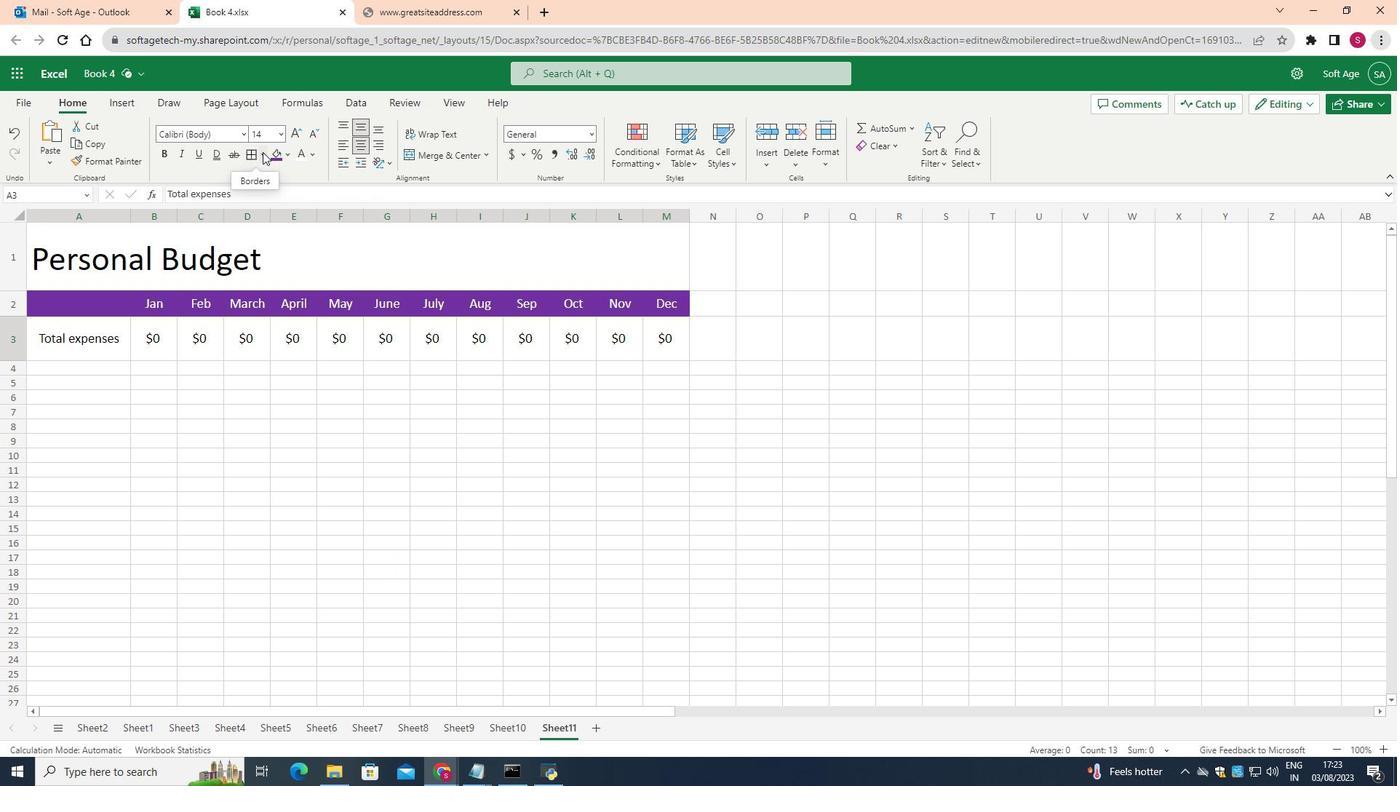 
Action: Mouse pressed left at (304, 193)
Screenshot: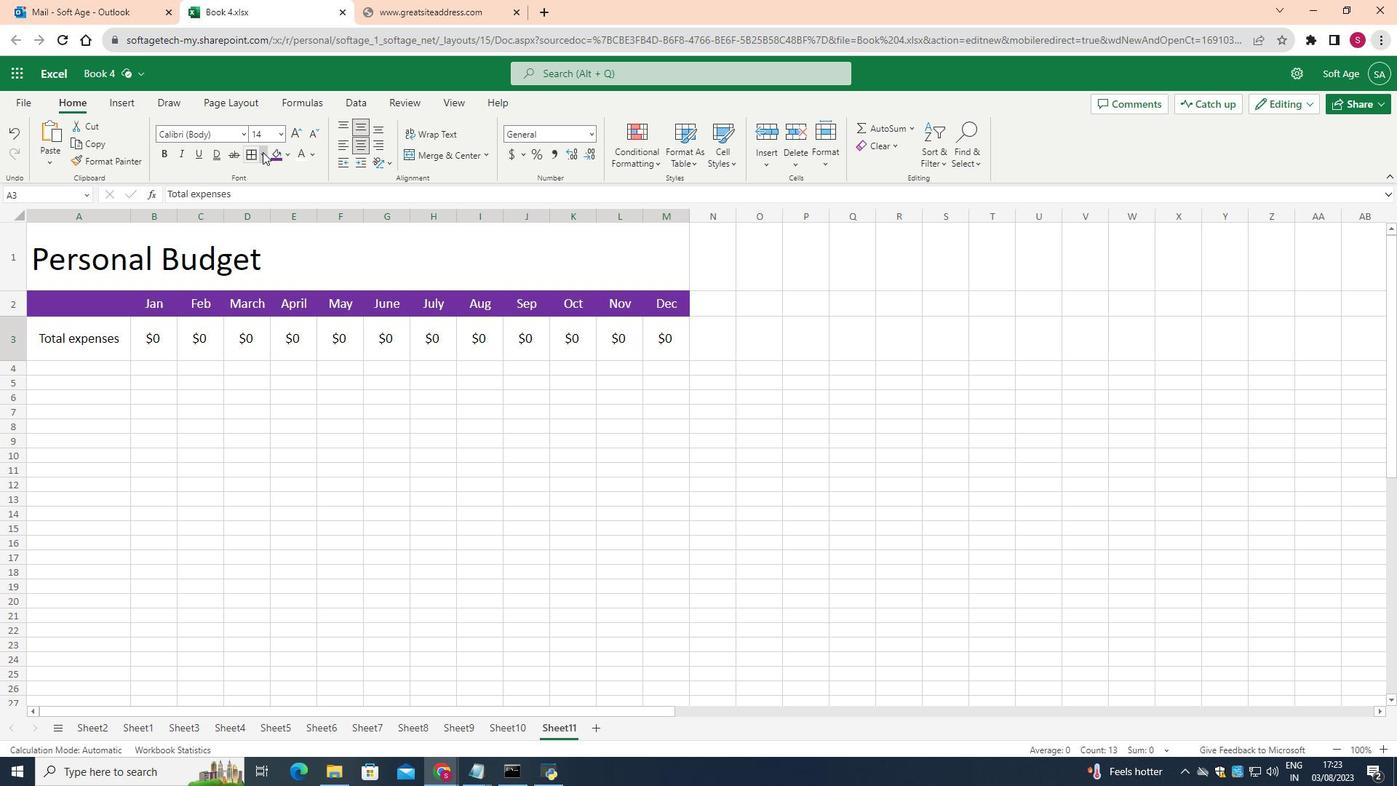 
Action: Mouse moved to (299, 312)
Screenshot: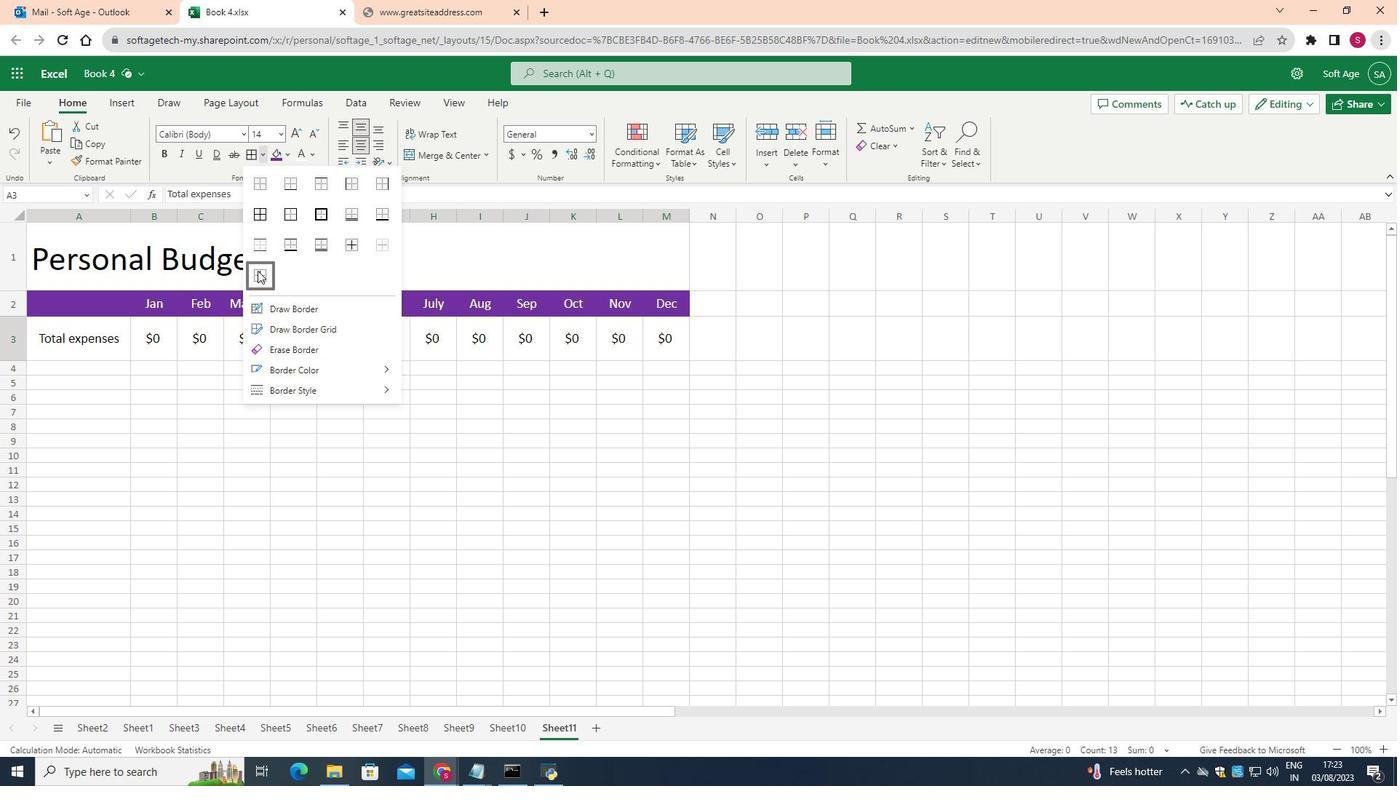 
Action: Mouse pressed left at (299, 312)
Screenshot: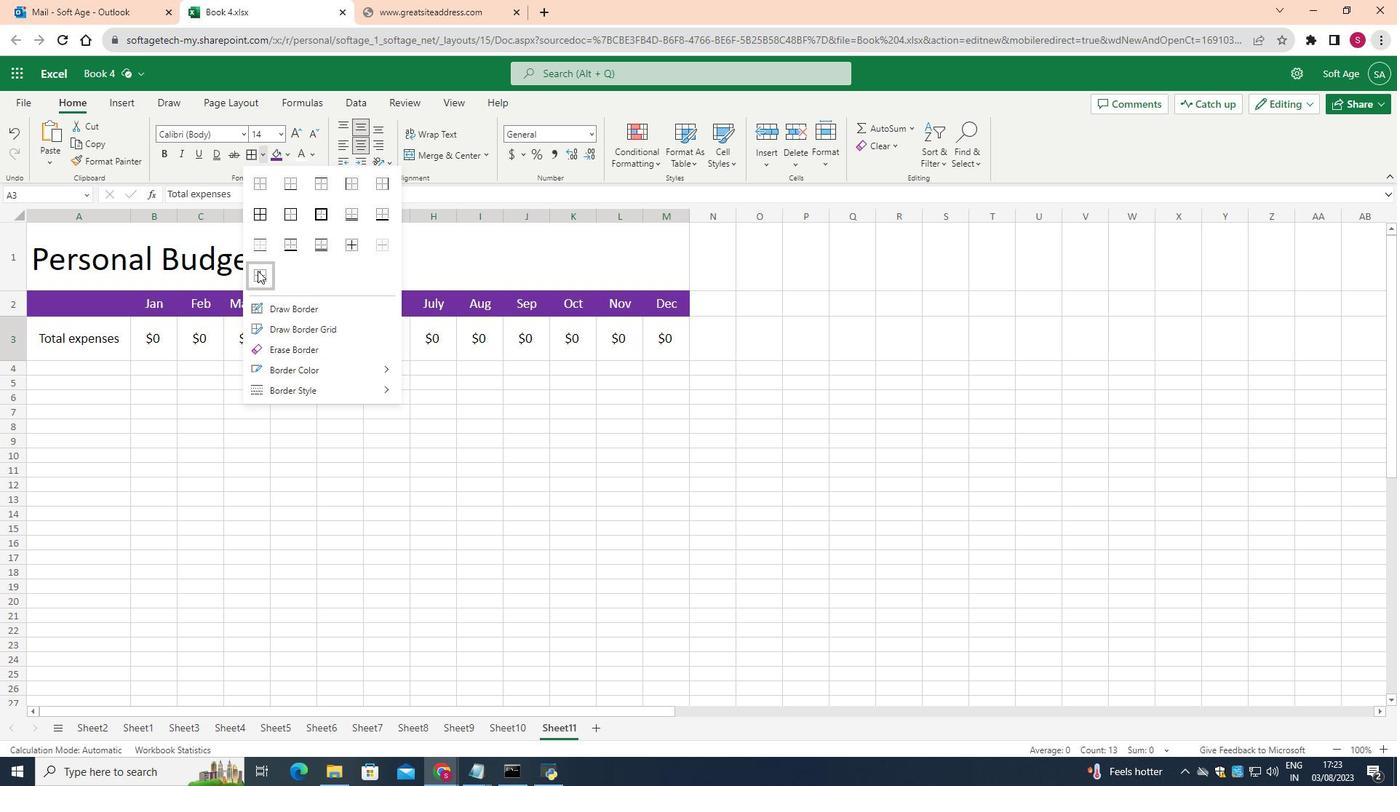 
Action: Mouse moved to (329, 196)
Screenshot: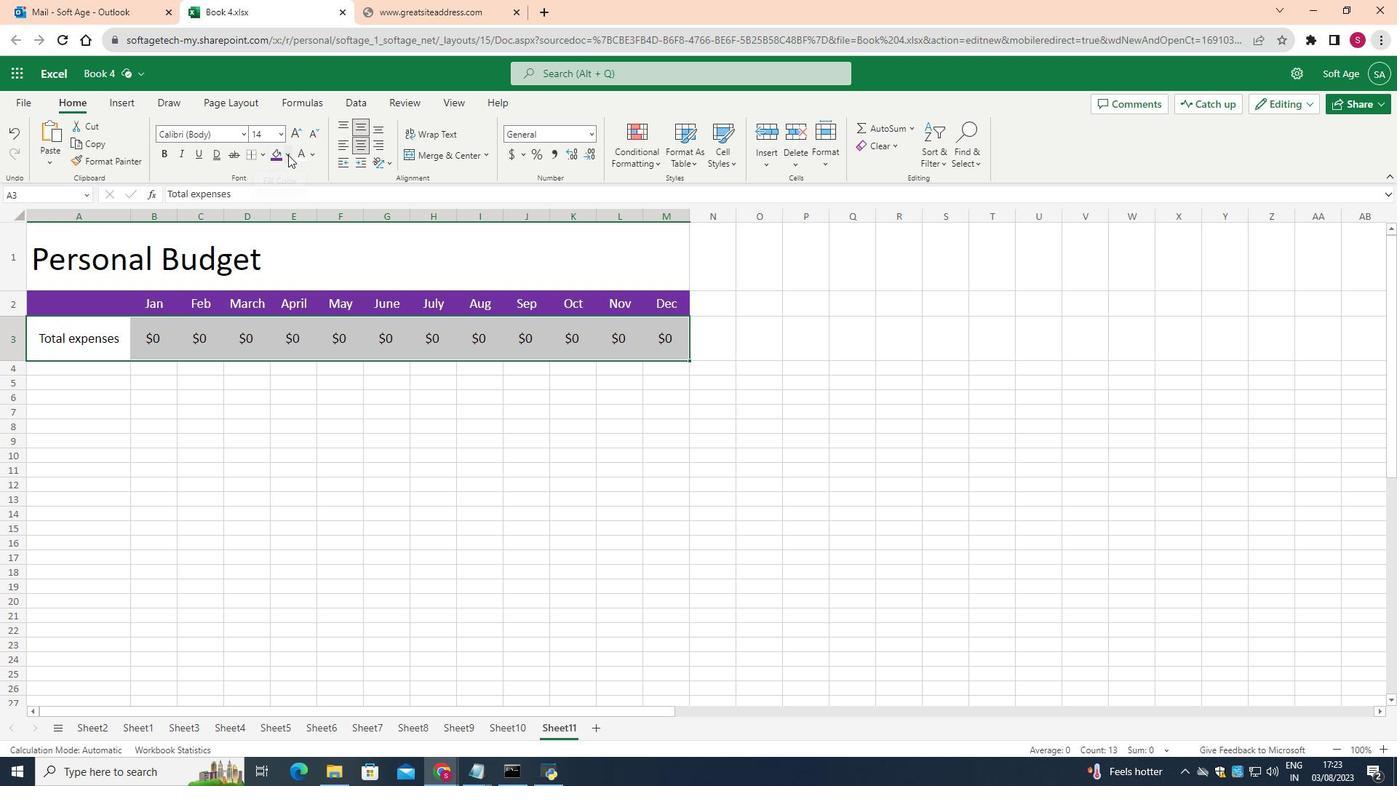 
Action: Mouse pressed left at (329, 196)
Screenshot: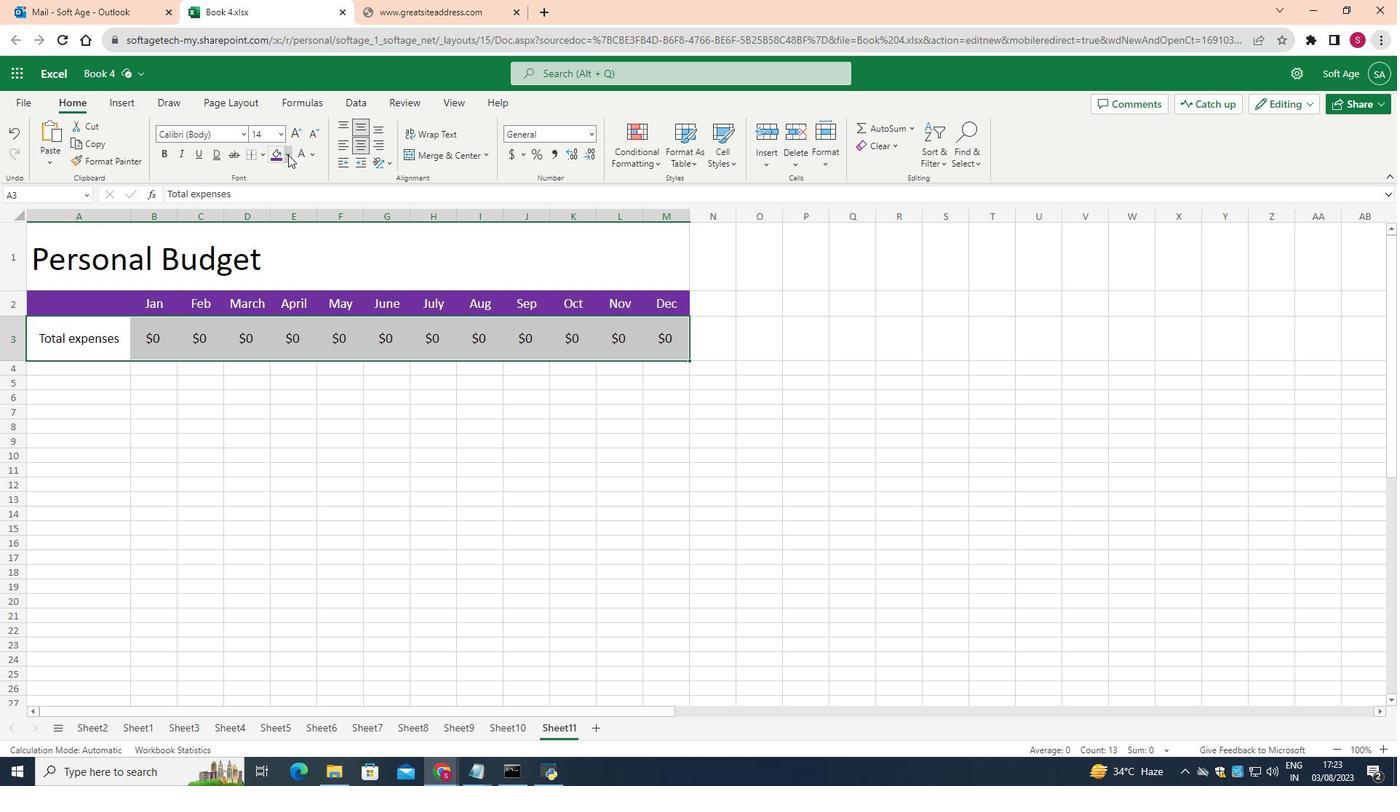 
Action: Mouse moved to (480, 278)
Screenshot: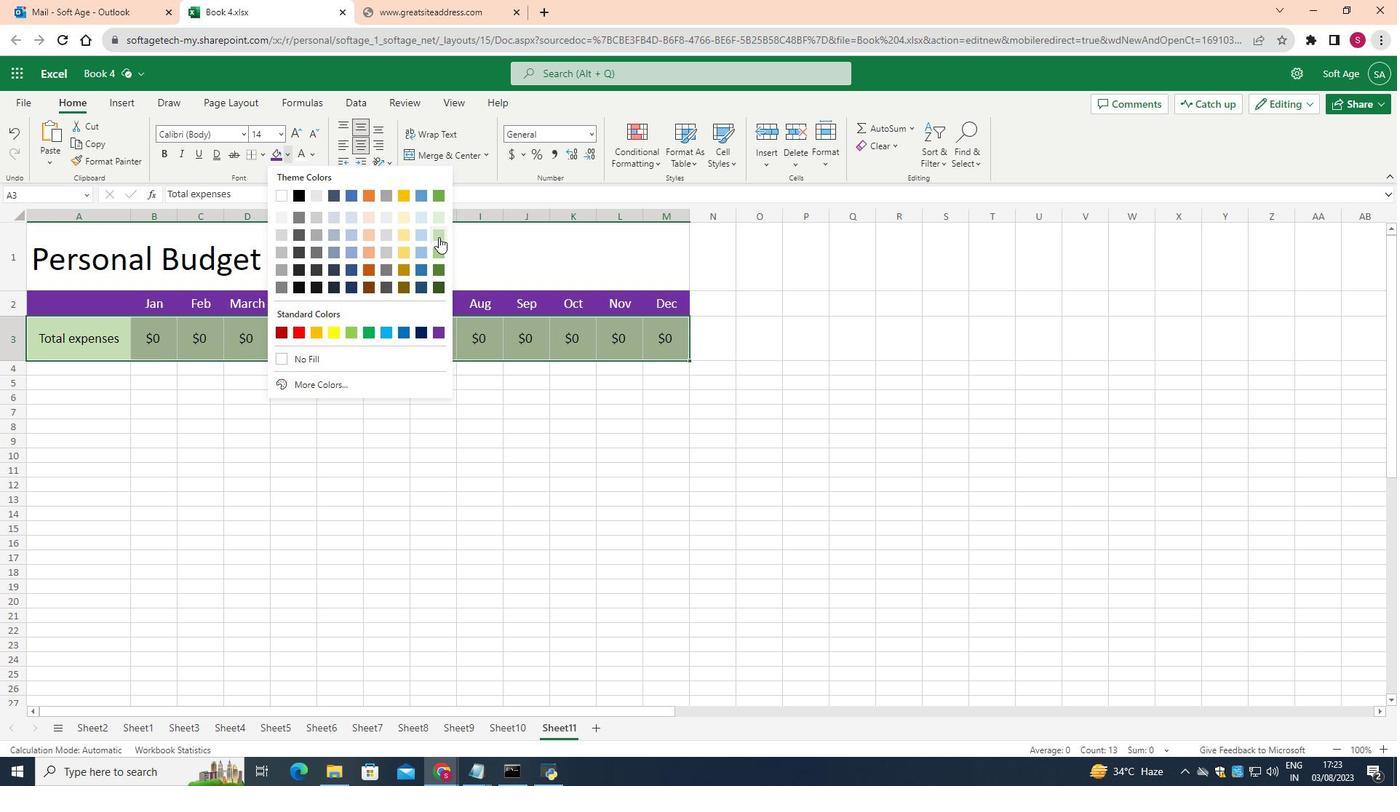 
Action: Mouse pressed left at (480, 278)
